 Task: For heading Use Italics Pacifico with orange colour & Underline.  font size for heading18,  'Change the font style of data to'Roboto and font size to 9,  Change the alignment of both headline & data to Align left In the sheet  Budget Master
Action: Mouse moved to (82, 206)
Screenshot: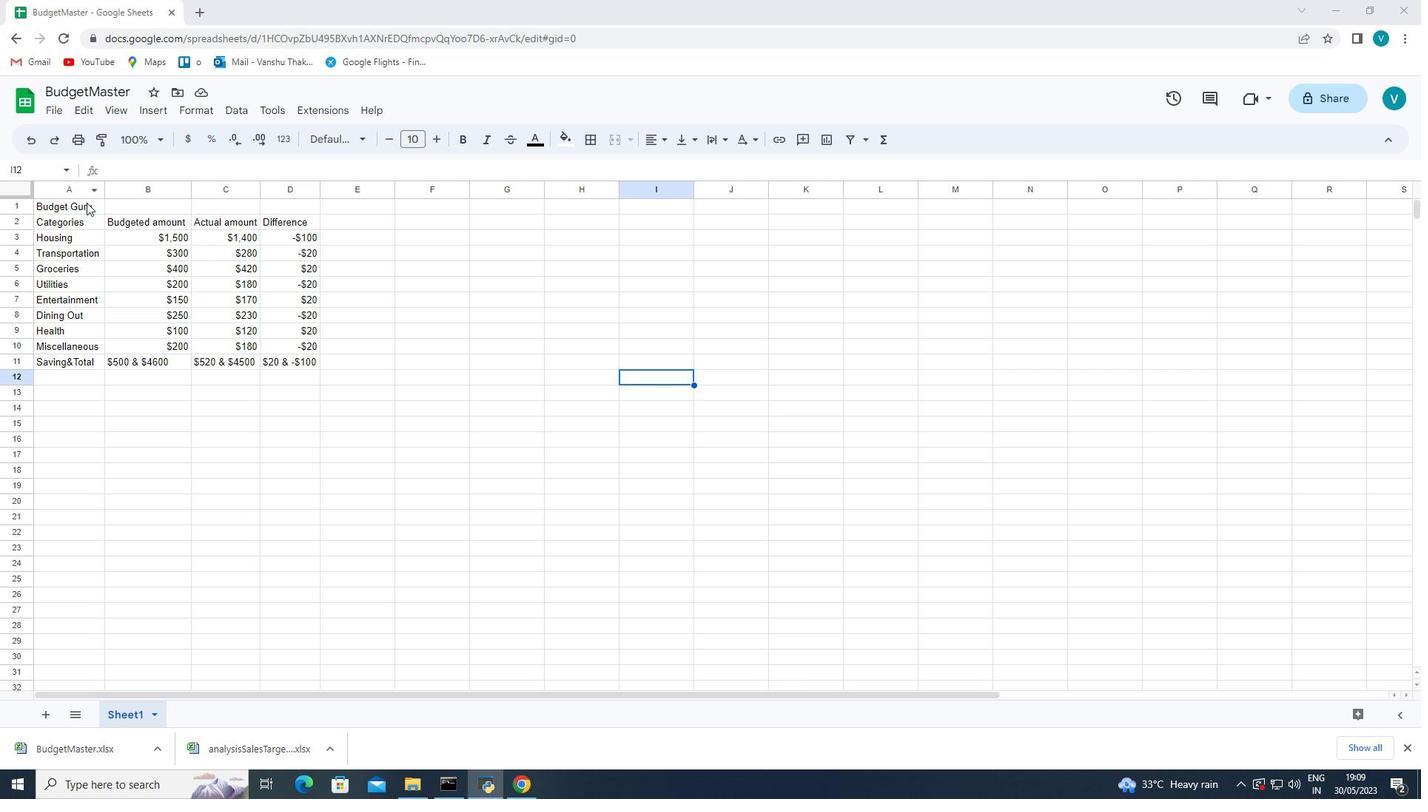 
Action: Mouse pressed left at (82, 206)
Screenshot: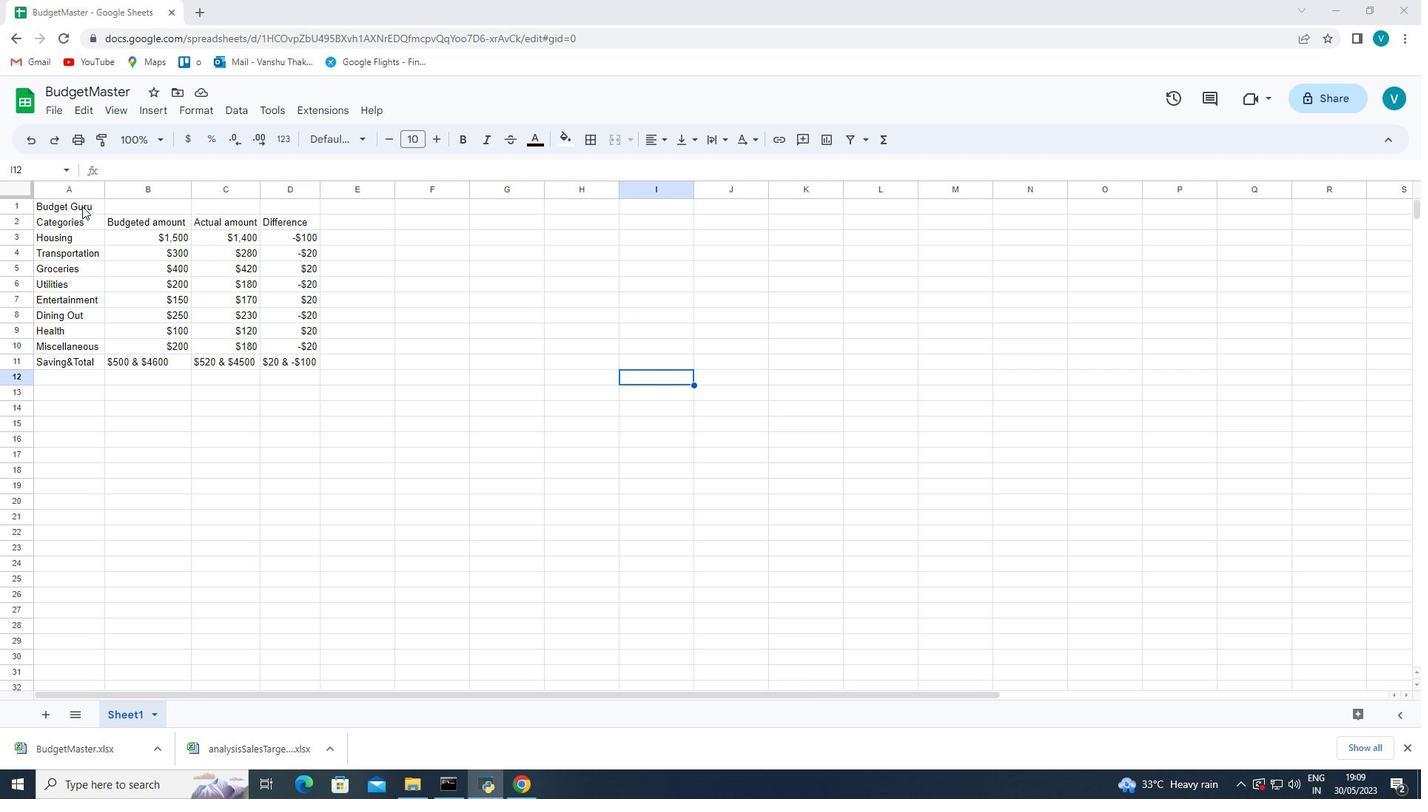 
Action: Mouse moved to (336, 142)
Screenshot: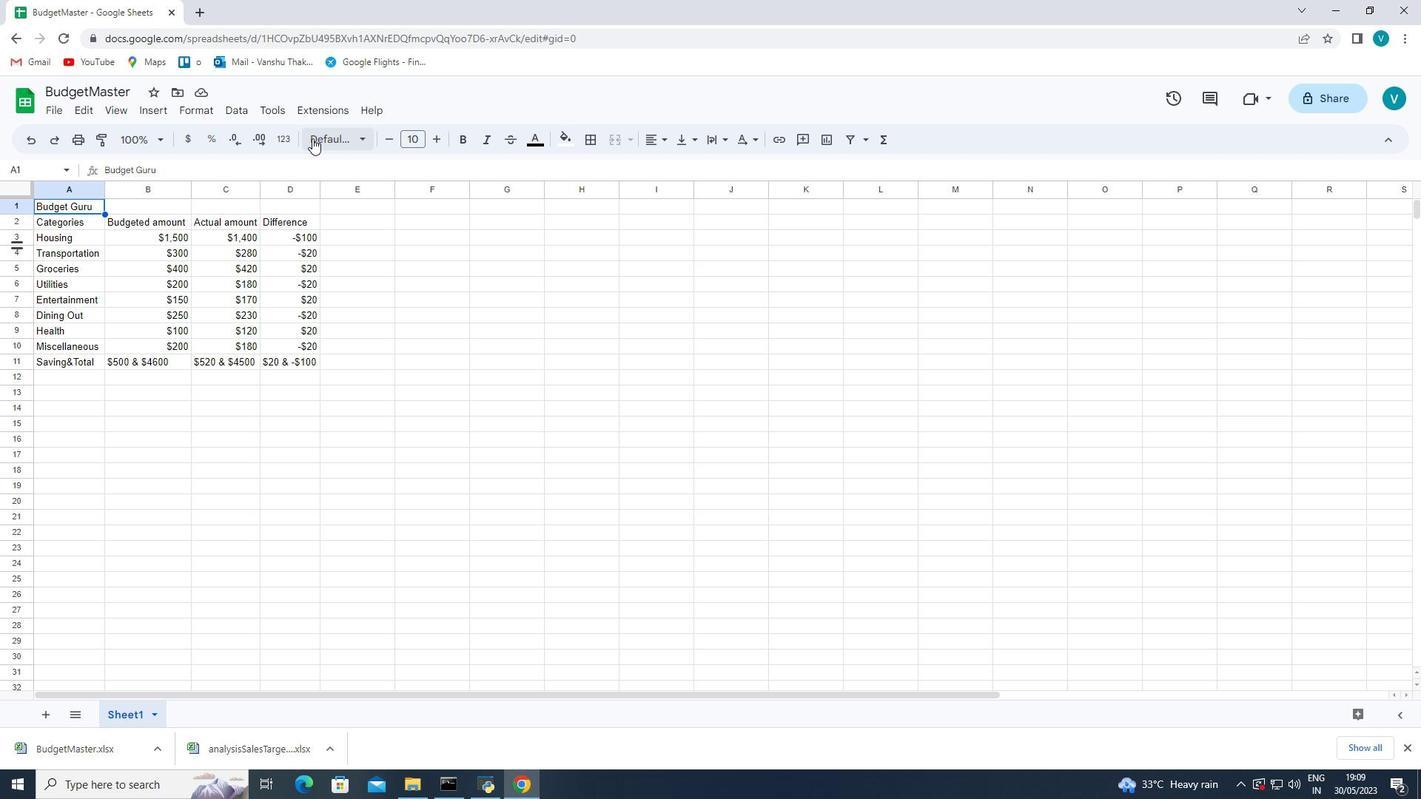 
Action: Mouse pressed left at (336, 142)
Screenshot: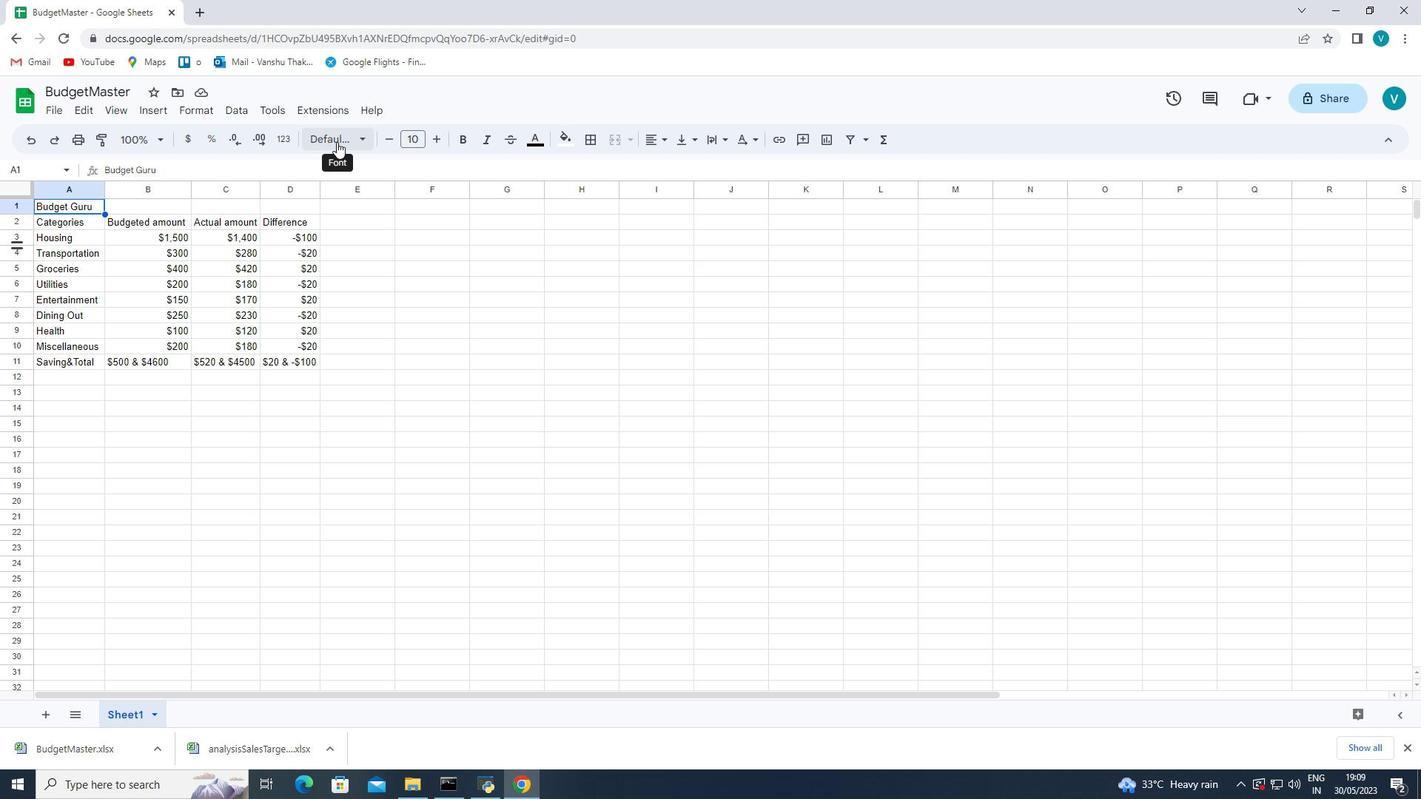 
Action: Mouse moved to (373, 505)
Screenshot: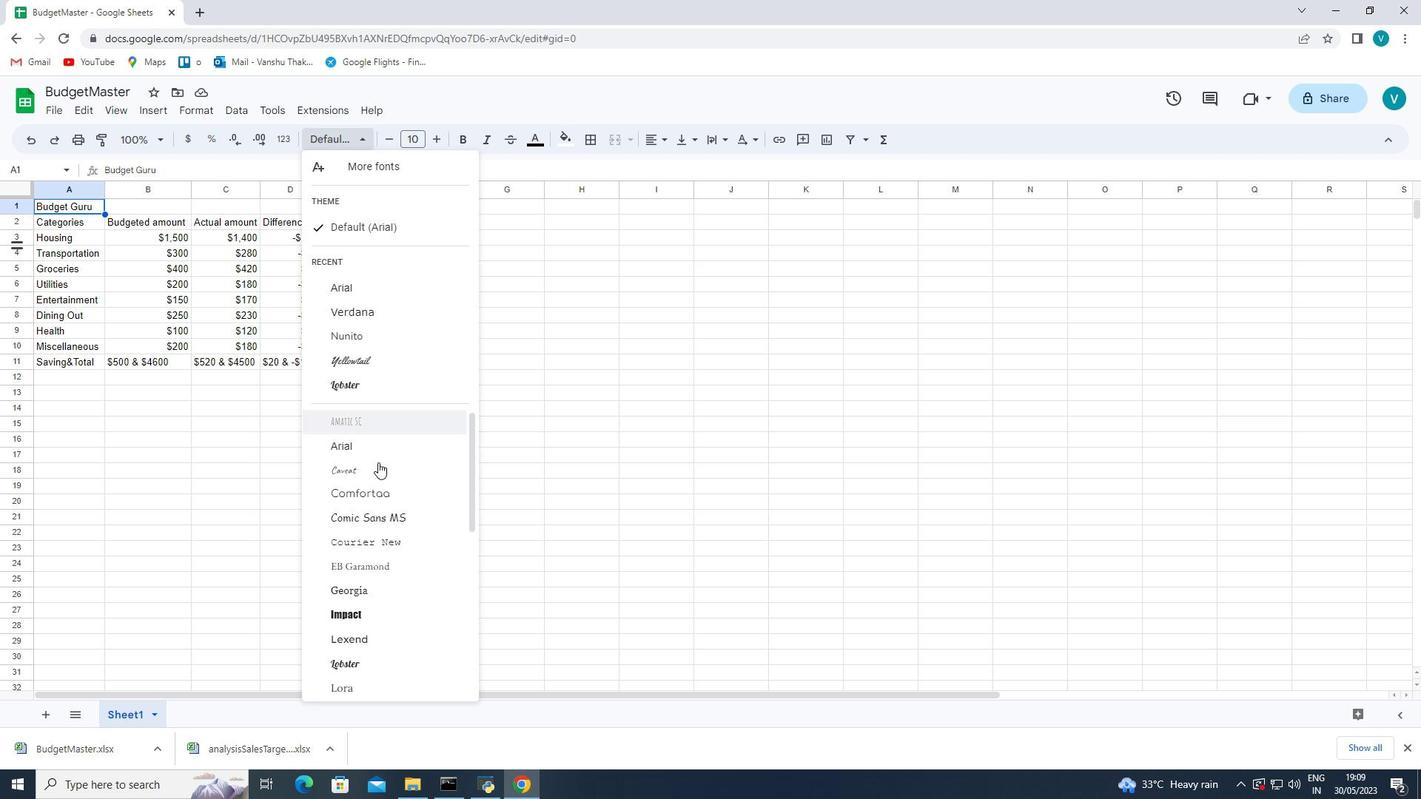 
Action: Mouse scrolled (373, 504) with delta (0, 0)
Screenshot: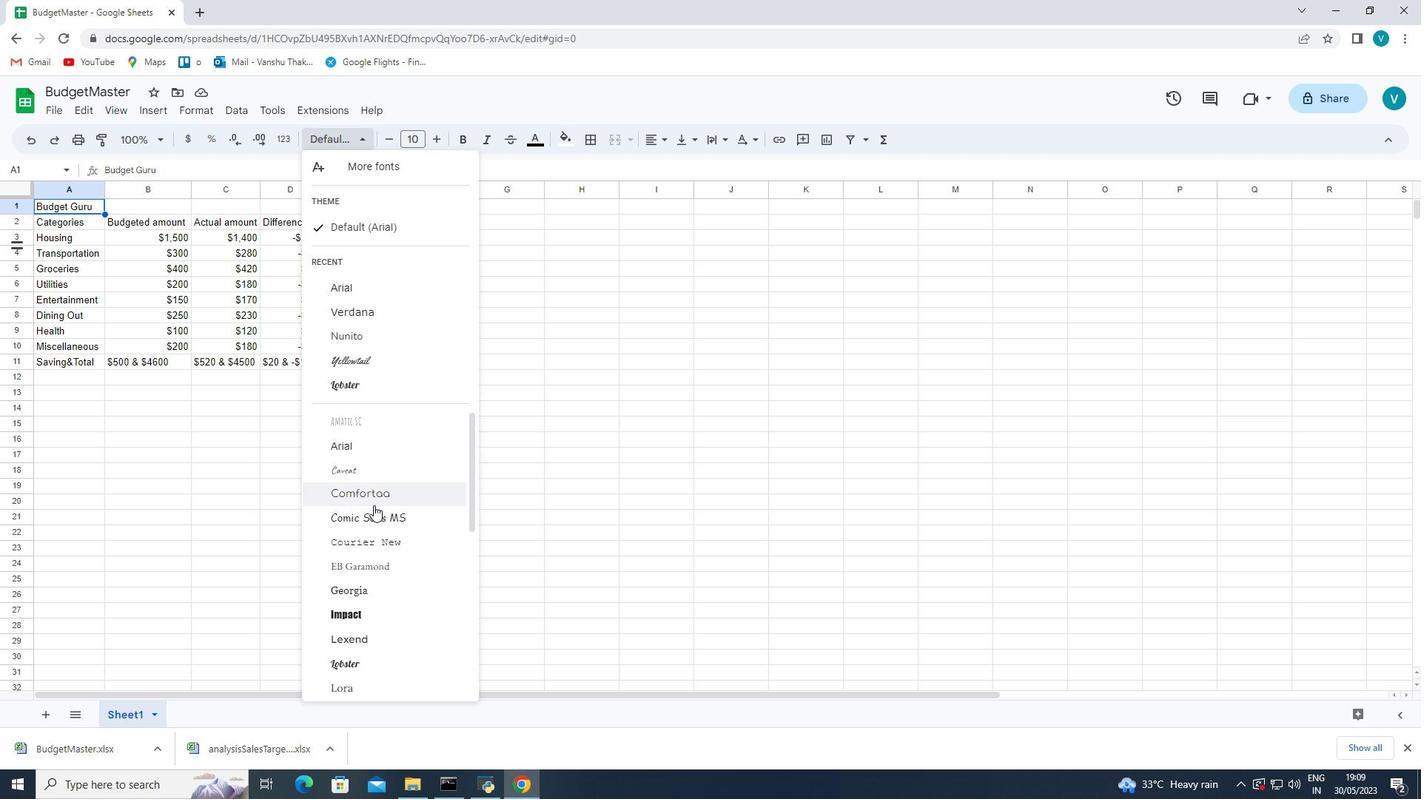 
Action: Mouse scrolled (373, 504) with delta (0, 0)
Screenshot: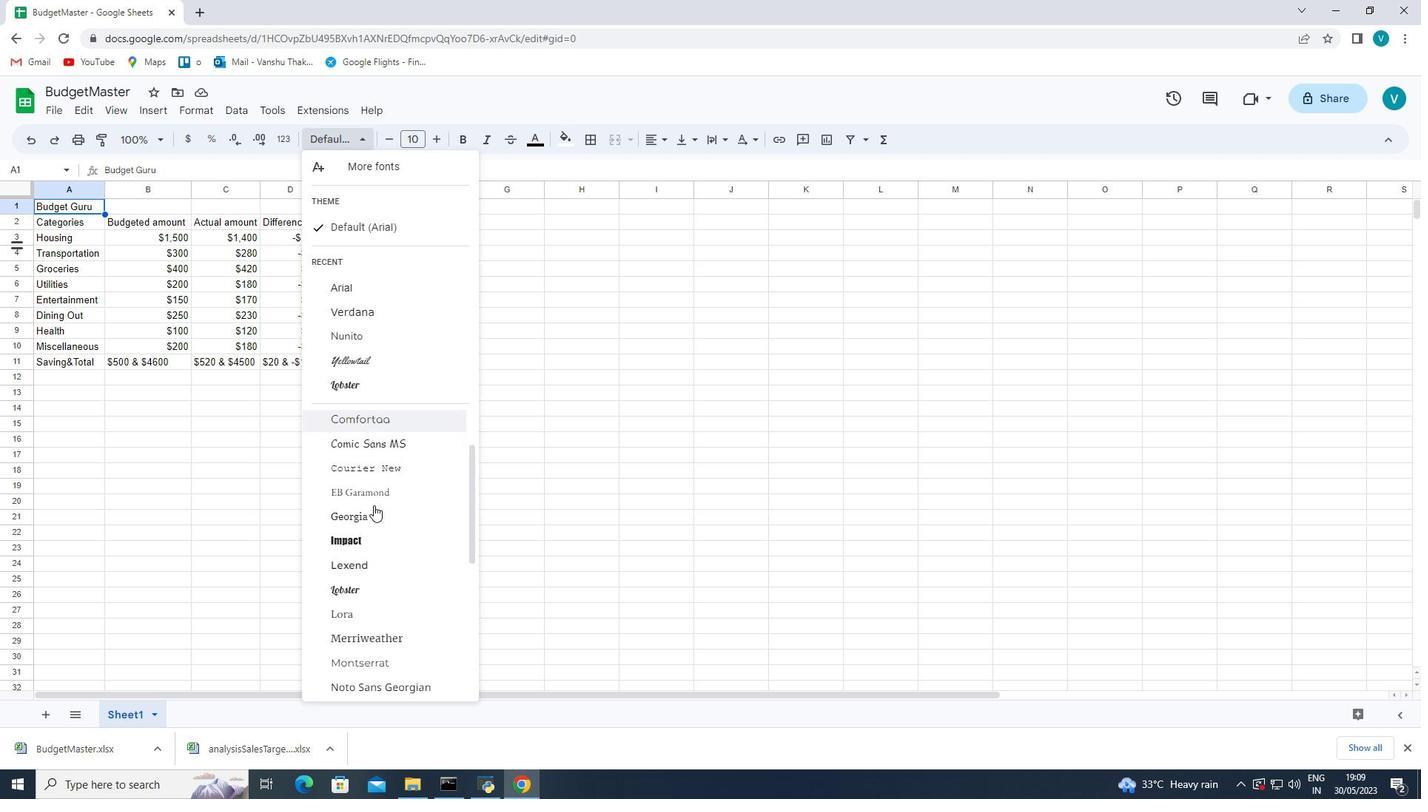 
Action: Mouse scrolled (373, 504) with delta (0, 0)
Screenshot: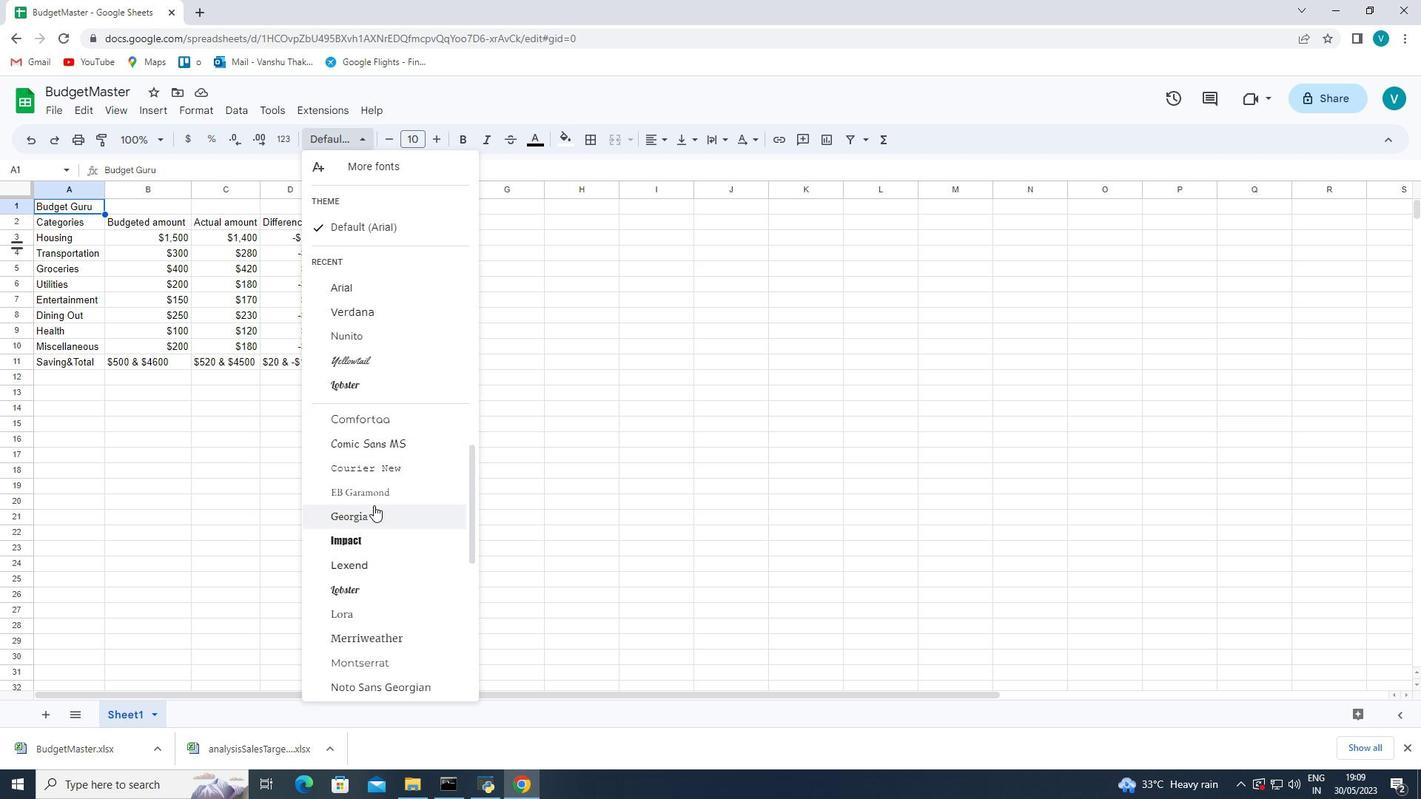 
Action: Mouse scrolled (373, 504) with delta (0, 0)
Screenshot: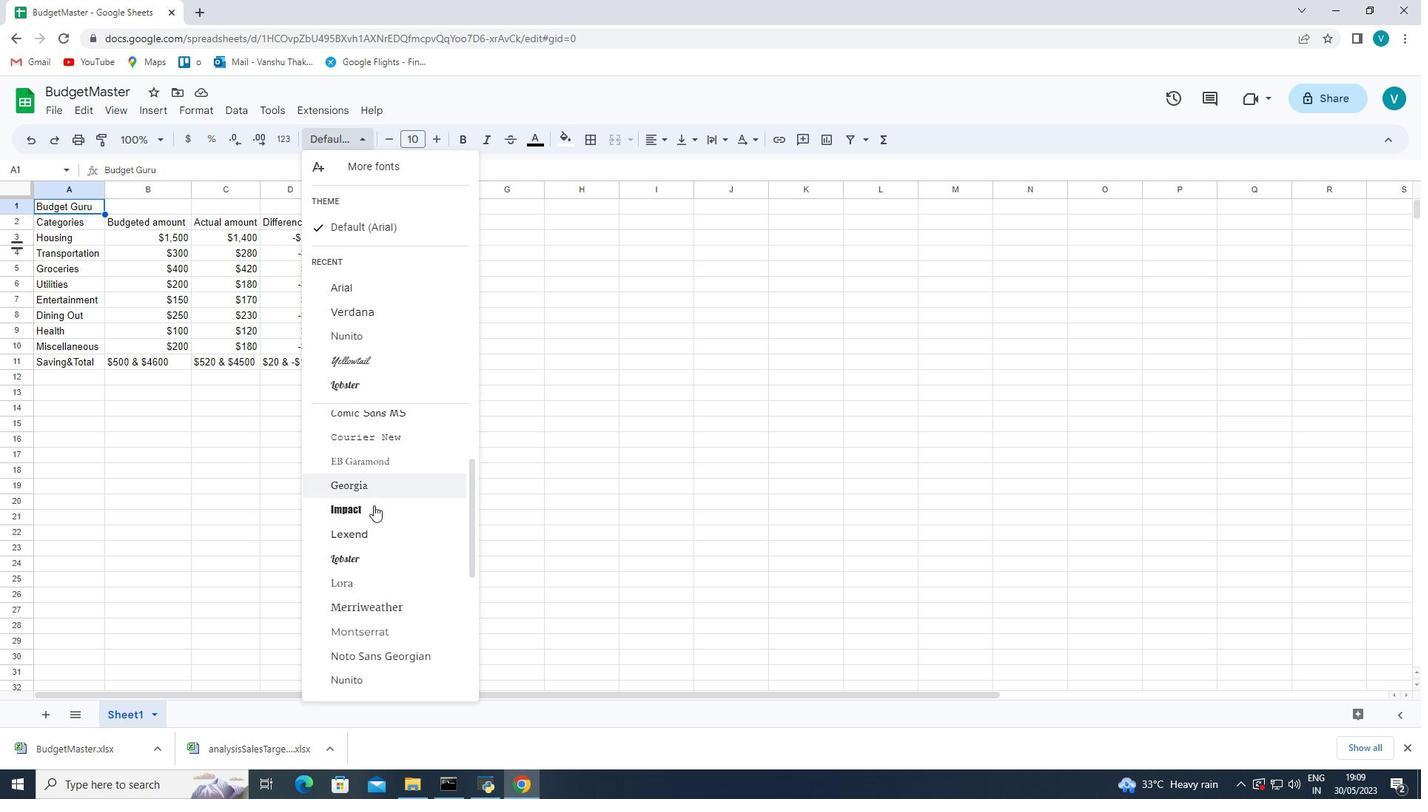 
Action: Mouse scrolled (373, 504) with delta (0, 0)
Screenshot: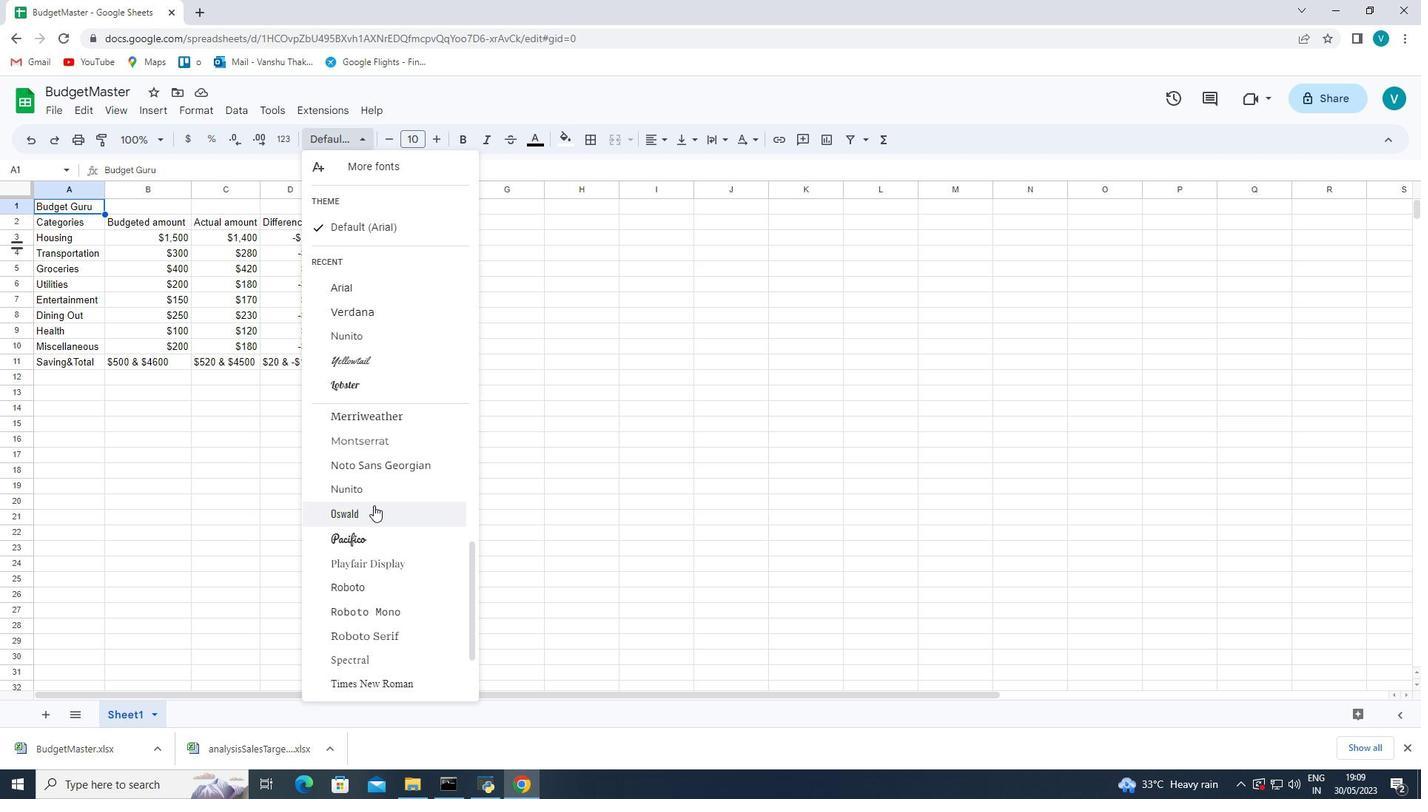 
Action: Mouse scrolled (373, 504) with delta (0, 0)
Screenshot: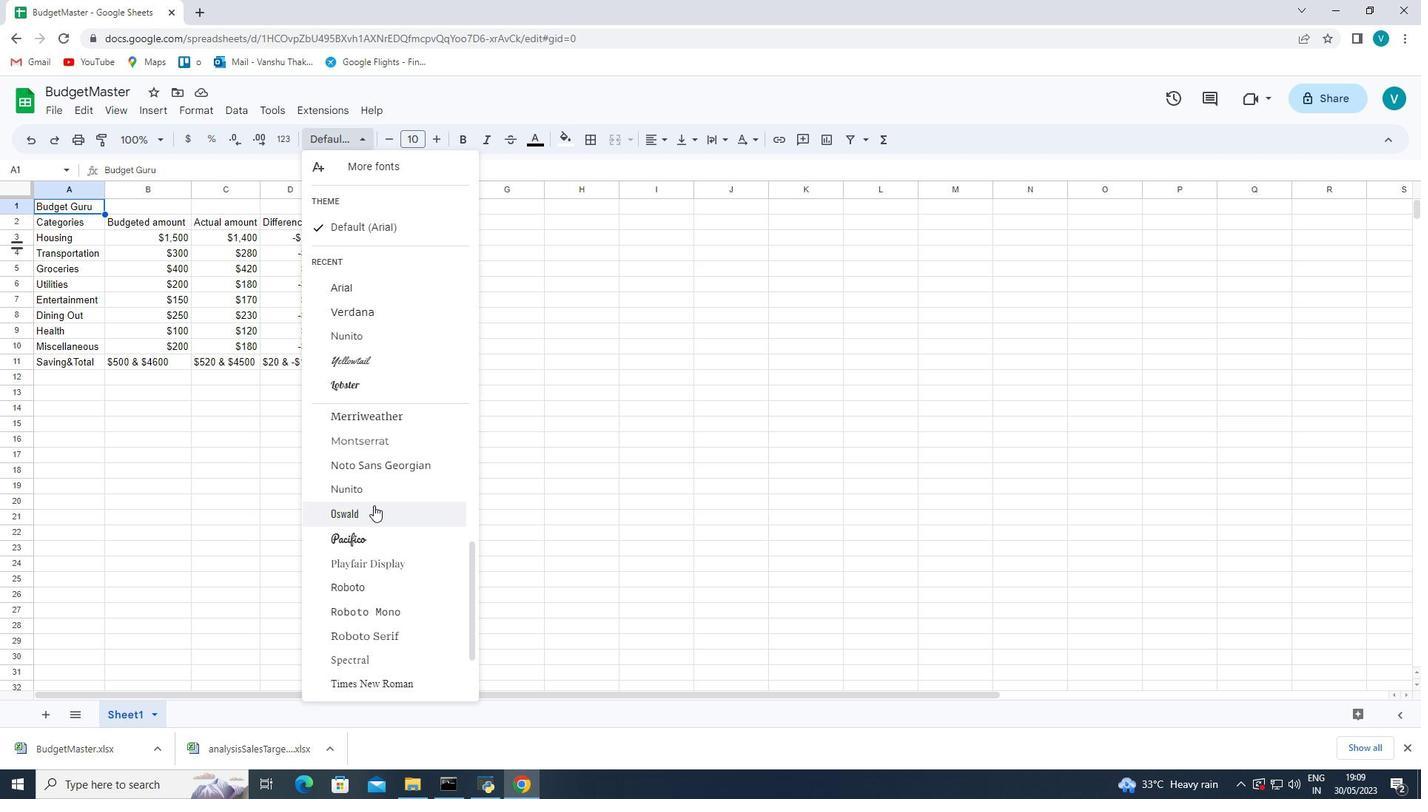 
Action: Mouse scrolled (373, 504) with delta (0, 0)
Screenshot: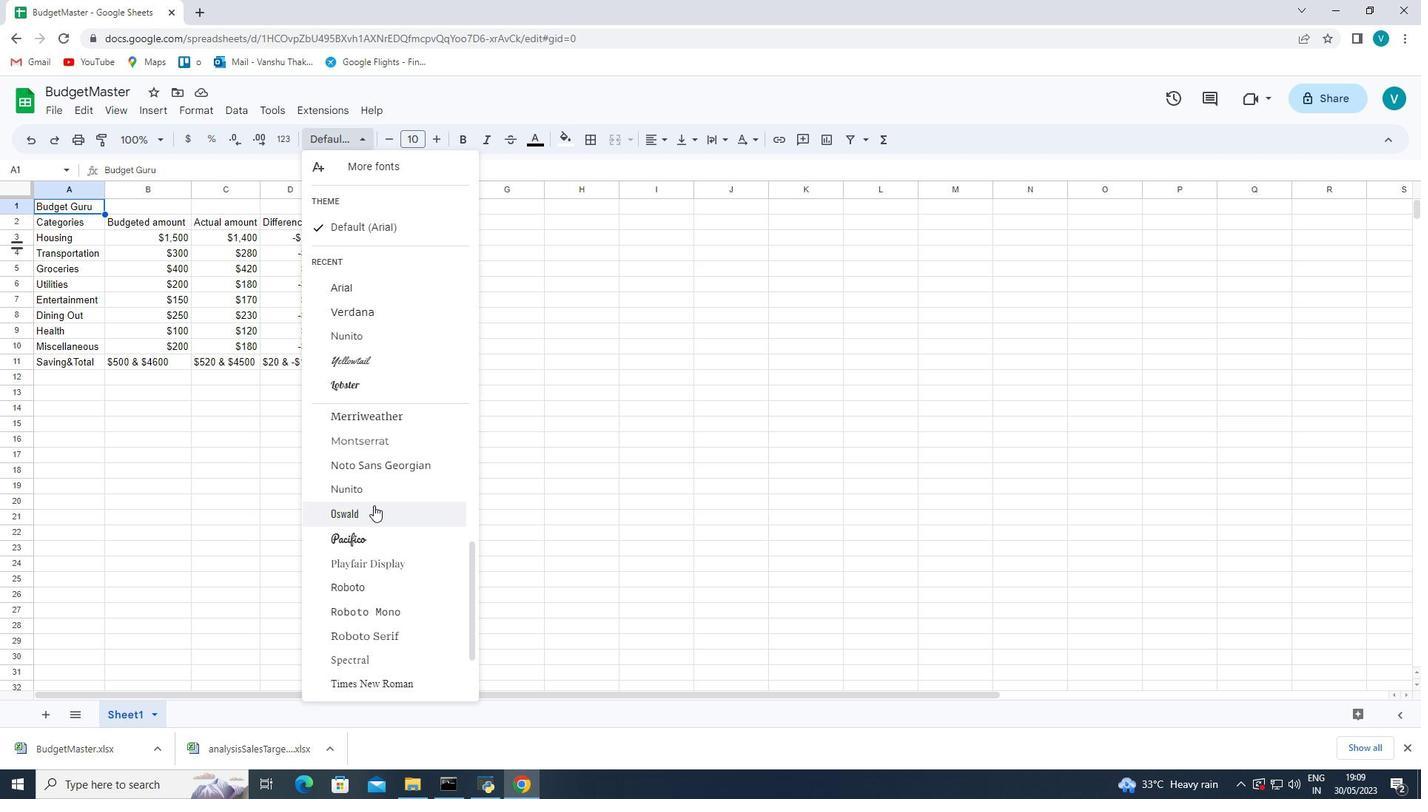 
Action: Mouse scrolled (373, 504) with delta (0, 0)
Screenshot: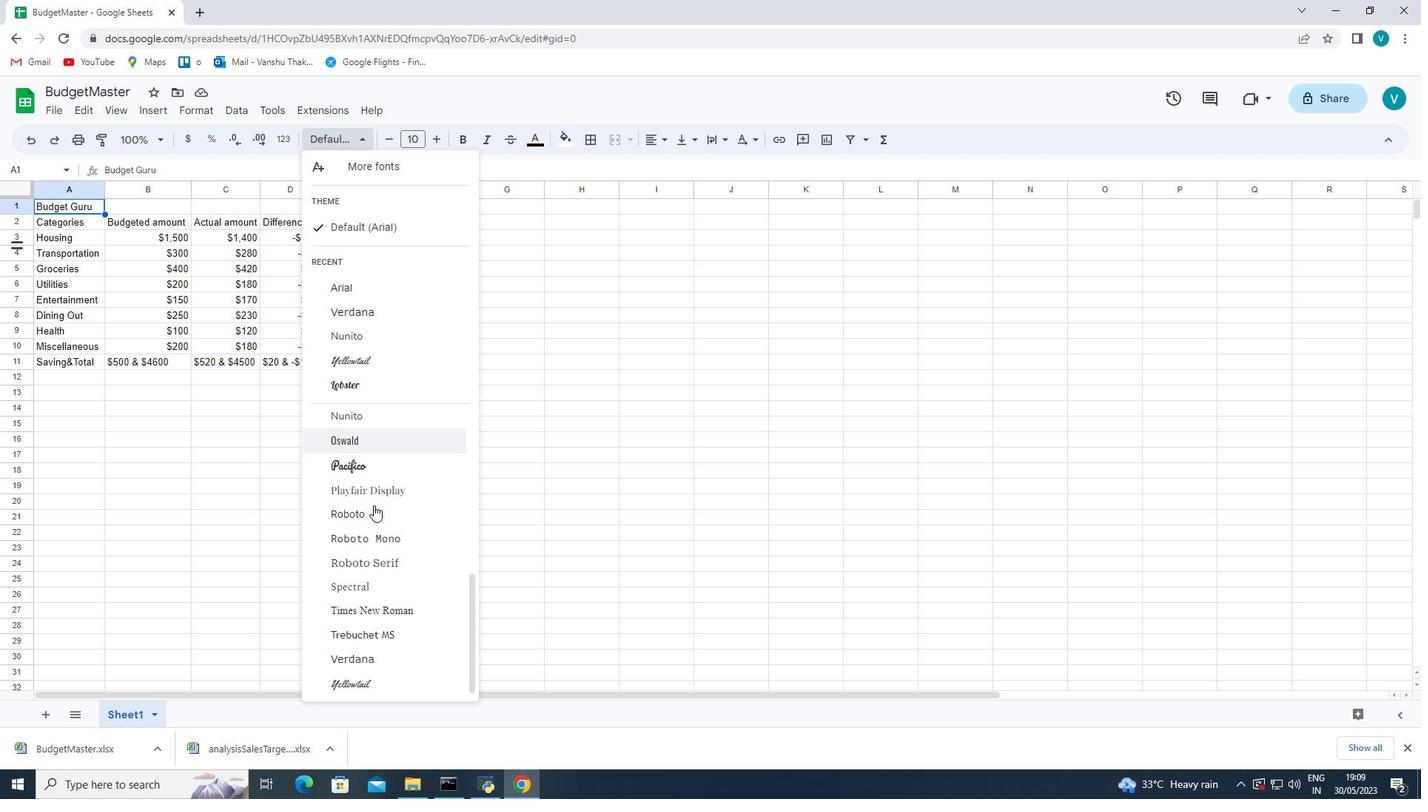 
Action: Mouse moved to (434, 433)
Screenshot: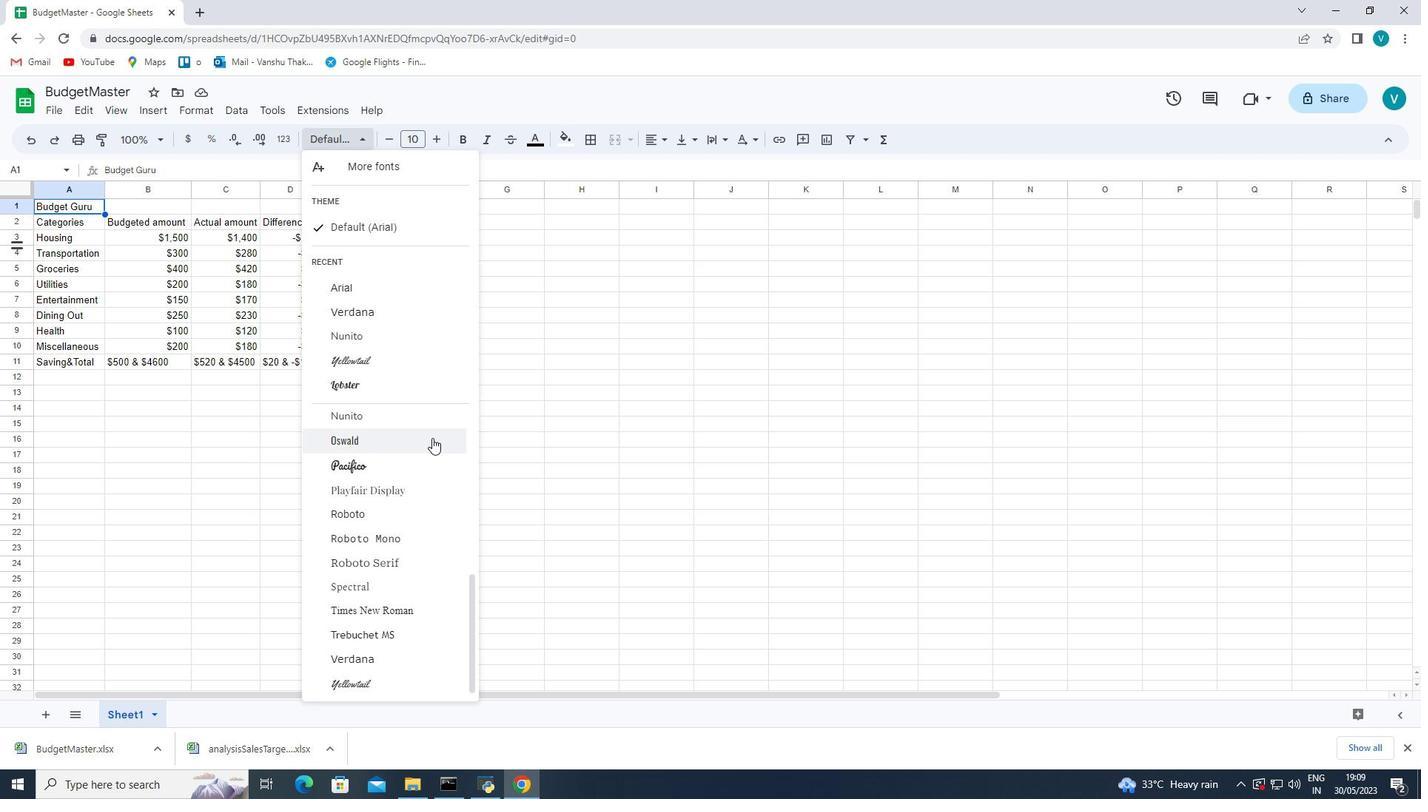 
Action: Mouse scrolled (434, 432) with delta (0, 0)
Screenshot: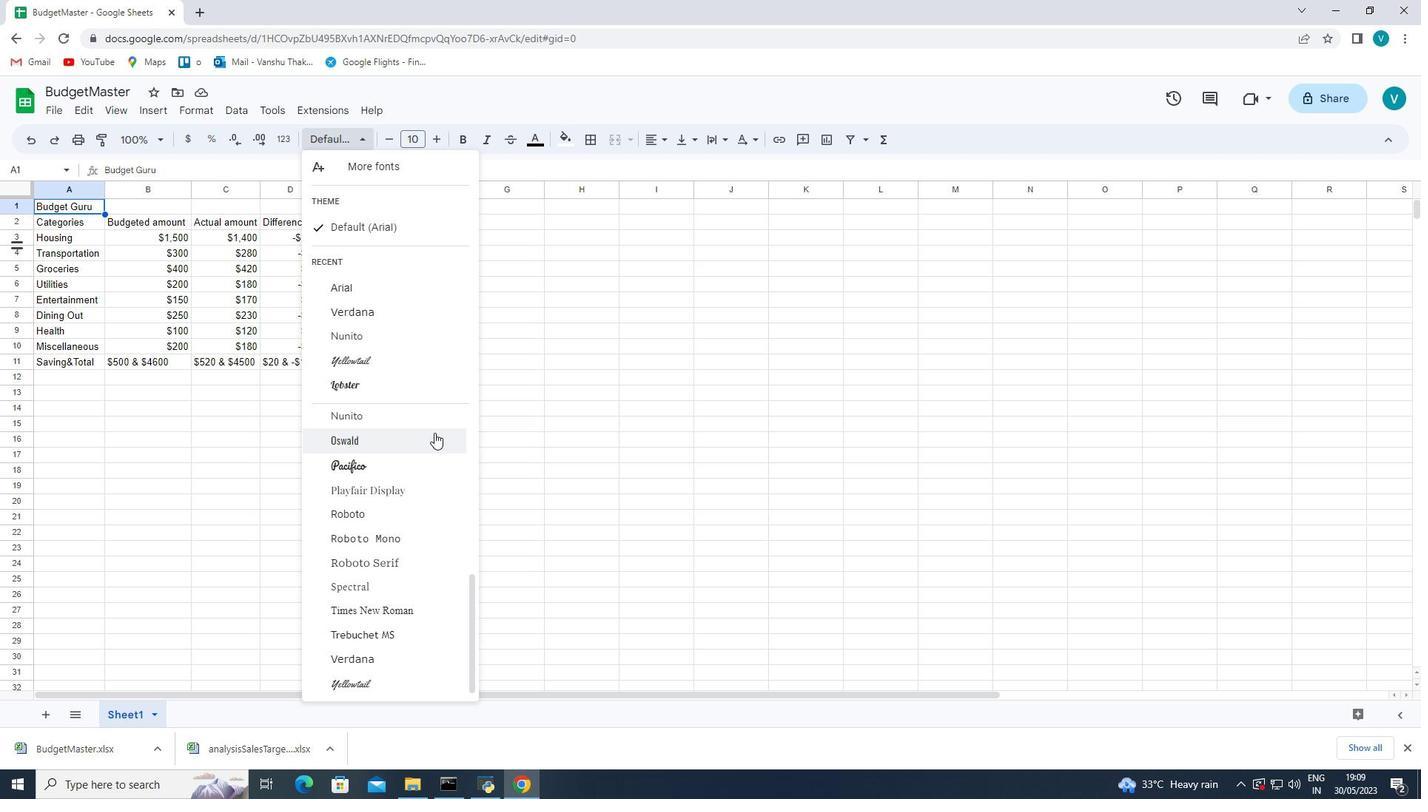 
Action: Mouse scrolled (434, 432) with delta (0, 0)
Screenshot: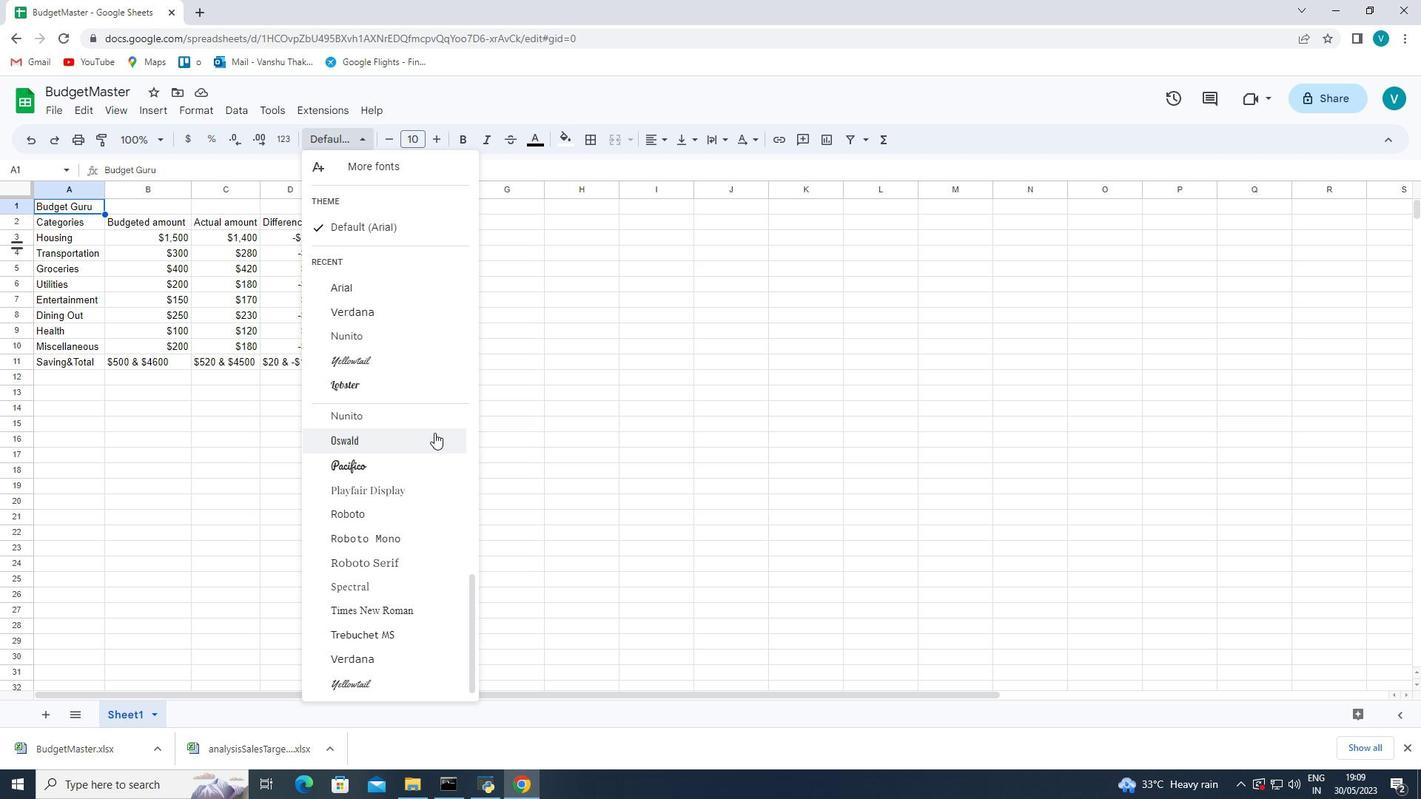 
Action: Mouse scrolled (434, 432) with delta (0, 0)
Screenshot: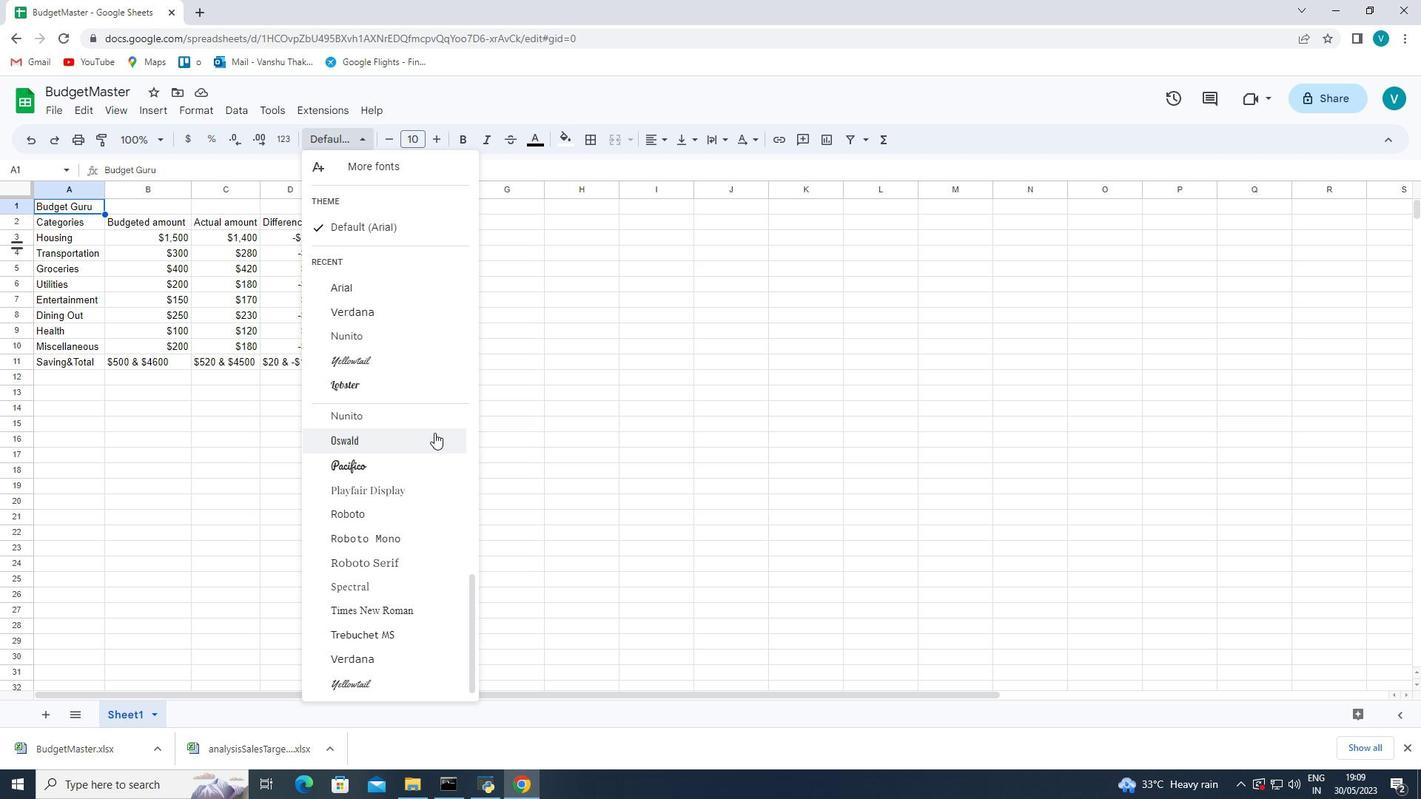 
Action: Mouse scrolled (434, 432) with delta (0, 0)
Screenshot: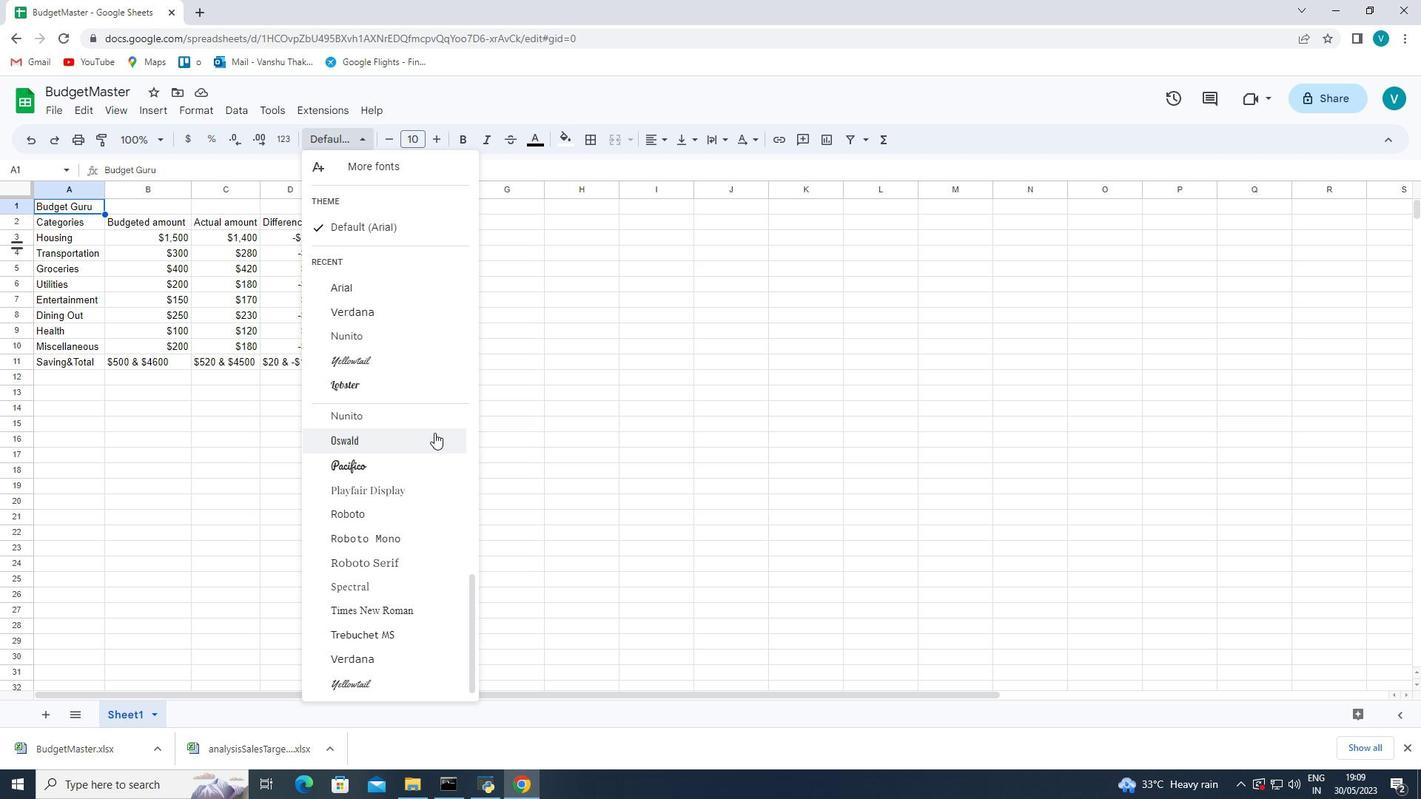 
Action: Mouse moved to (397, 583)
Screenshot: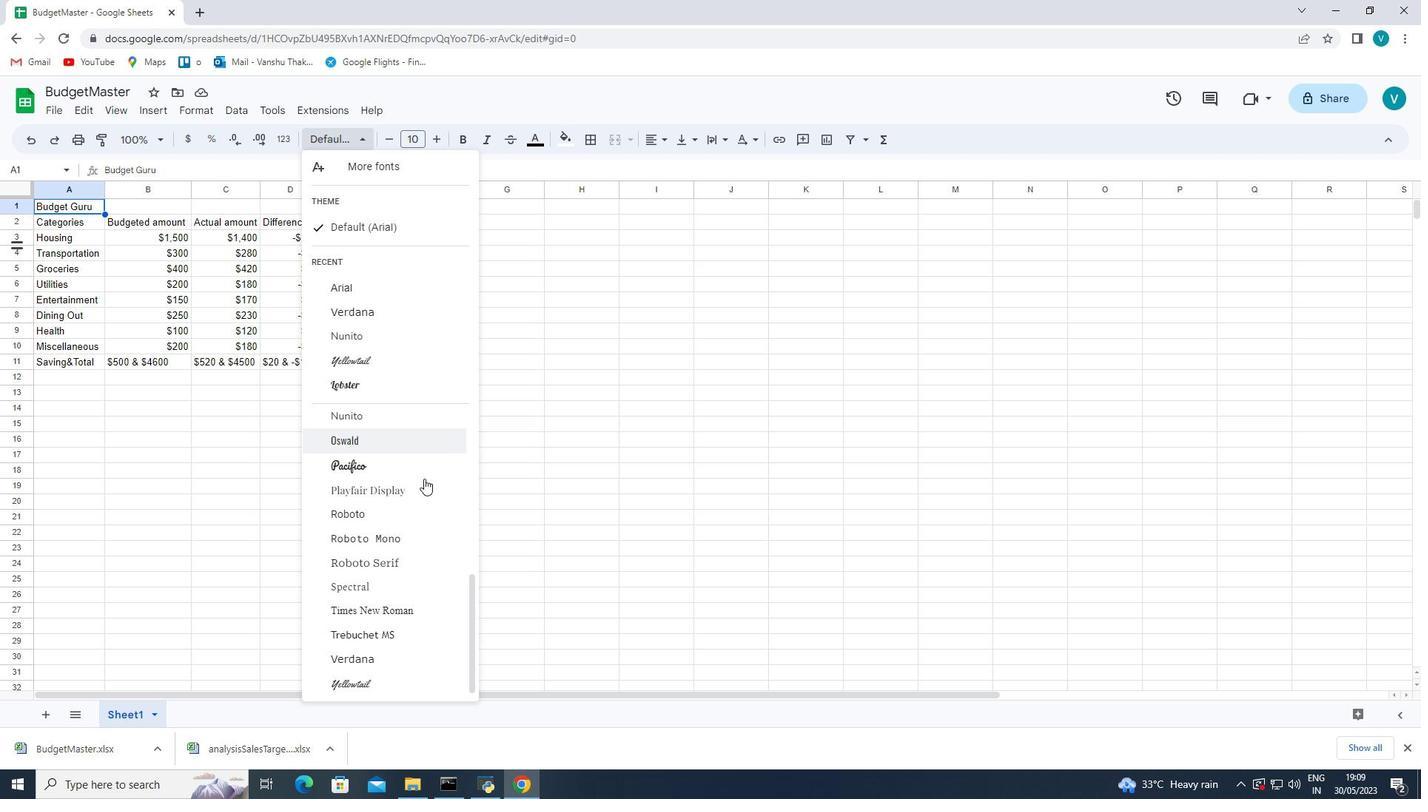 
Action: Mouse scrolled (397, 582) with delta (0, 0)
Screenshot: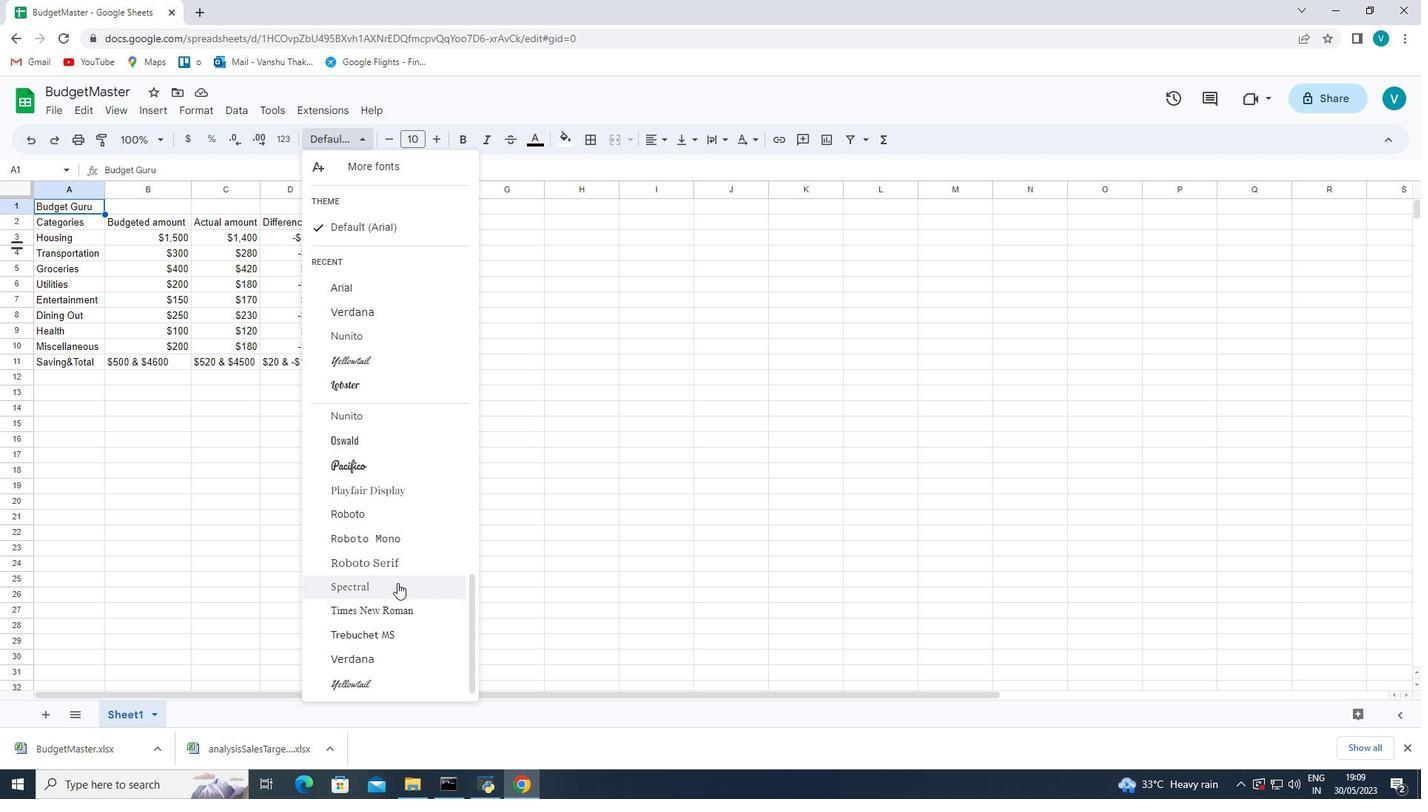 
Action: Mouse scrolled (397, 582) with delta (0, 0)
Screenshot: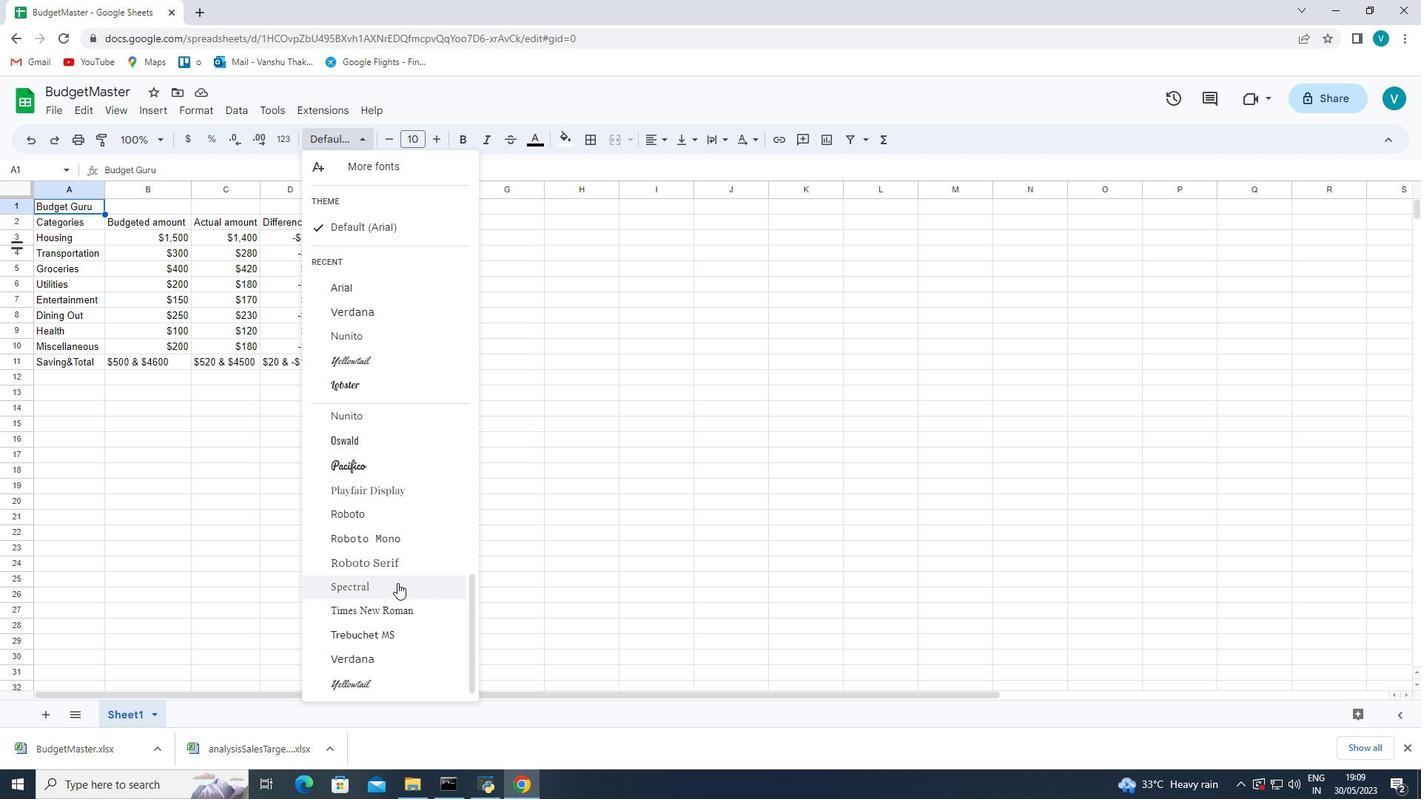 
Action: Mouse scrolled (397, 582) with delta (0, 0)
Screenshot: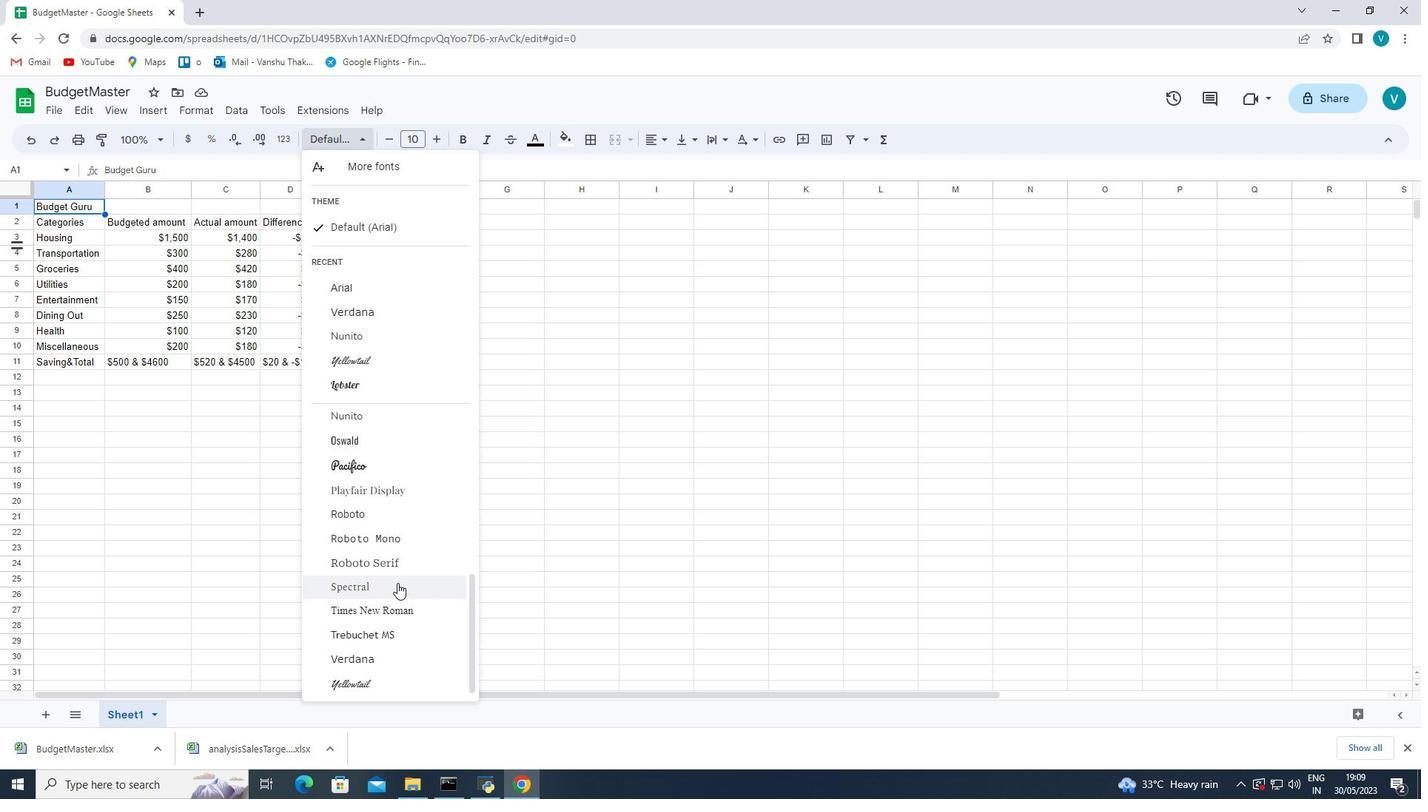
Action: Mouse scrolled (397, 582) with delta (0, 0)
Screenshot: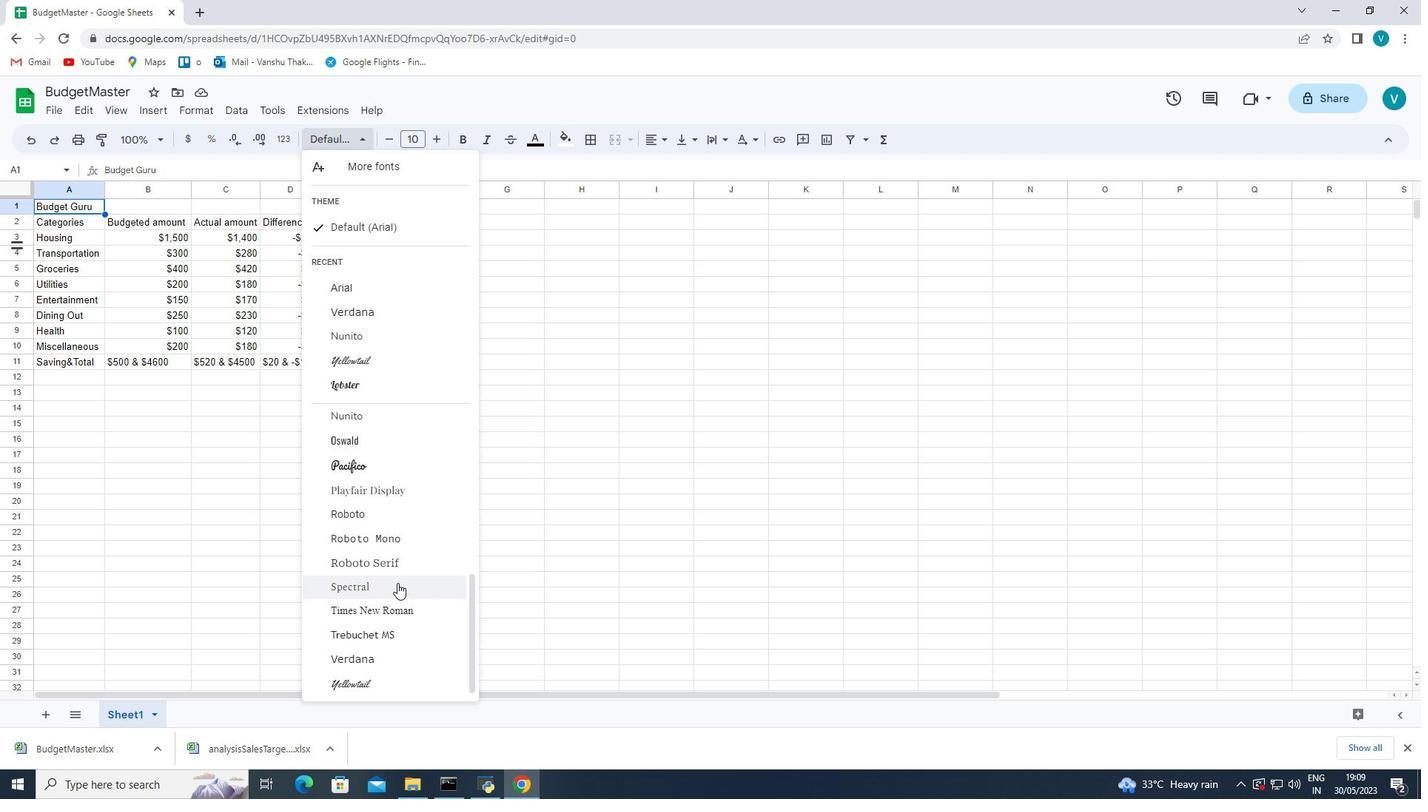 
Action: Mouse scrolled (397, 582) with delta (0, 0)
Screenshot: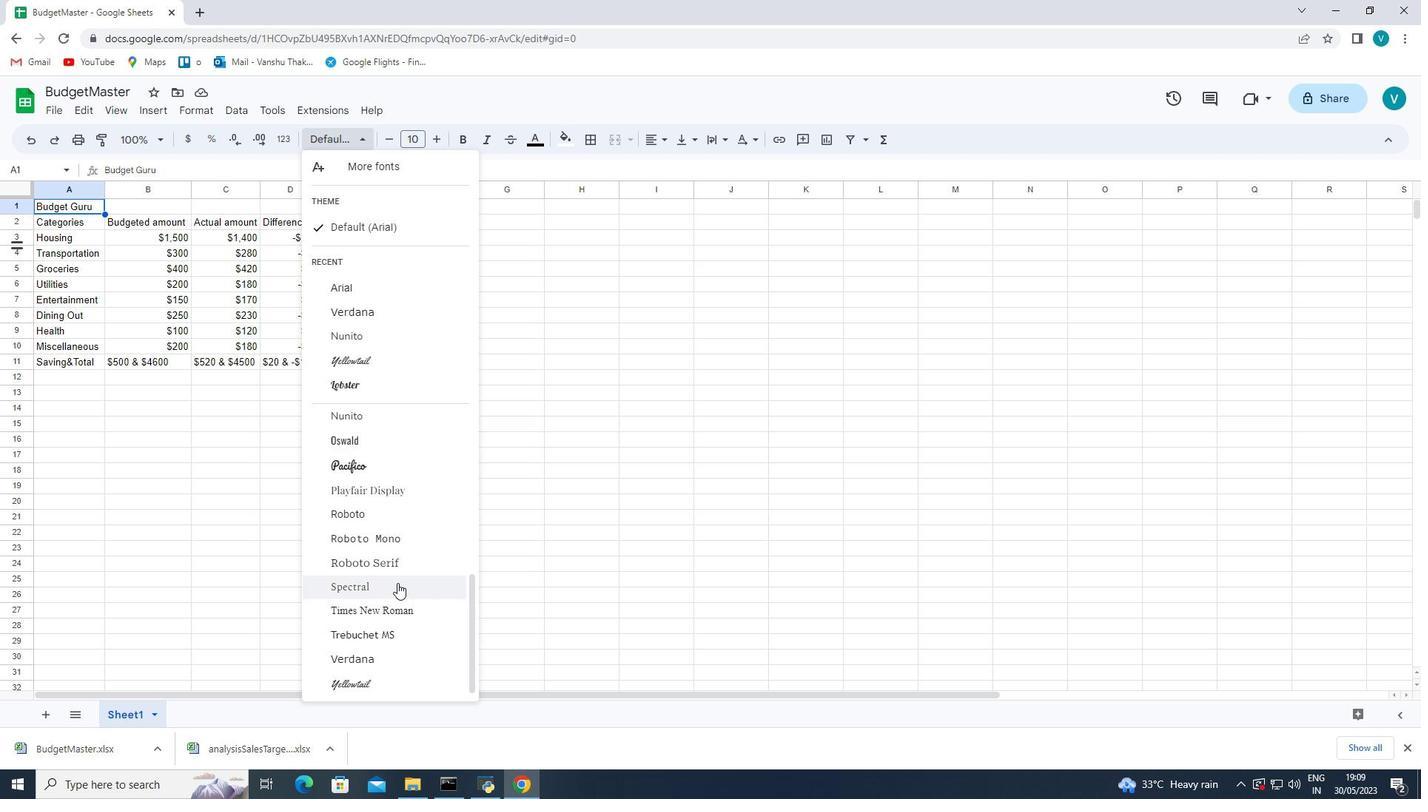 
Action: Mouse moved to (395, 524)
Screenshot: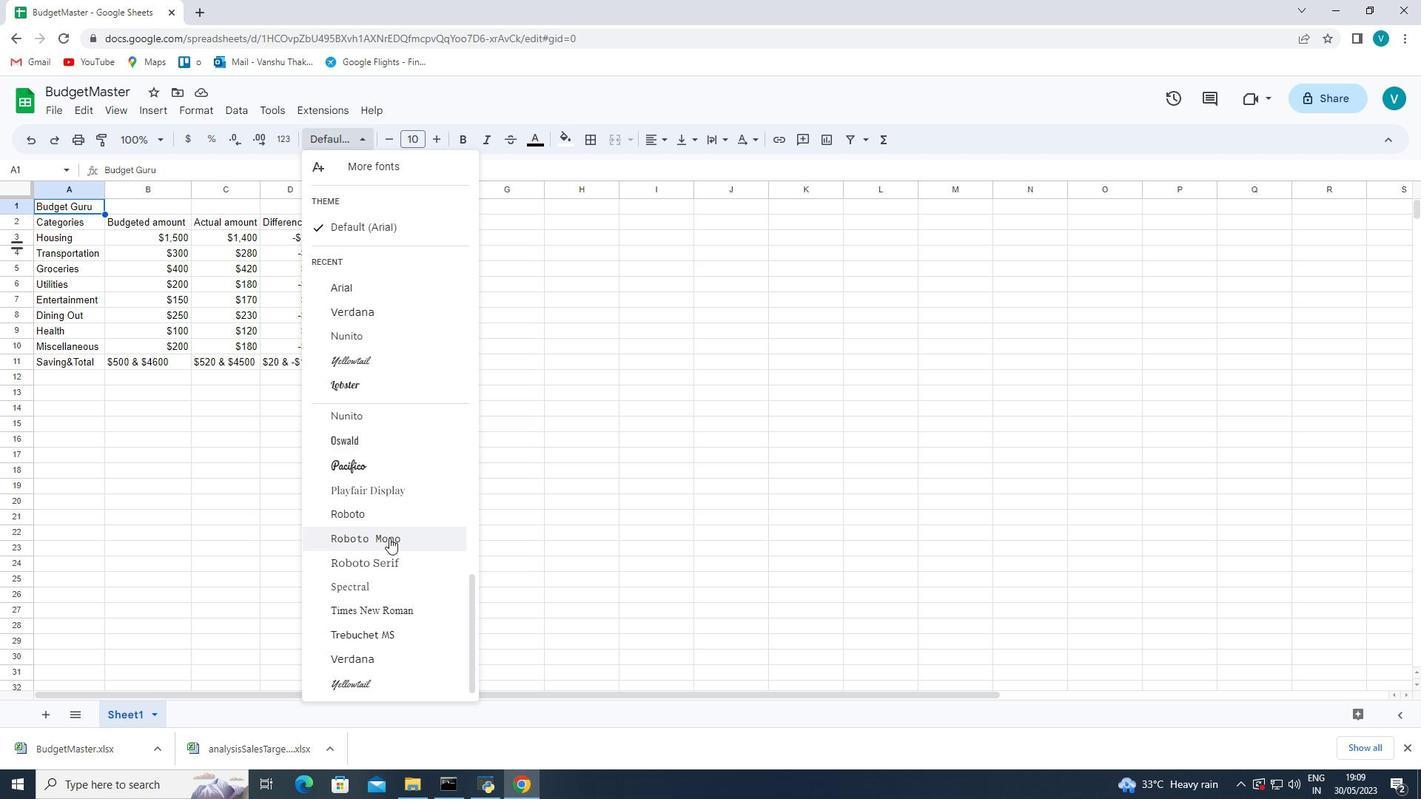 
Action: Mouse scrolled (395, 524) with delta (0, 0)
Screenshot: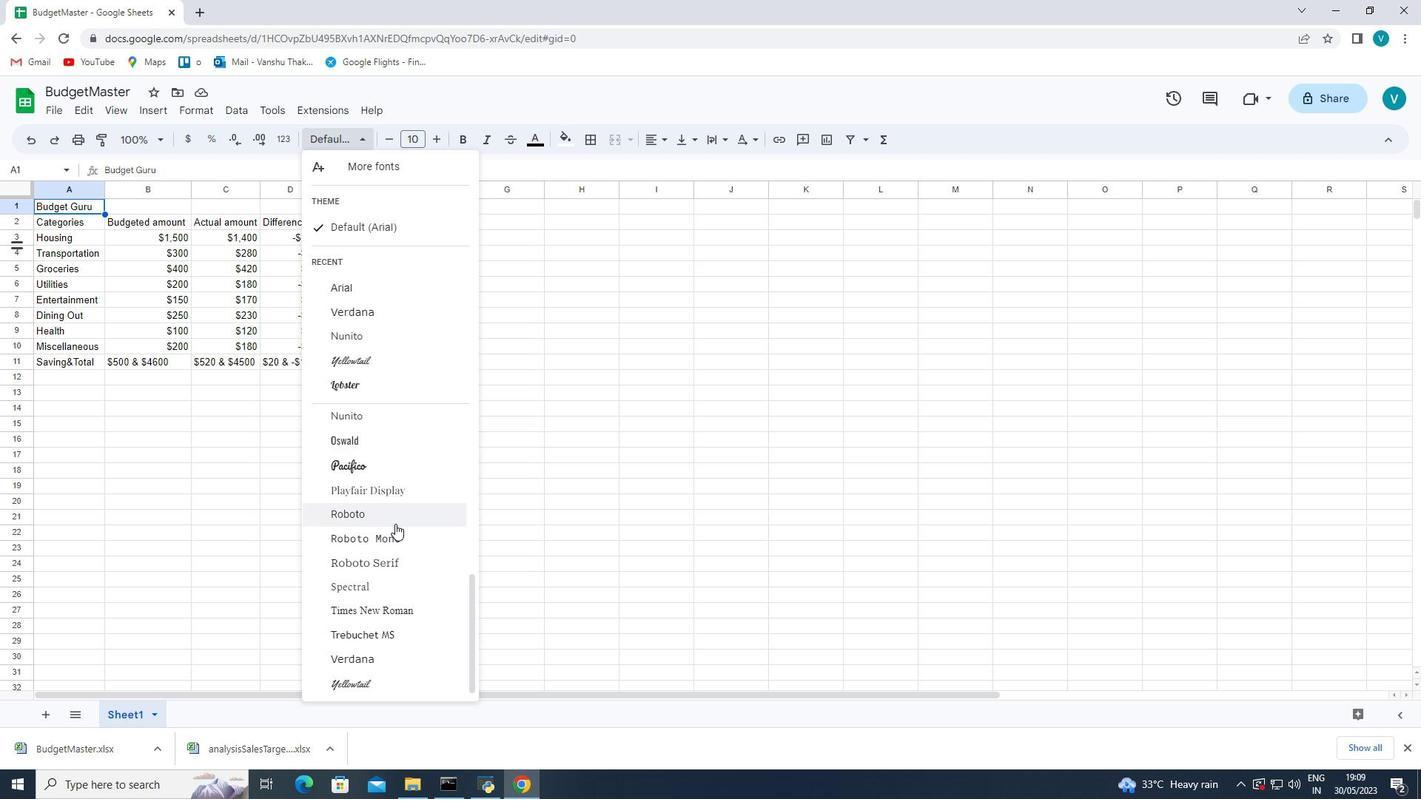 
Action: Mouse scrolled (395, 524) with delta (0, 0)
Screenshot: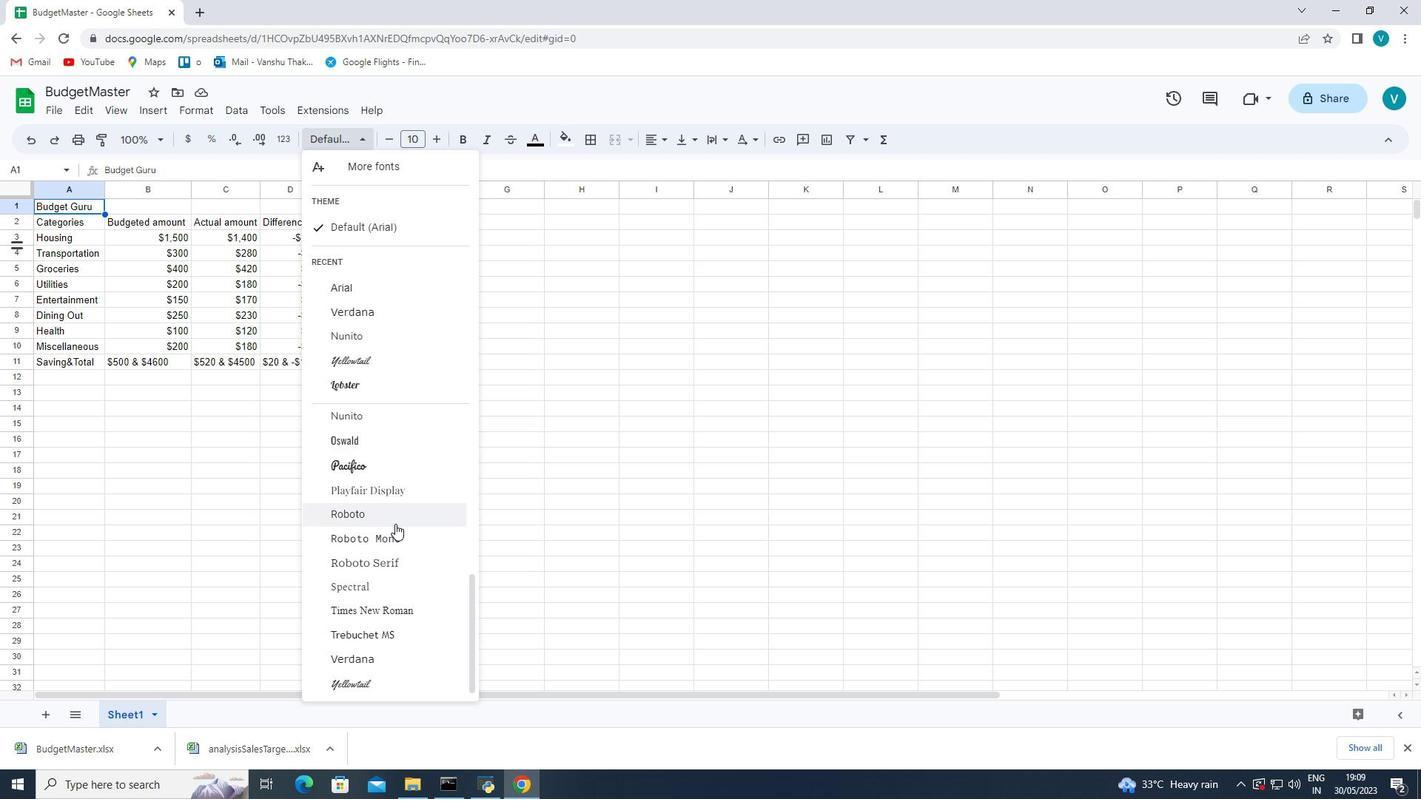 
Action: Mouse scrolled (395, 524) with delta (0, 0)
Screenshot: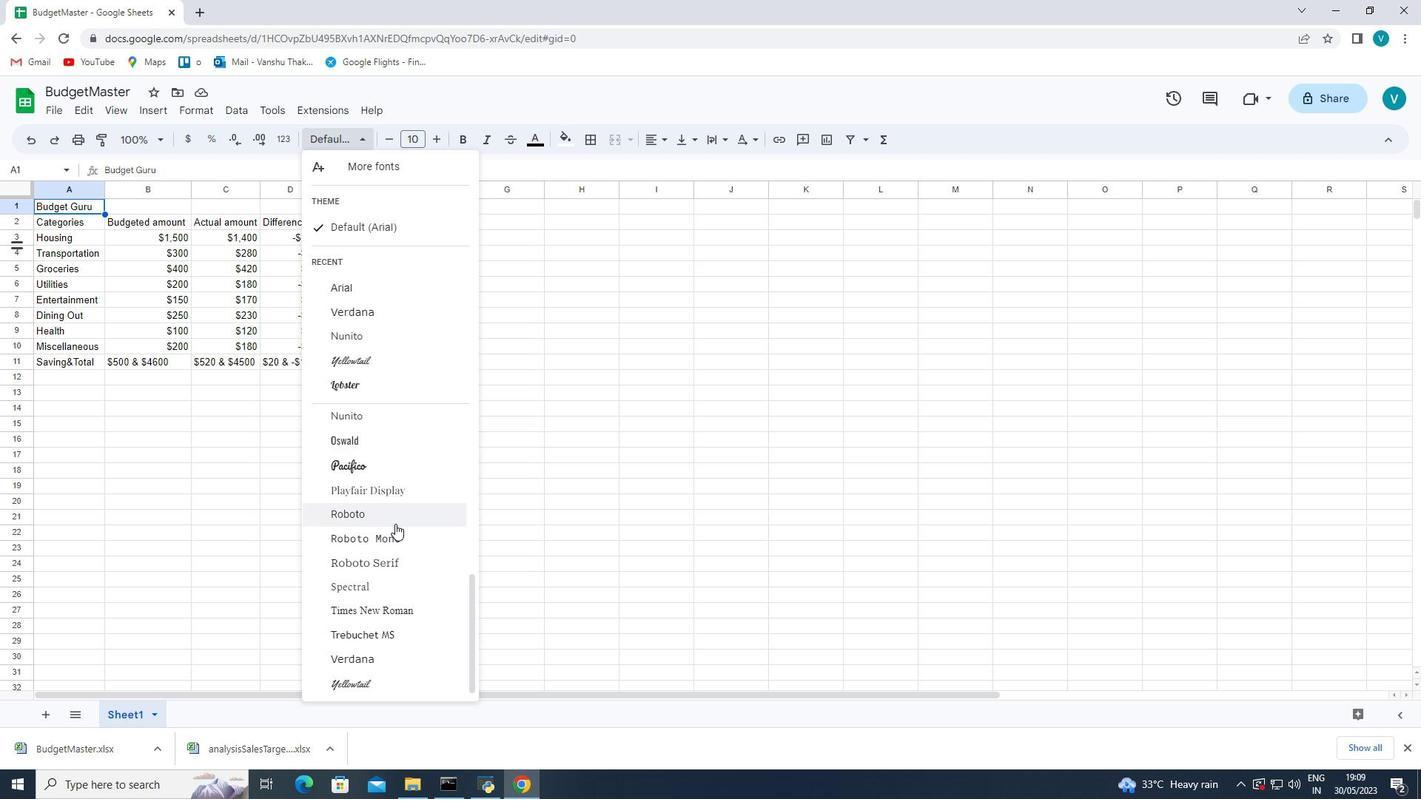 
Action: Mouse scrolled (395, 524) with delta (0, 0)
Screenshot: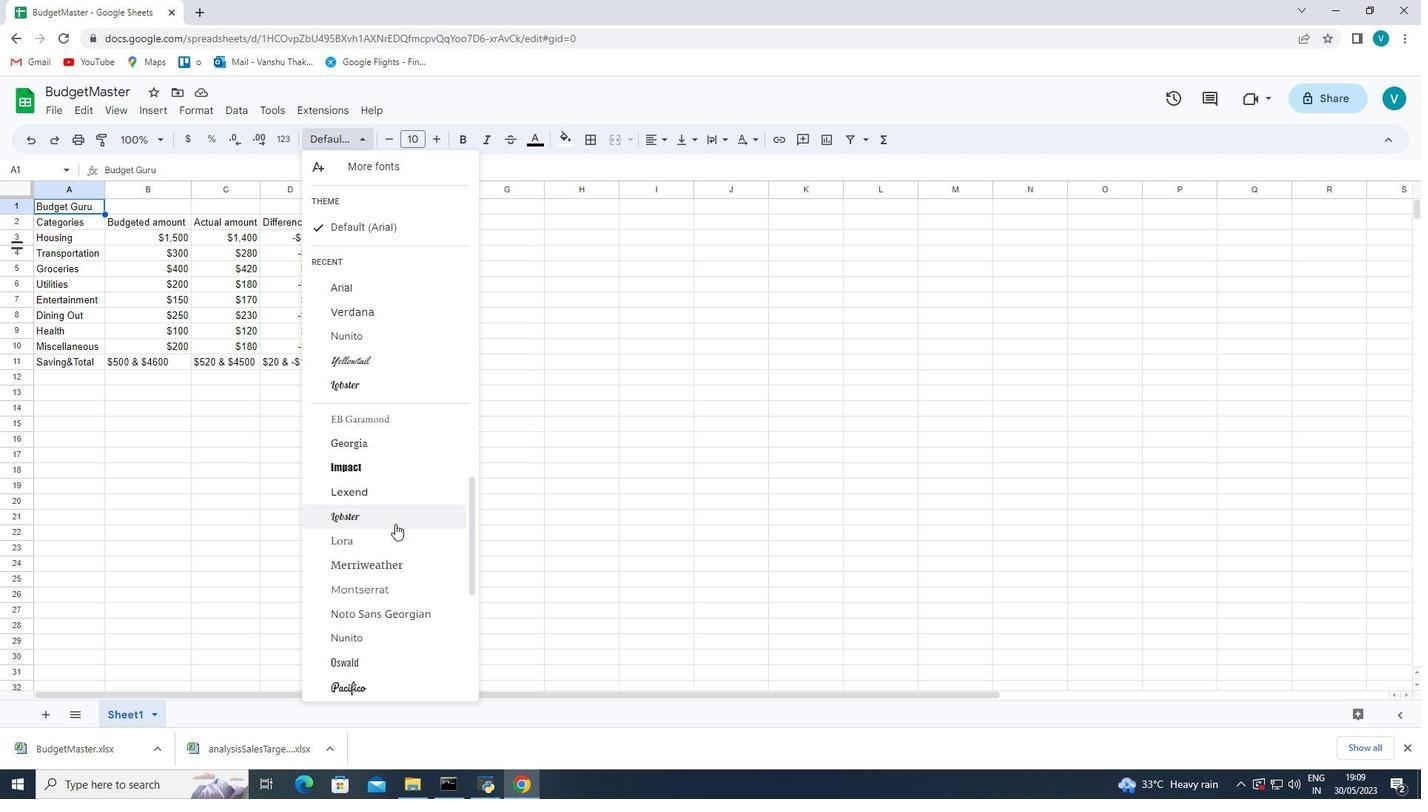 
Action: Mouse scrolled (395, 524) with delta (0, 0)
Screenshot: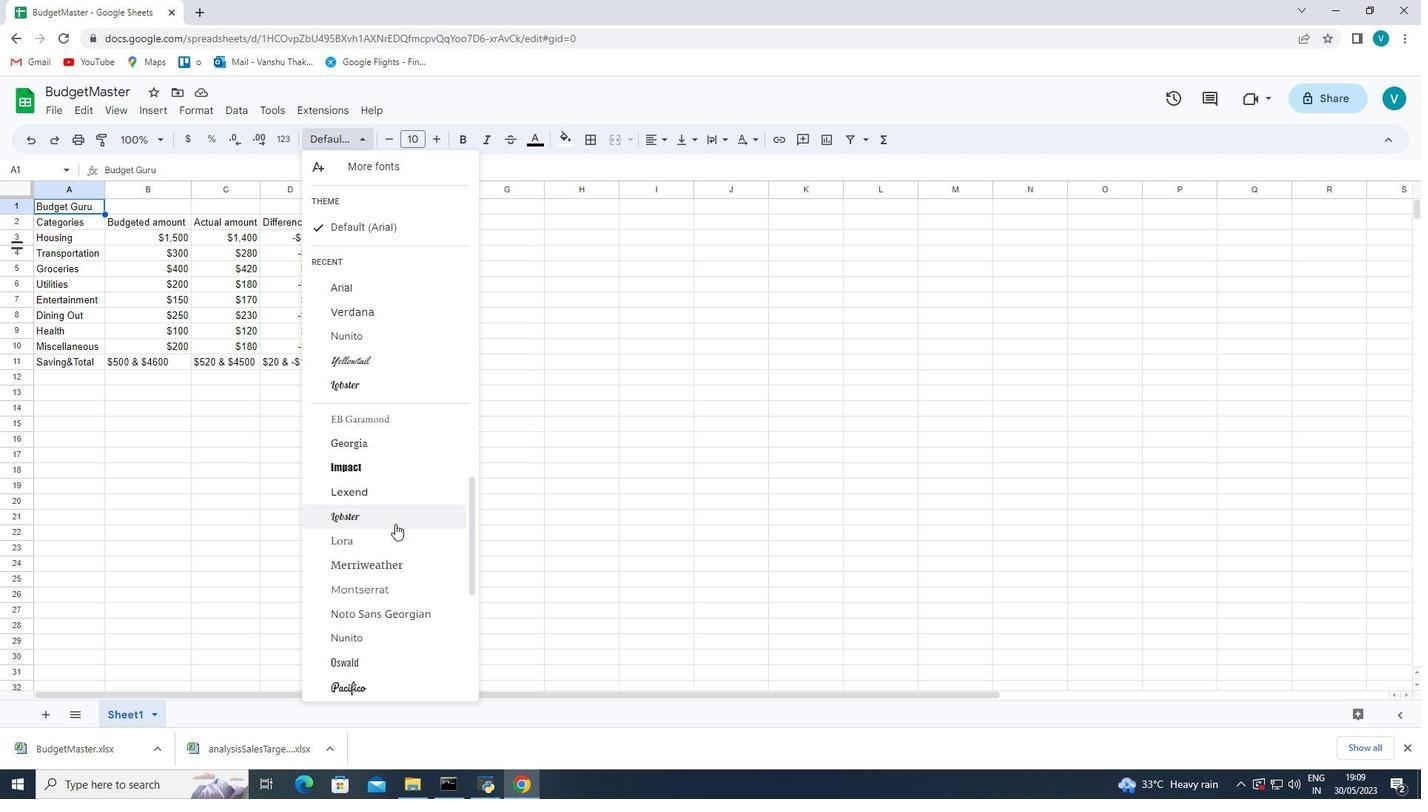 
Action: Mouse scrolled (395, 524) with delta (0, 0)
Screenshot: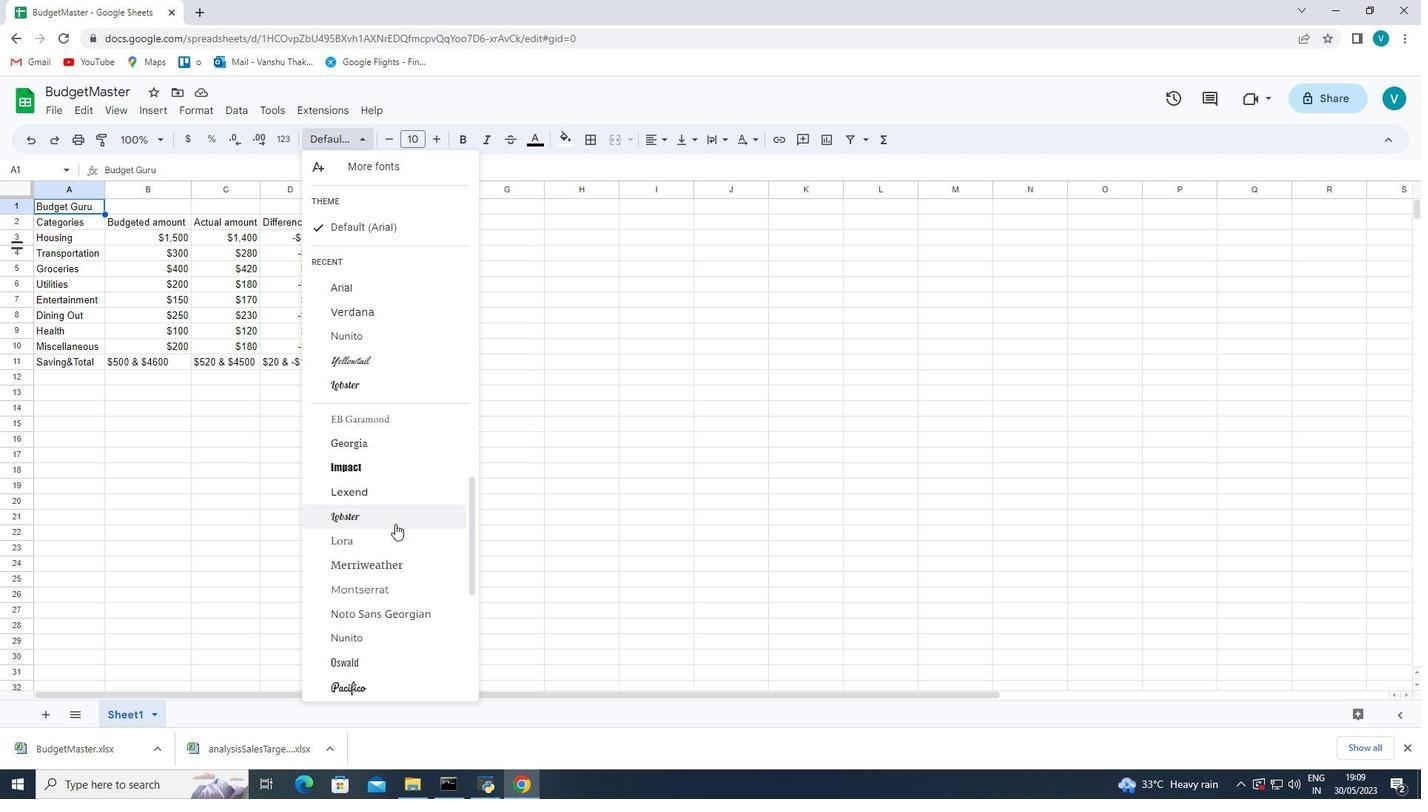 
Action: Mouse scrolled (395, 524) with delta (0, 0)
Screenshot: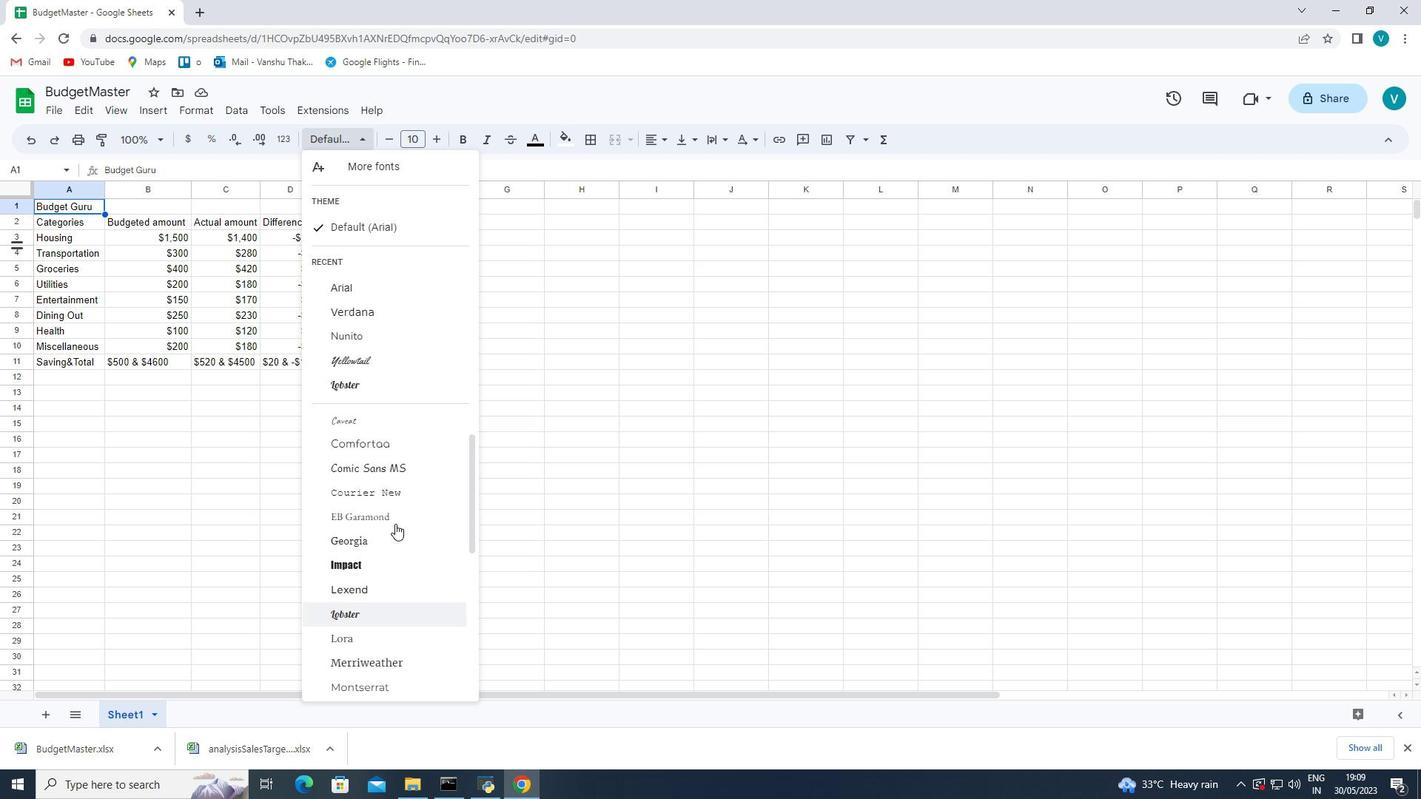 
Action: Mouse moved to (370, 497)
Screenshot: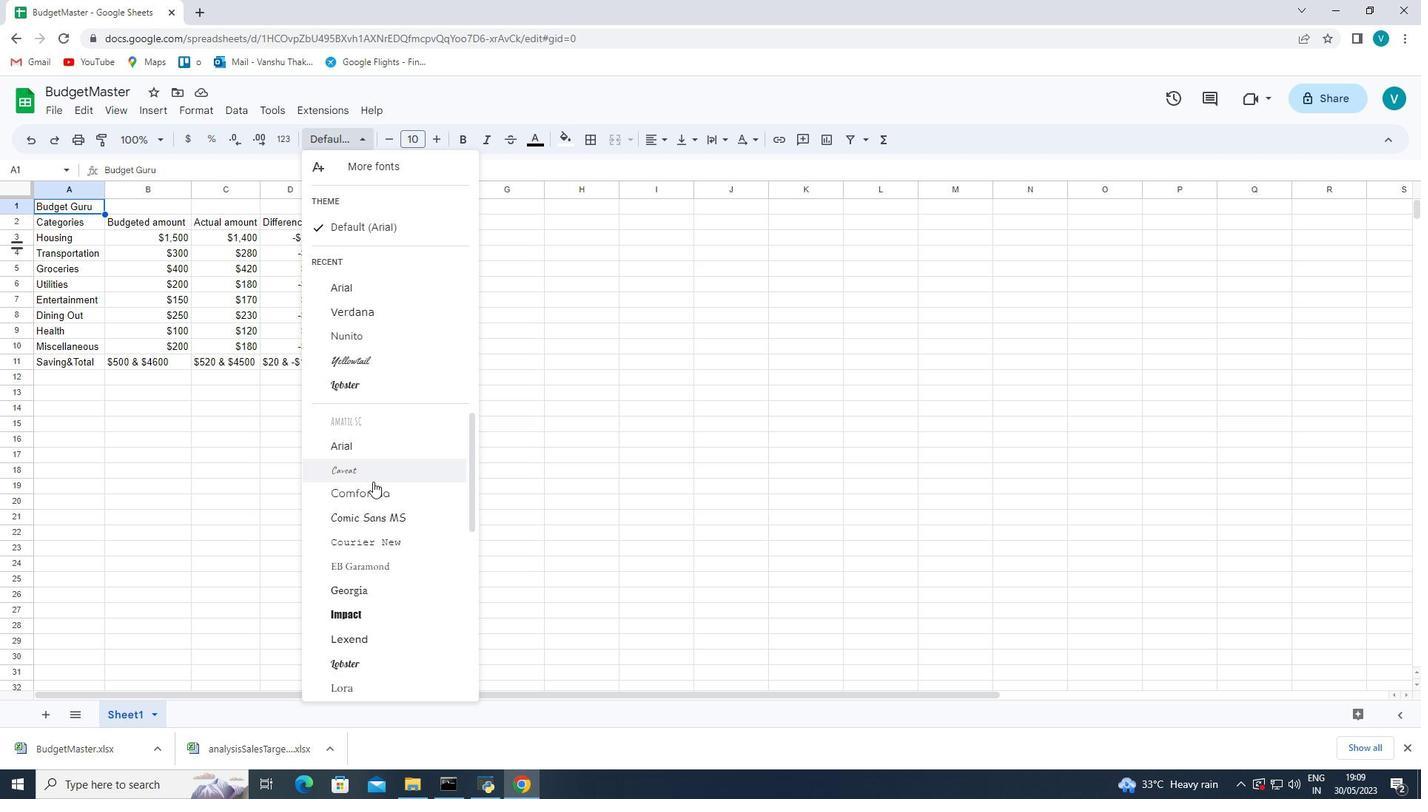 
Action: Mouse scrolled (370, 498) with delta (0, 0)
Screenshot: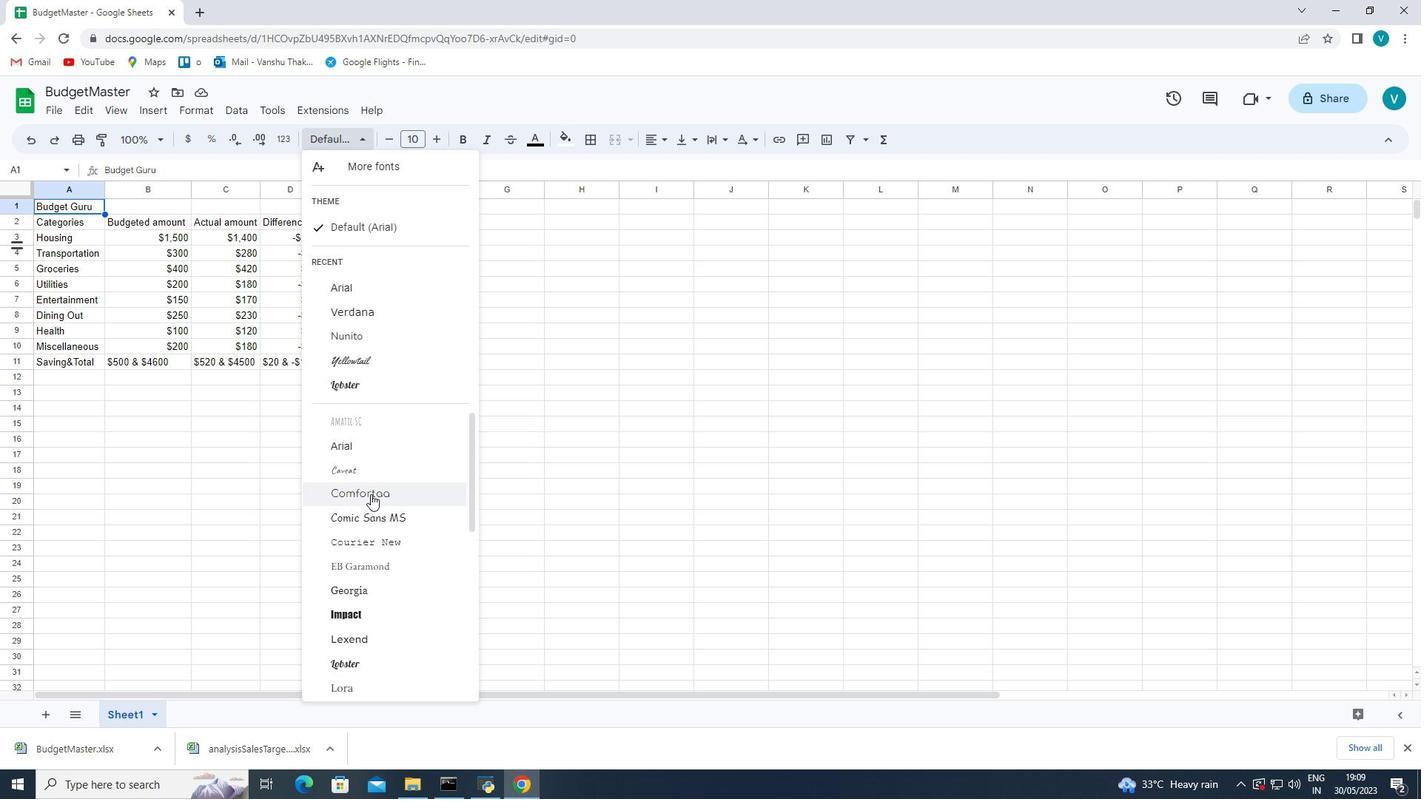 
Action: Mouse scrolled (370, 498) with delta (0, 0)
Screenshot: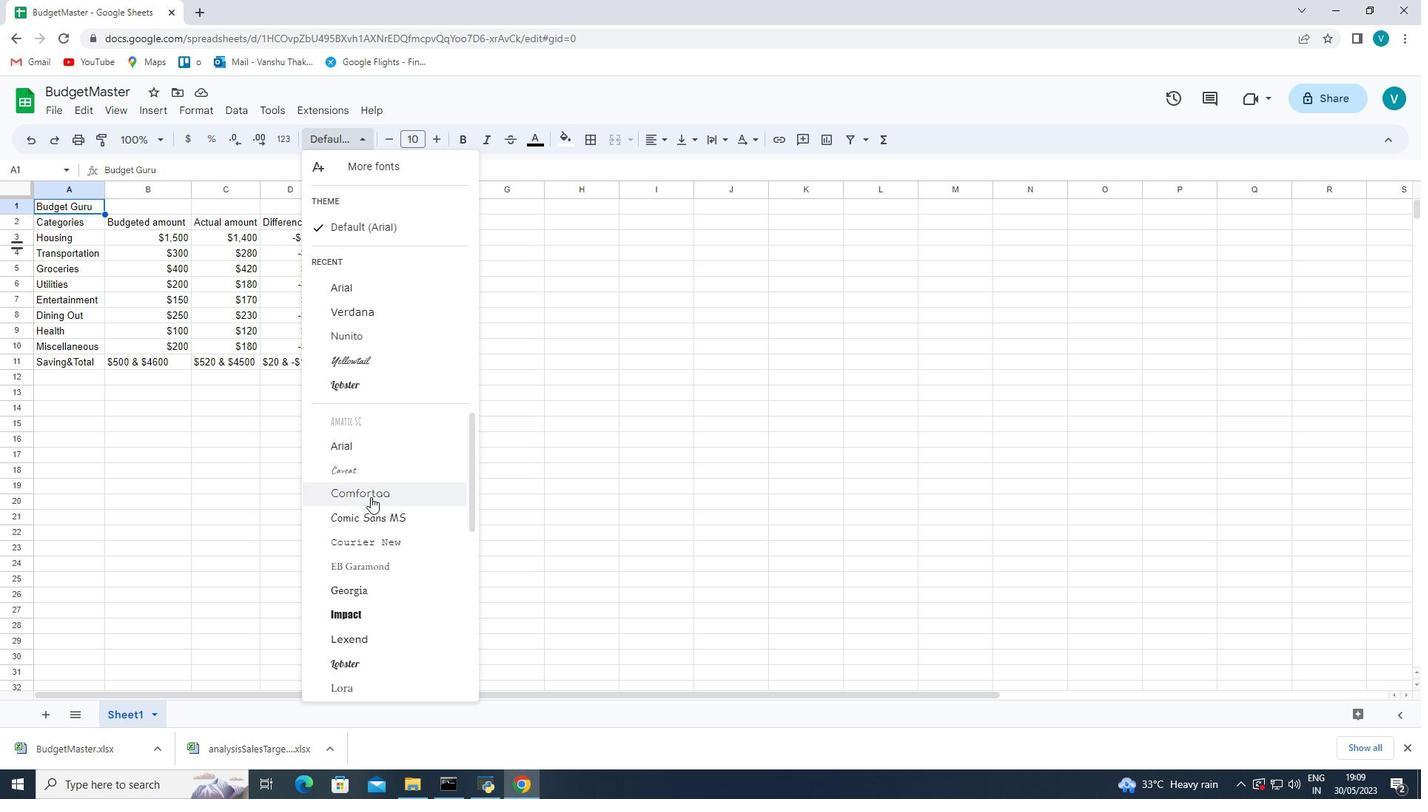 
Action: Mouse scrolled (370, 498) with delta (0, 0)
Screenshot: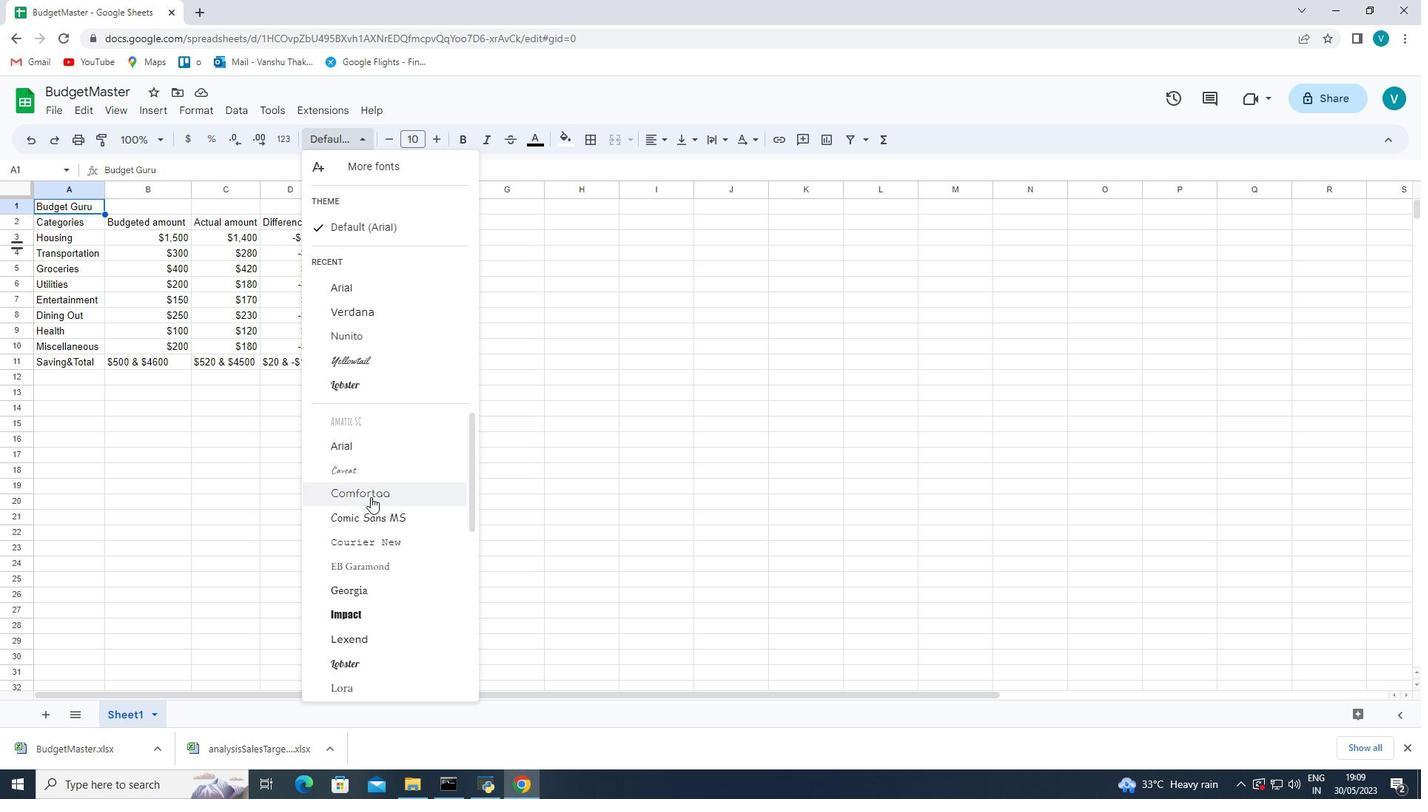 
Action: Mouse scrolled (370, 498) with delta (0, 0)
Screenshot: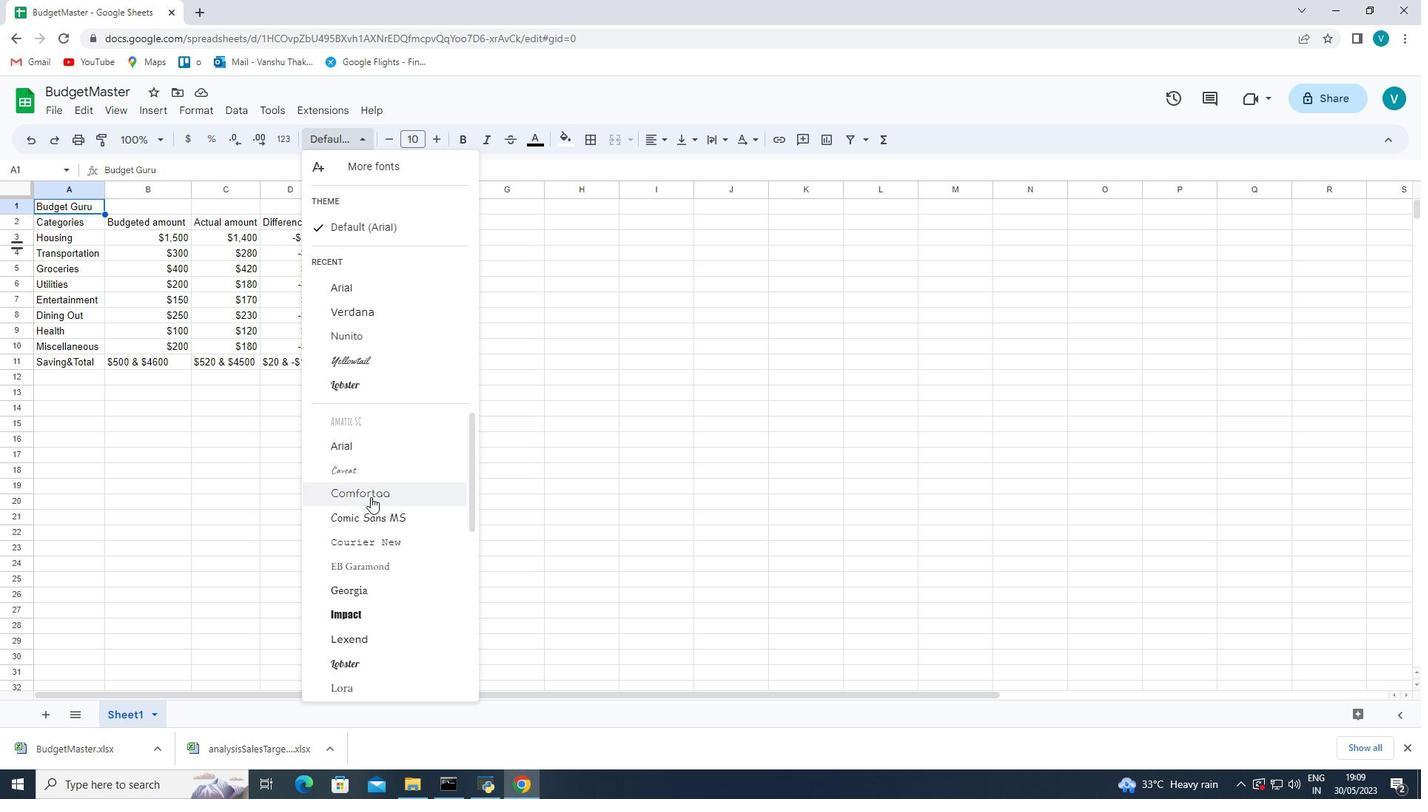 
Action: Mouse moved to (370, 500)
Screenshot: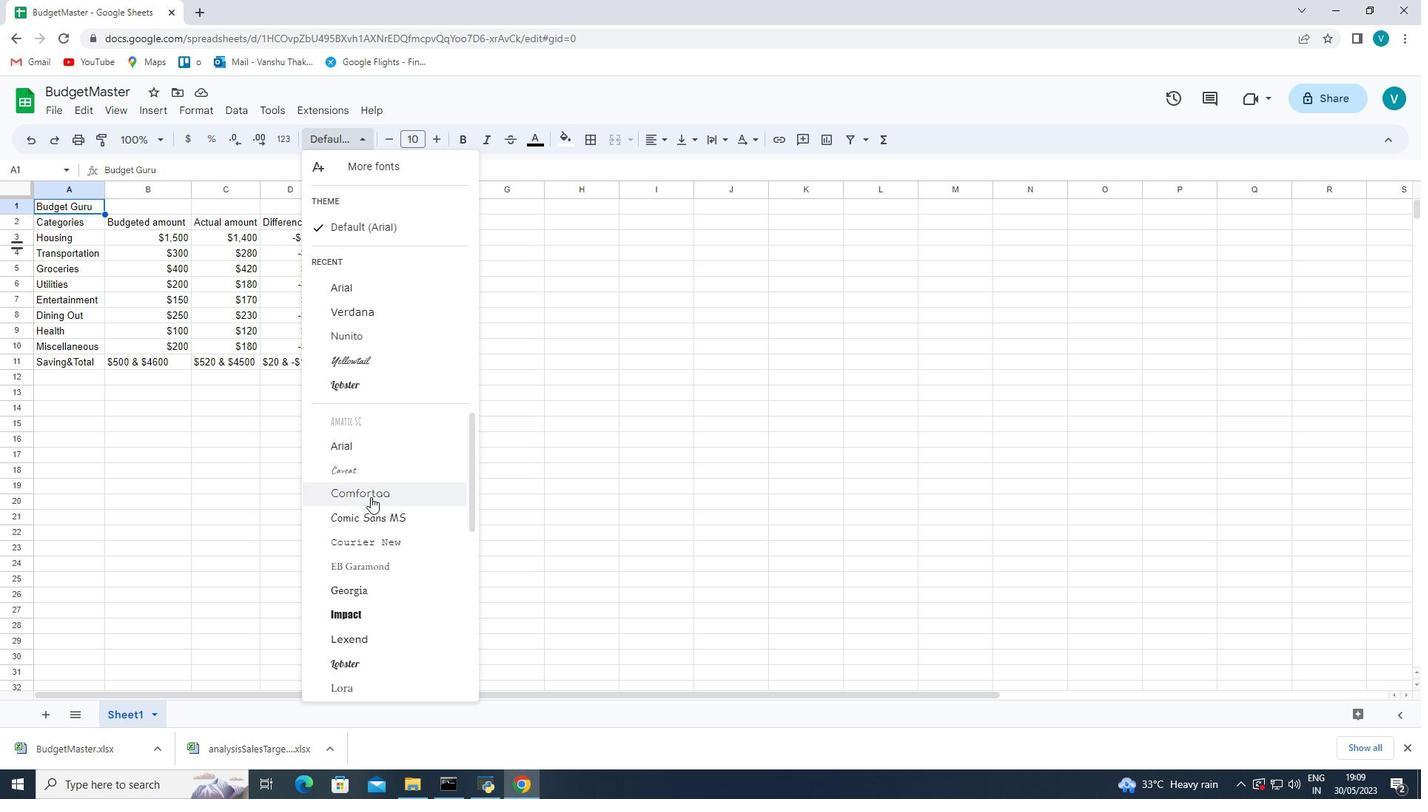 
Action: Mouse scrolled (370, 499) with delta (0, 0)
Screenshot: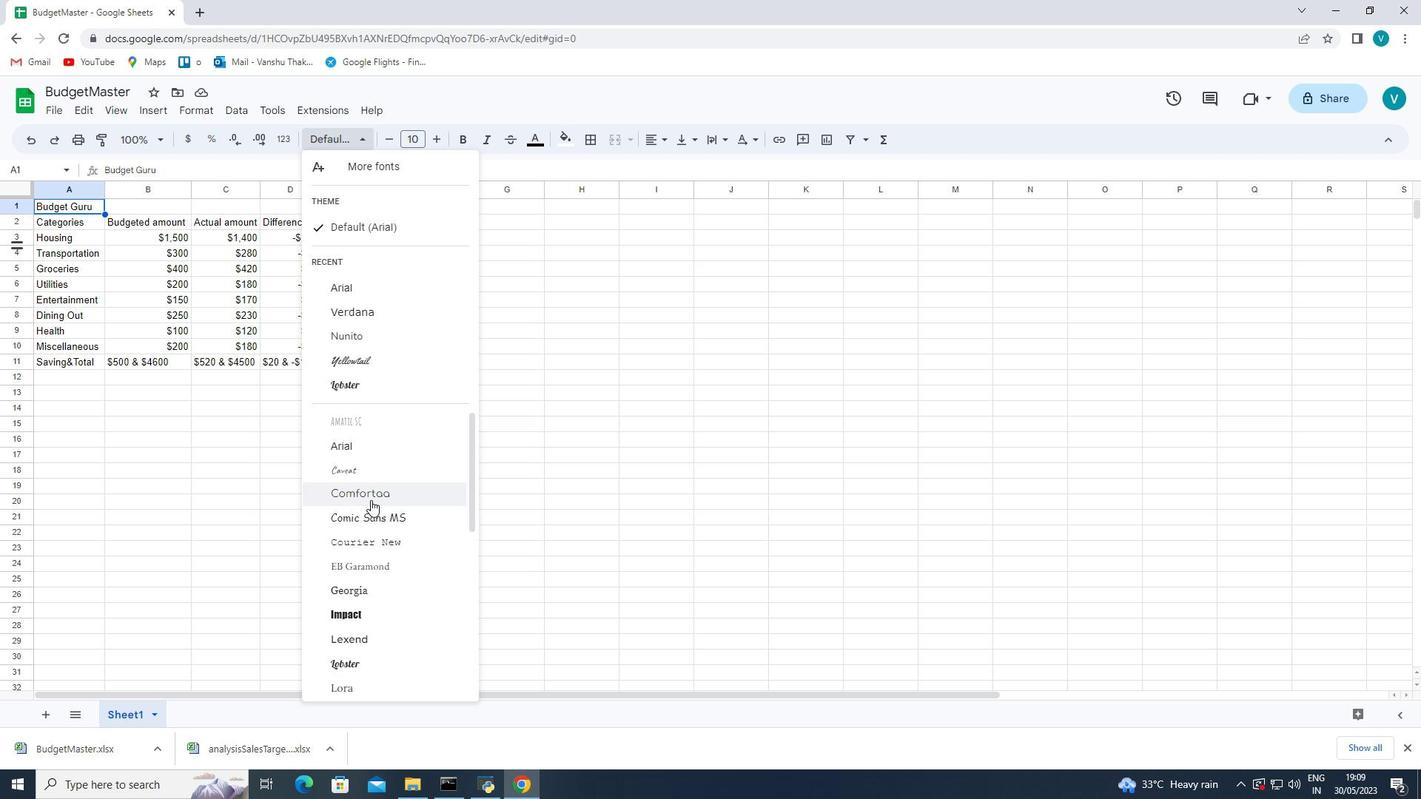 
Action: Mouse scrolled (370, 499) with delta (0, 0)
Screenshot: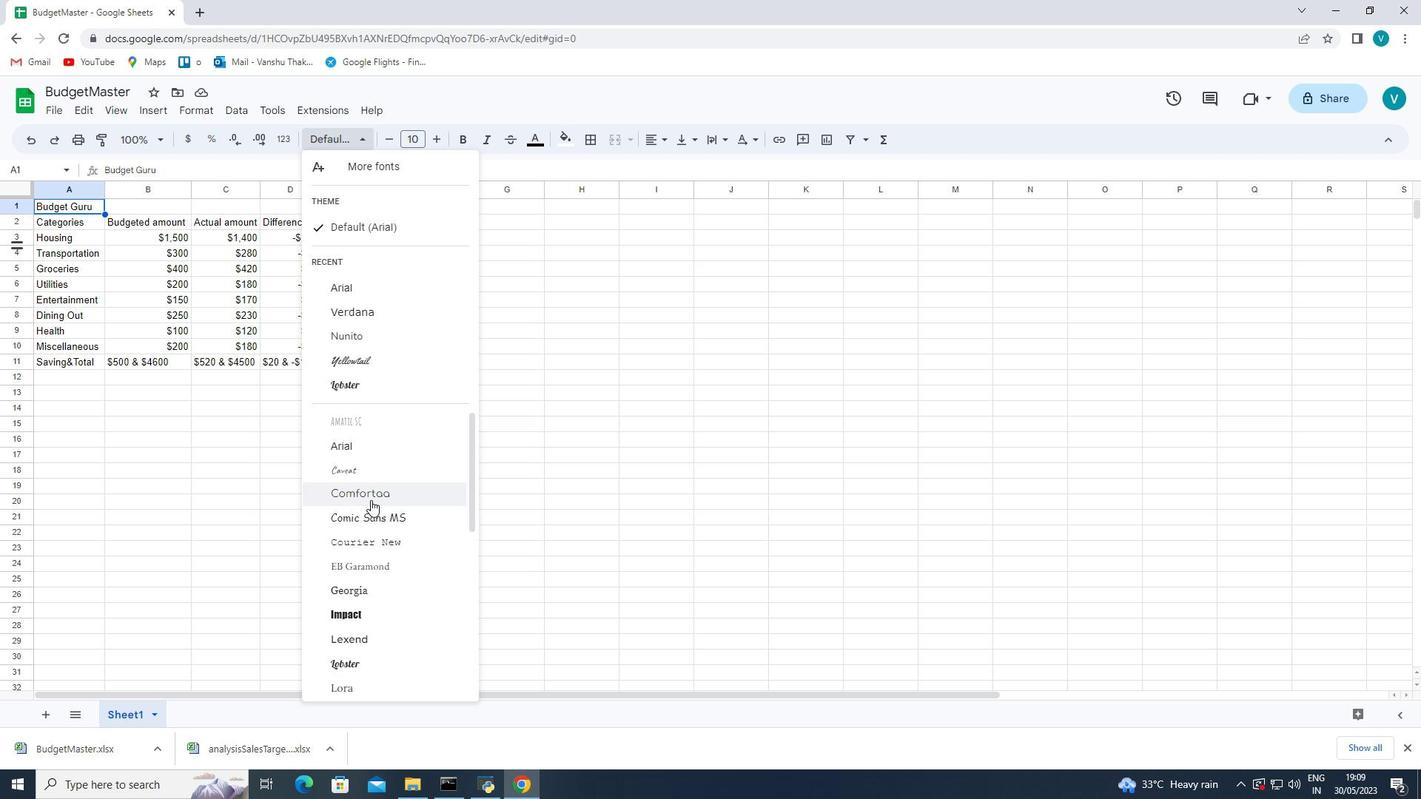 
Action: Mouse scrolled (370, 499) with delta (0, 0)
Screenshot: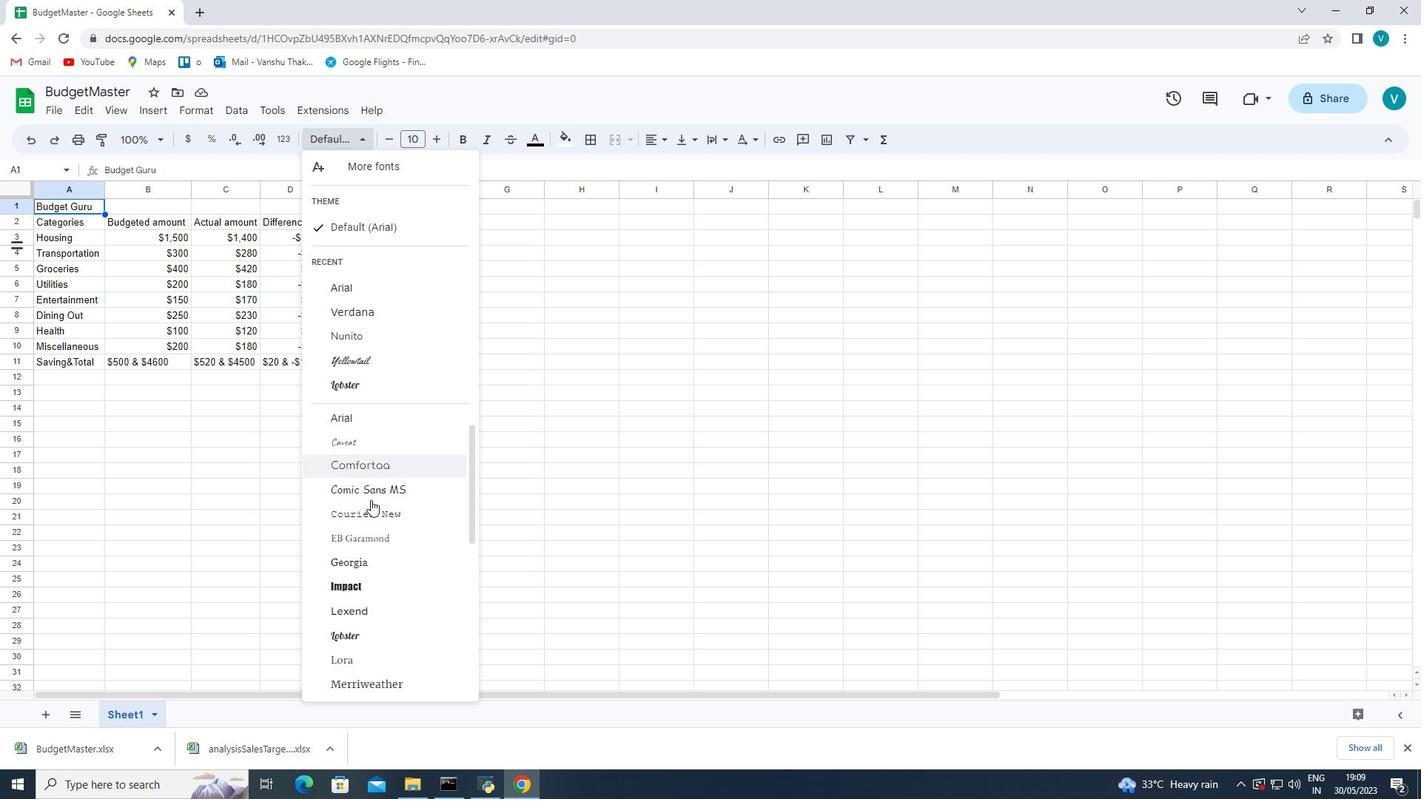 
Action: Mouse scrolled (370, 501) with delta (0, 0)
Screenshot: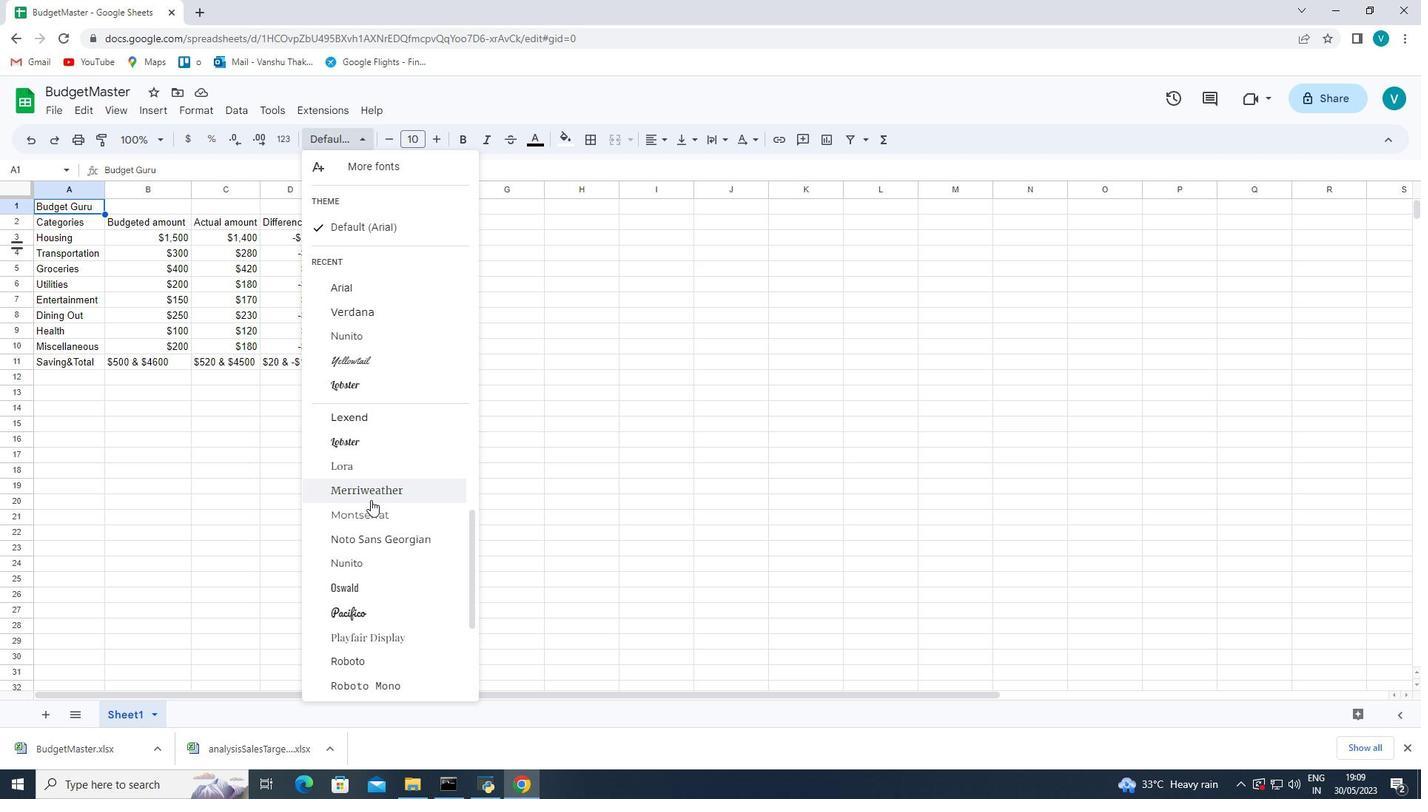 
Action: Mouse scrolled (370, 501) with delta (0, 0)
Screenshot: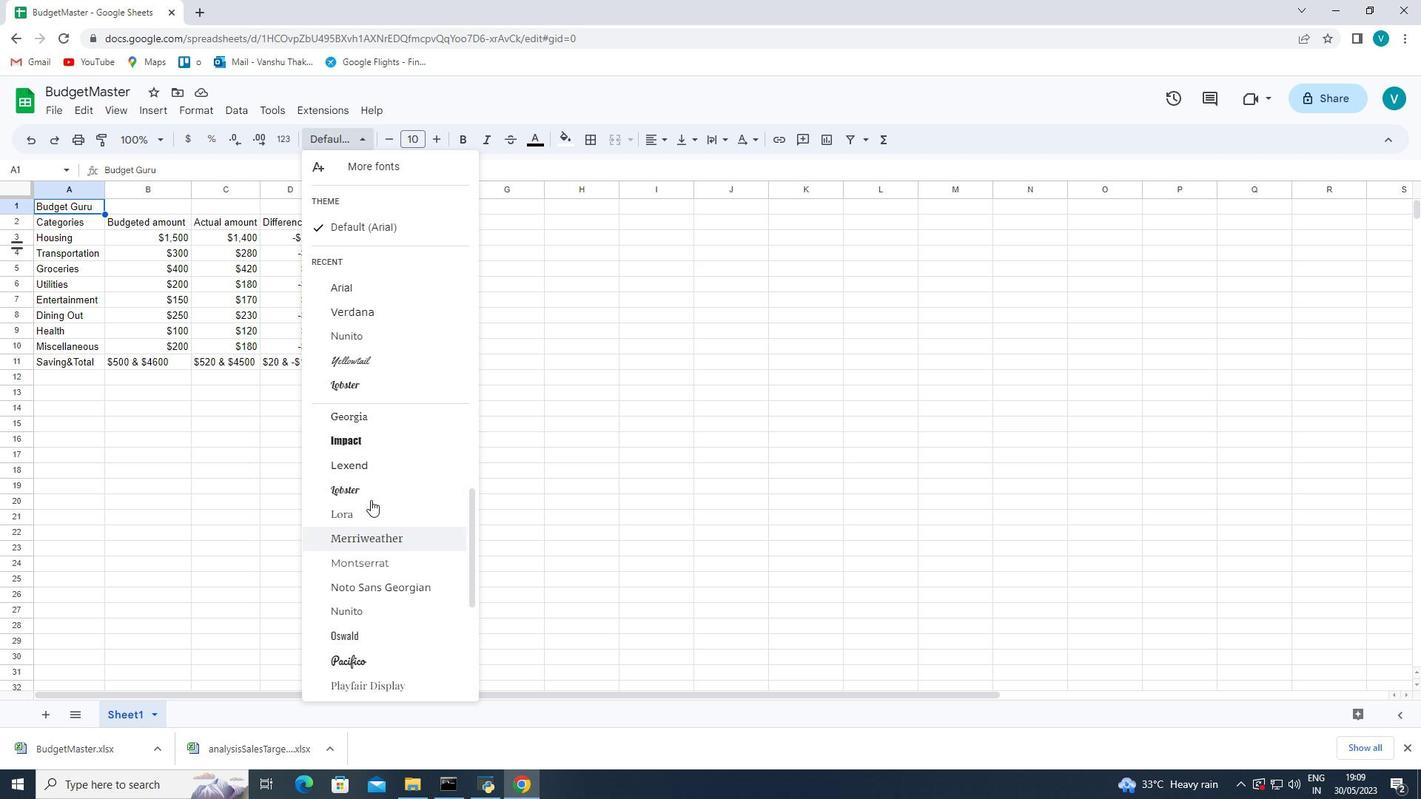 
Action: Mouse moved to (376, 624)
Screenshot: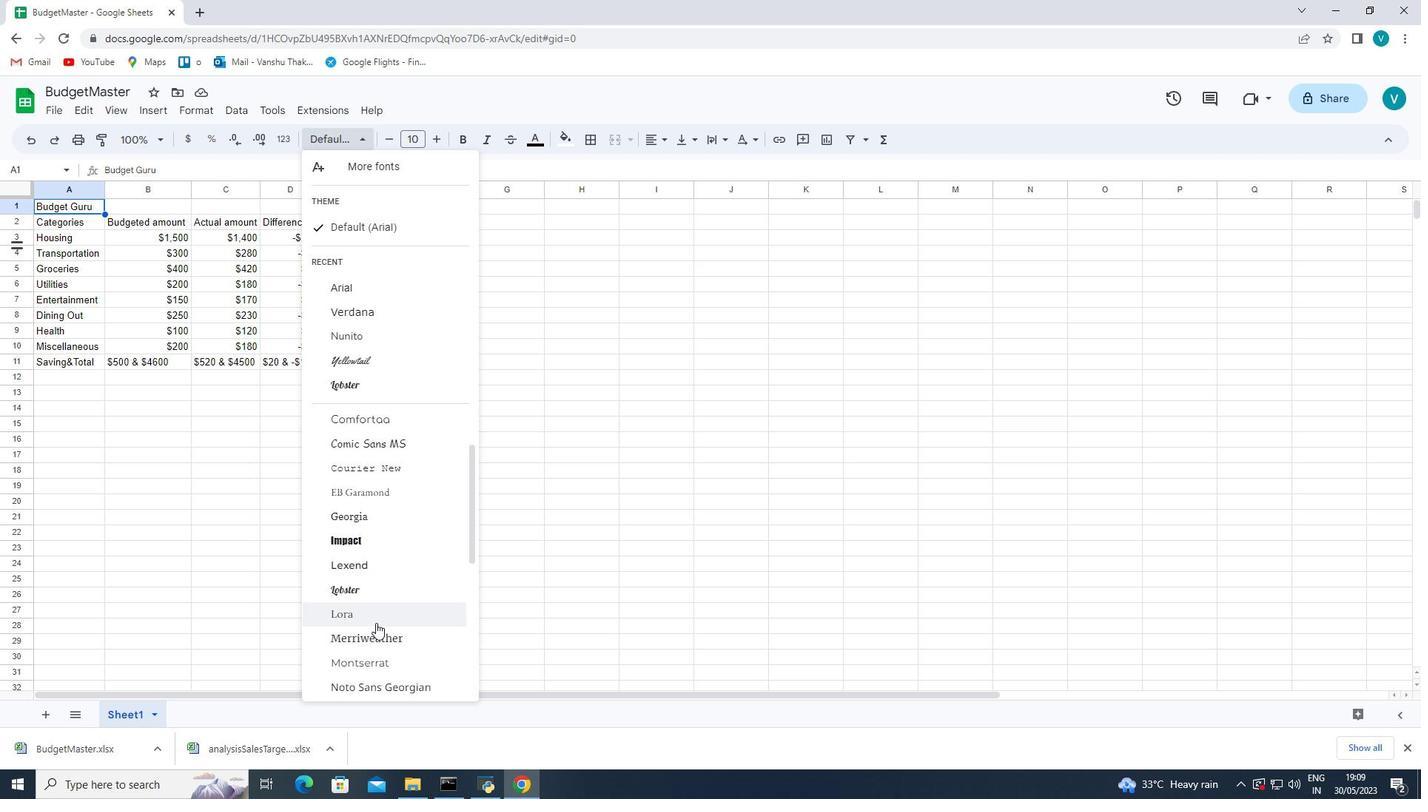 
Action: Mouse scrolled (376, 623) with delta (0, 0)
Screenshot: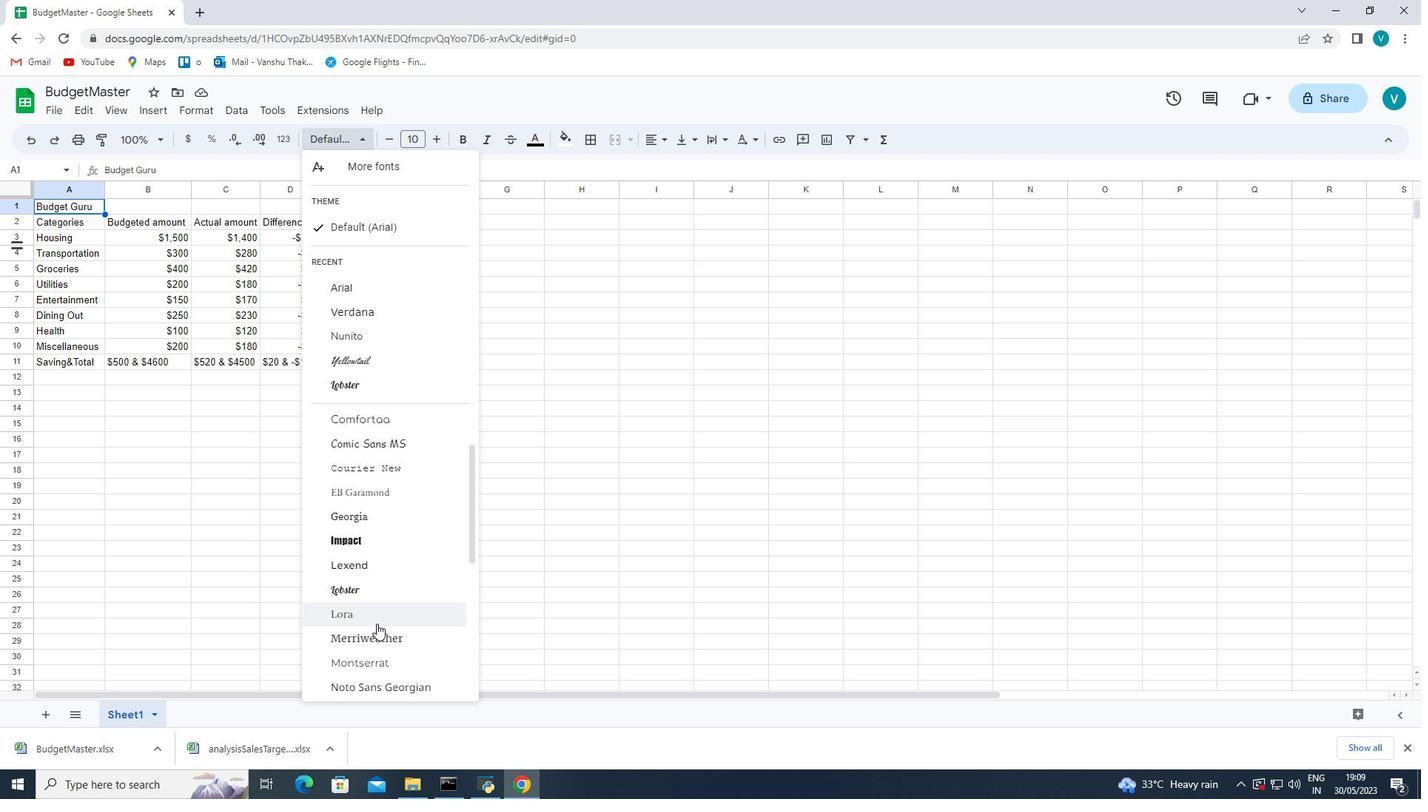 
Action: Mouse scrolled (376, 623) with delta (0, 0)
Screenshot: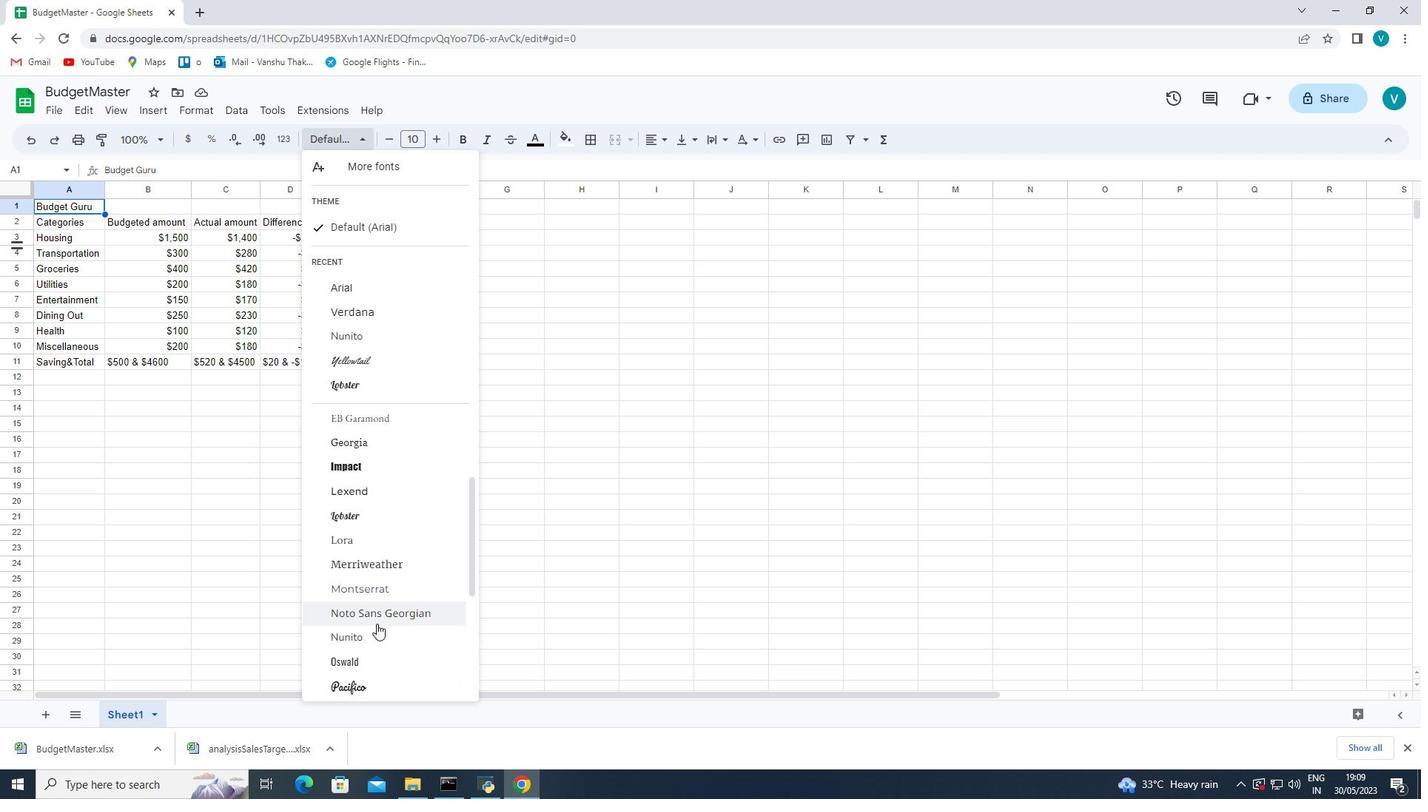 
Action: Mouse scrolled (376, 623) with delta (0, 0)
Screenshot: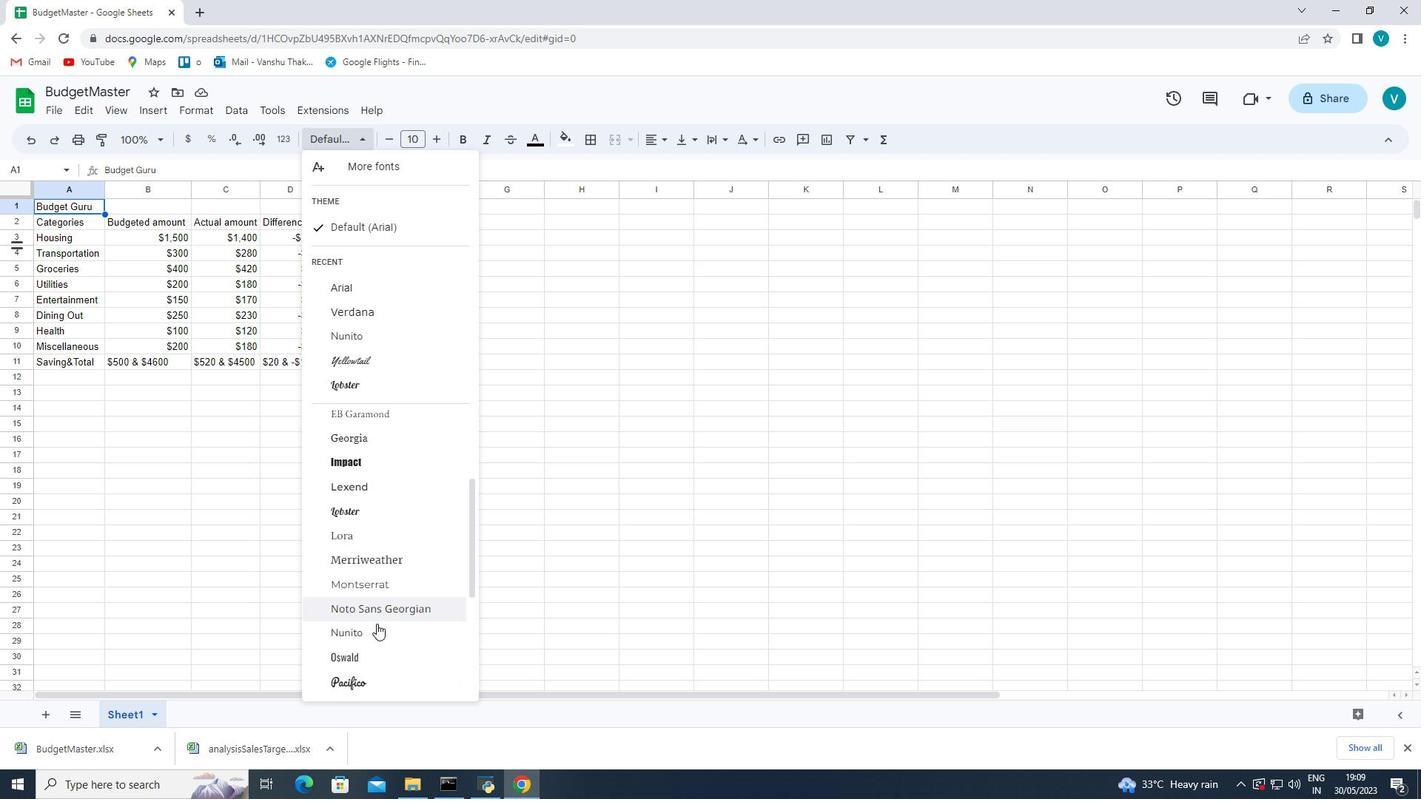 
Action: Mouse scrolled (376, 623) with delta (0, 0)
Screenshot: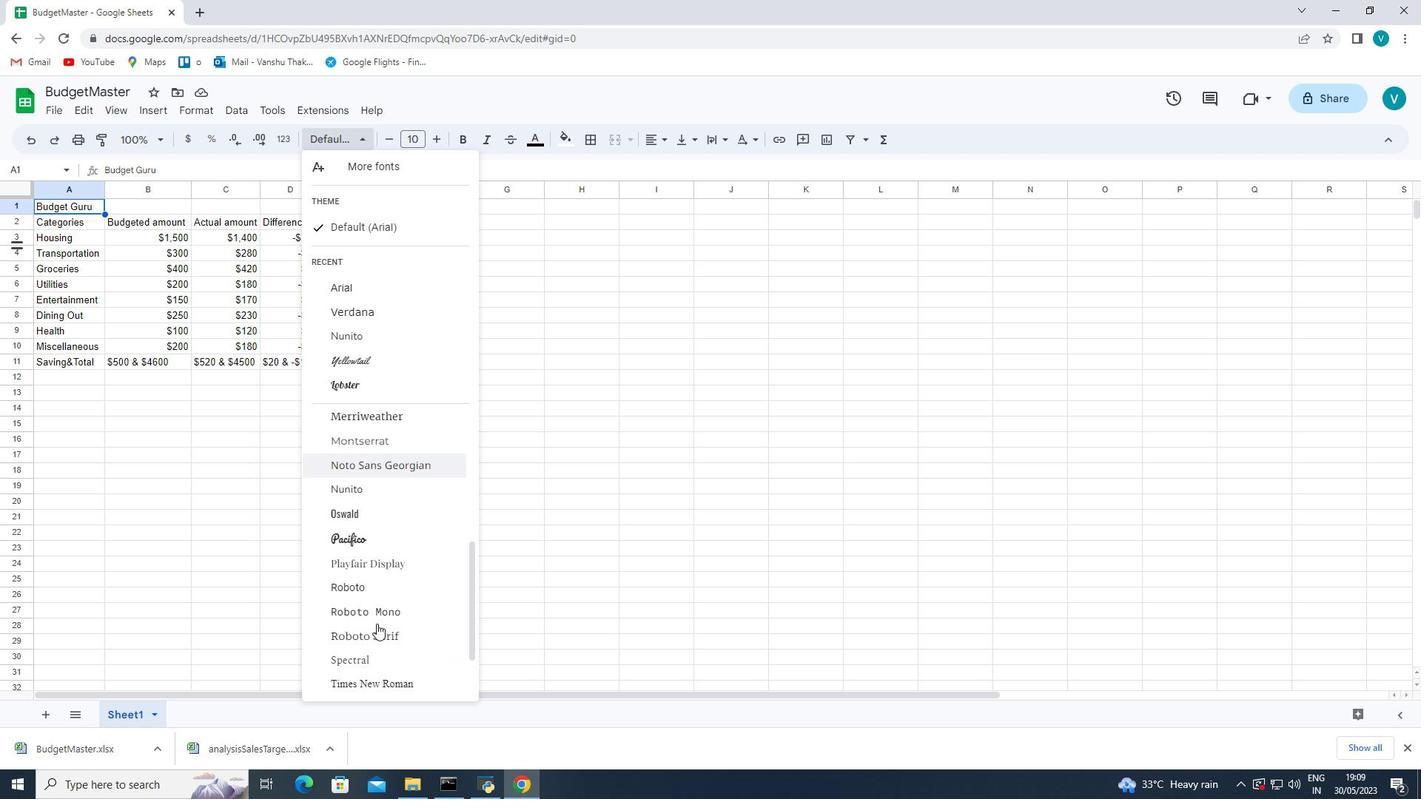 
Action: Mouse scrolled (376, 623) with delta (0, 0)
Screenshot: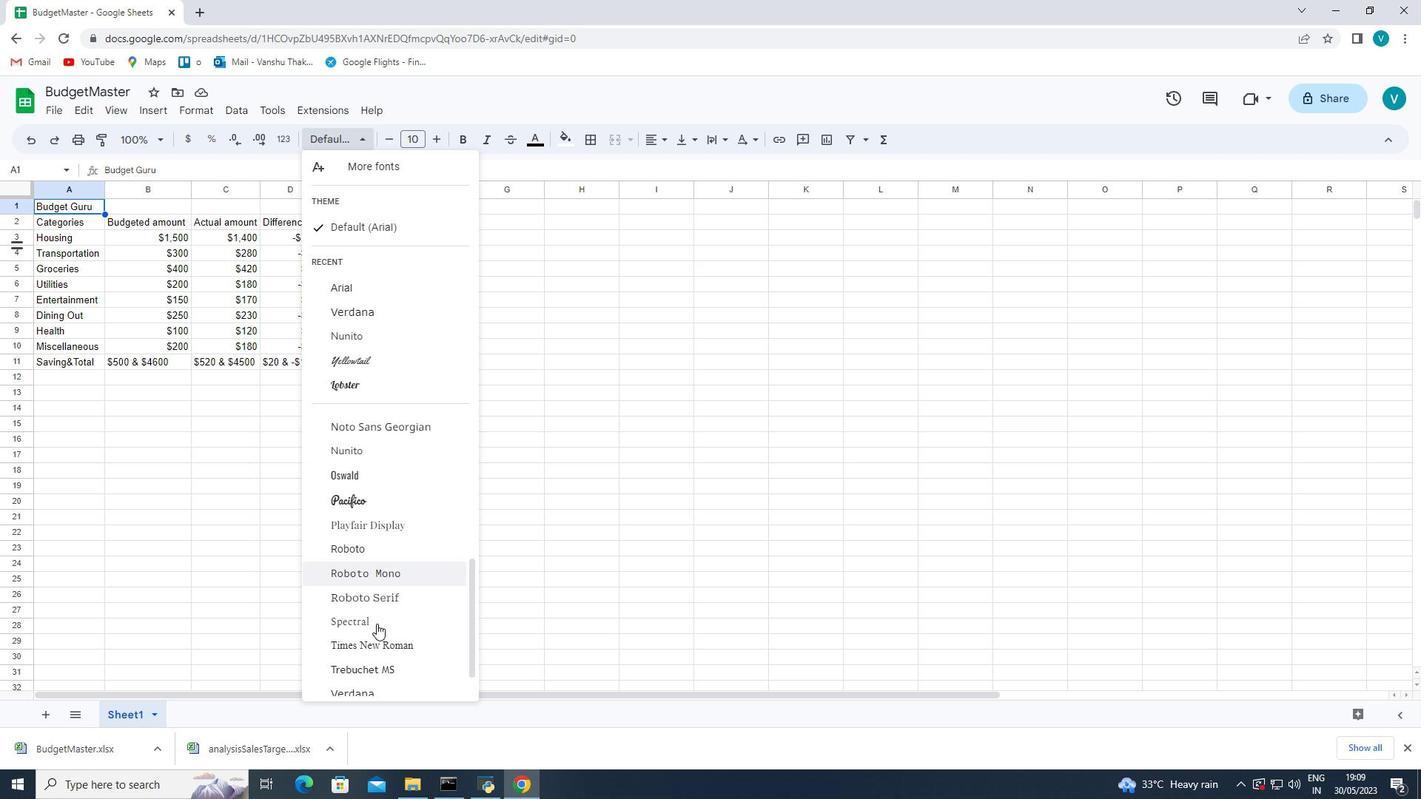 
Action: Mouse scrolled (376, 623) with delta (0, 0)
Screenshot: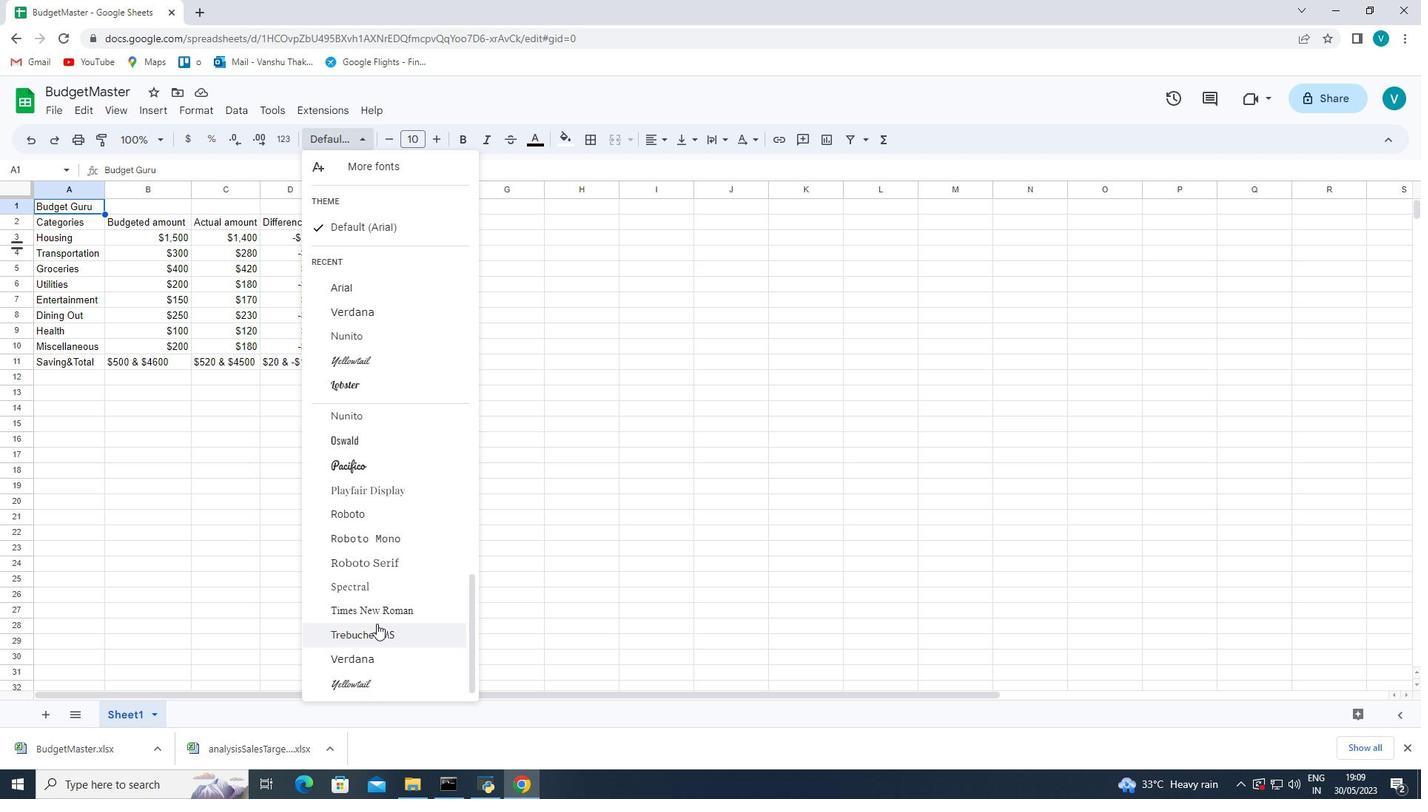 
Action: Mouse scrolled (376, 623) with delta (0, 0)
Screenshot: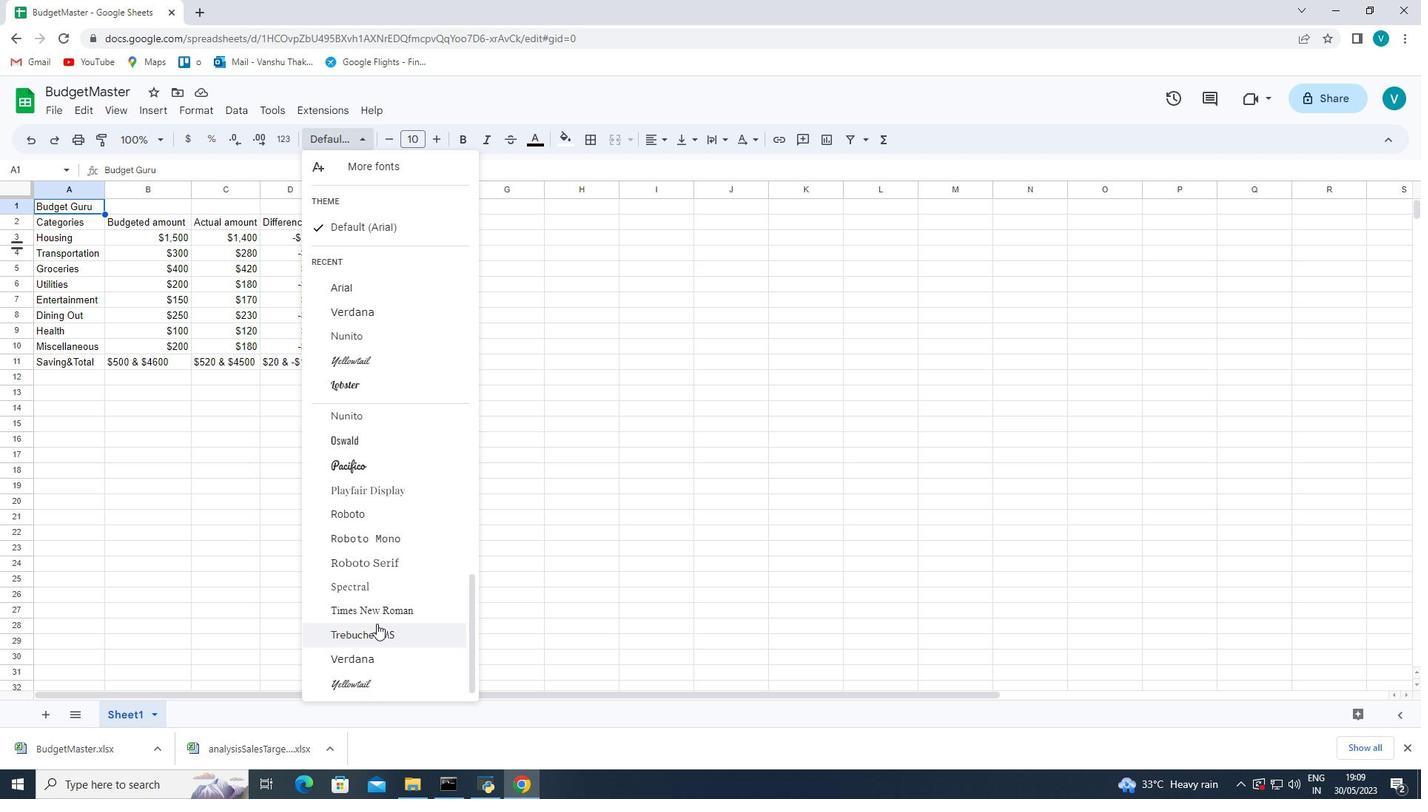 
Action: Mouse moved to (364, 456)
Screenshot: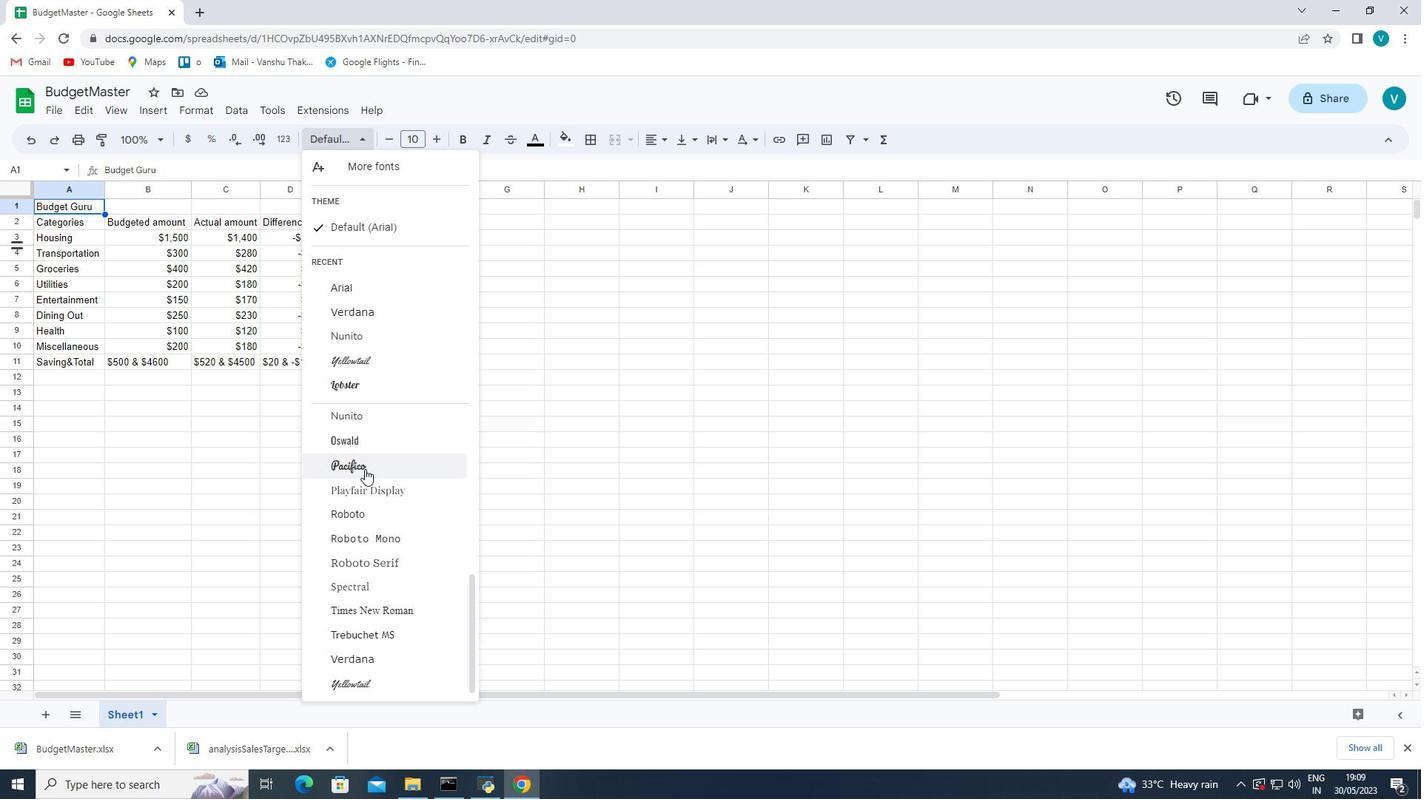 
Action: Mouse scrolled (364, 457) with delta (0, 0)
Screenshot: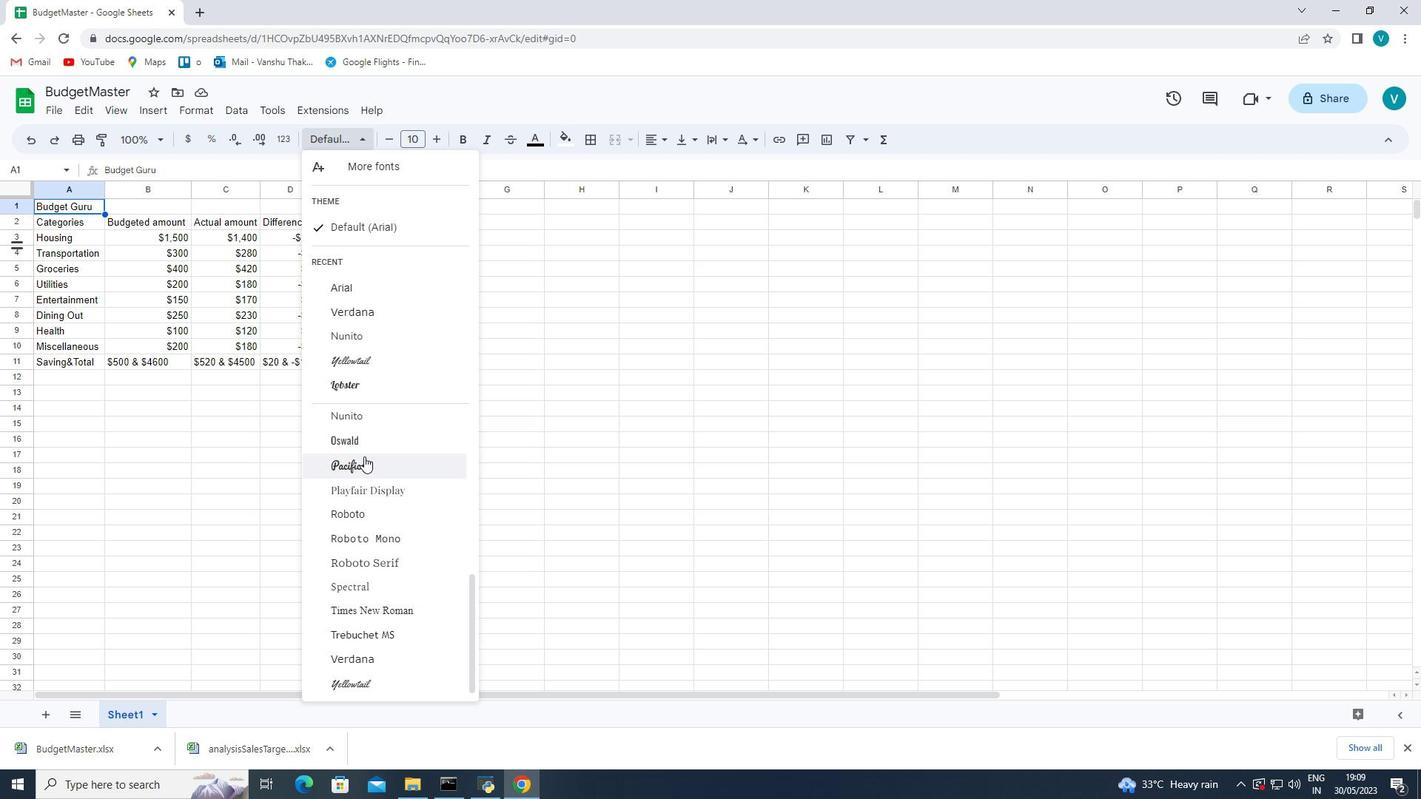 
Action: Mouse scrolled (364, 457) with delta (0, 0)
Screenshot: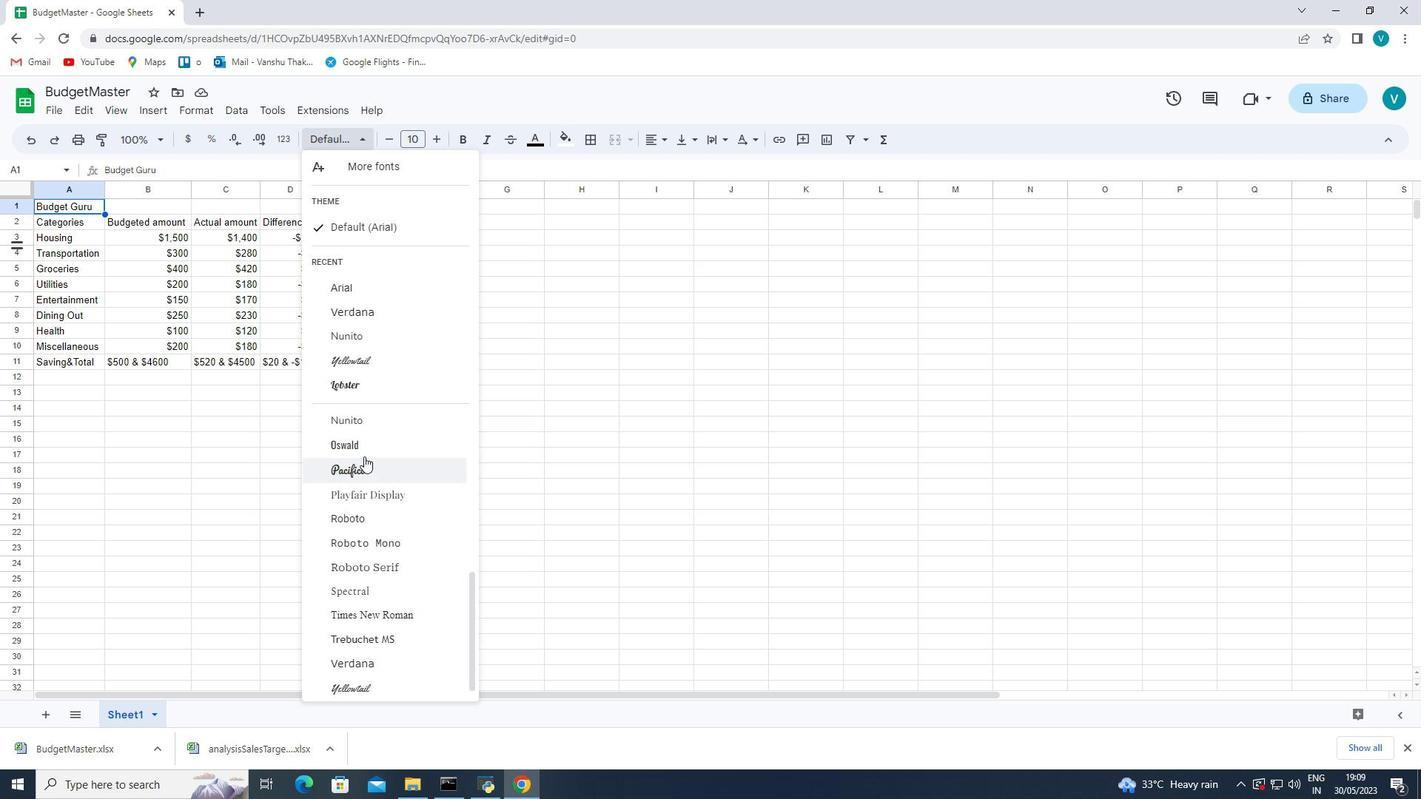 
Action: Mouse scrolled (364, 457) with delta (0, 0)
Screenshot: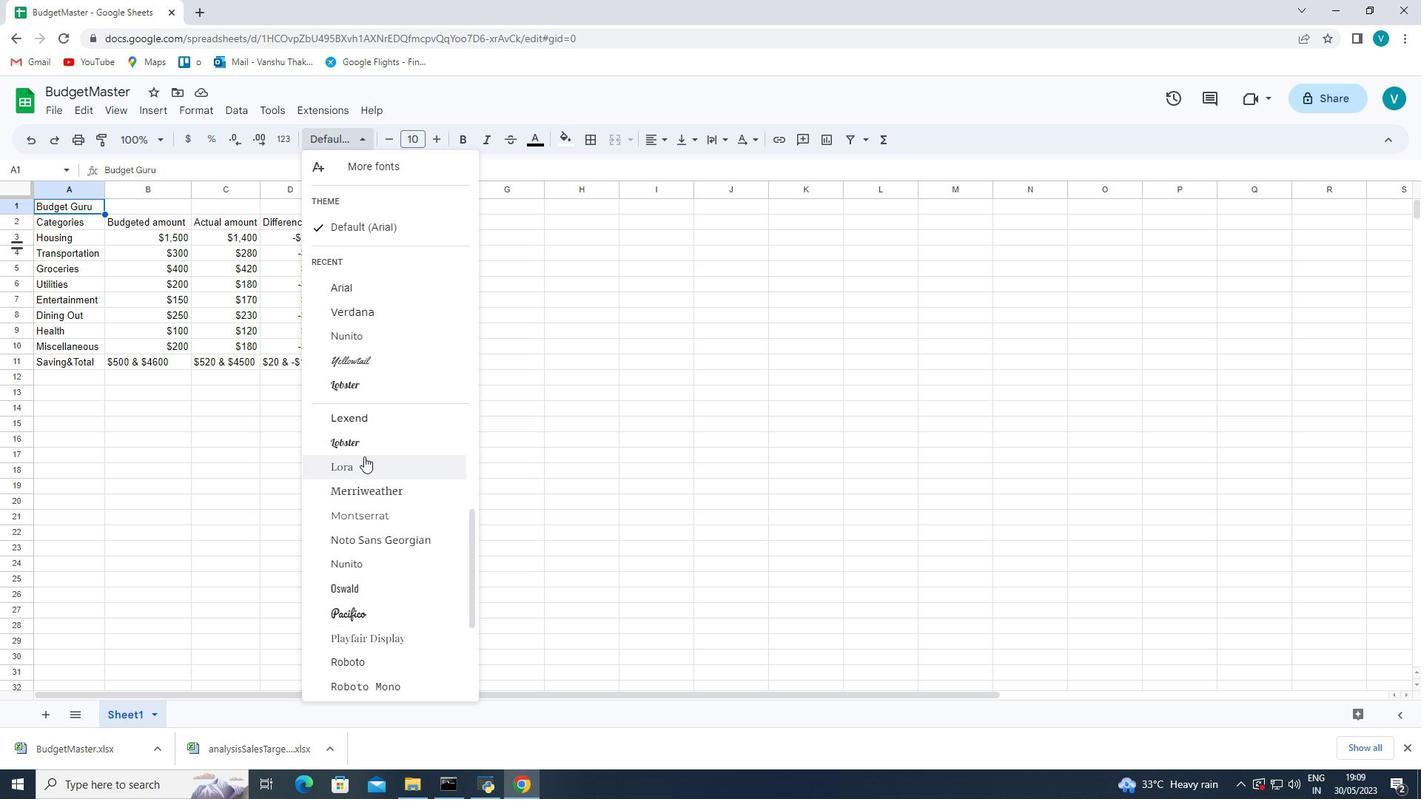 
Action: Mouse scrolled (364, 457) with delta (0, 0)
Screenshot: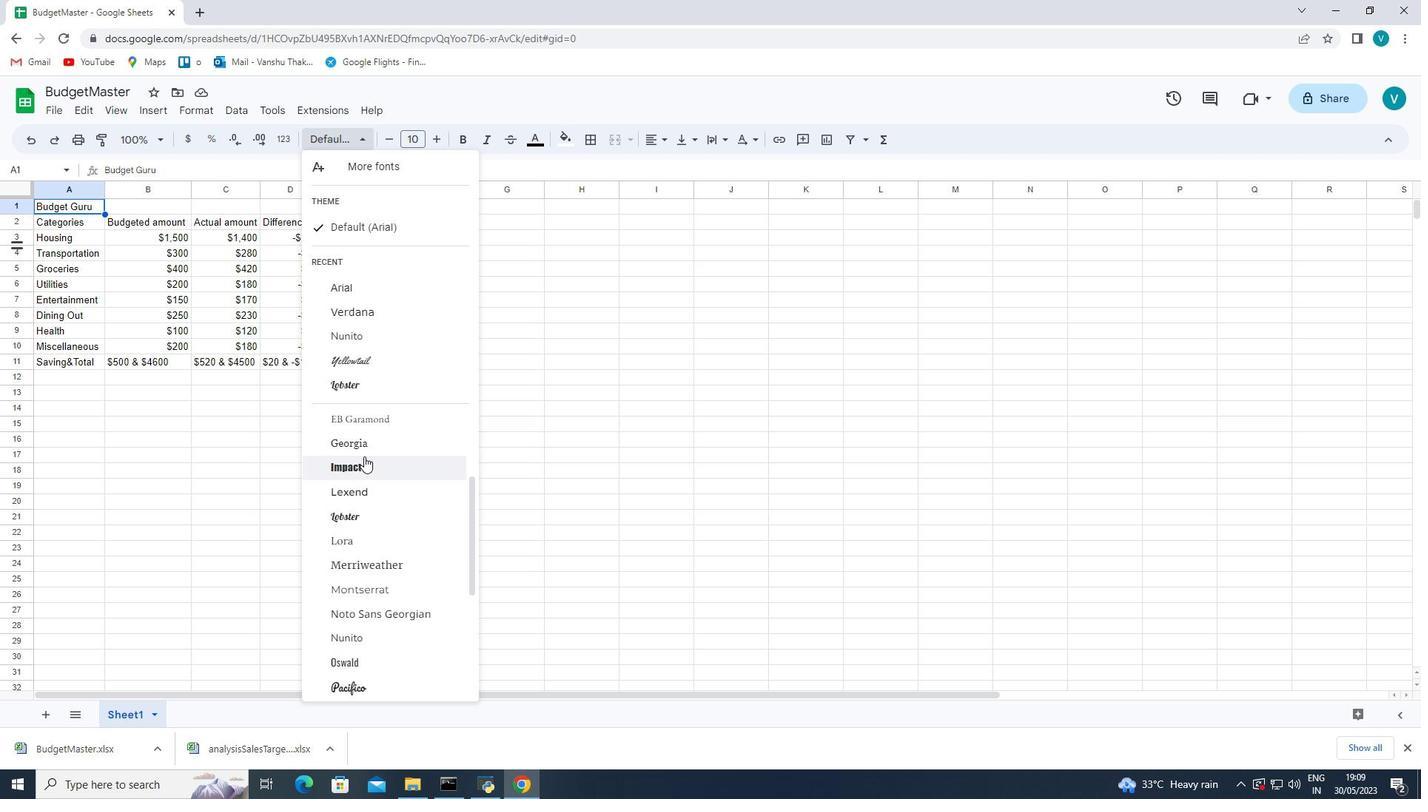 
Action: Mouse scrolled (364, 457) with delta (0, 0)
Screenshot: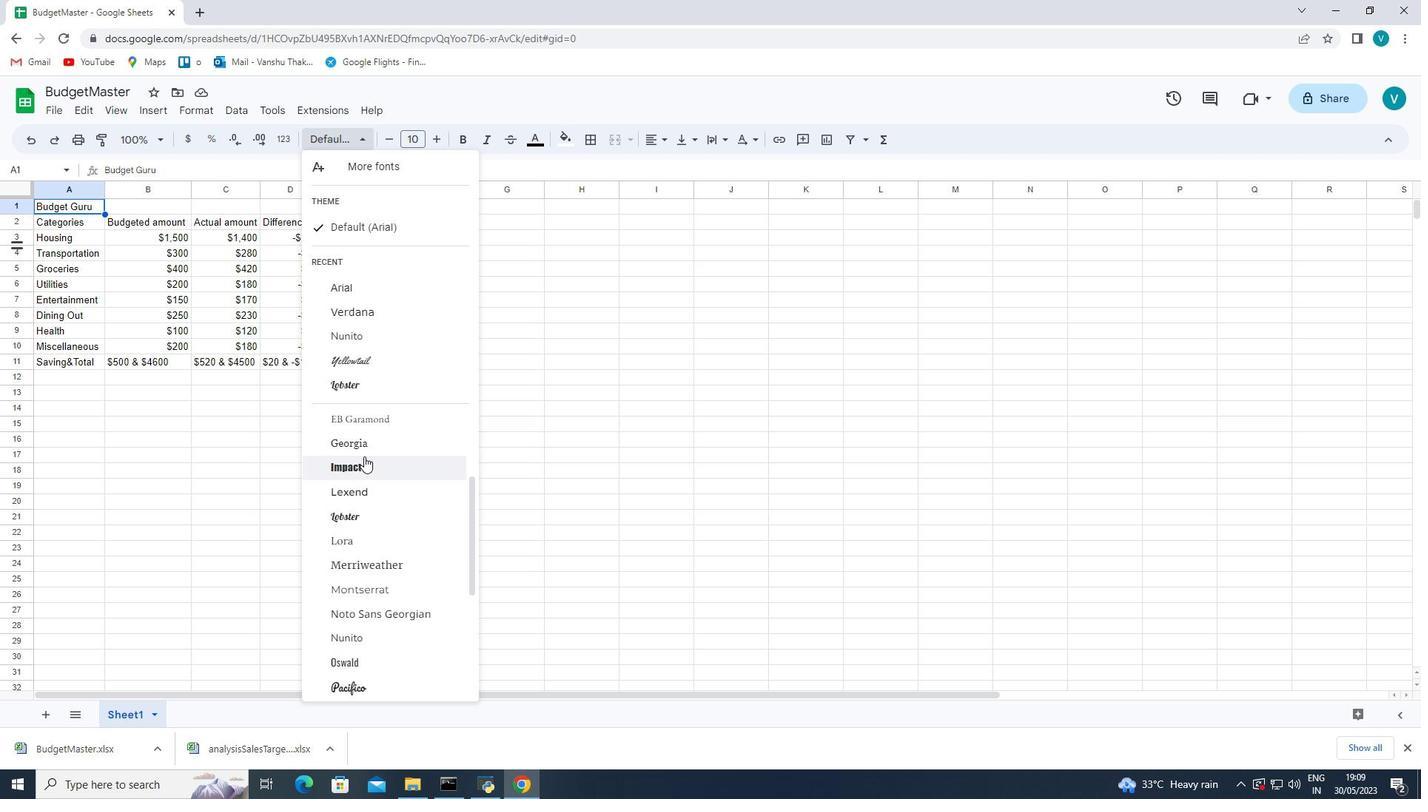 
Action: Mouse scrolled (364, 457) with delta (0, 0)
Screenshot: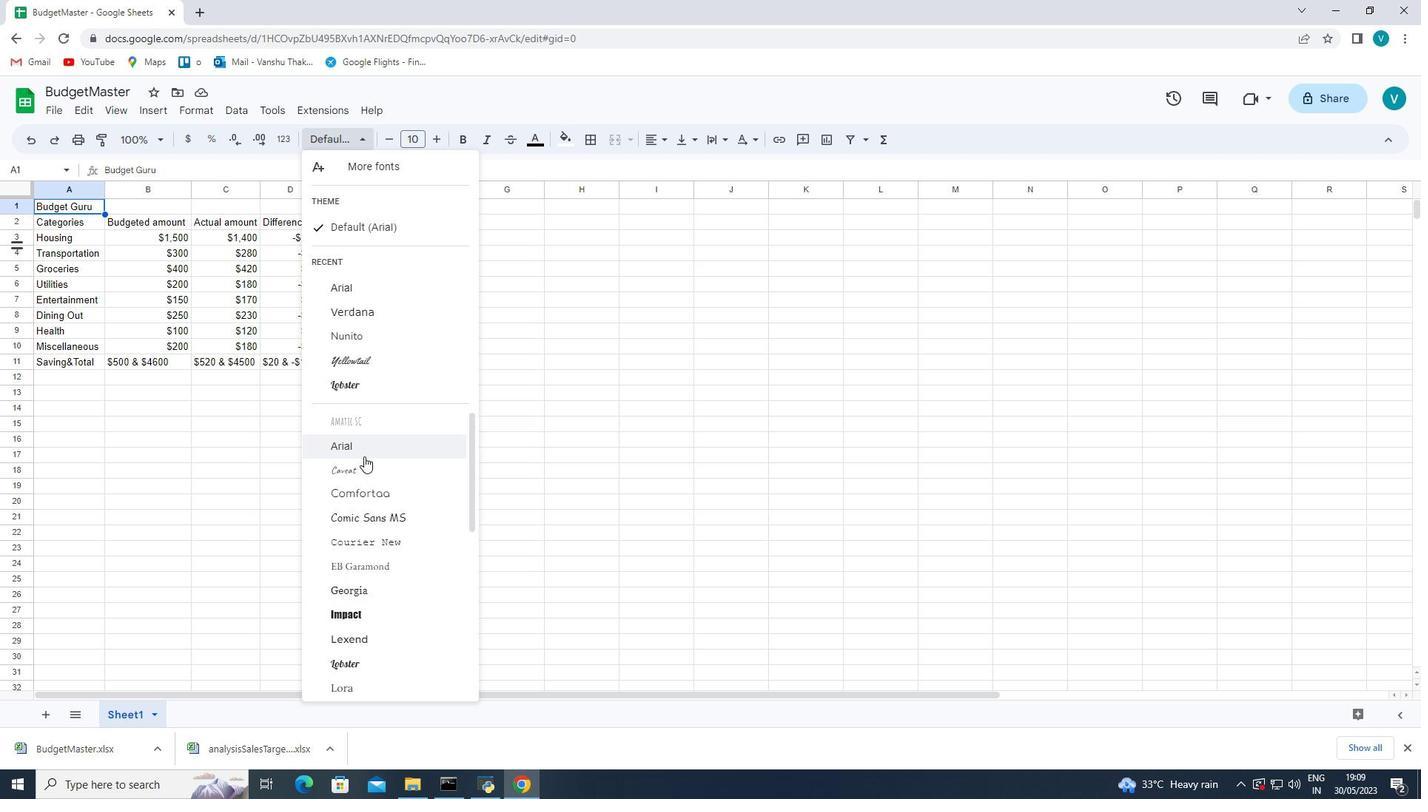 
Action: Mouse scrolled (364, 457) with delta (0, 0)
Screenshot: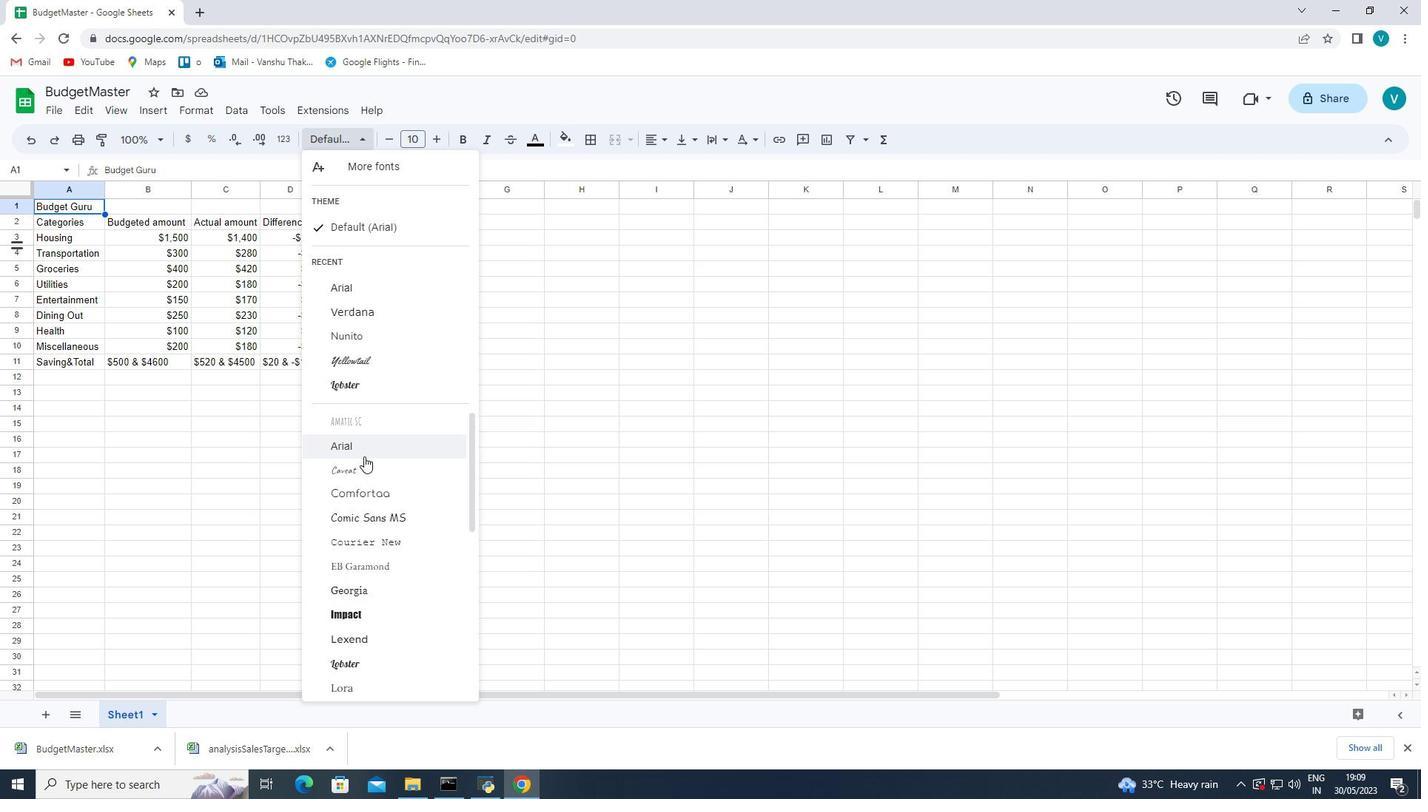 
Action: Mouse scrolled (364, 457) with delta (0, 0)
Screenshot: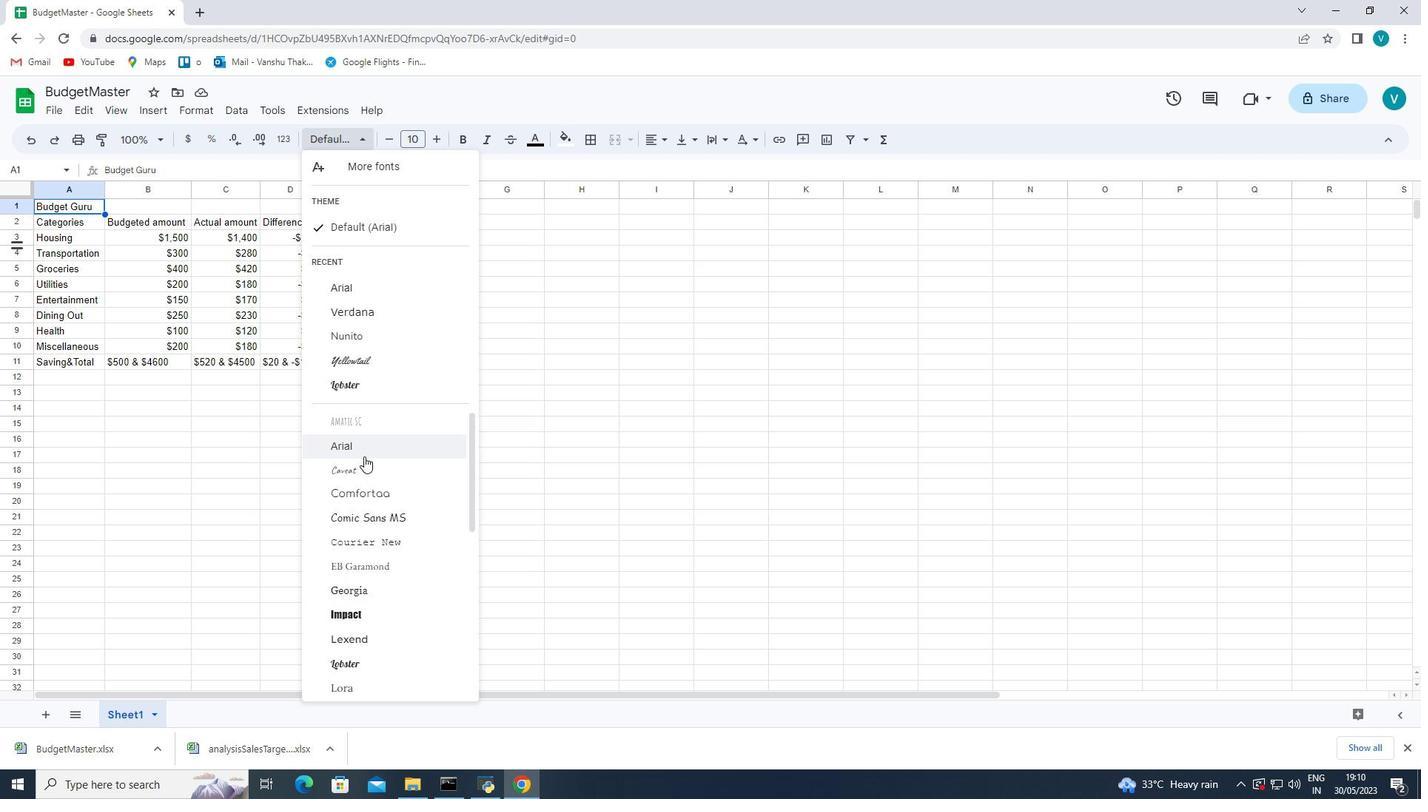 
Action: Mouse scrolled (364, 457) with delta (0, 0)
Screenshot: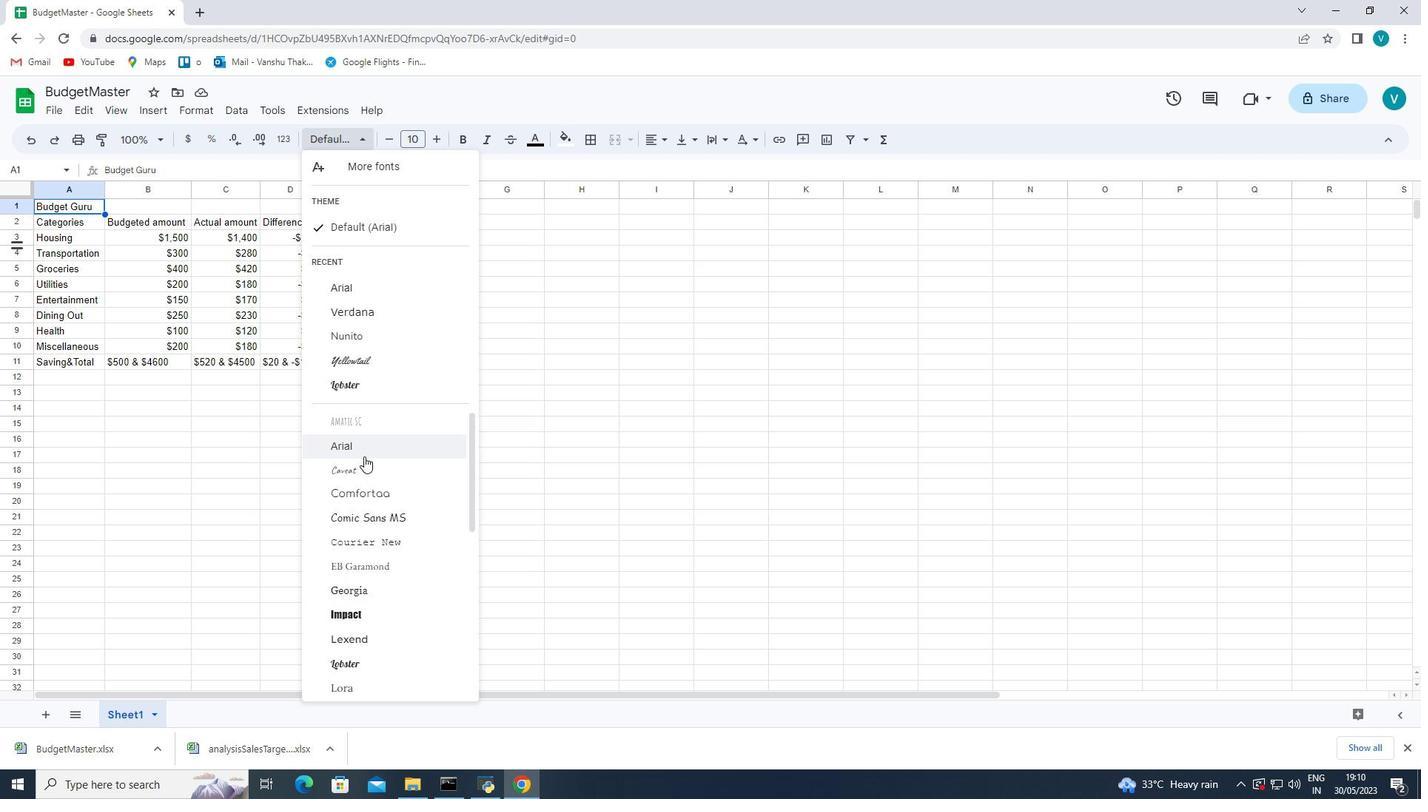 
Action: Mouse moved to (371, 437)
Screenshot: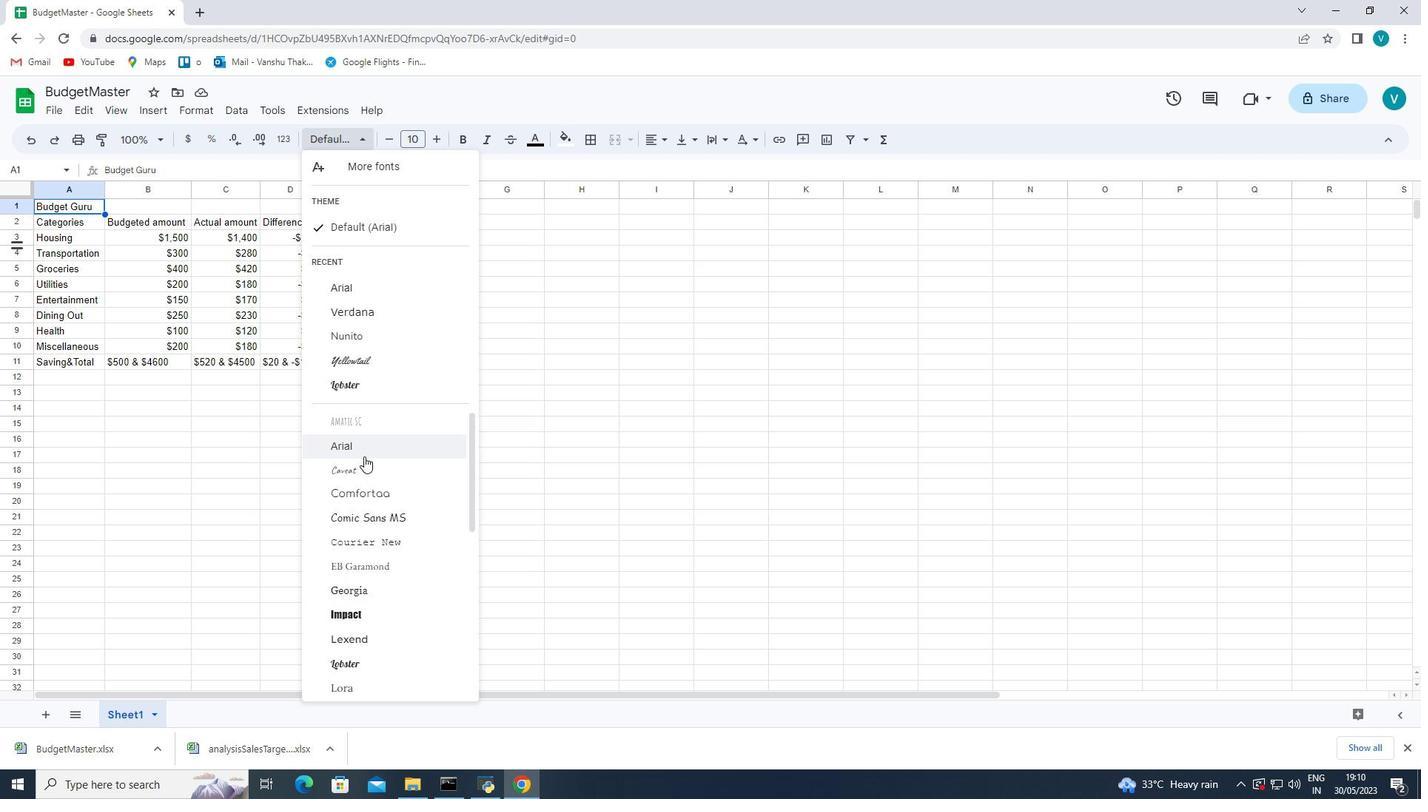 
Action: Mouse scrolled (371, 438) with delta (0, 0)
Screenshot: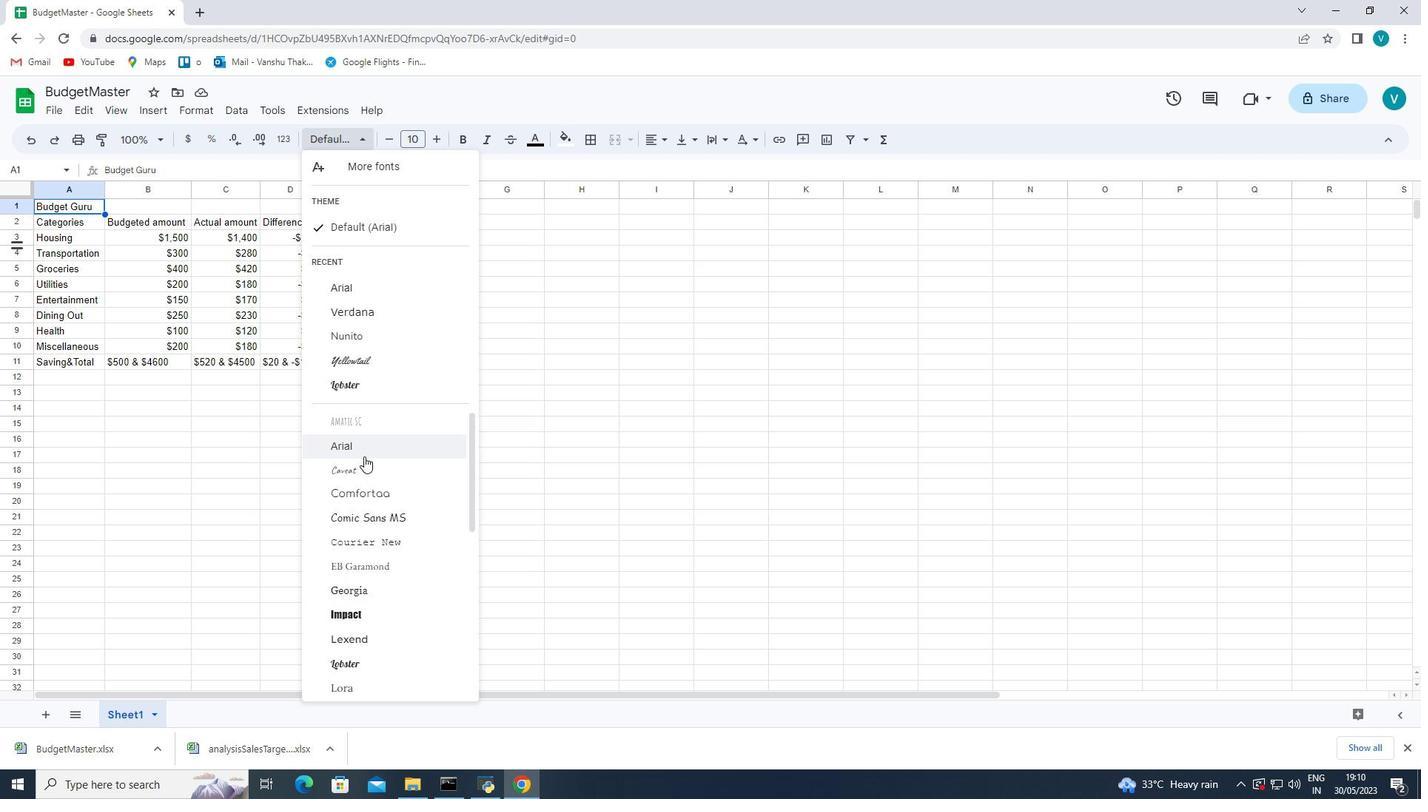 
Action: Mouse moved to (376, 528)
Screenshot: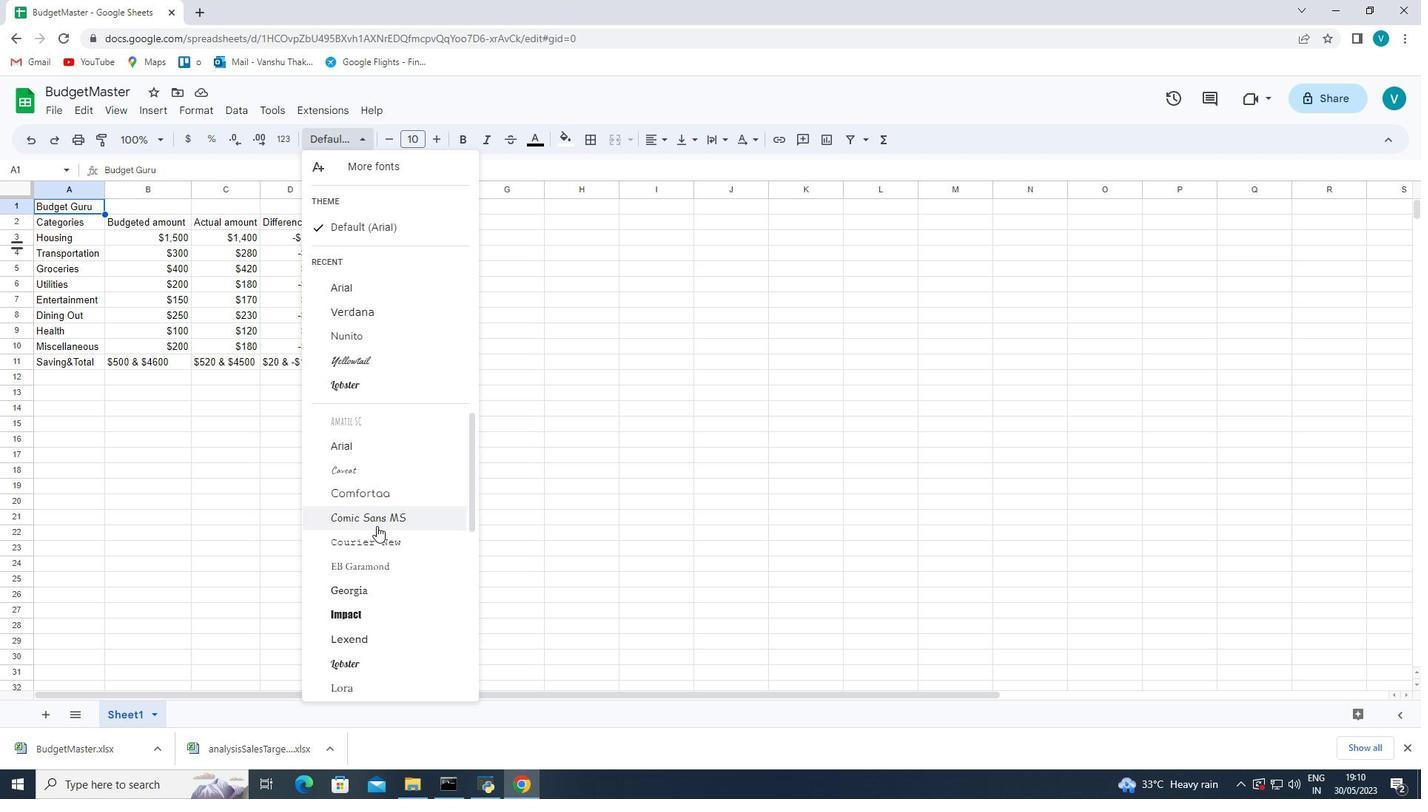 
Action: Mouse scrolled (376, 527) with delta (0, 0)
Screenshot: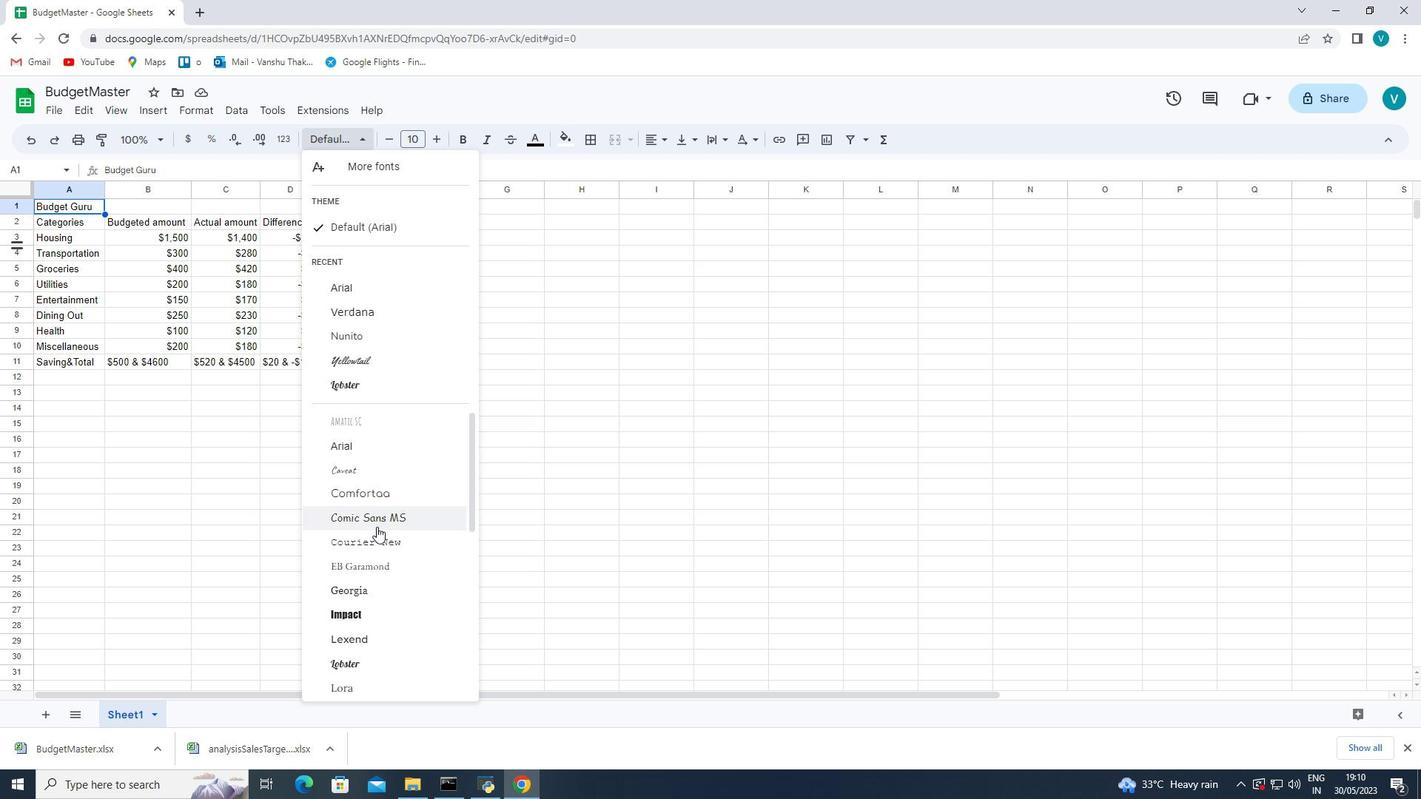 
Action: Mouse scrolled (376, 527) with delta (0, 0)
Screenshot: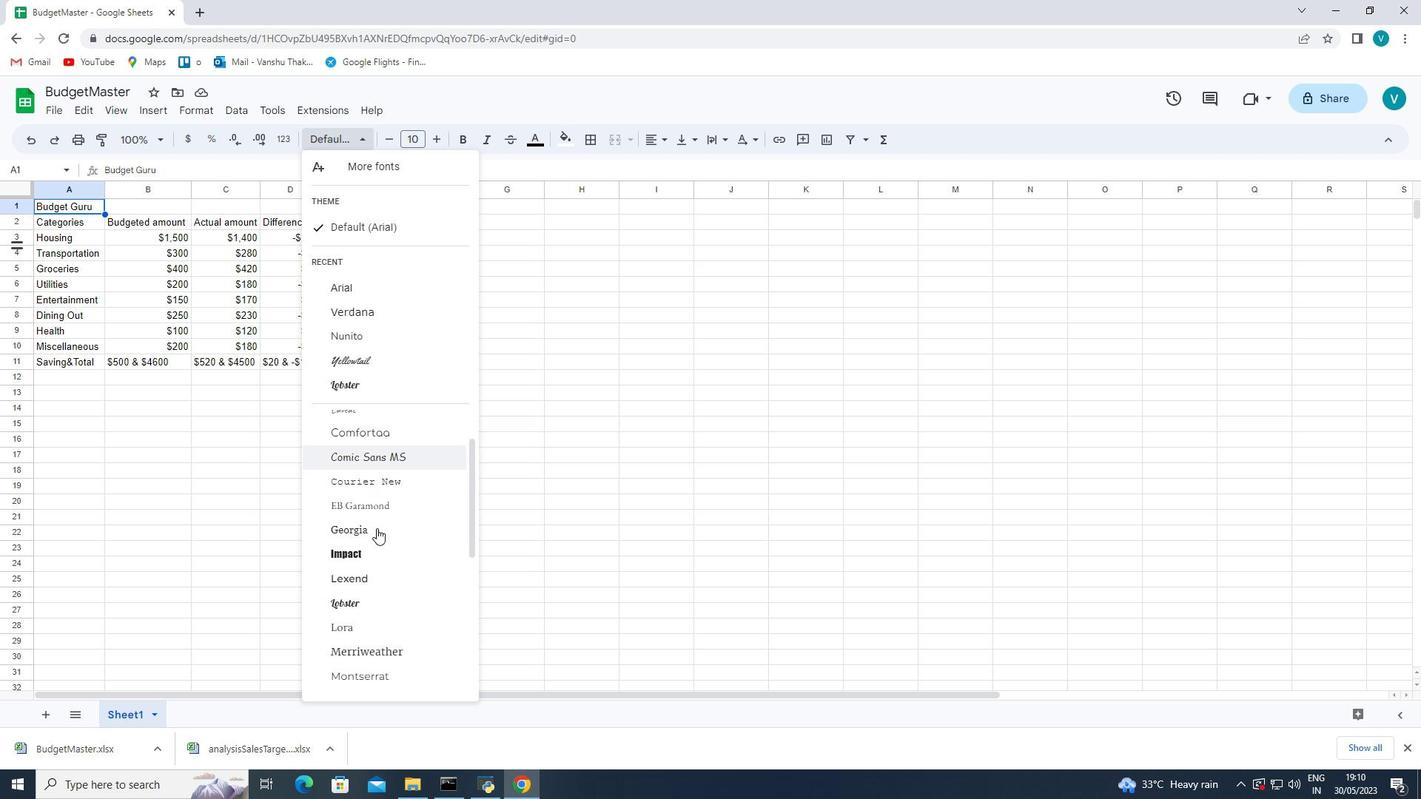 
Action: Mouse scrolled (376, 527) with delta (0, 0)
Screenshot: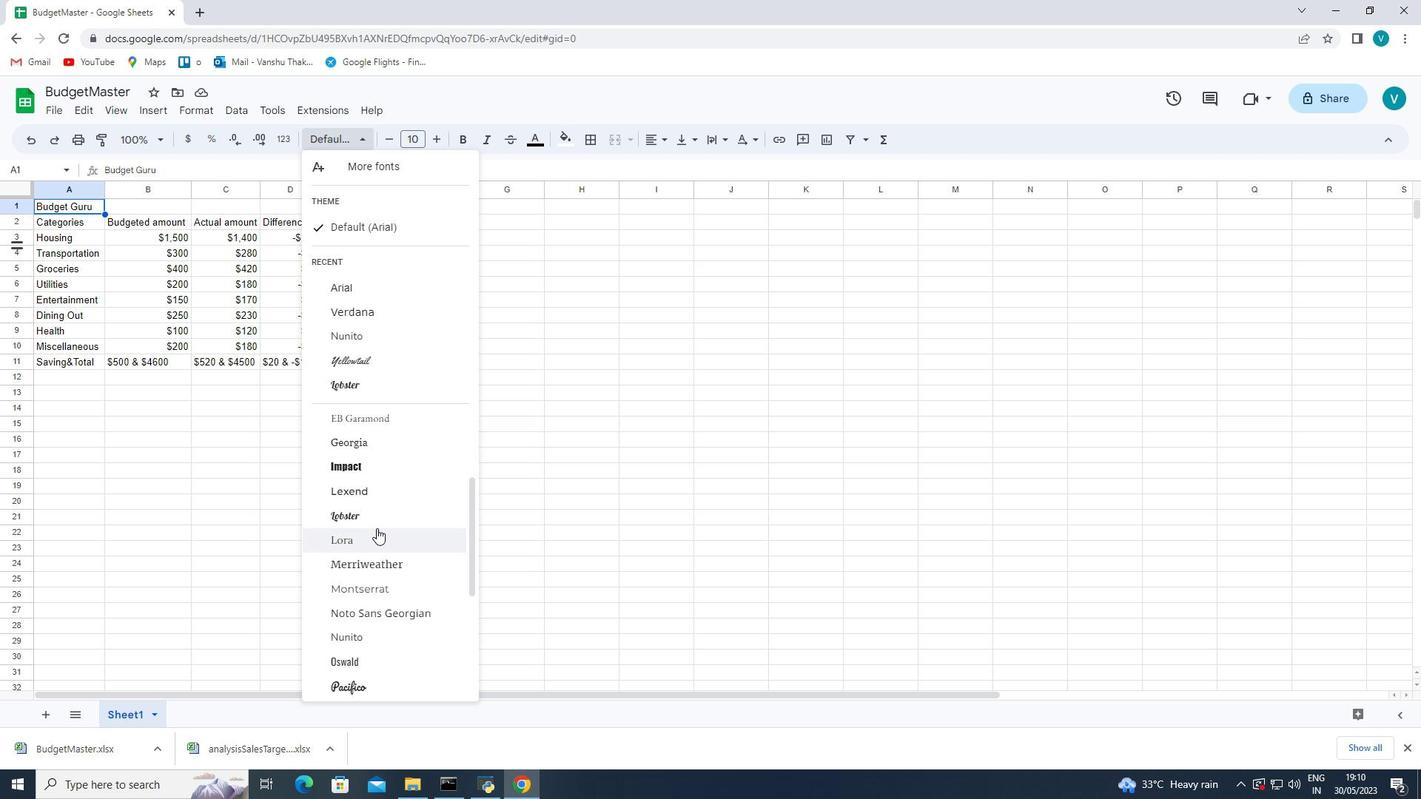 
Action: Mouse moved to (387, 464)
Screenshot: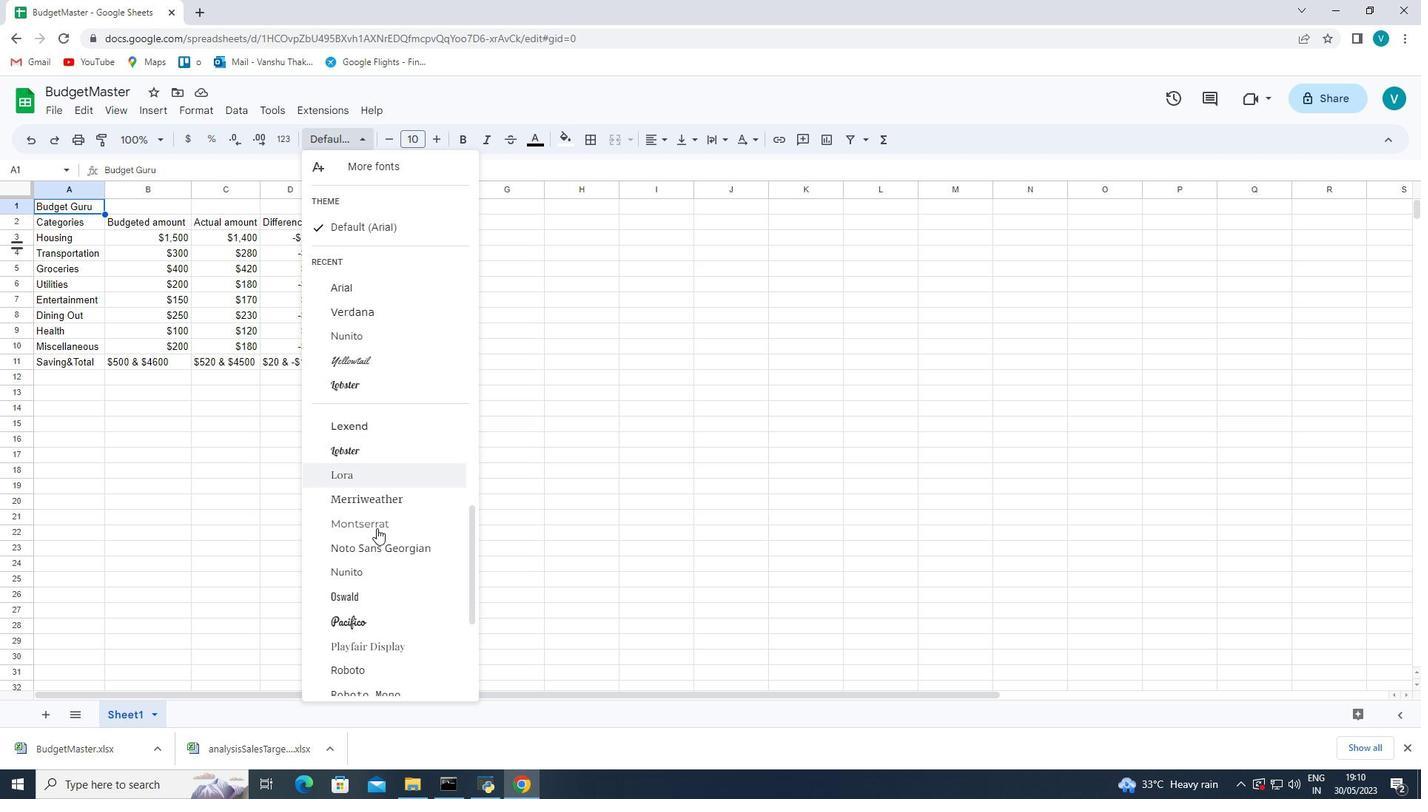 
Action: Mouse scrolled (387, 464) with delta (0, 0)
Screenshot: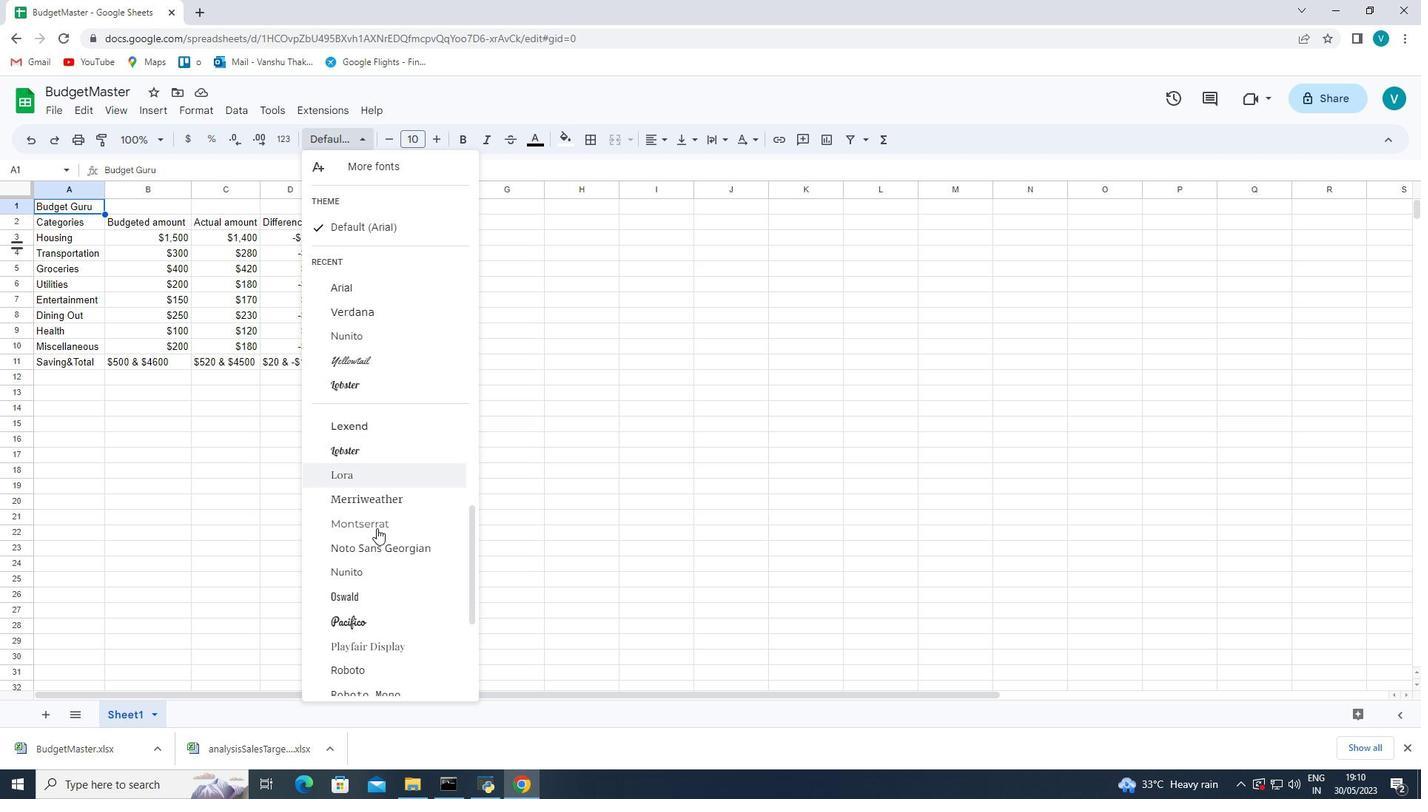 
Action: Mouse moved to (392, 407)
Screenshot: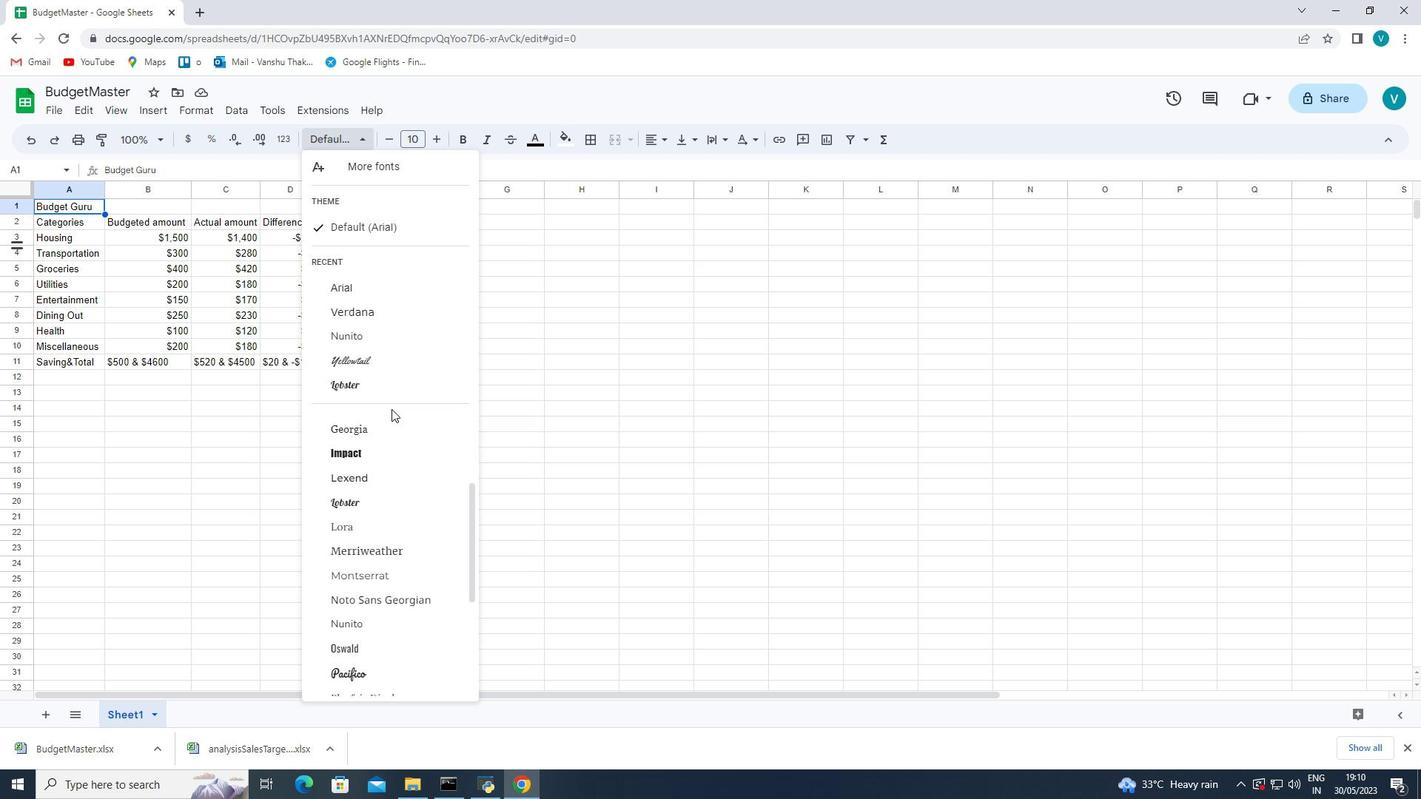 
Action: Mouse scrolled (392, 408) with delta (0, 0)
Screenshot: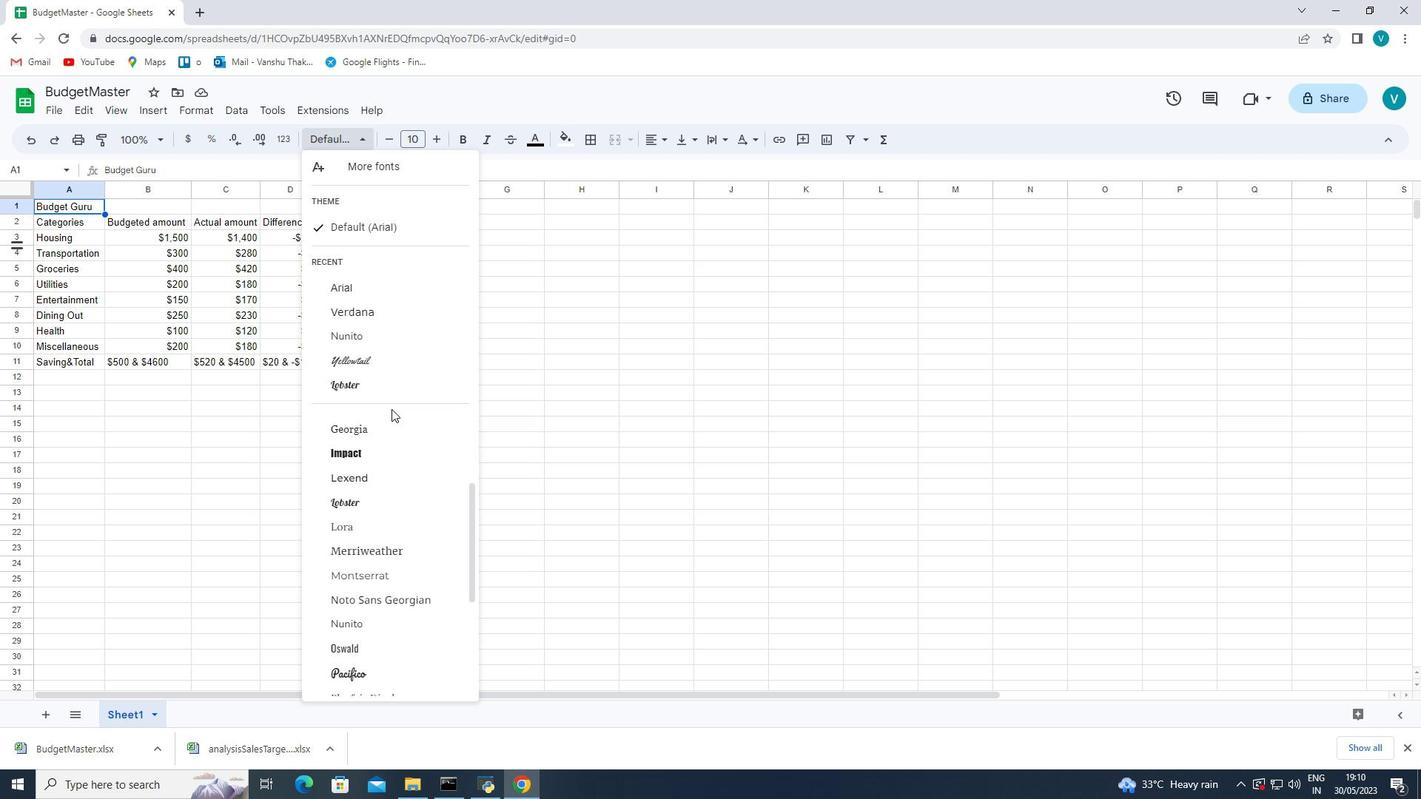 
Action: Mouse scrolled (392, 408) with delta (0, 0)
Screenshot: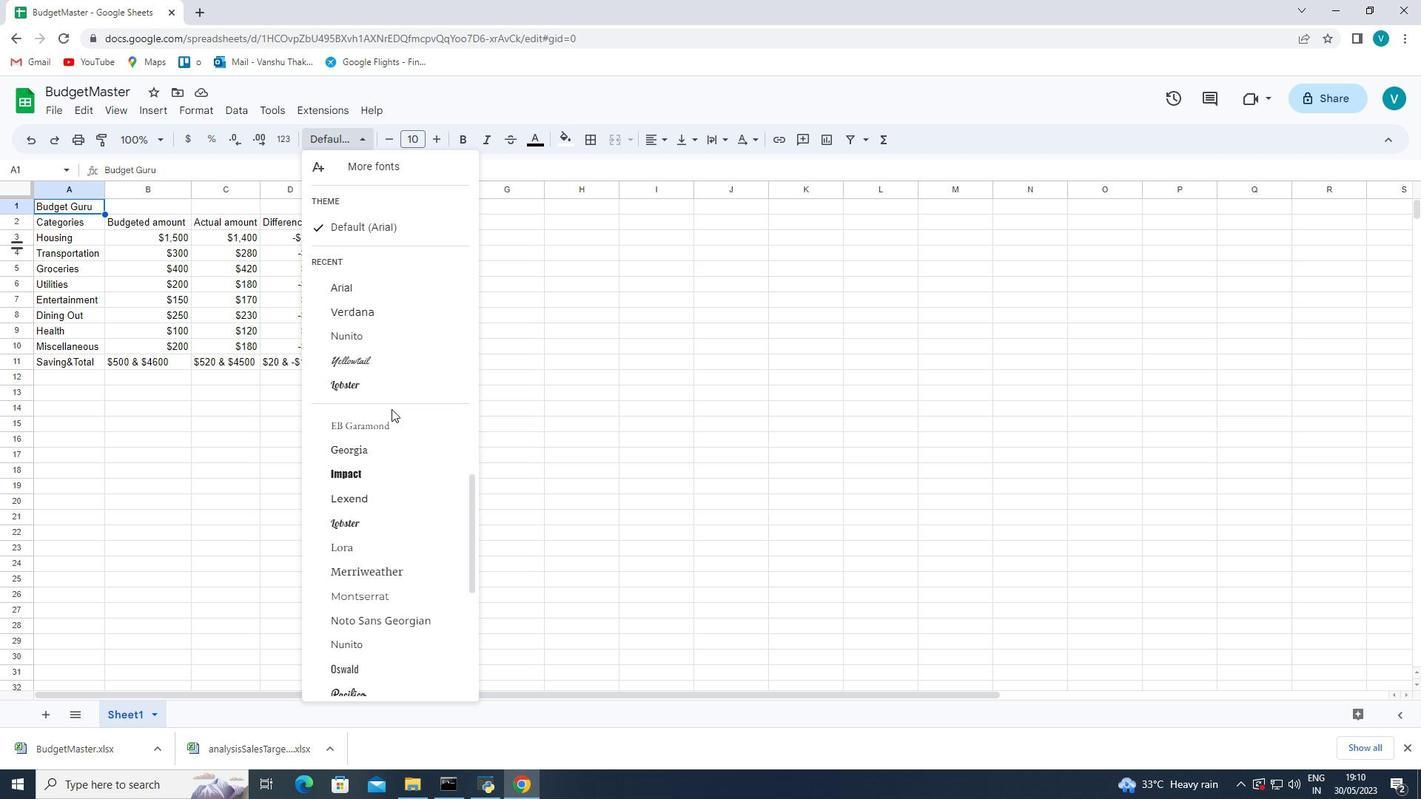 
Action: Mouse scrolled (392, 408) with delta (0, 0)
Screenshot: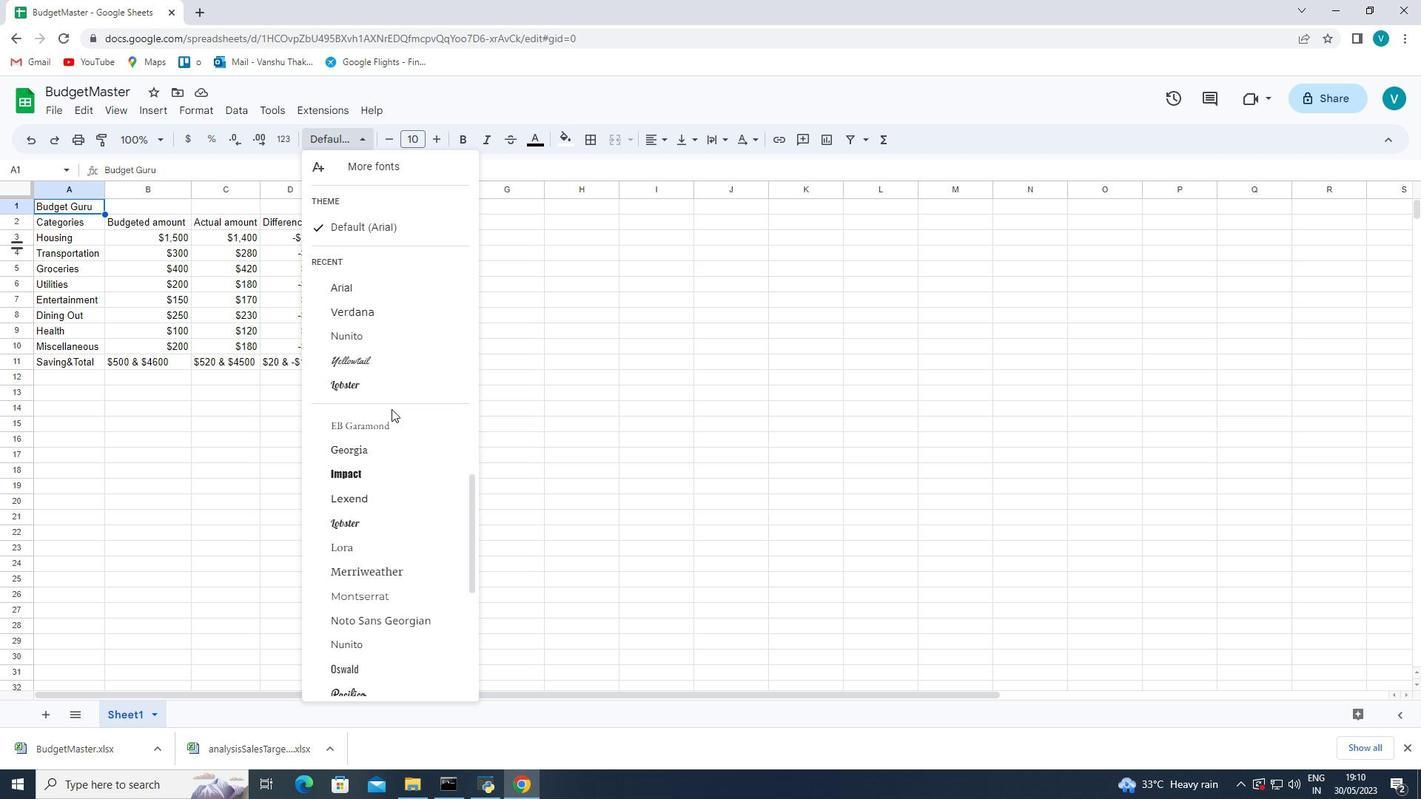 
Action: Mouse scrolled (392, 408) with delta (0, 0)
Screenshot: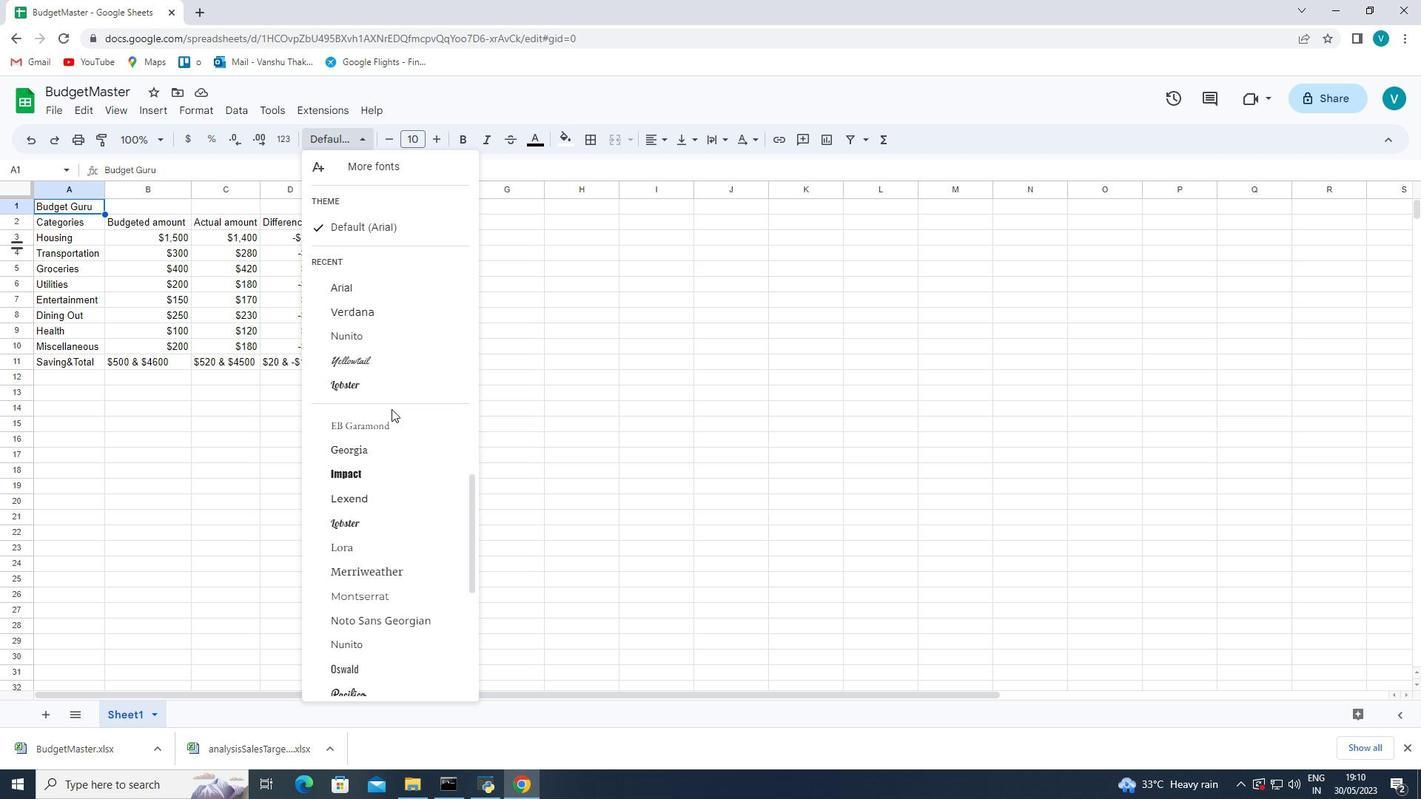 
Action: Mouse moved to (357, 173)
Screenshot: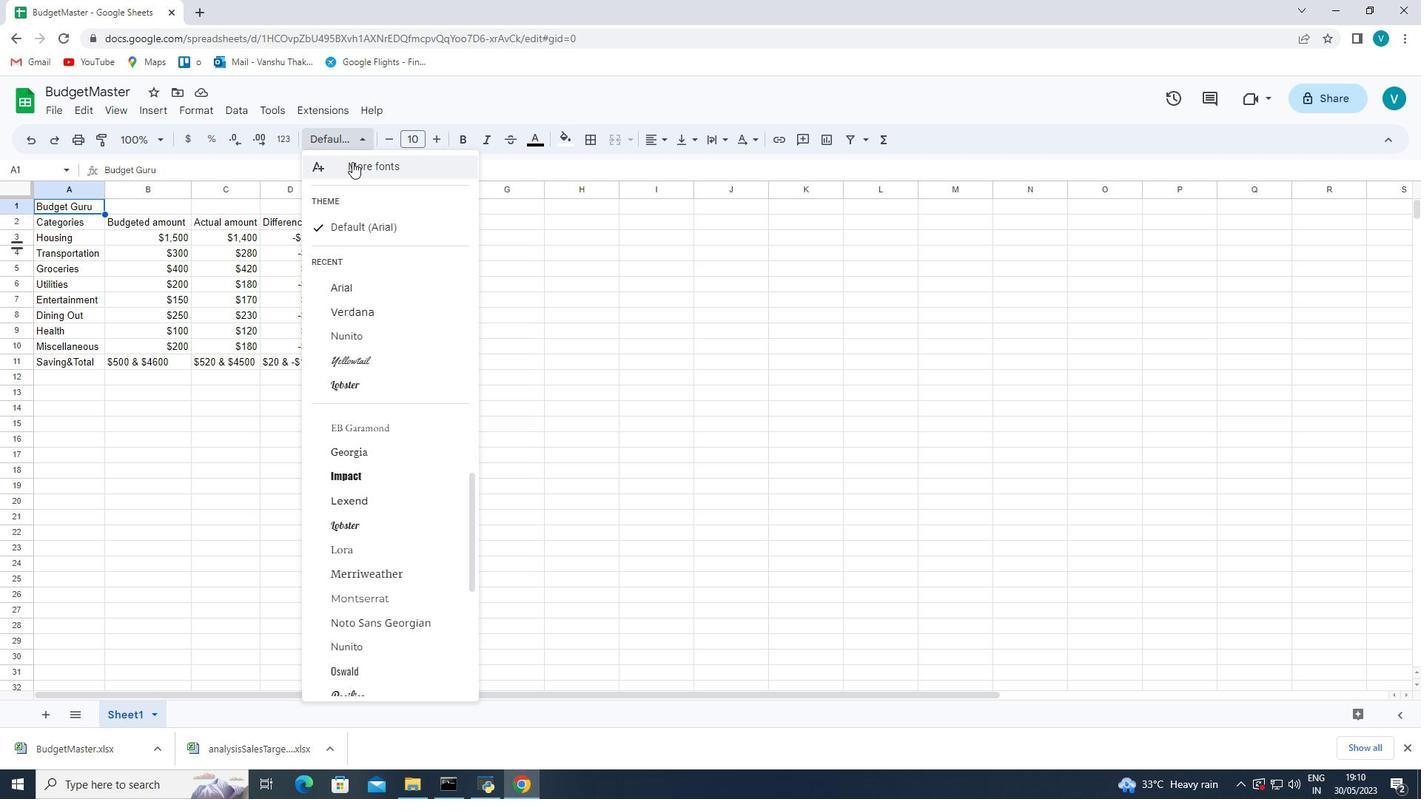 
Action: Mouse pressed left at (357, 173)
Screenshot: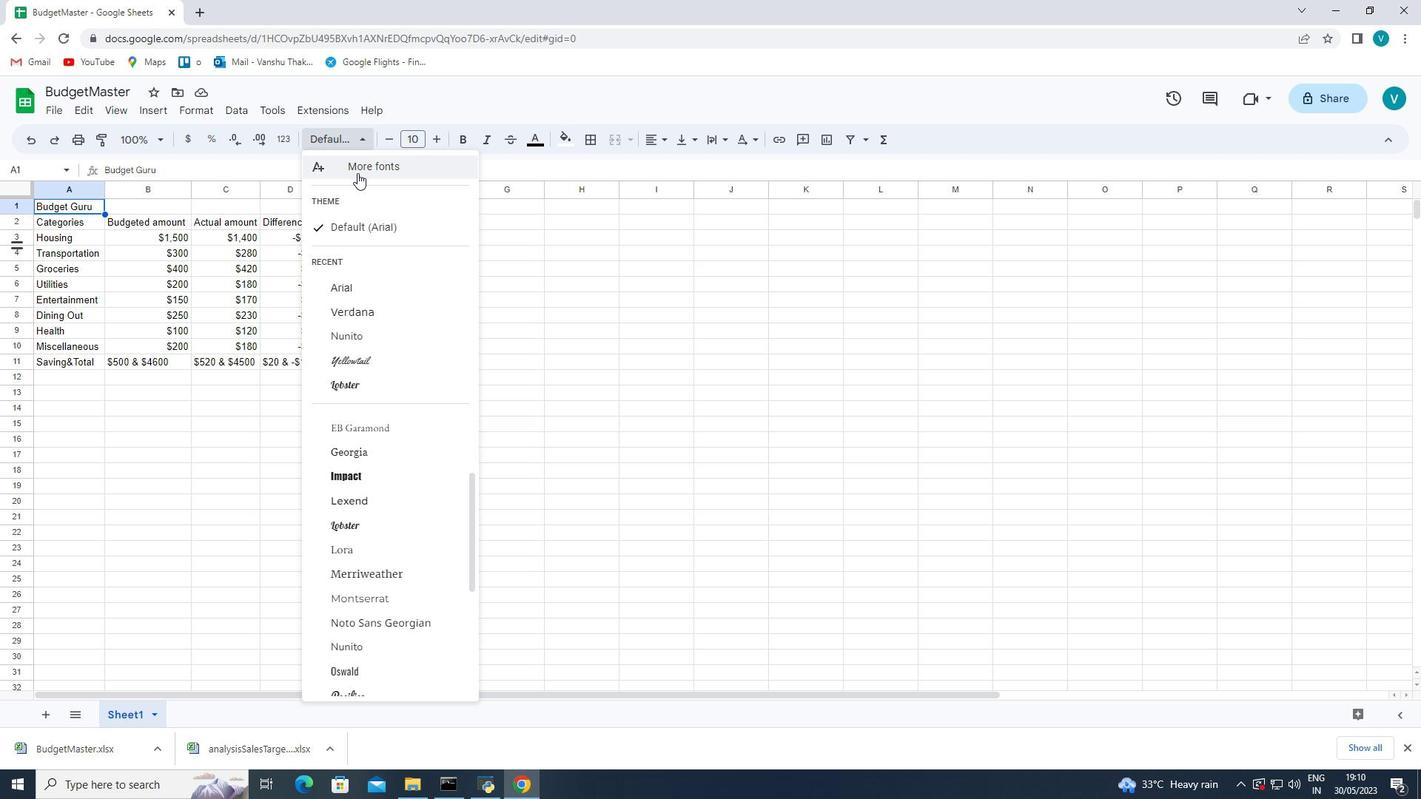 
Action: Mouse moved to (457, 235)
Screenshot: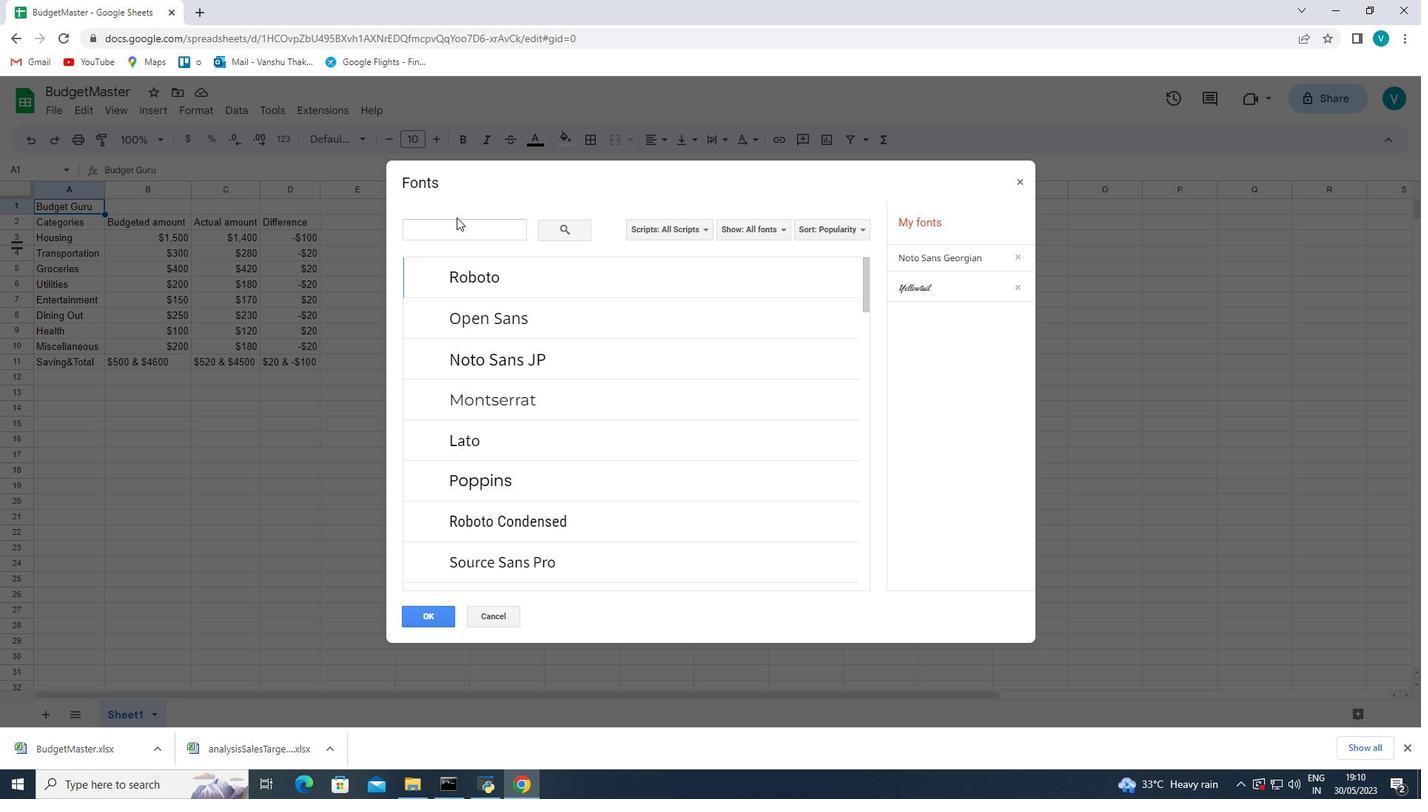 
Action: Mouse pressed left at (457, 235)
Screenshot: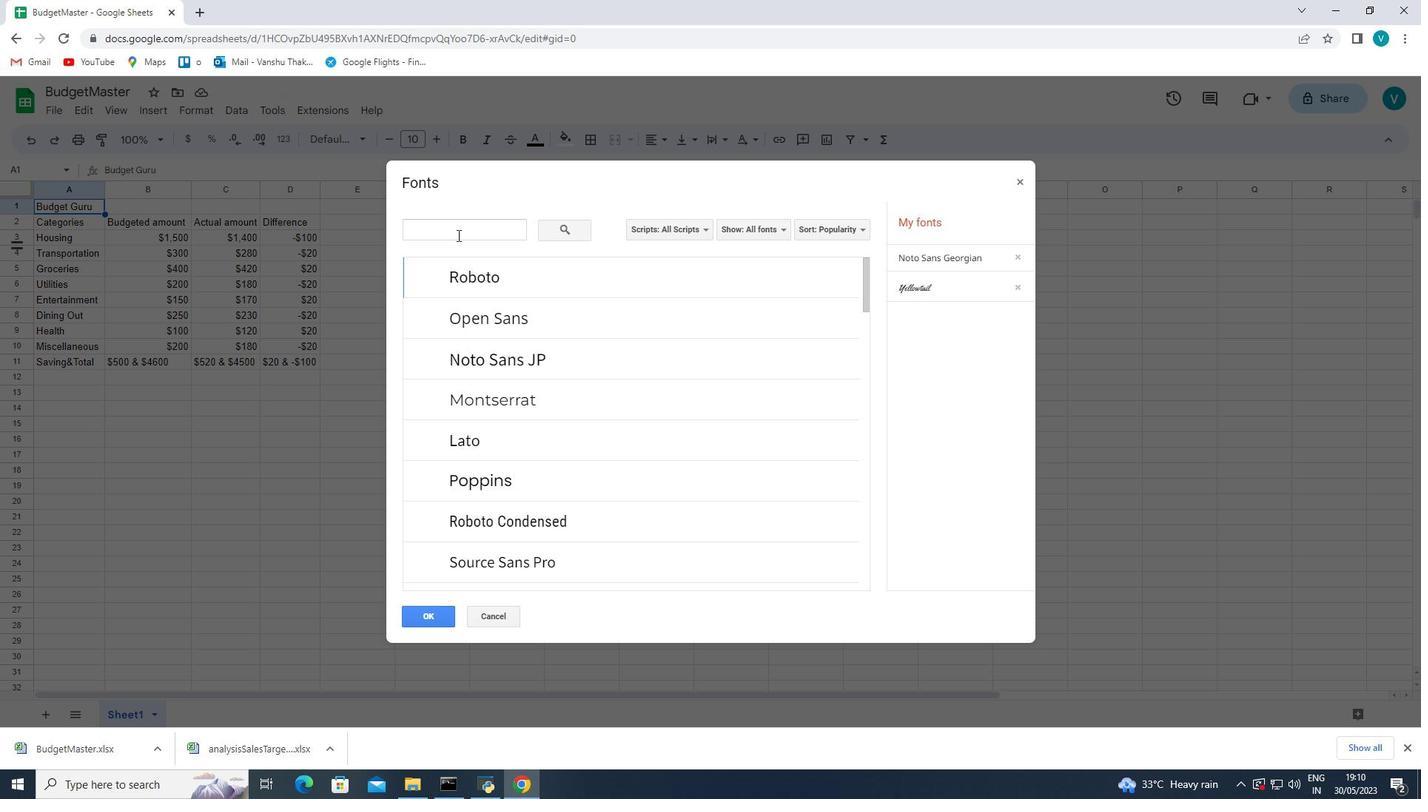 
Action: Mouse moved to (1025, 414)
Screenshot: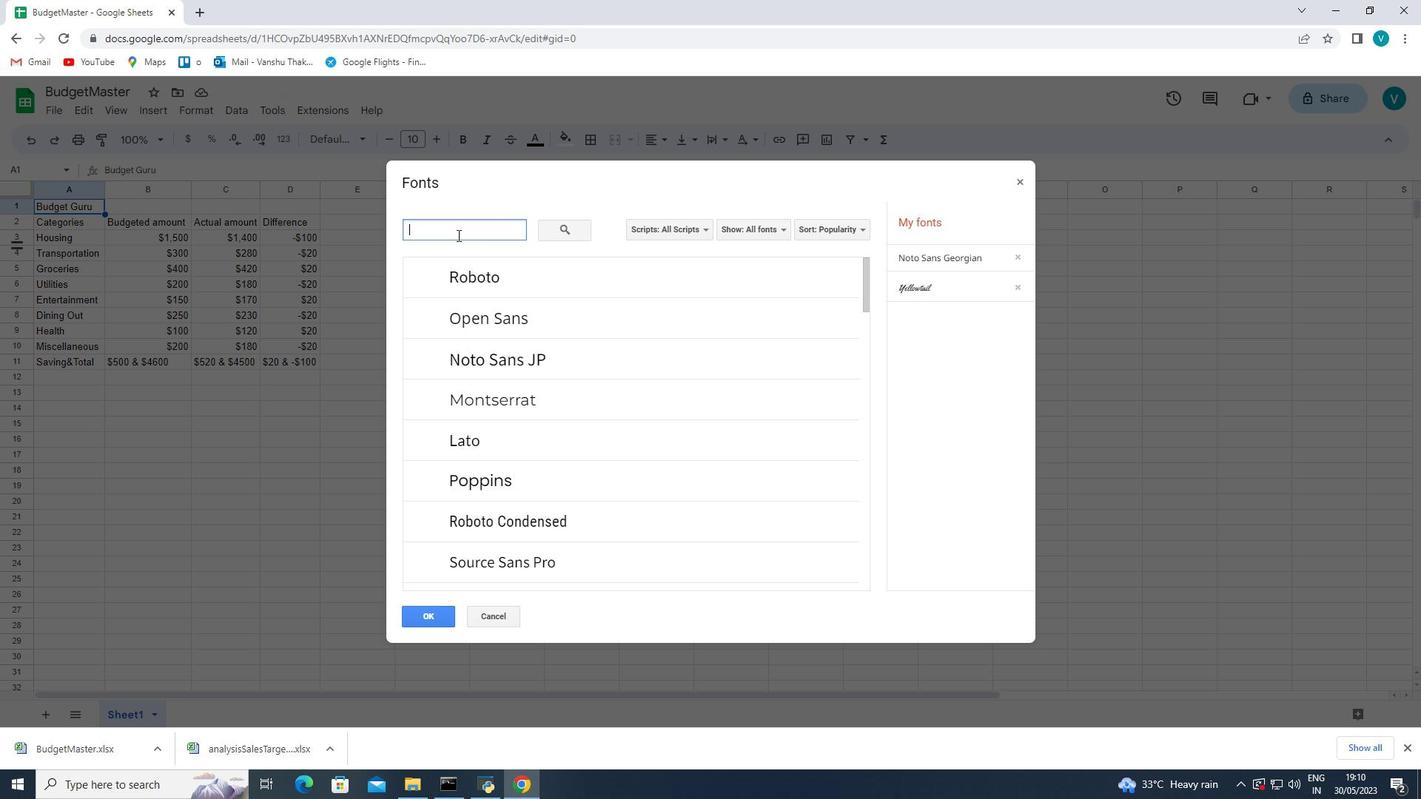 
Action: Key pressed italics<Key.backspace><Key.backspace><Key.backspace><Key.backspace><Key.backspace><Key.backspace><Key.backspace><Key.backspace><Key.backspace><Key.backspace><Key.backspace><Key.backspace><Key.backspace><Key.backspace><Key.backspace><Key.backspace><Key.backspace><Key.backspace><Key.backspace>paci
Screenshot: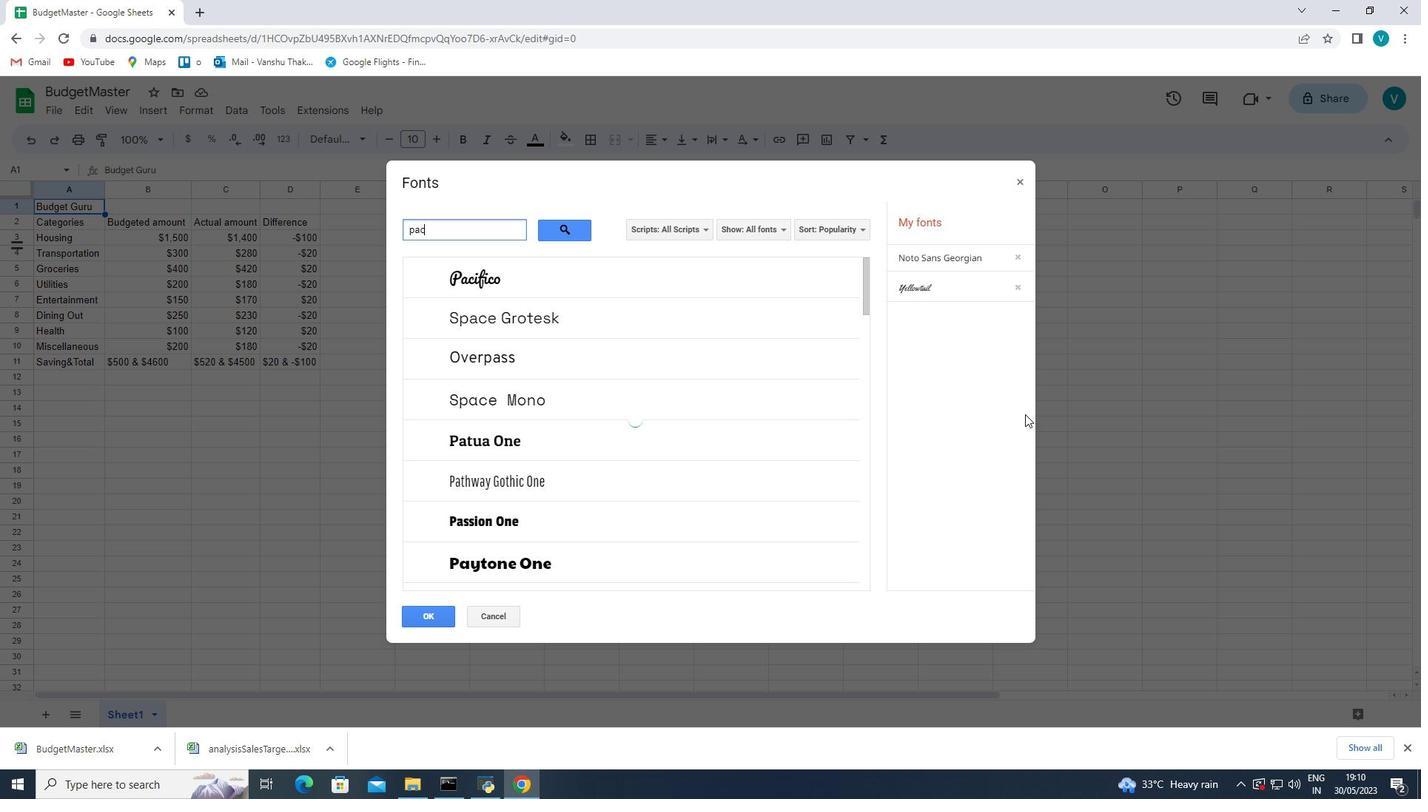 
Action: Mouse moved to (606, 293)
Screenshot: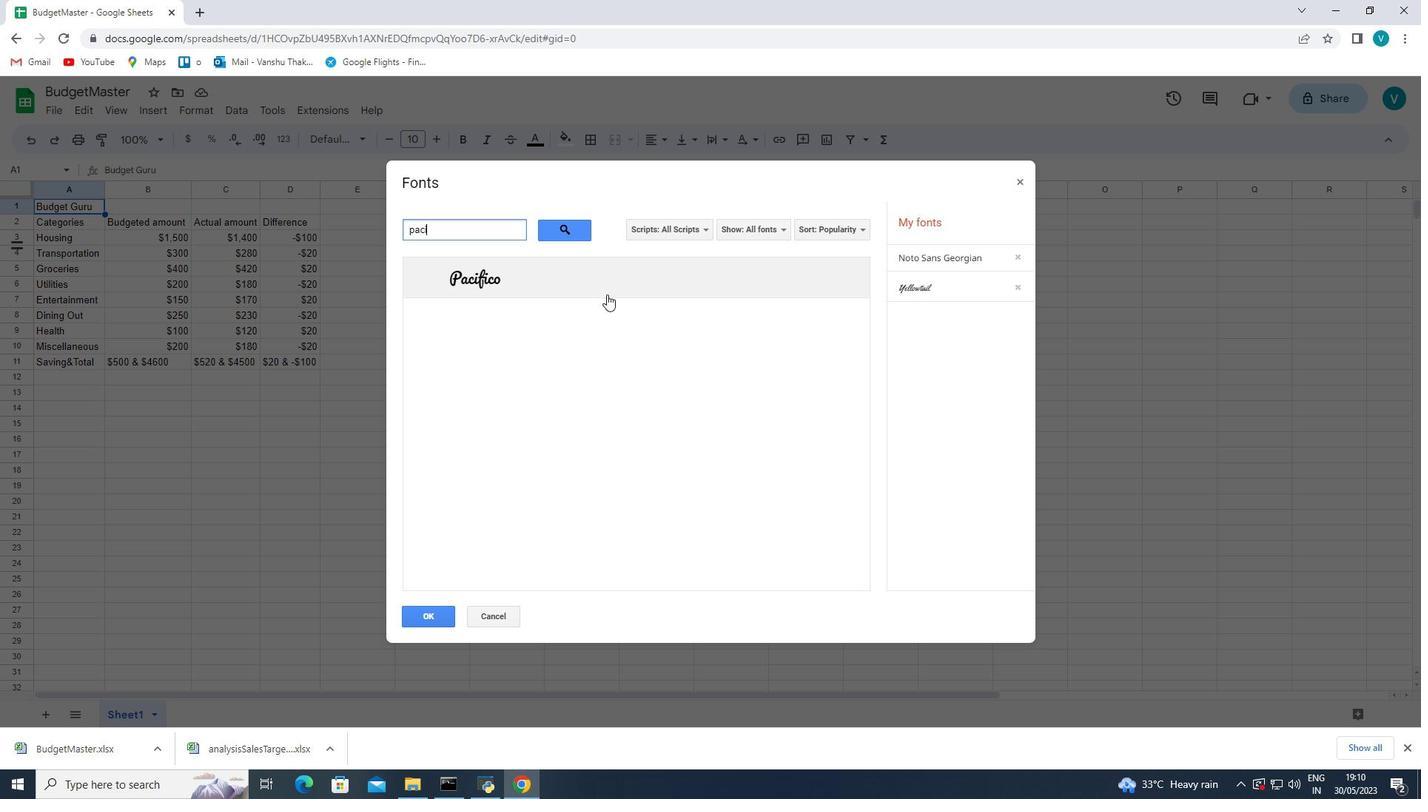 
Action: Mouse pressed left at (606, 293)
Screenshot: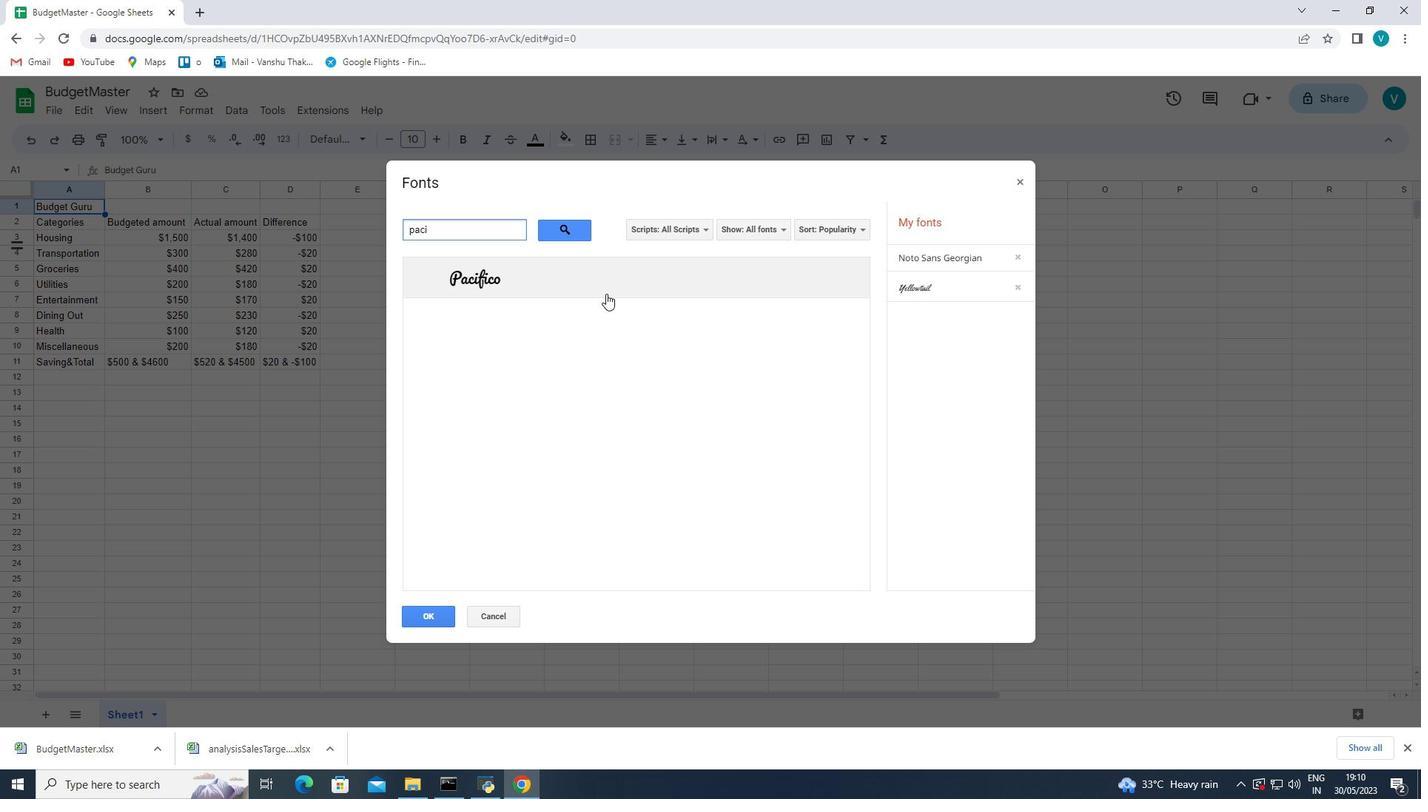 
Action: Mouse moved to (435, 623)
Screenshot: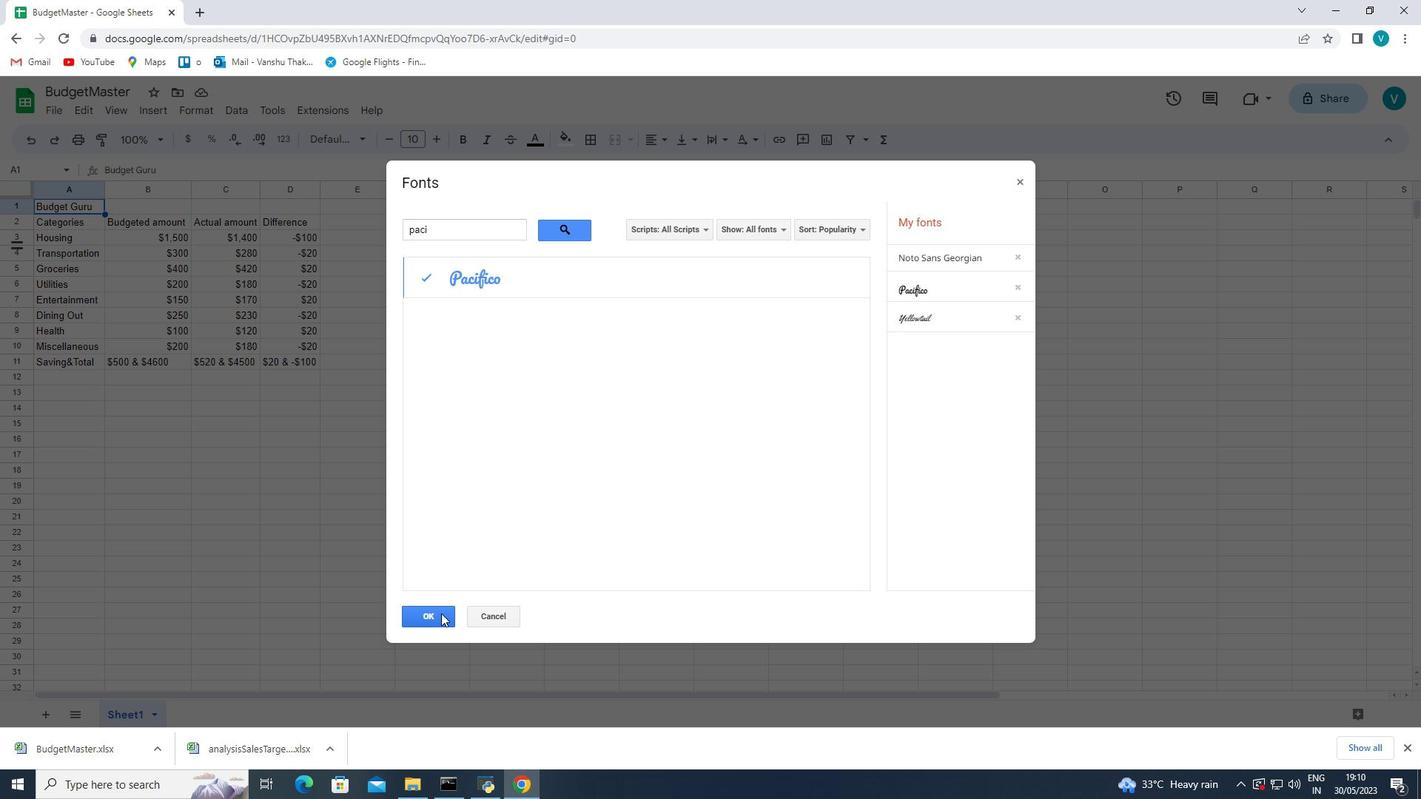 
Action: Mouse pressed left at (435, 623)
Screenshot: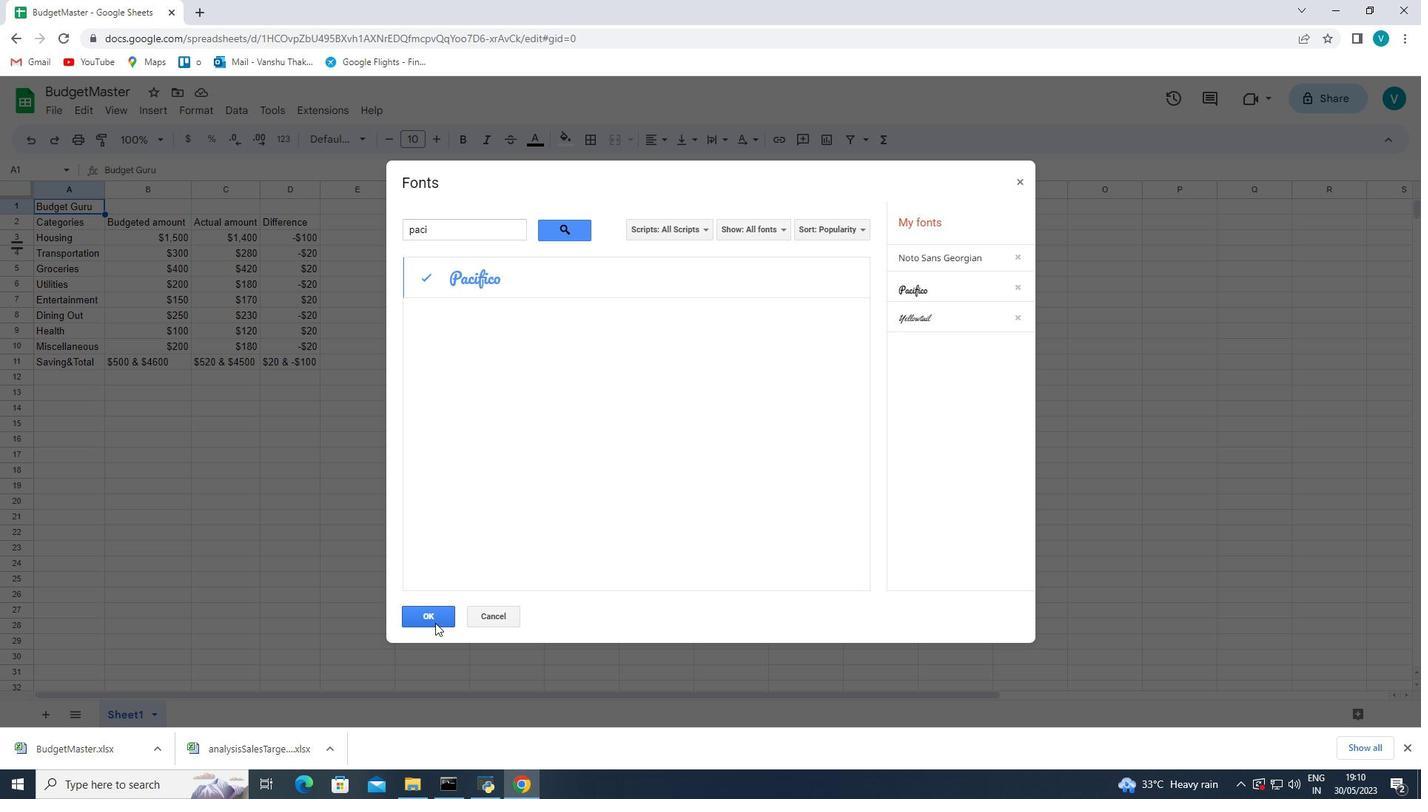 
Action: Mouse moved to (538, 147)
Screenshot: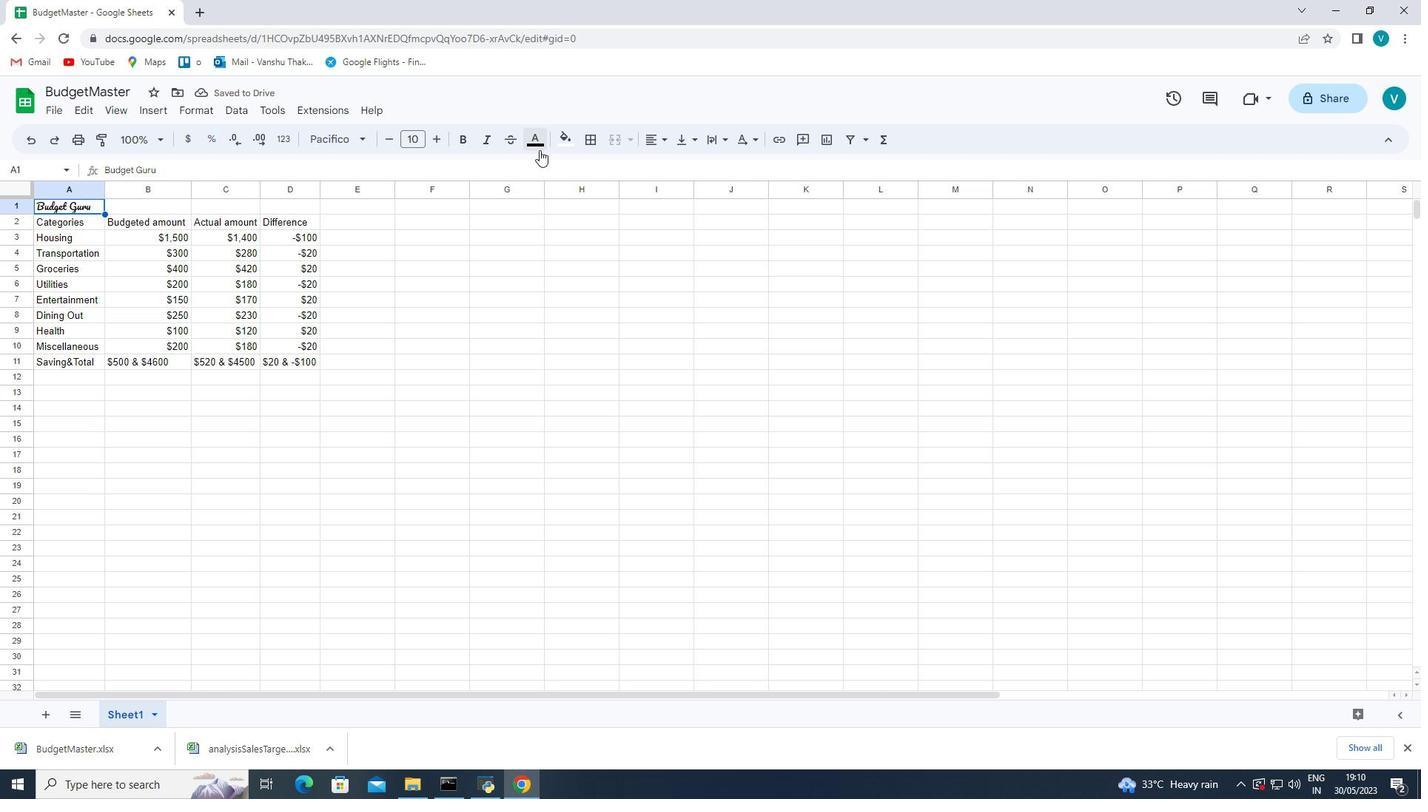 
Action: Mouse pressed left at (538, 147)
Screenshot: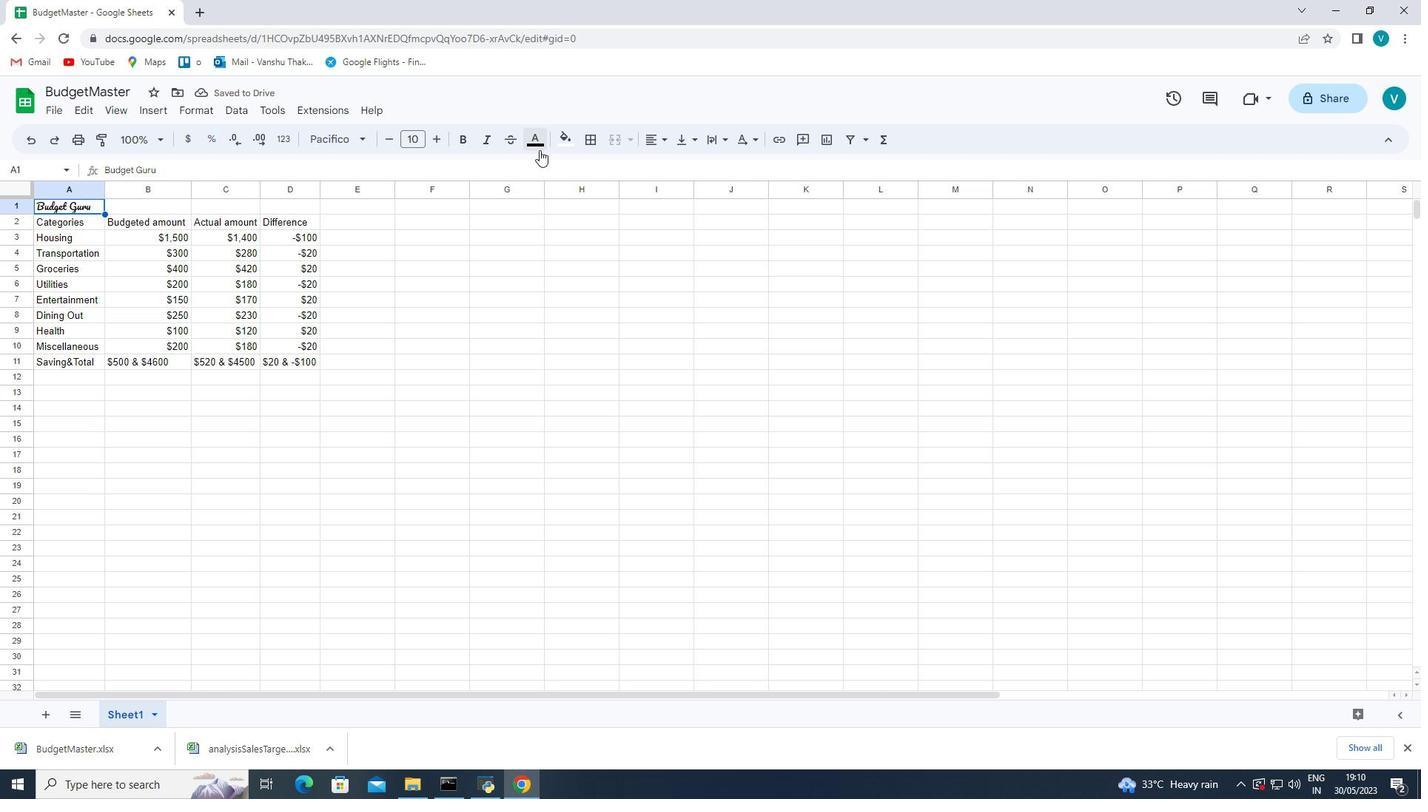 
Action: Mouse moved to (569, 207)
Screenshot: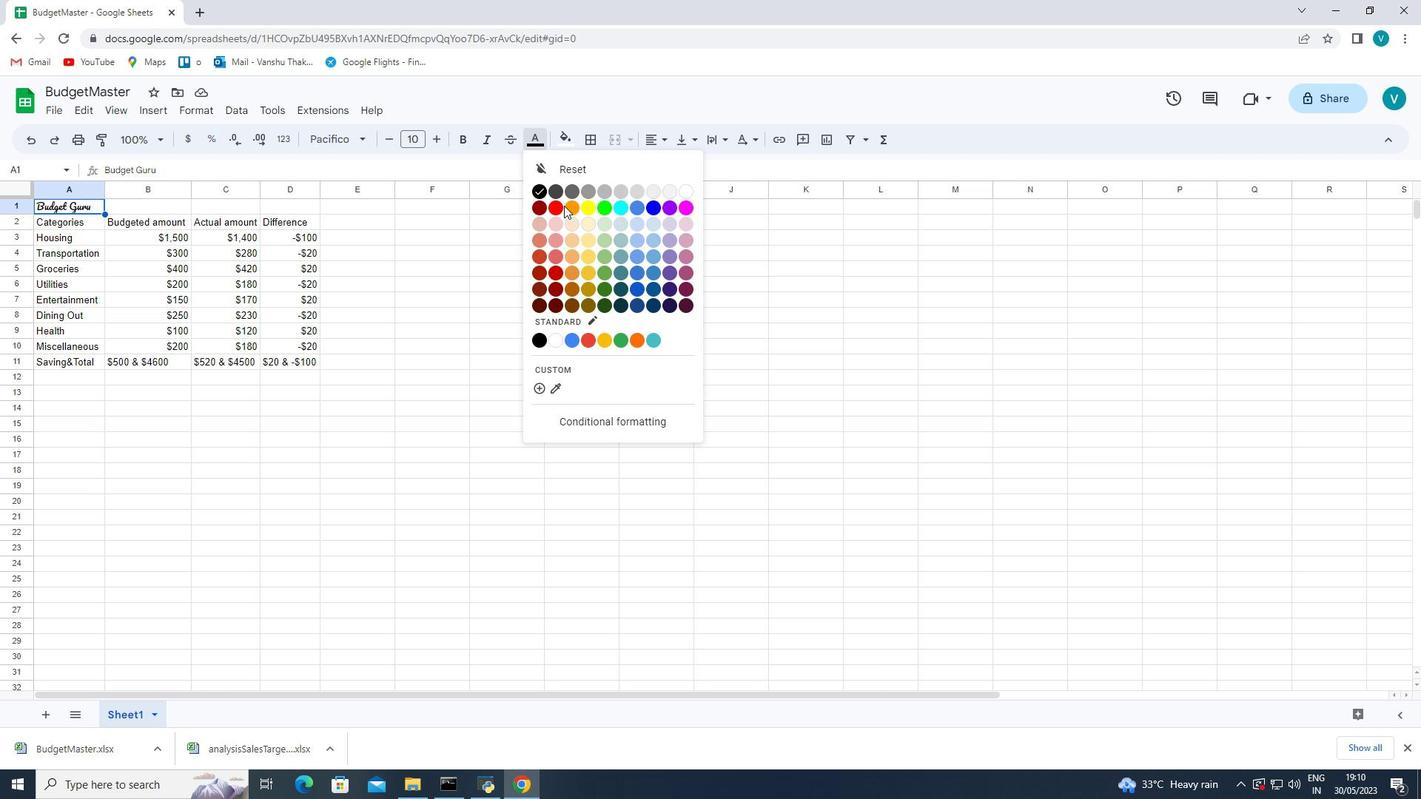 
Action: Mouse pressed left at (569, 207)
Screenshot: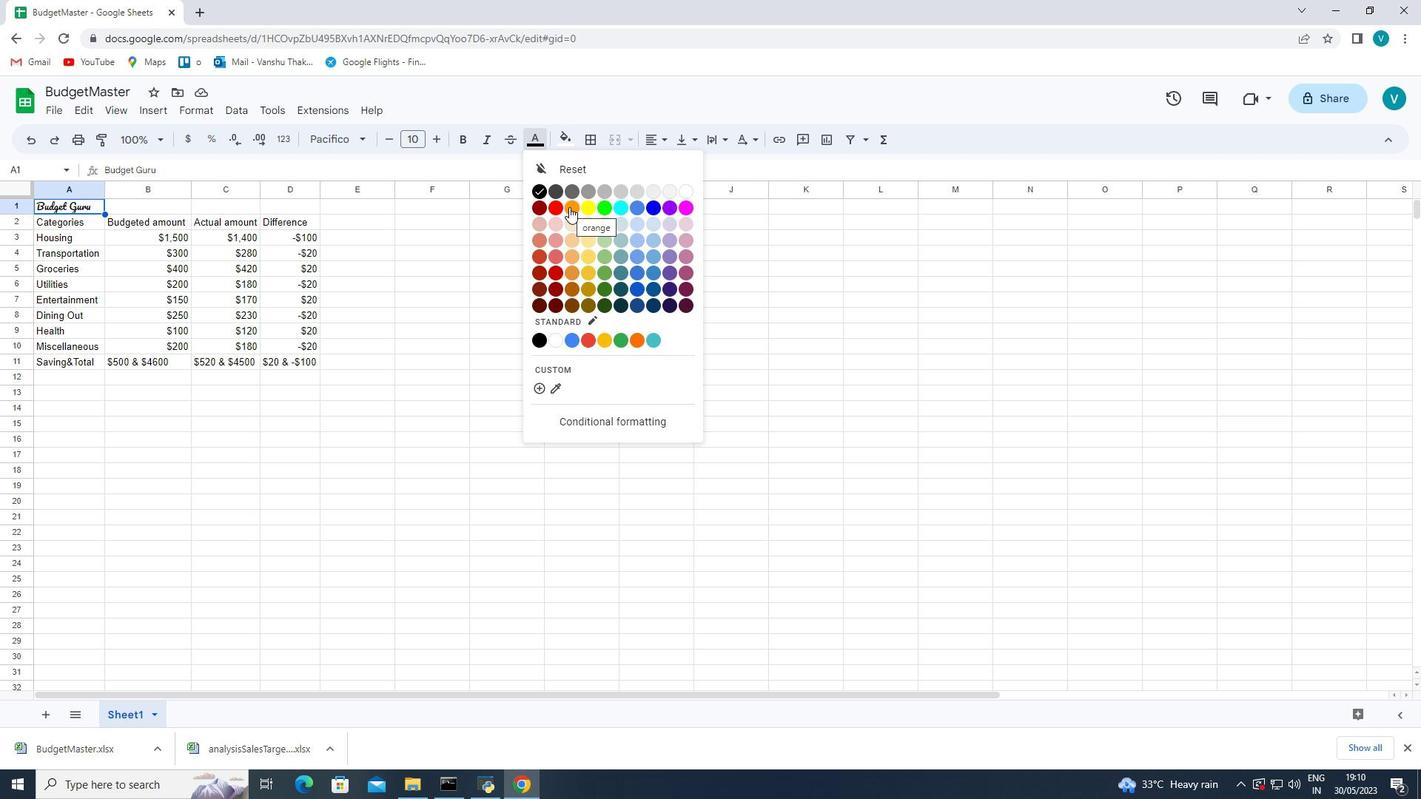
Action: Key pressed ctrl+U
Screenshot: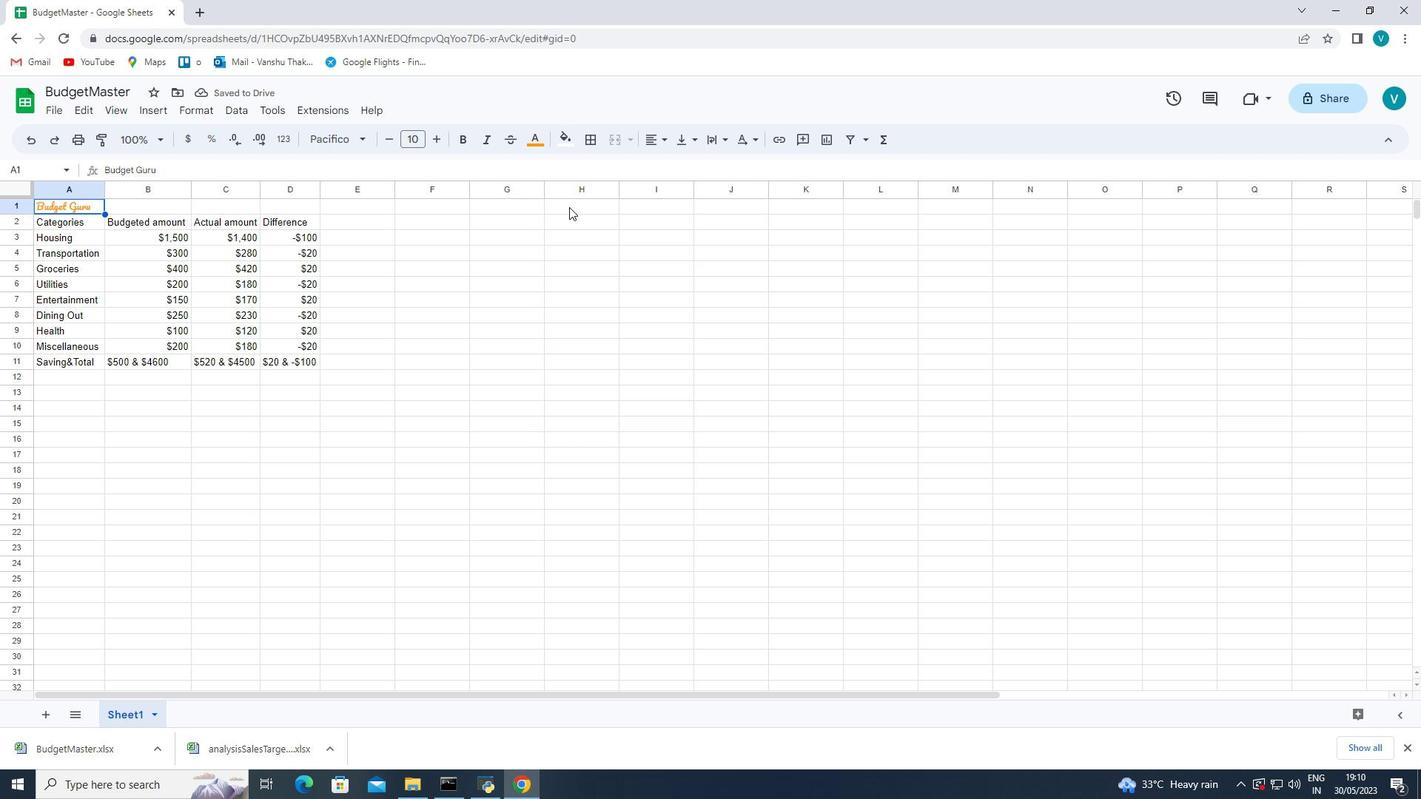 
Action: Mouse moved to (430, 139)
Screenshot: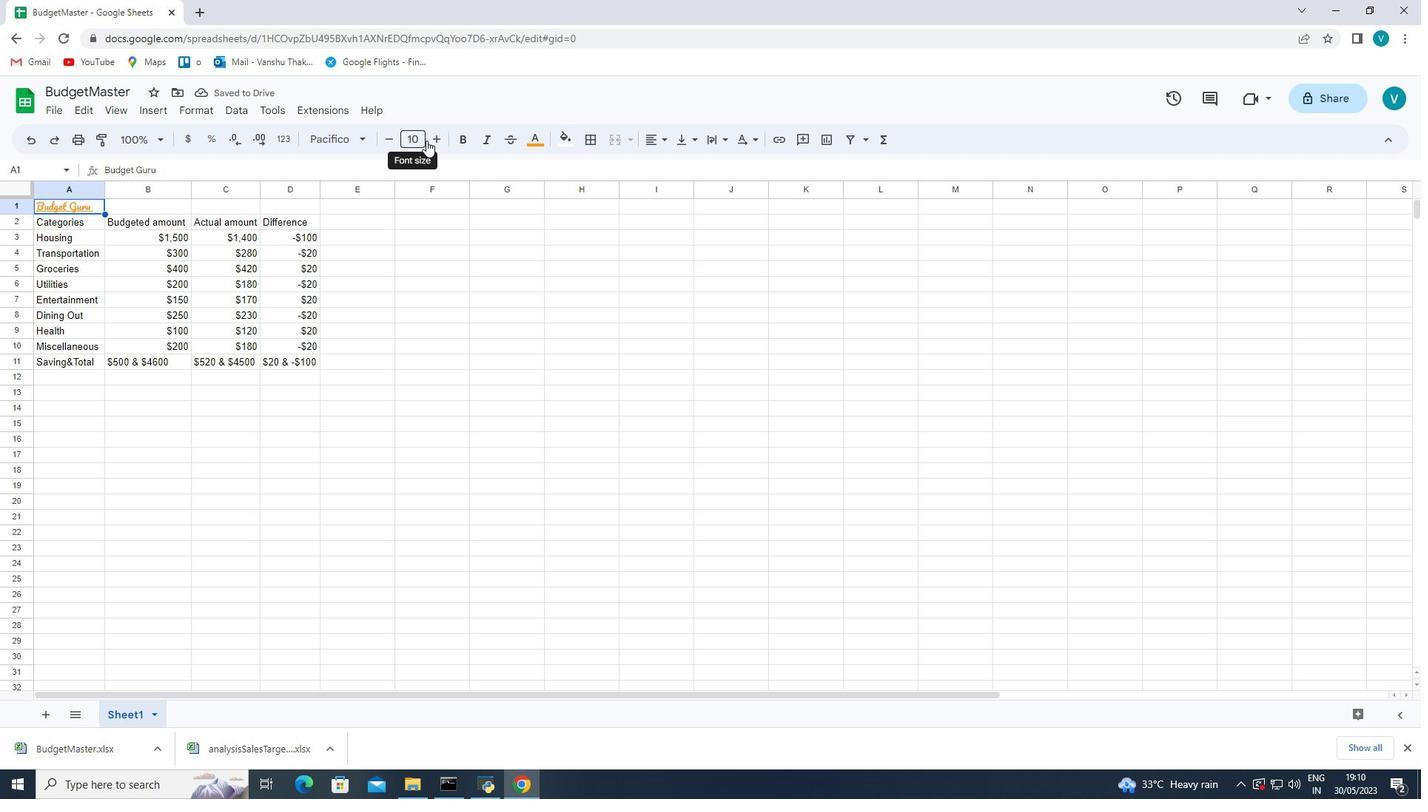 
Action: Mouse pressed left at (430, 139)
Screenshot: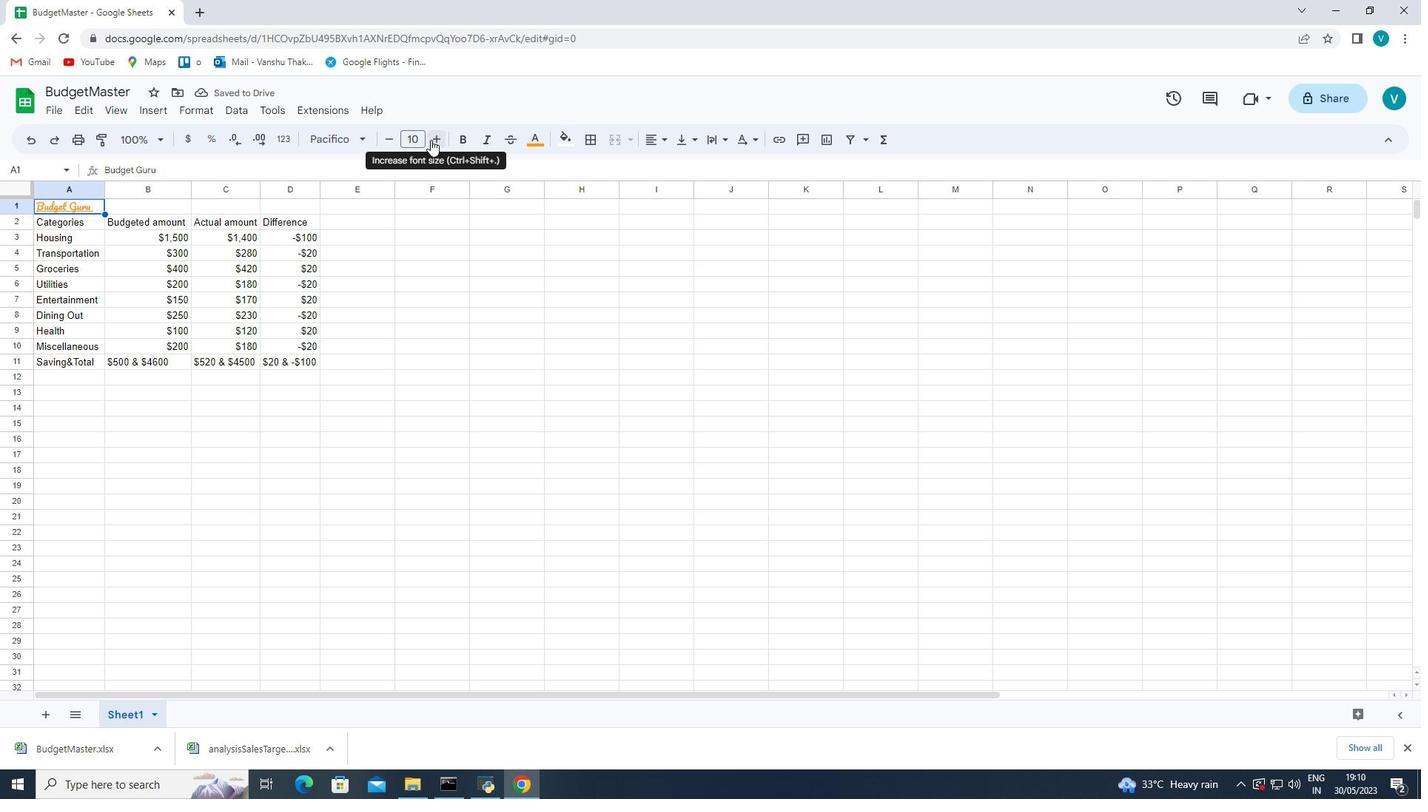 
Action: Mouse pressed left at (430, 139)
Screenshot: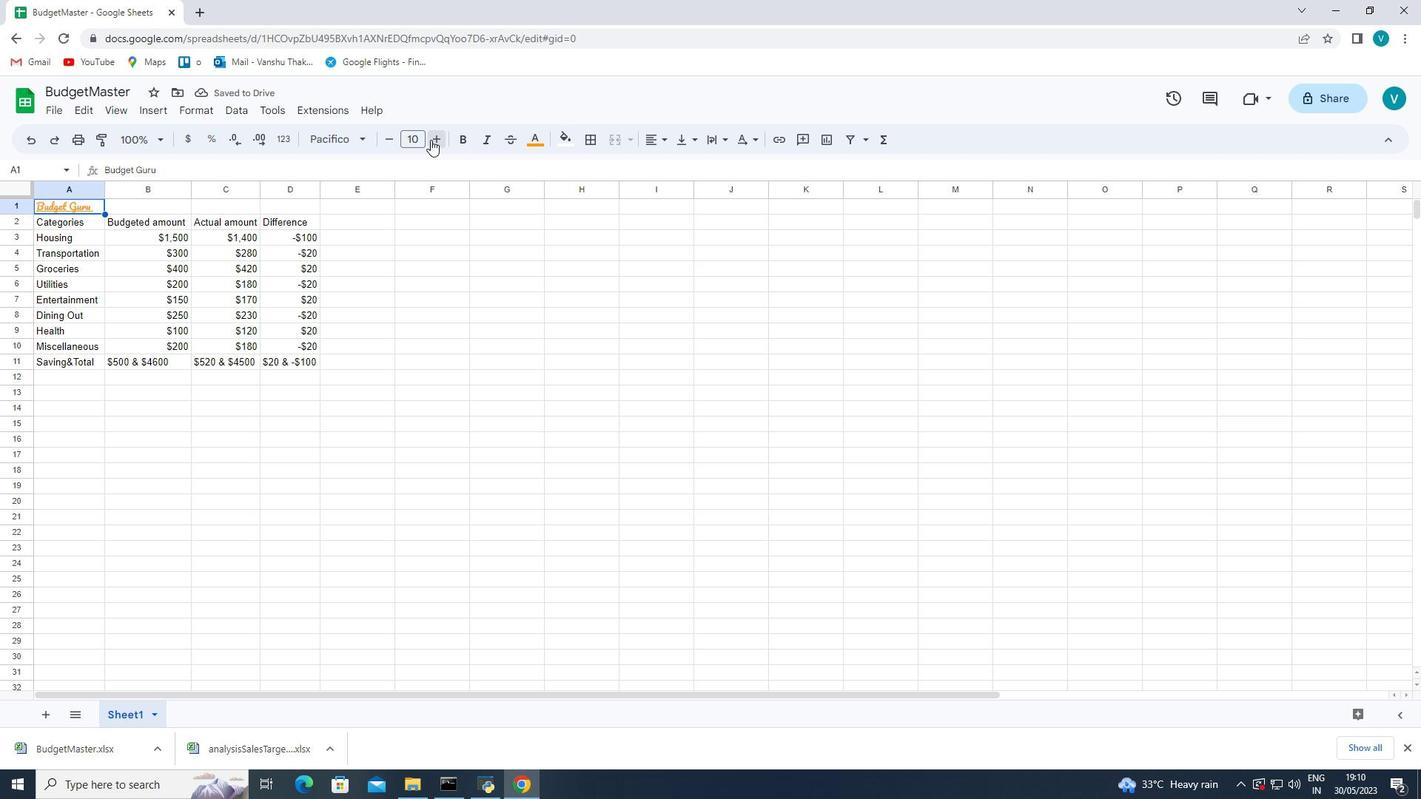 
Action: Mouse pressed left at (430, 139)
Screenshot: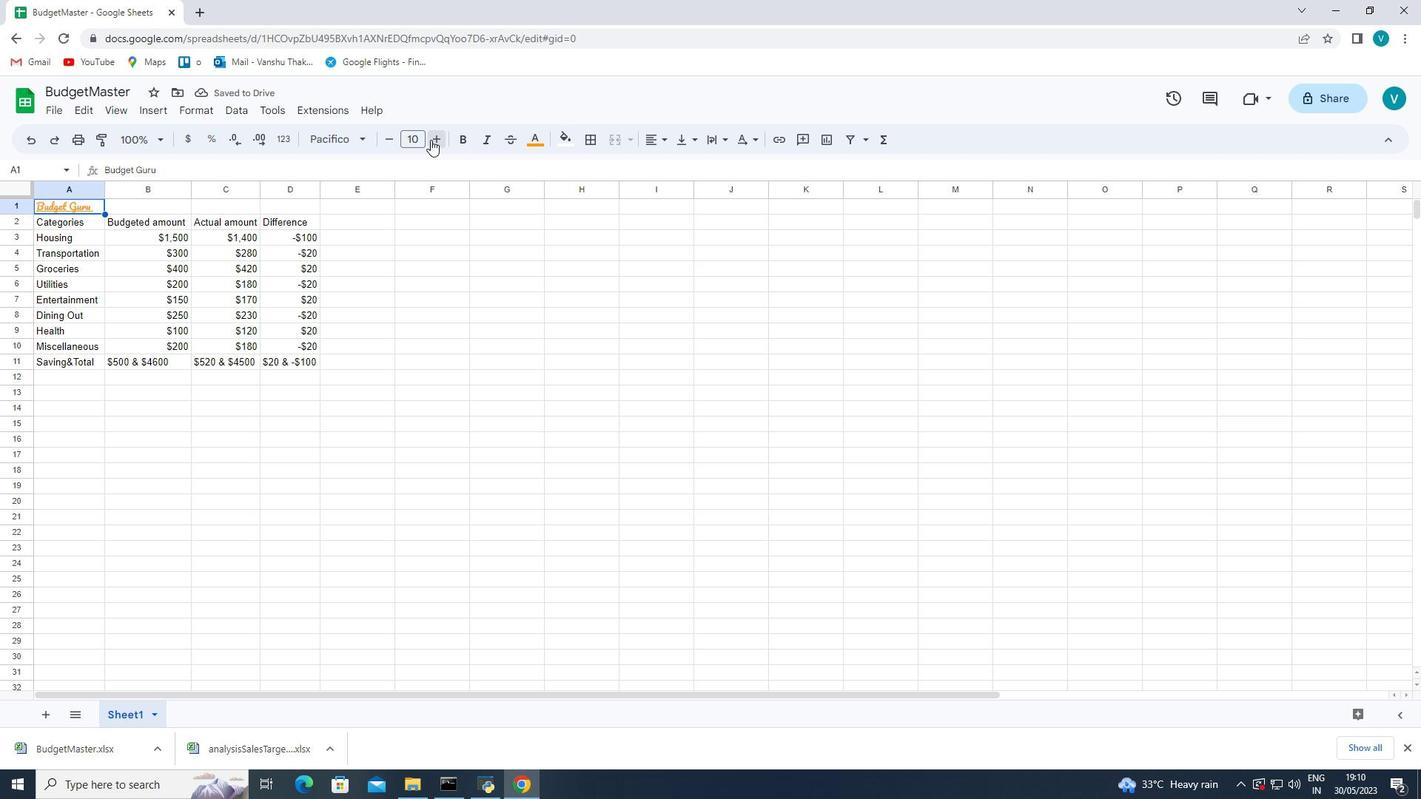 
Action: Mouse pressed left at (430, 139)
Screenshot: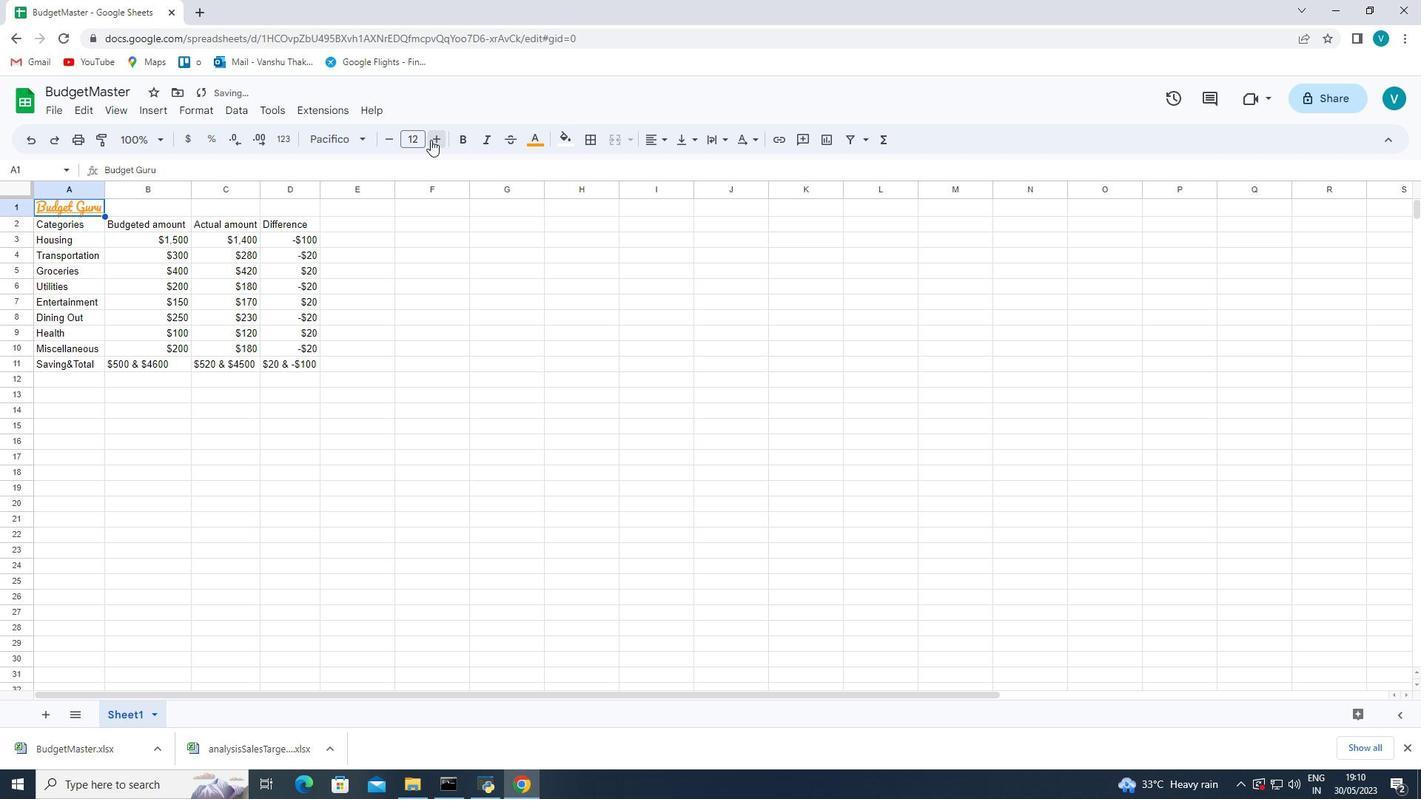 
Action: Mouse pressed left at (430, 139)
Screenshot: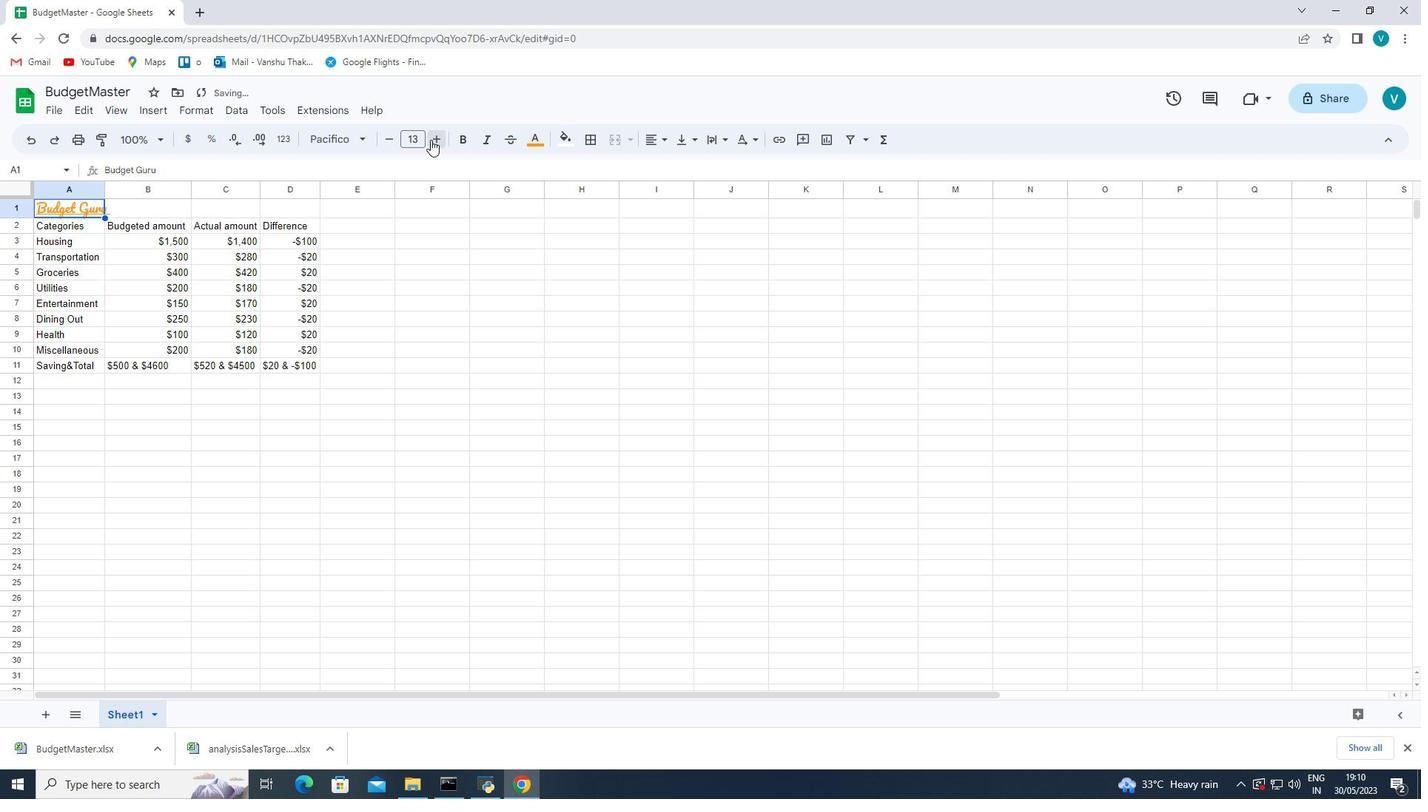 
Action: Mouse pressed left at (430, 139)
Screenshot: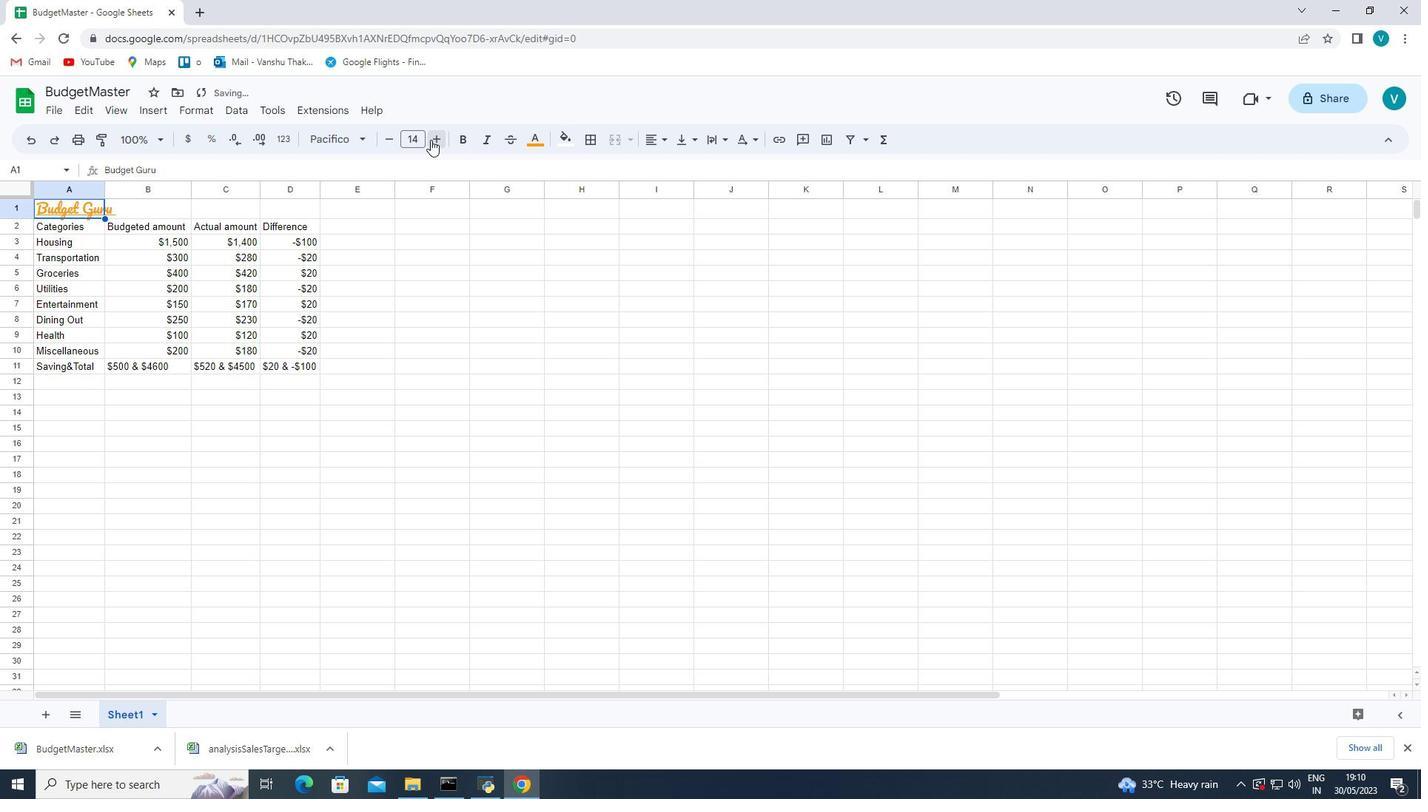 
Action: Mouse pressed left at (430, 139)
Screenshot: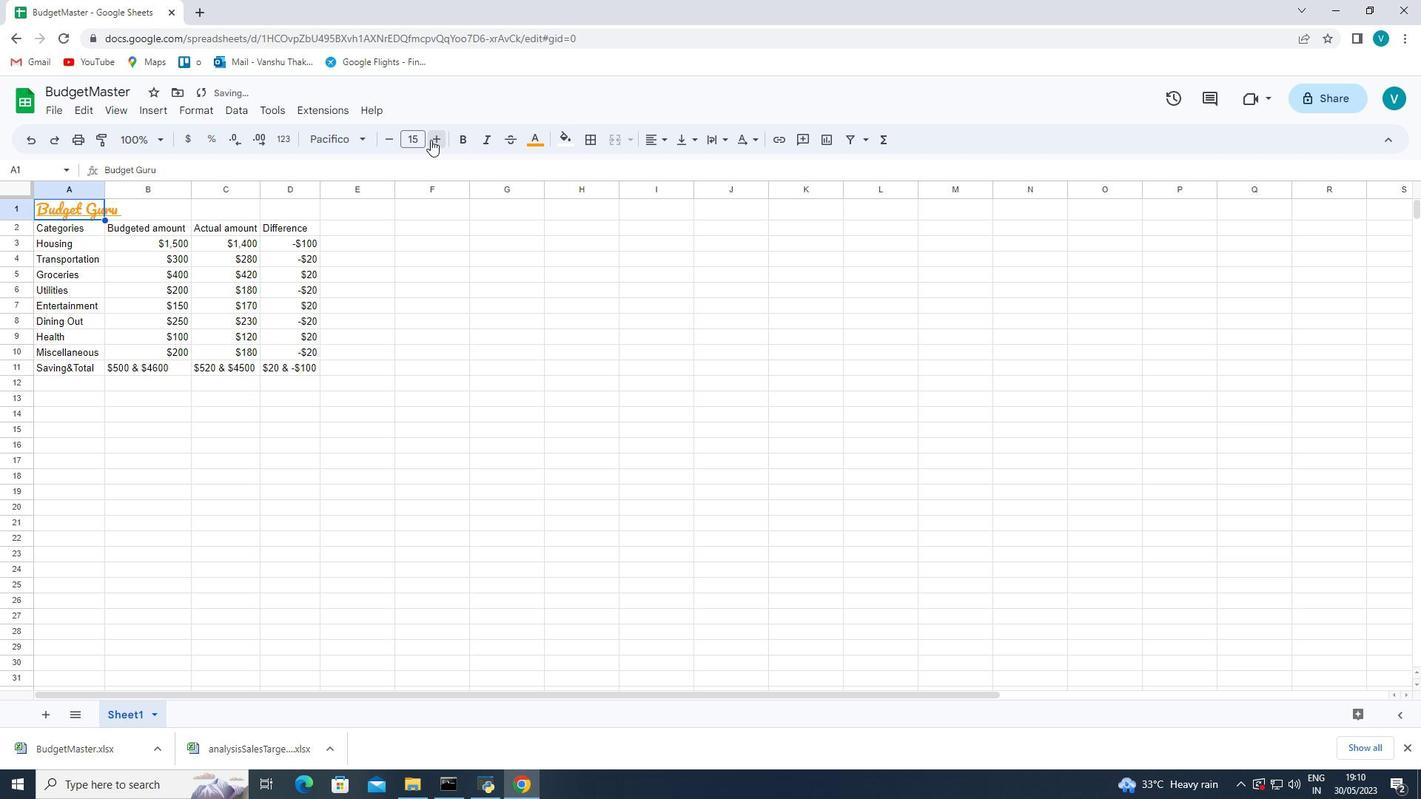 
Action: Mouse pressed left at (430, 139)
Screenshot: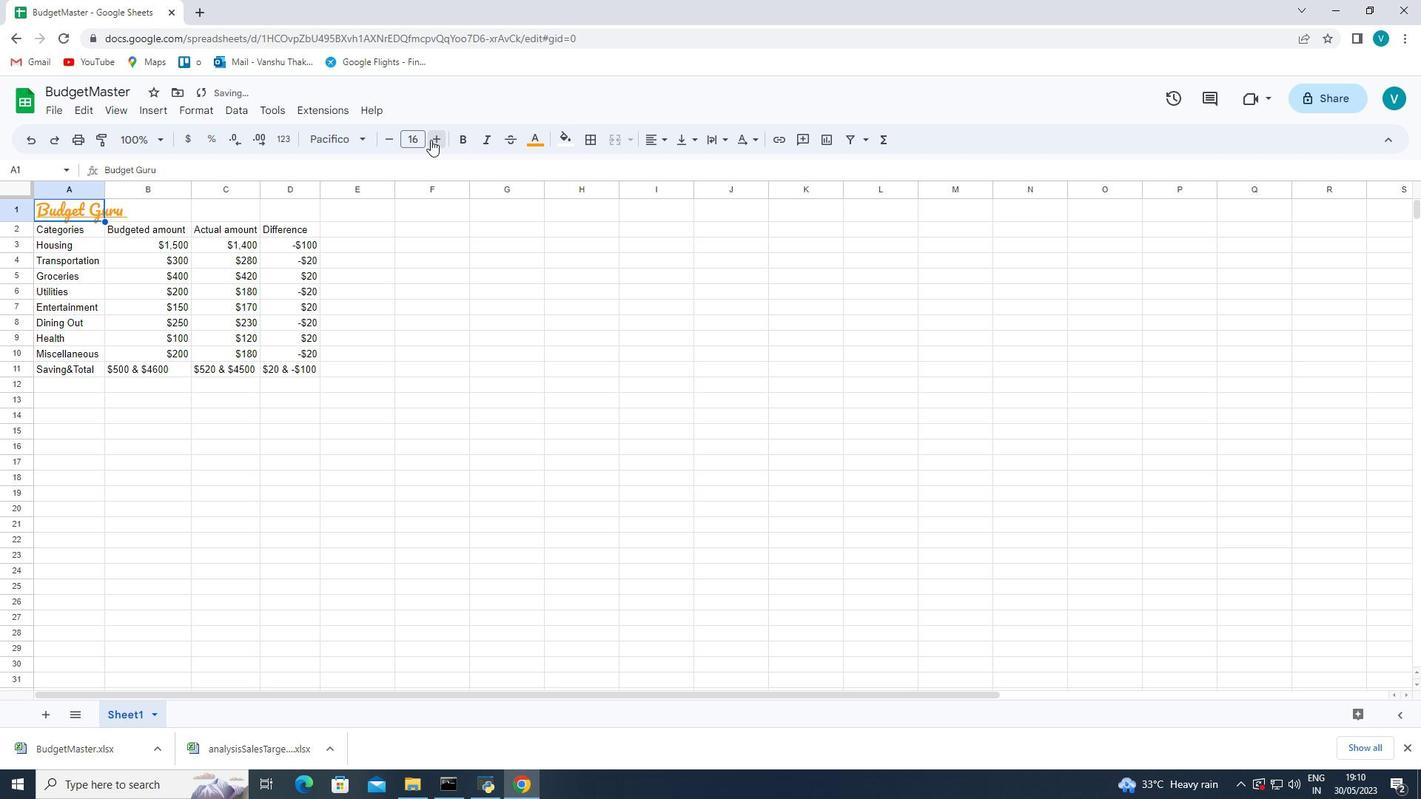 
Action: Mouse moved to (522, 396)
Screenshot: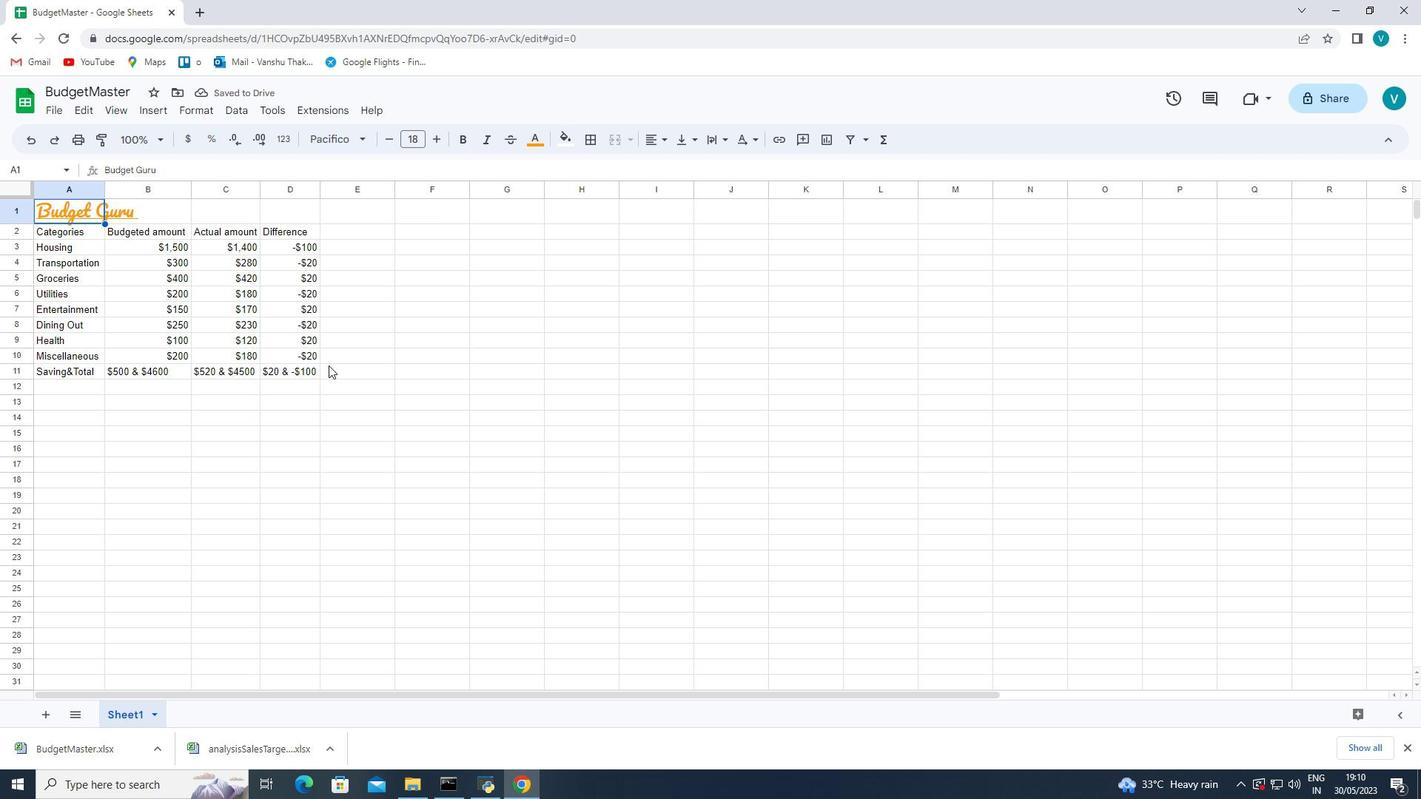 
Action: Mouse pressed left at (522, 396)
Screenshot: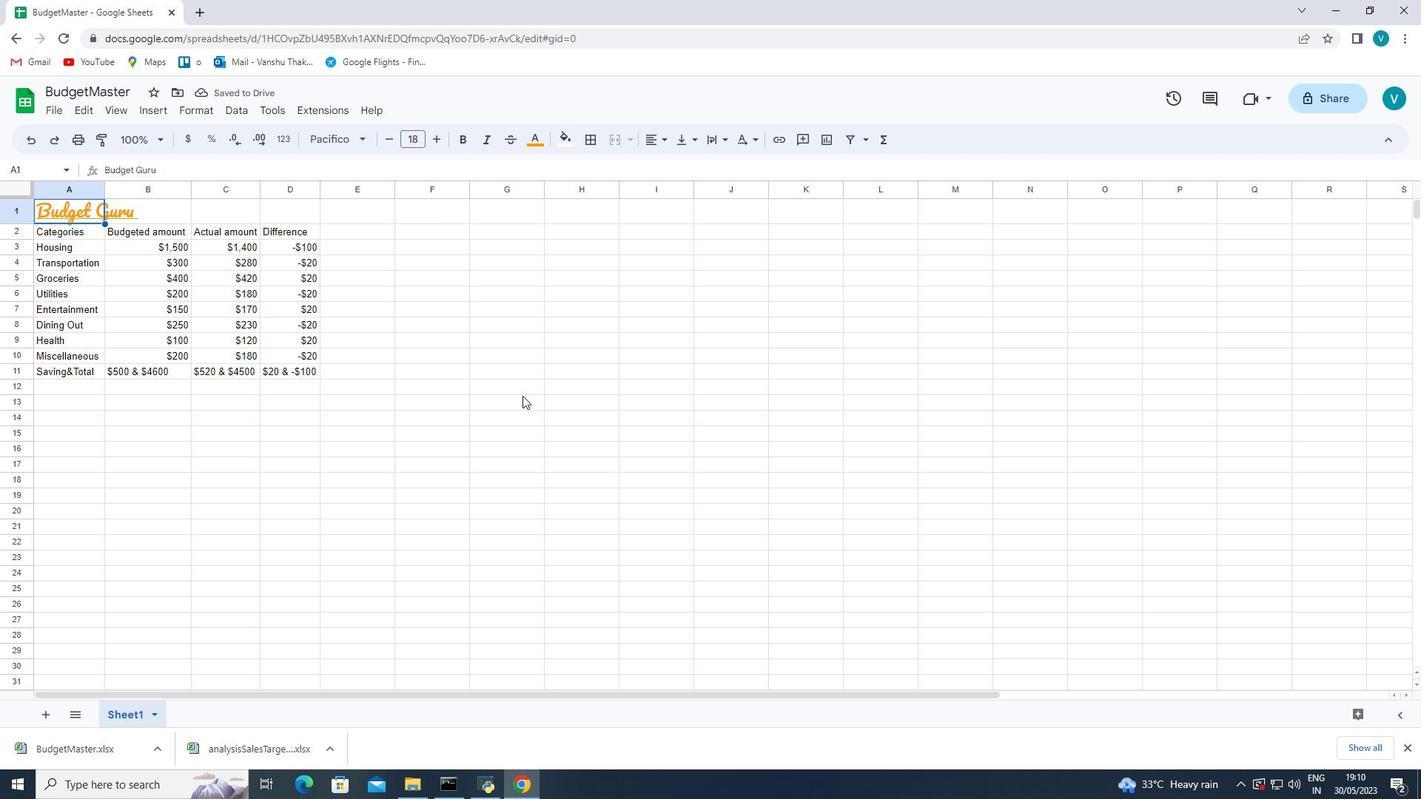 
Action: Mouse moved to (73, 228)
Screenshot: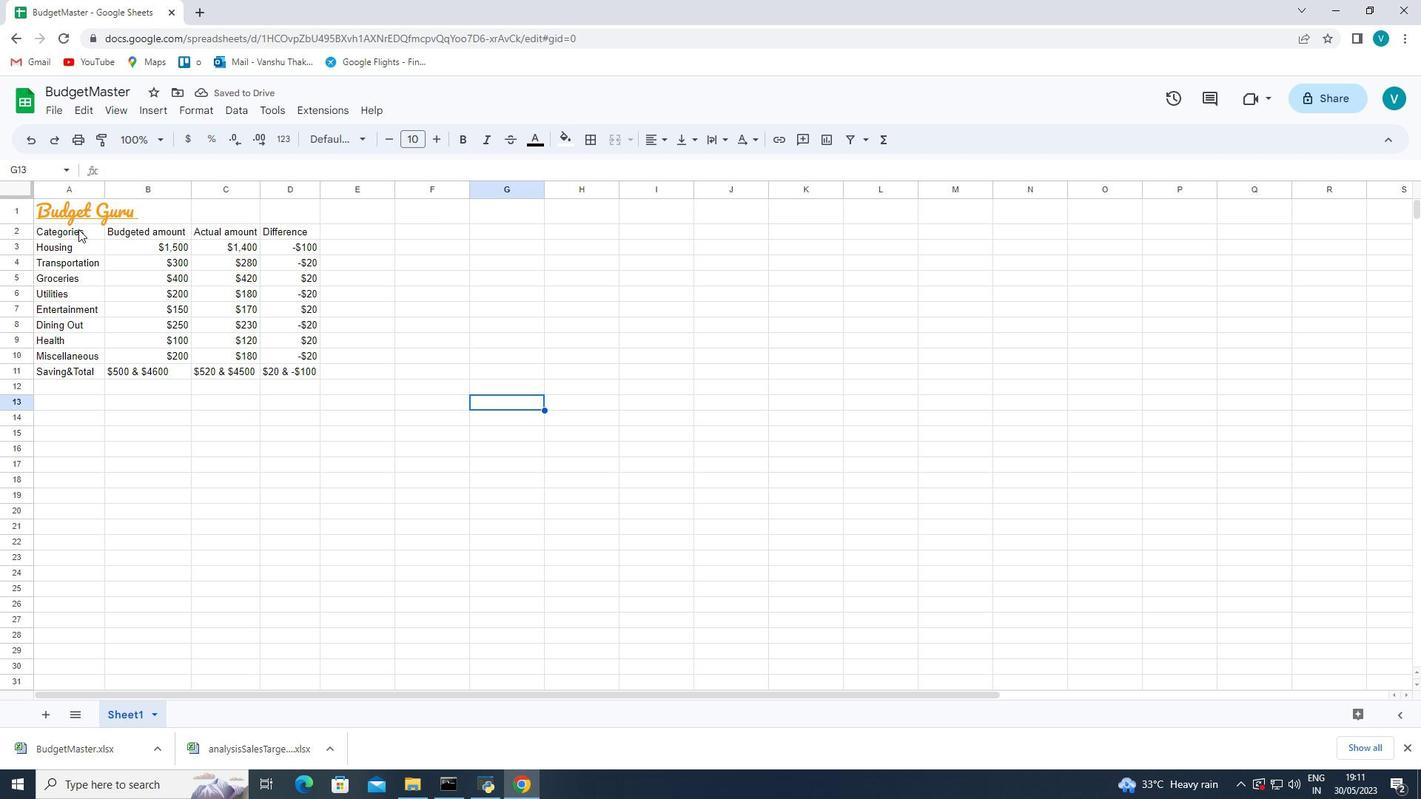 
Action: Mouse pressed left at (73, 228)
Screenshot: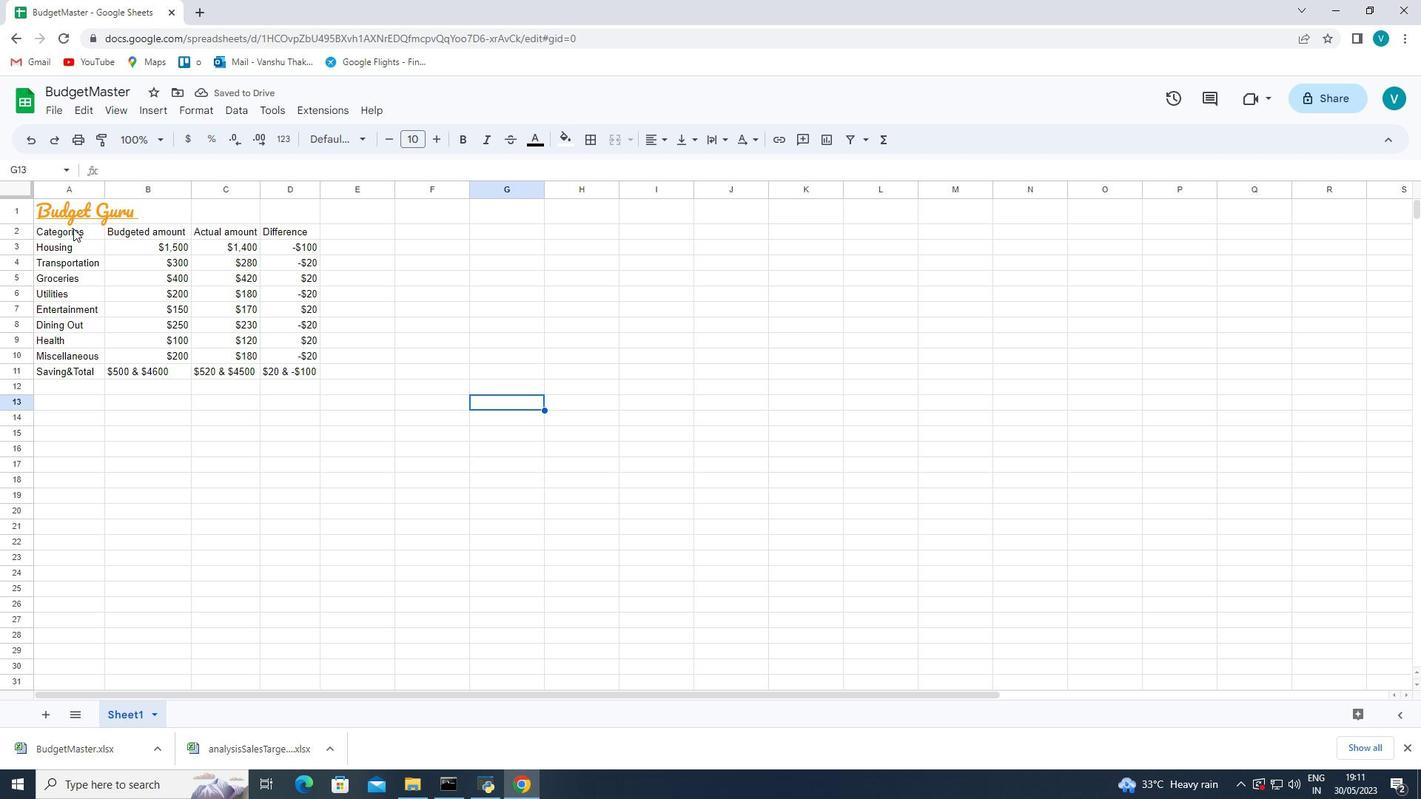 
Action: Mouse moved to (333, 128)
Screenshot: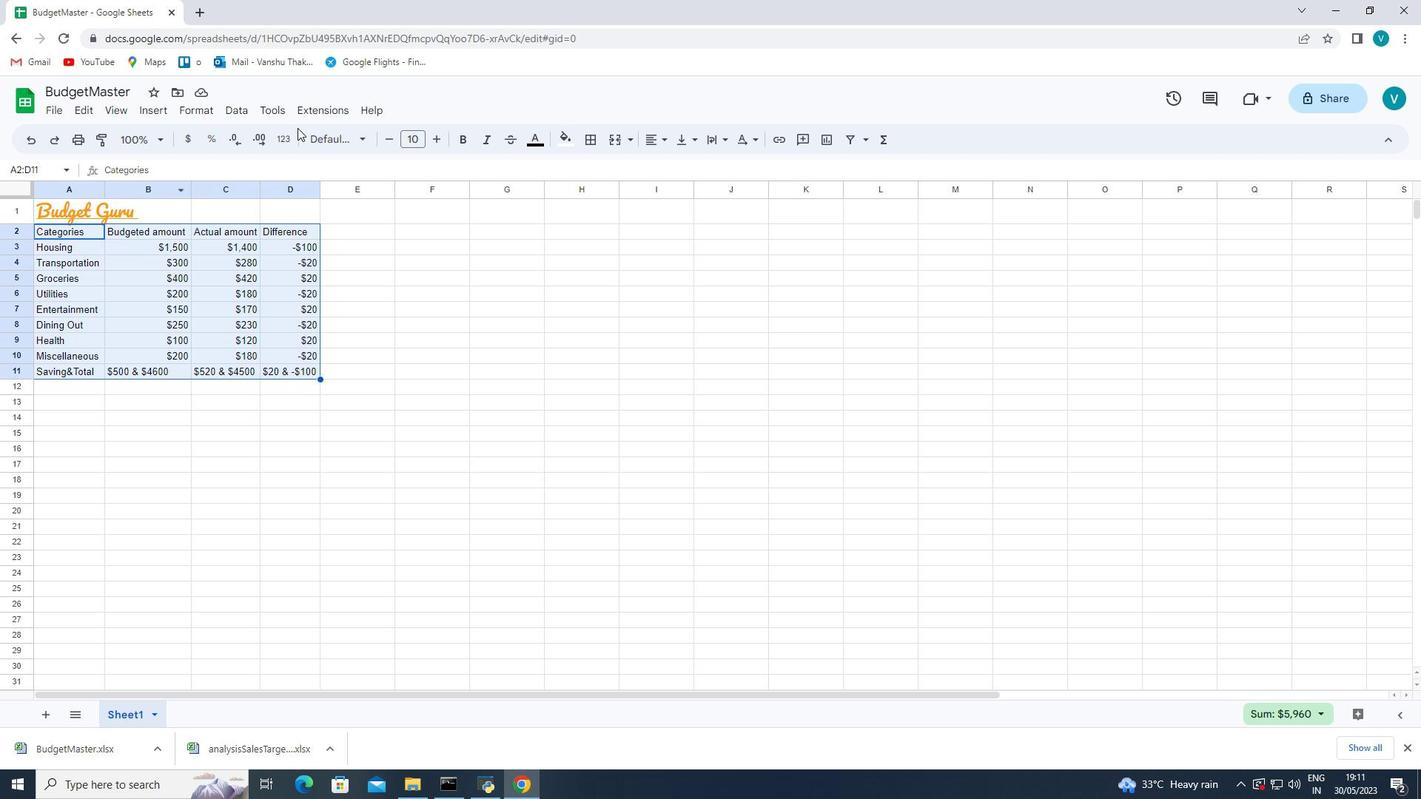 
Action: Mouse pressed left at (333, 128)
Screenshot: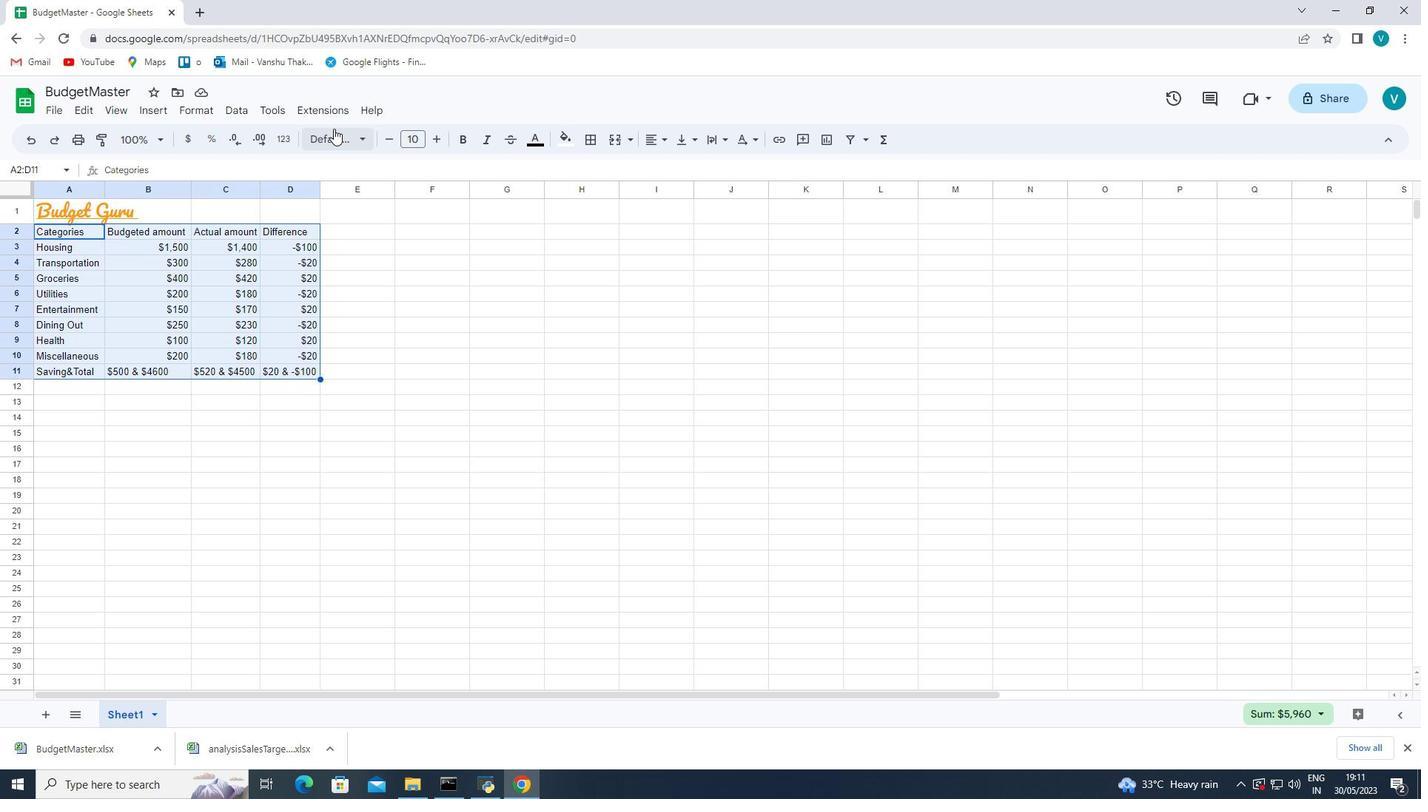 
Action: Mouse moved to (358, 471)
Screenshot: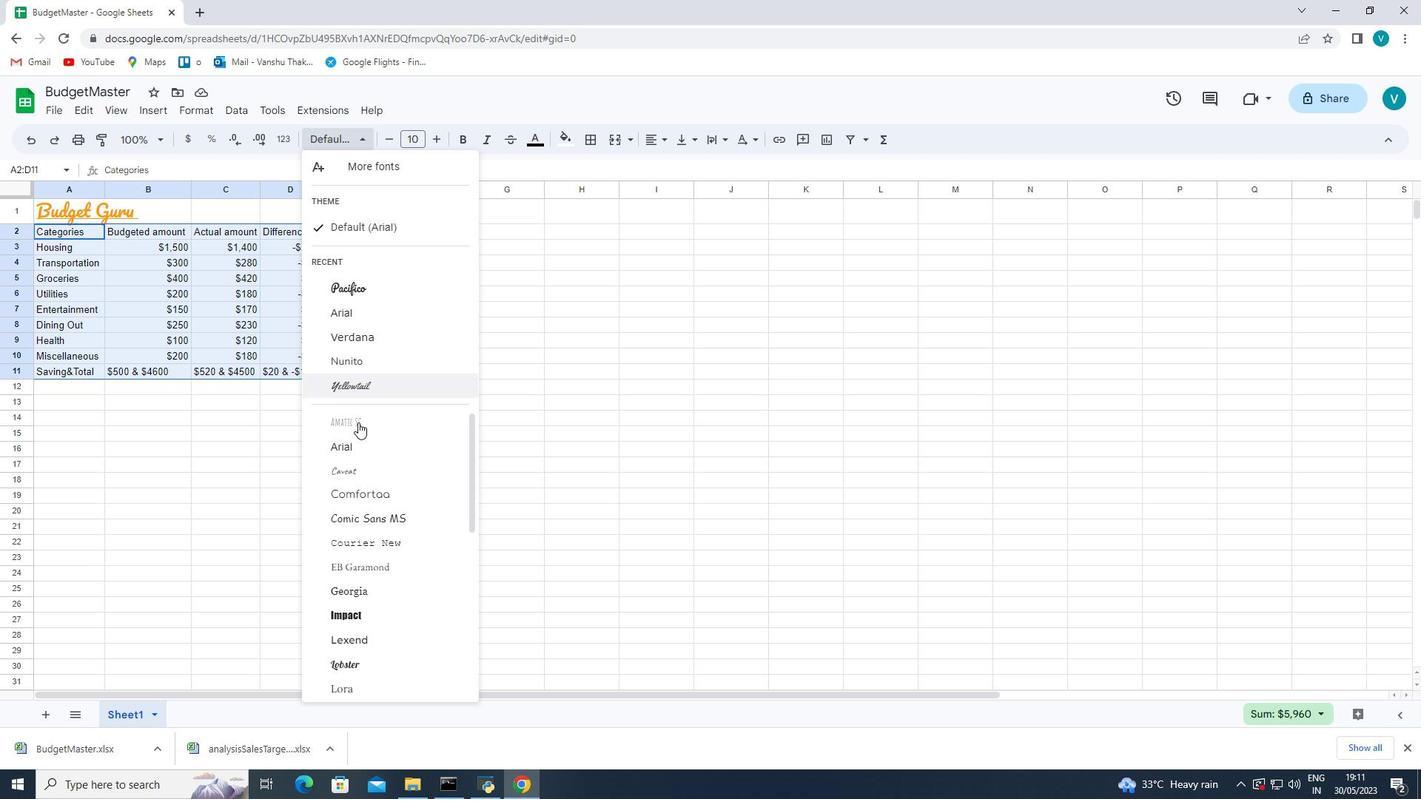 
Action: Mouse scrolled (358, 470) with delta (0, 0)
Screenshot: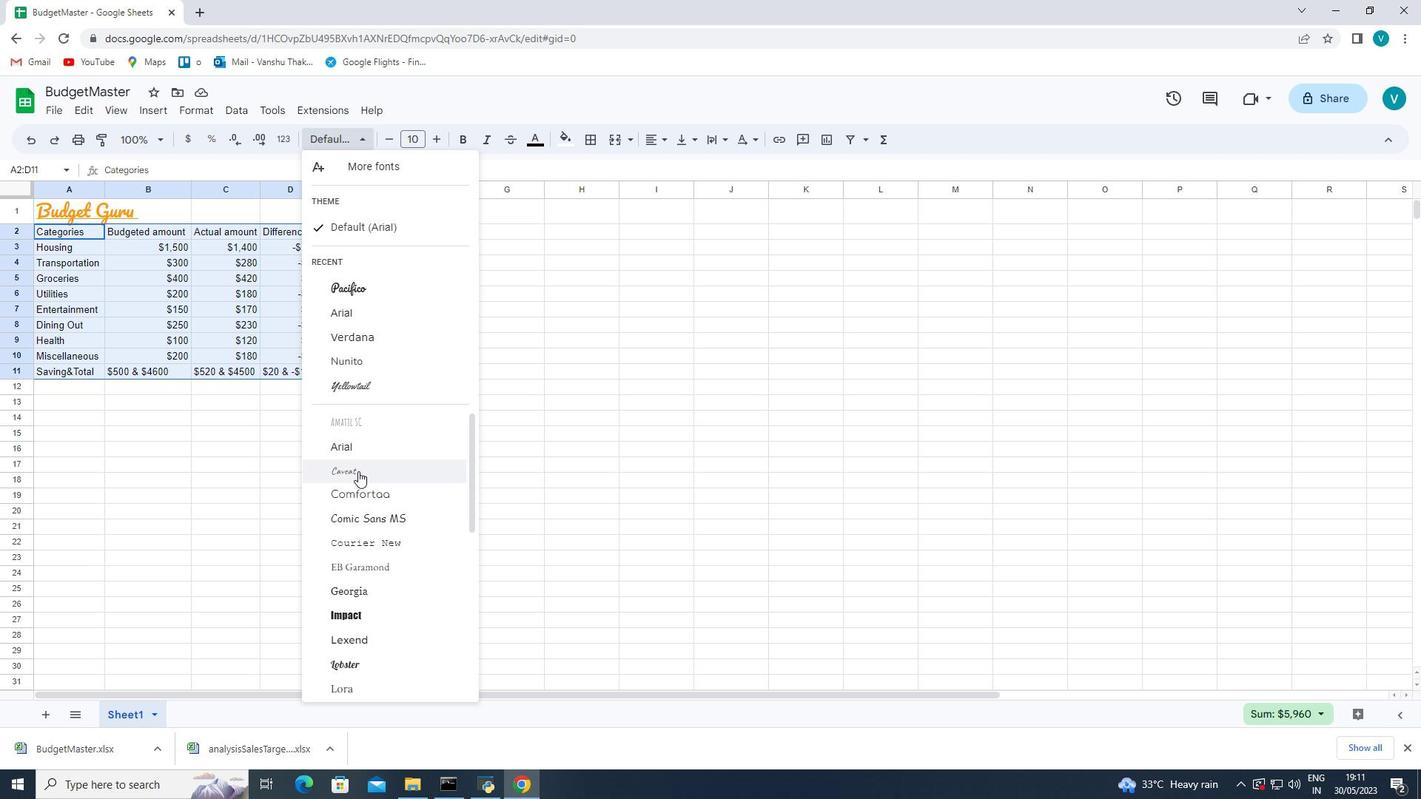 
Action: Mouse scrolled (358, 470) with delta (0, 0)
Screenshot: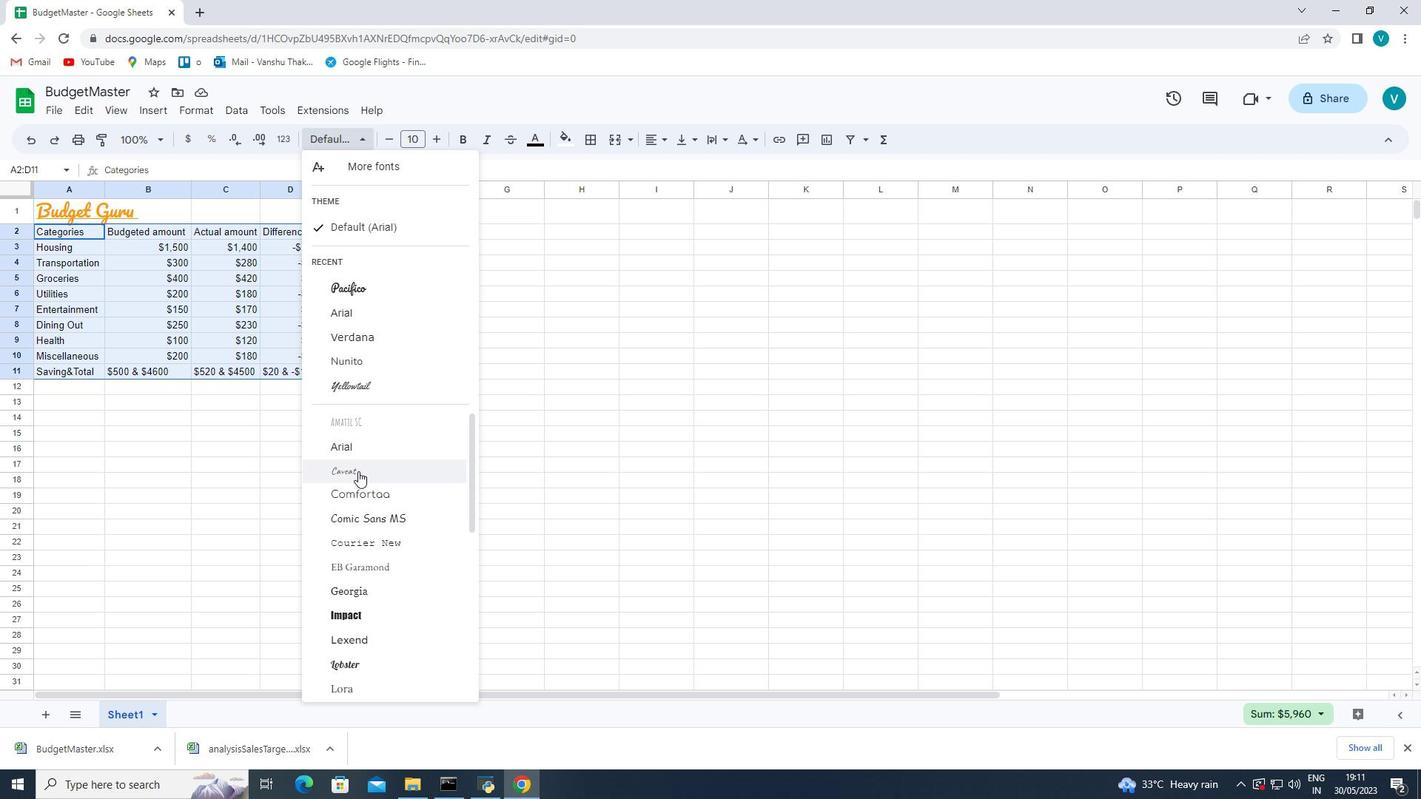
Action: Mouse scrolled (358, 470) with delta (0, 0)
Screenshot: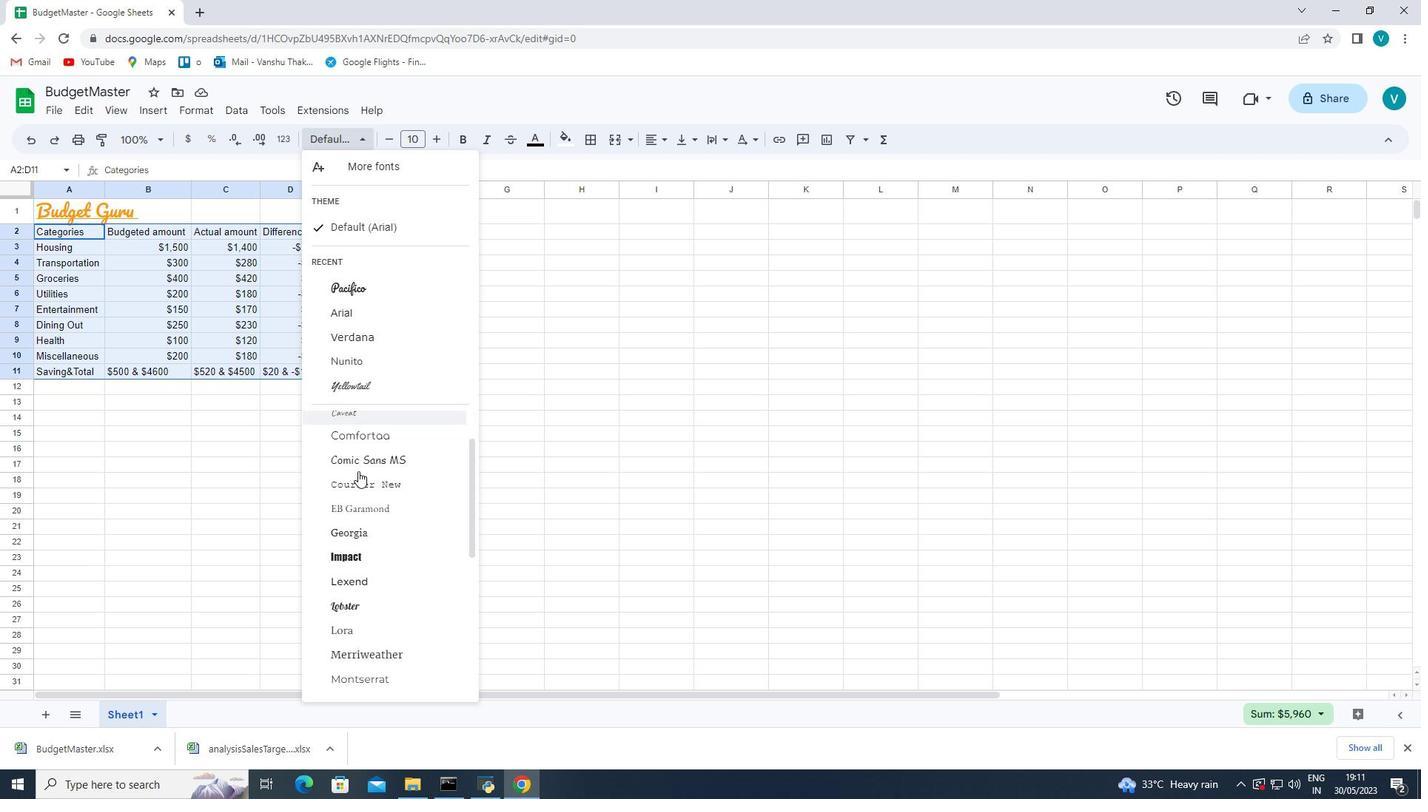 
Action: Mouse scrolled (358, 470) with delta (0, 0)
Screenshot: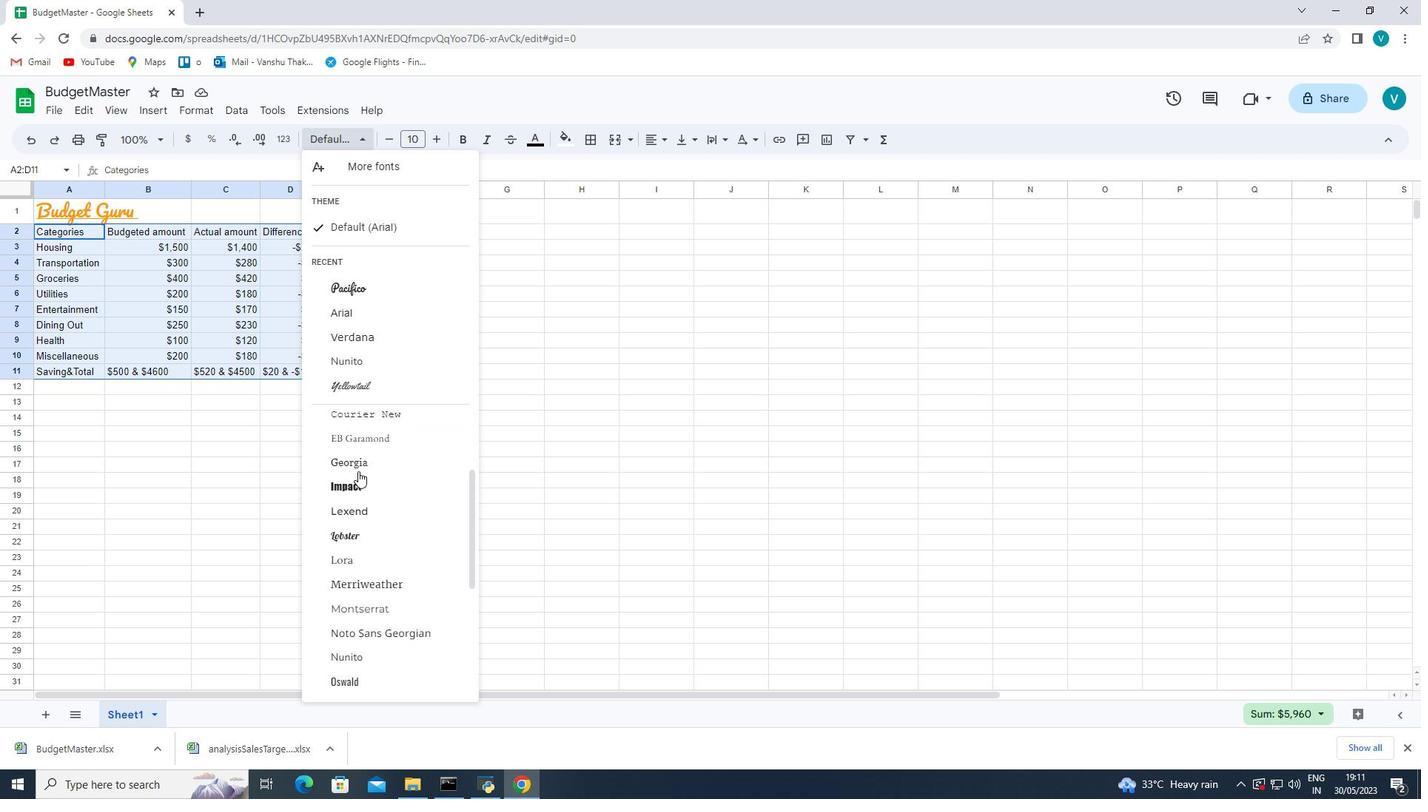 
Action: Mouse moved to (368, 527)
Screenshot: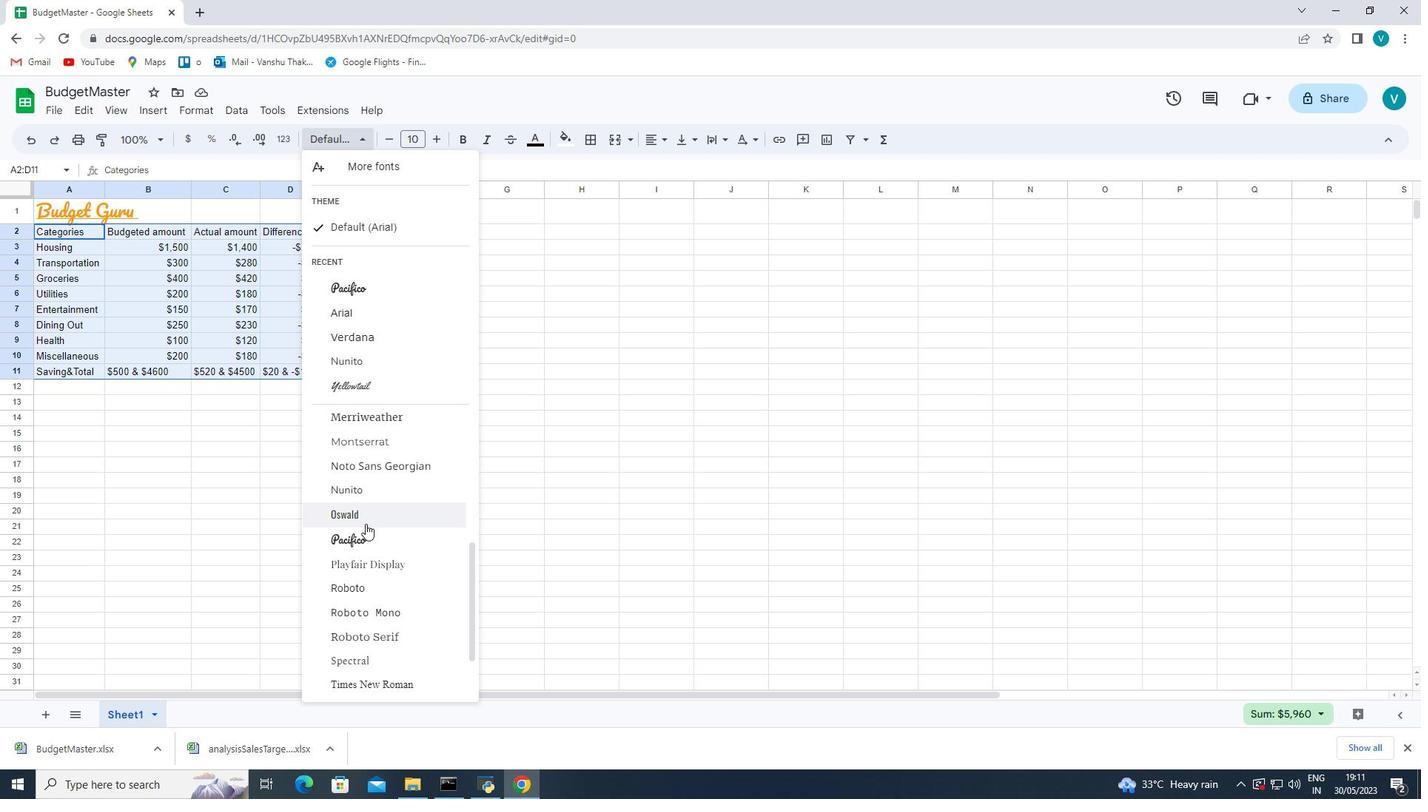
Action: Mouse scrolled (368, 527) with delta (0, 0)
Screenshot: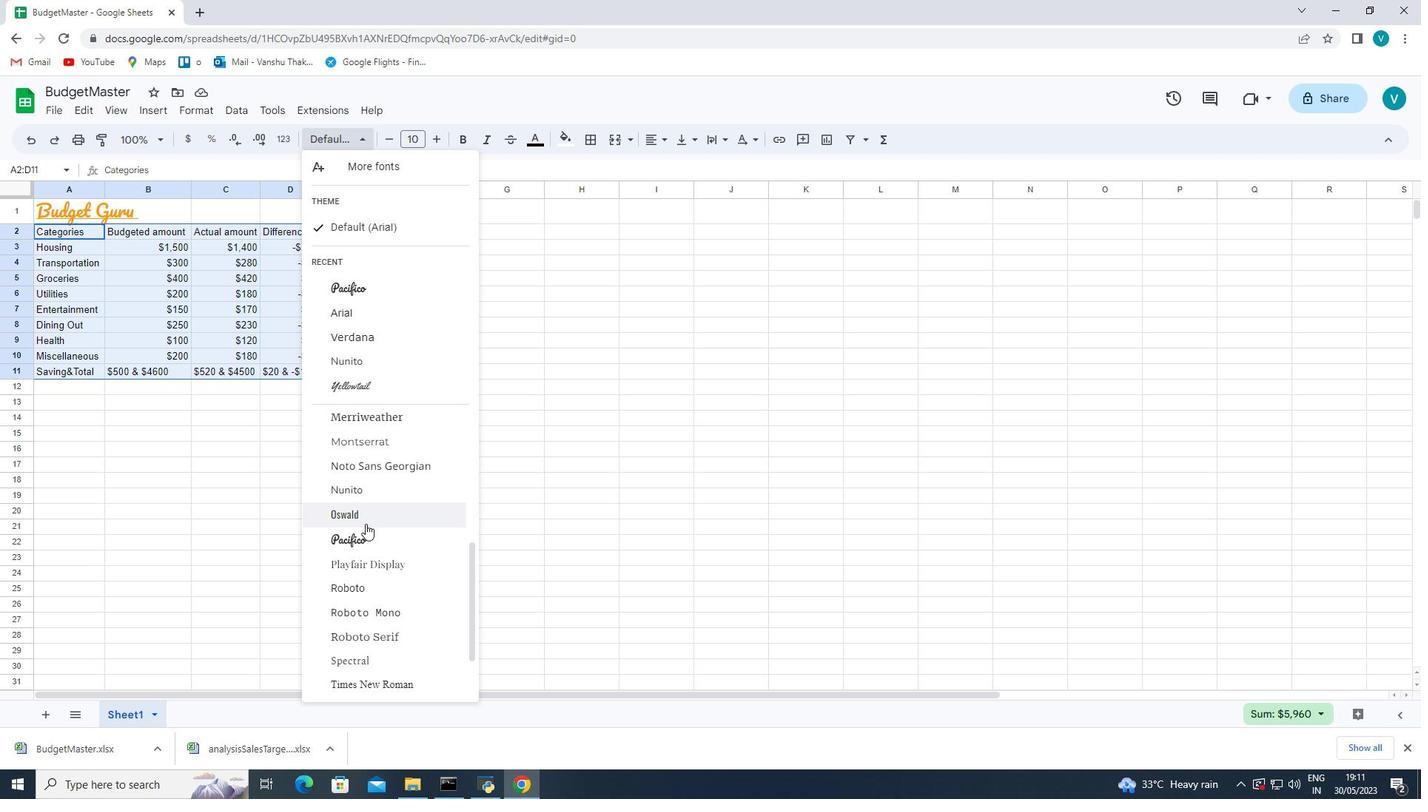 
Action: Mouse moved to (370, 532)
Screenshot: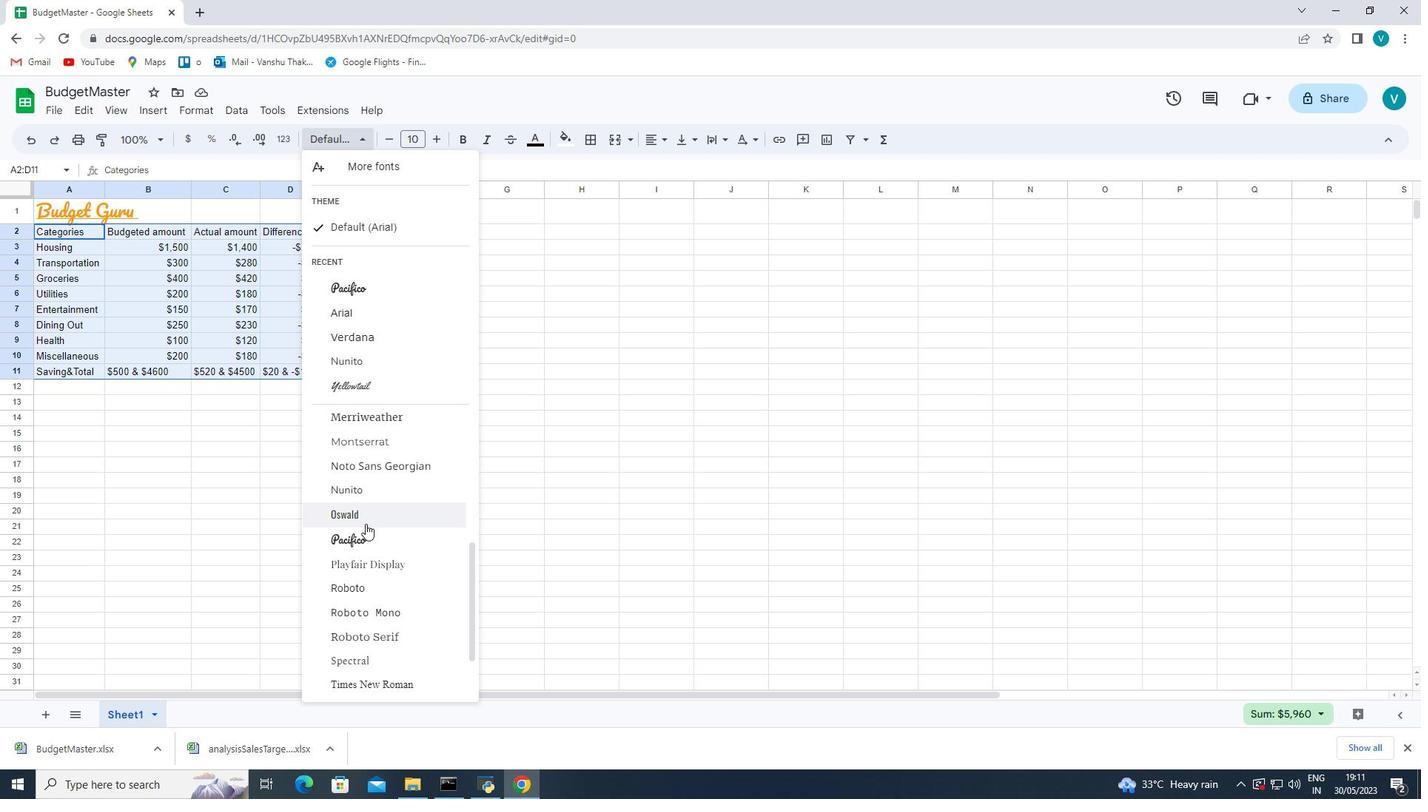 
Action: Mouse scrolled (370, 531) with delta (0, 0)
Screenshot: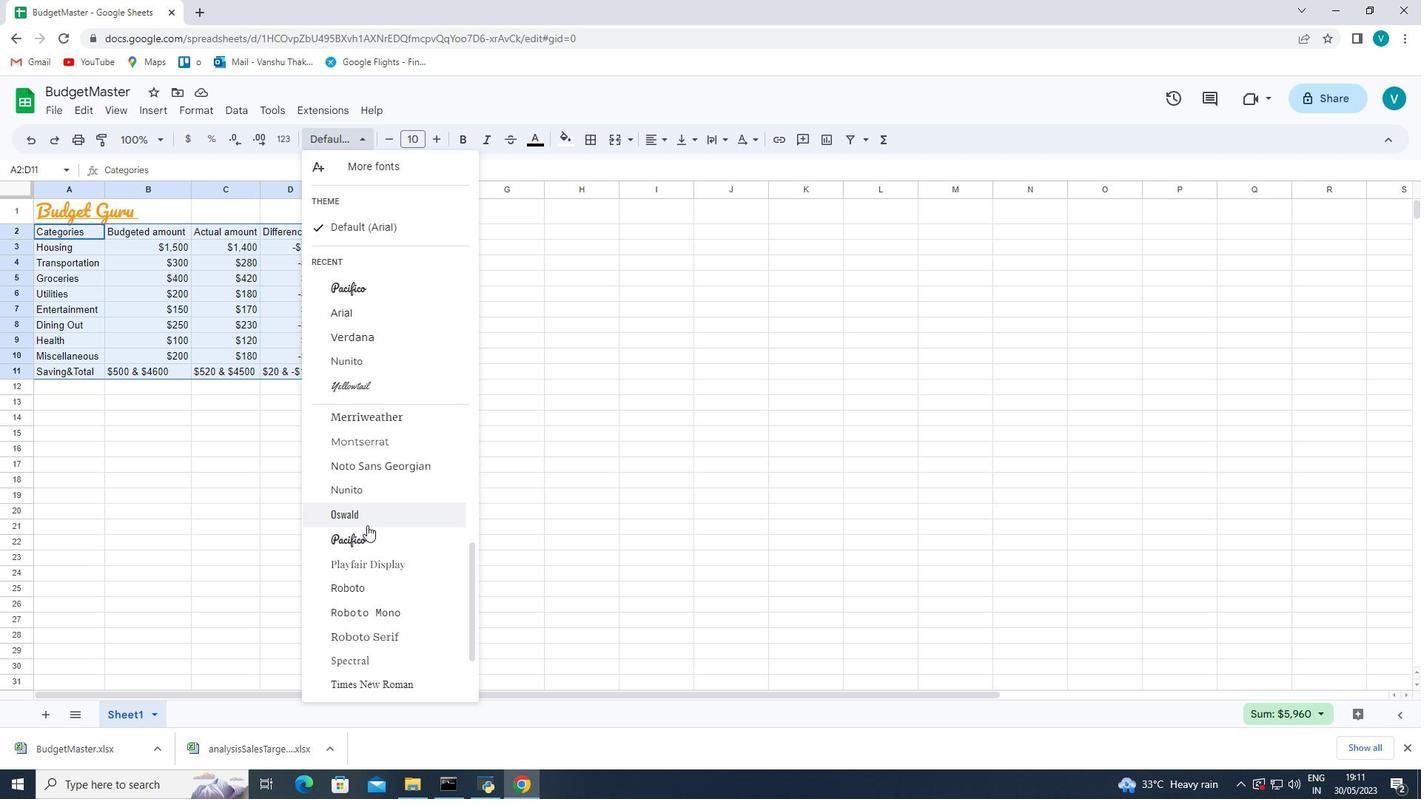 
Action: Mouse moved to (372, 535)
Screenshot: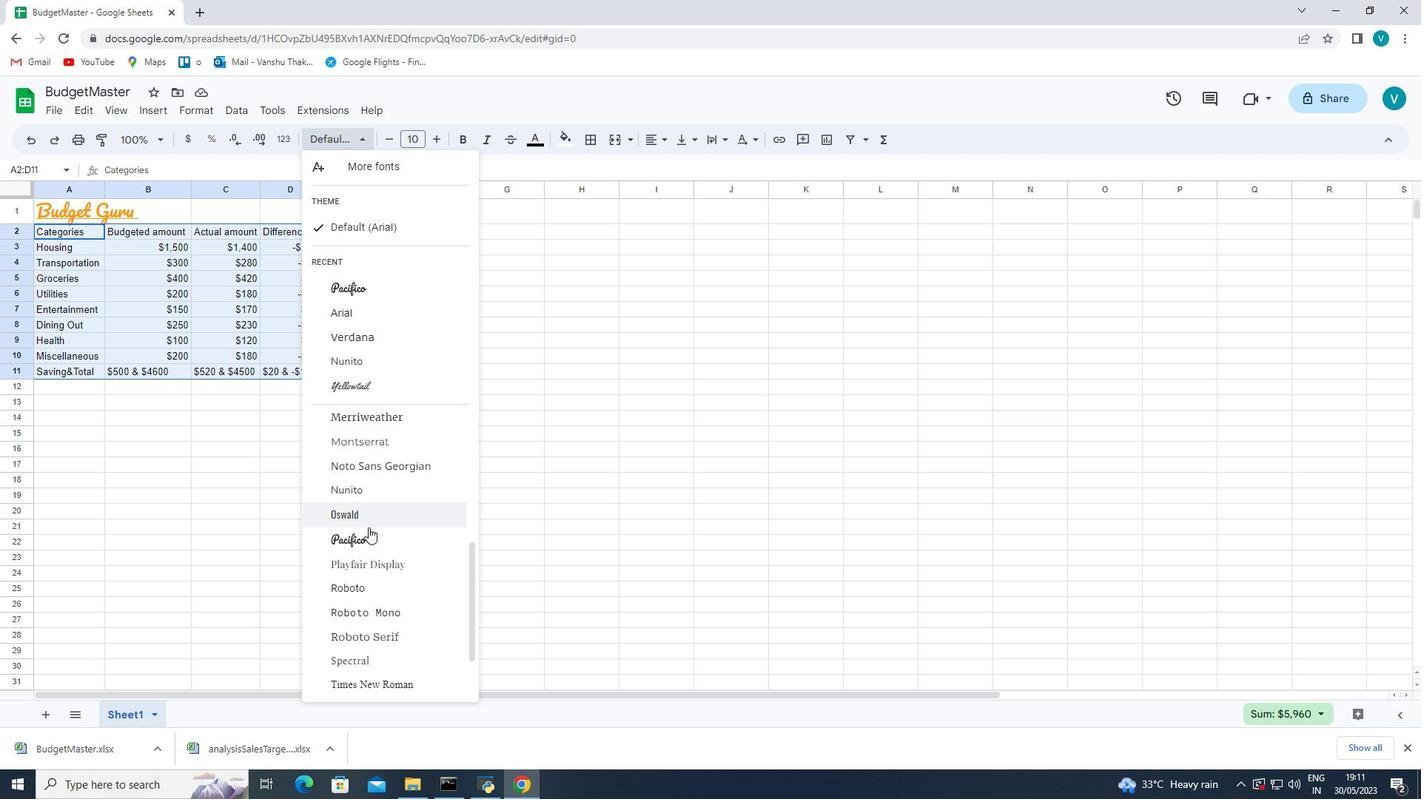 
Action: Mouse scrolled (372, 534) with delta (0, 0)
Screenshot: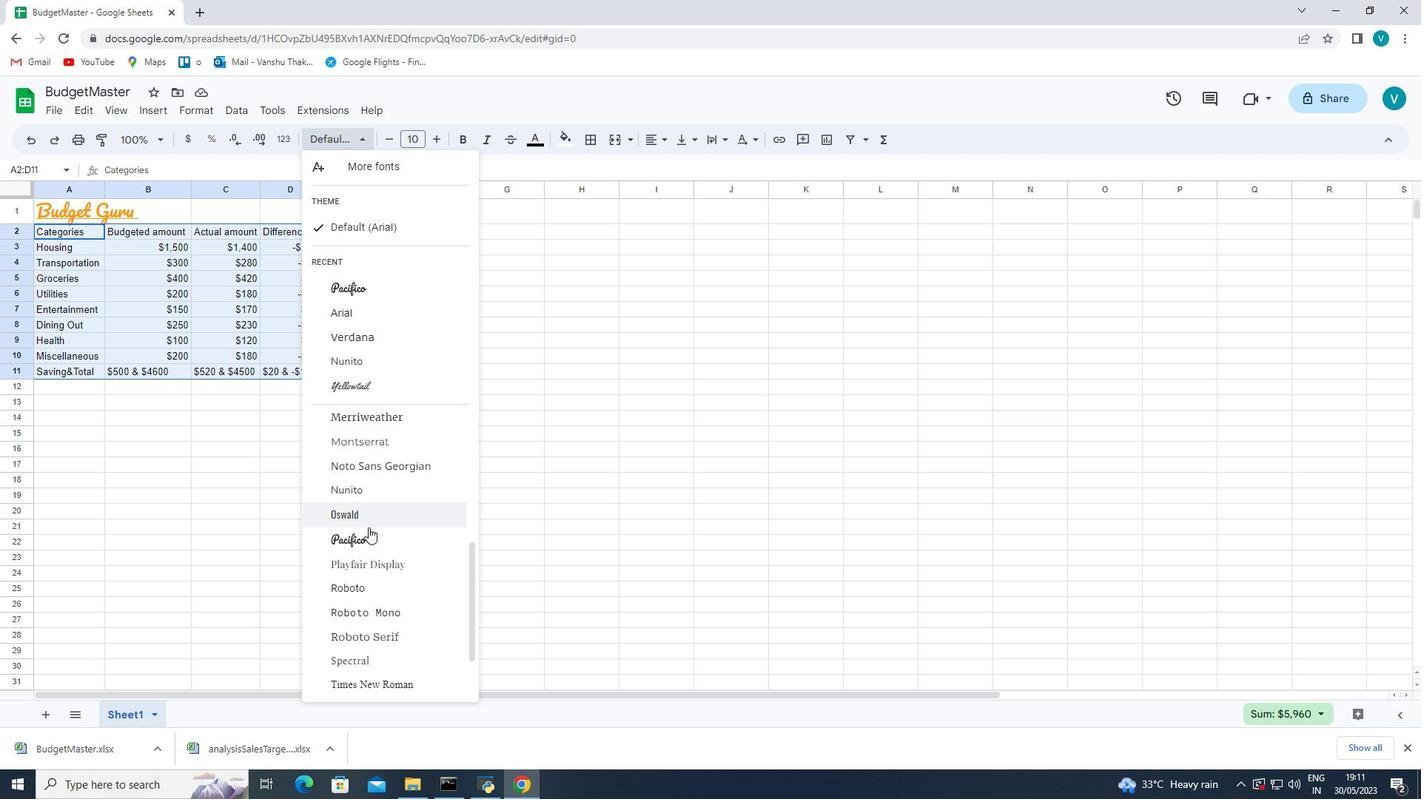 
Action: Mouse scrolled (372, 534) with delta (0, 0)
Screenshot: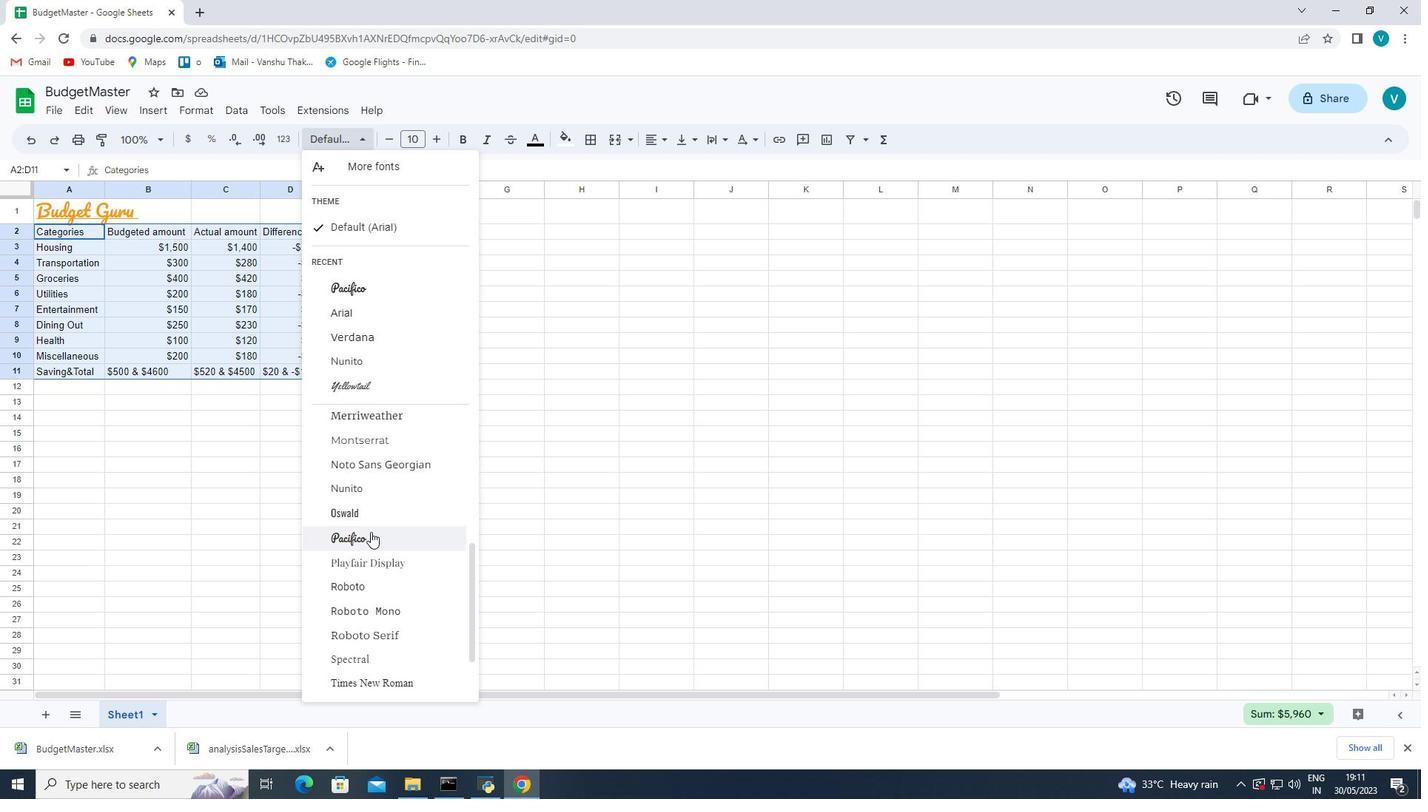 
Action: Mouse moved to (376, 516)
Screenshot: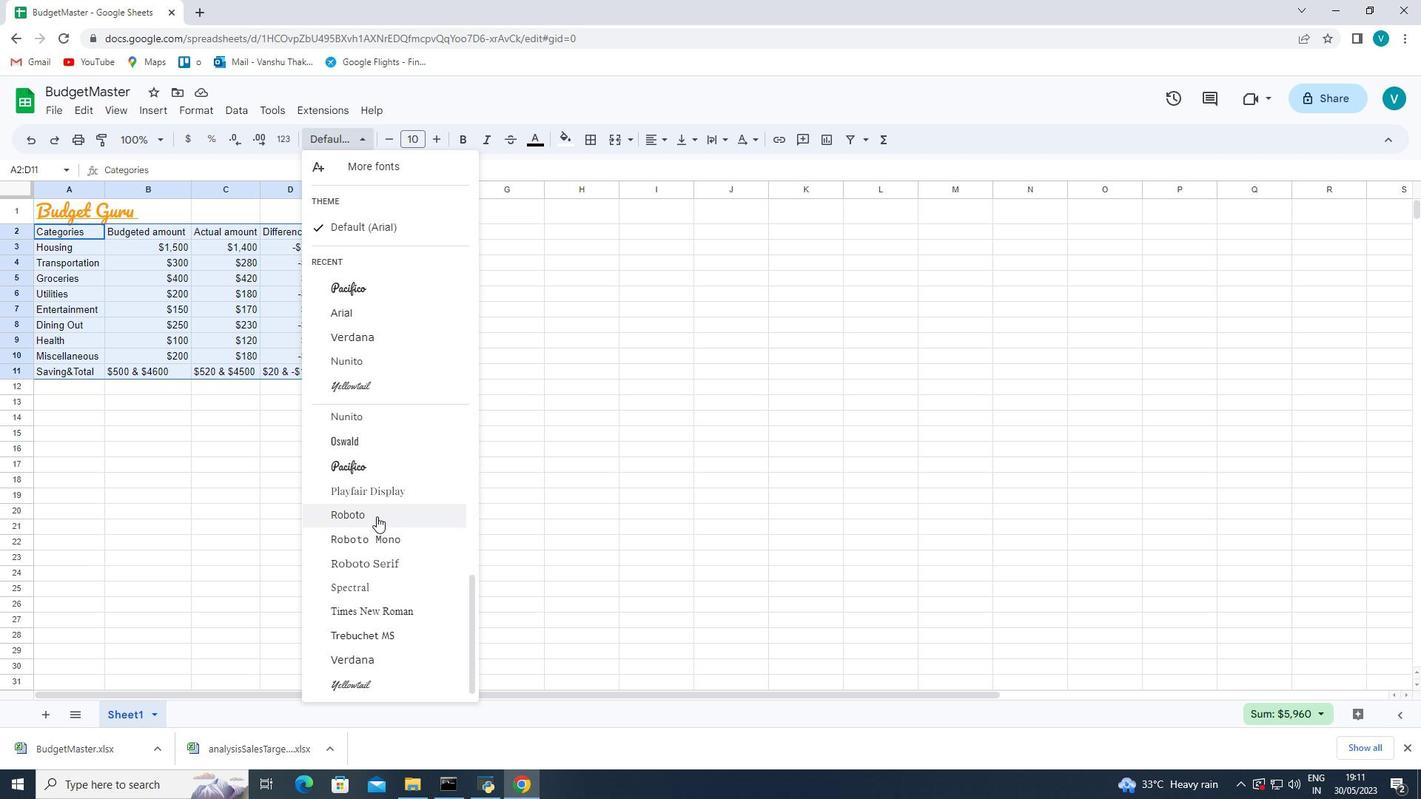 
Action: Mouse pressed left at (376, 516)
Screenshot: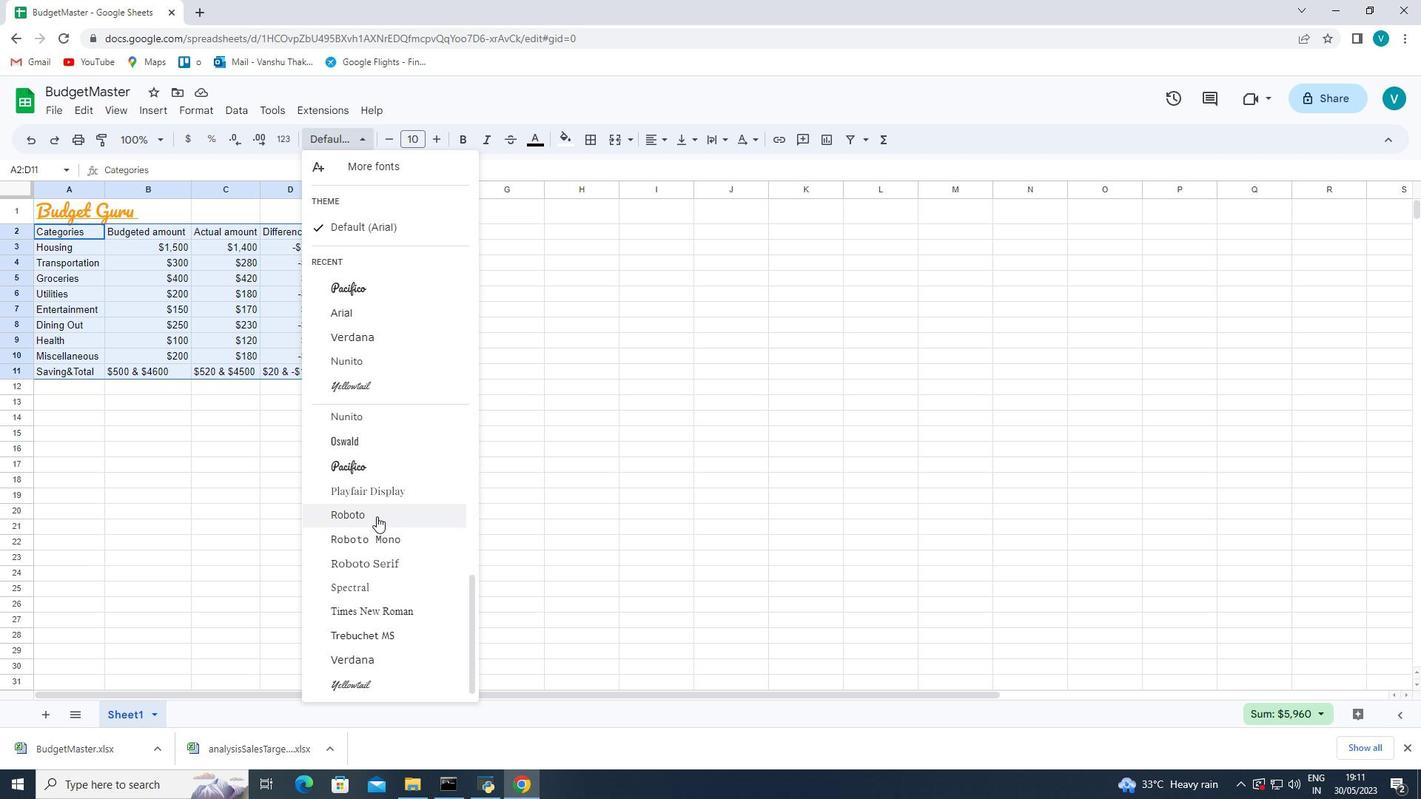 
Action: Mouse moved to (393, 136)
Screenshot: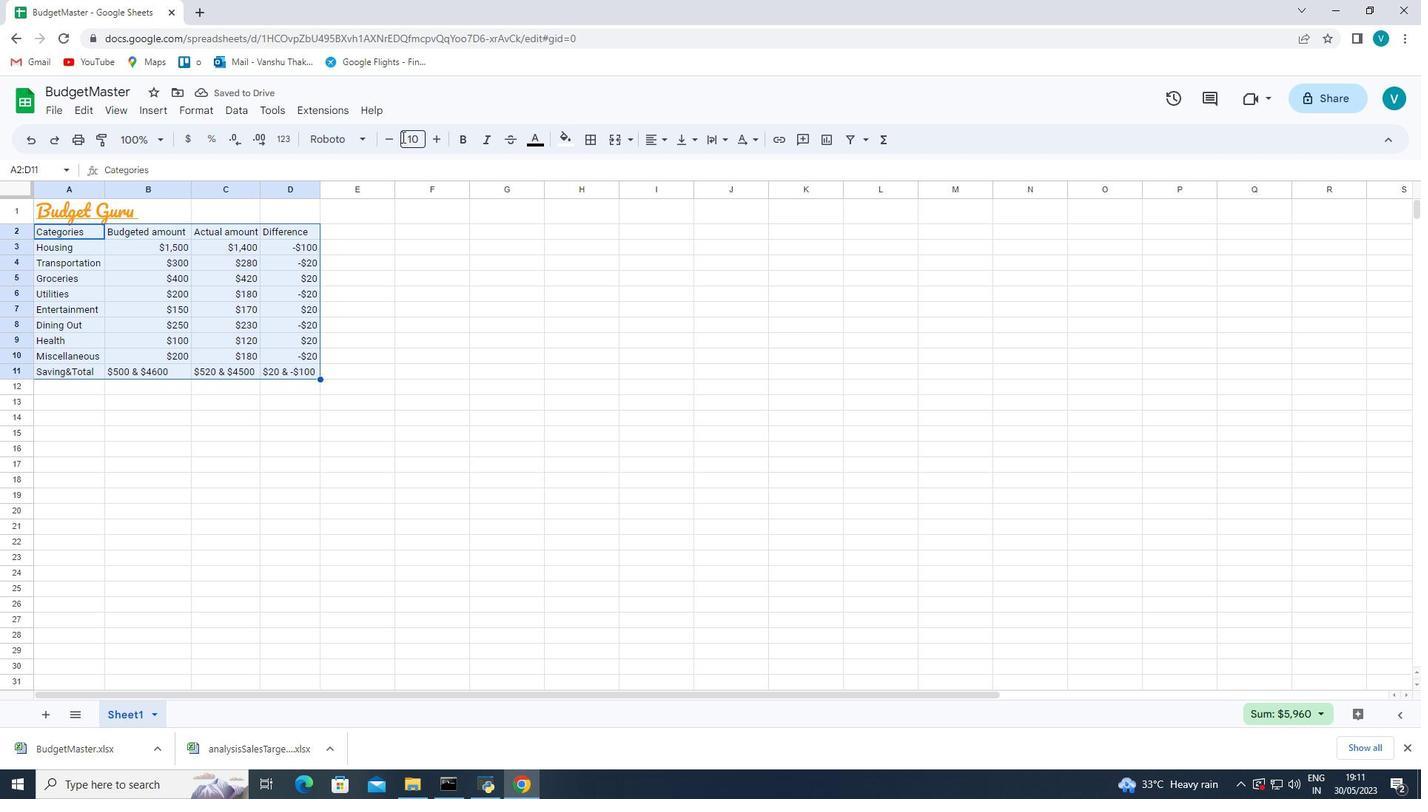 
Action: Mouse pressed left at (393, 136)
Screenshot: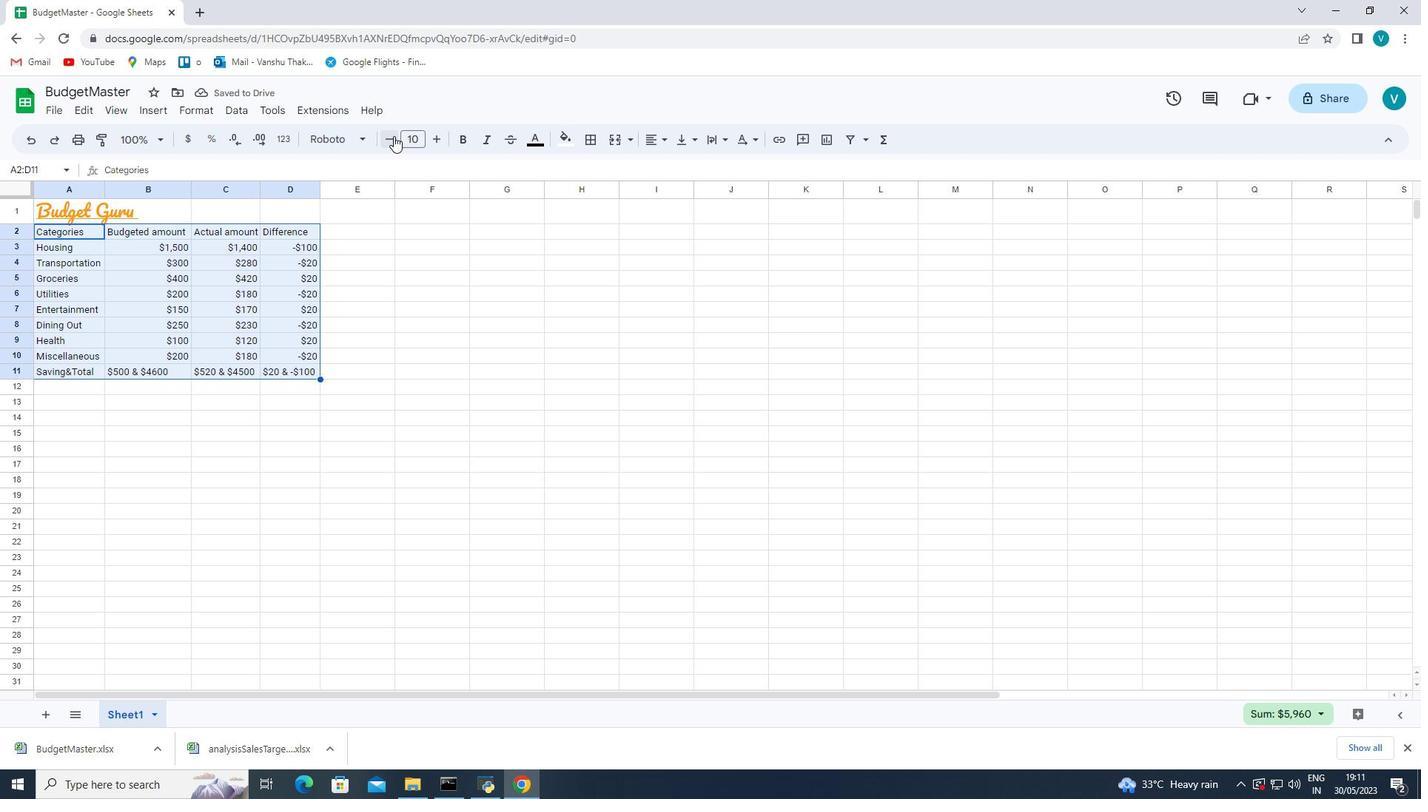 
Action: Mouse moved to (970, 516)
Screenshot: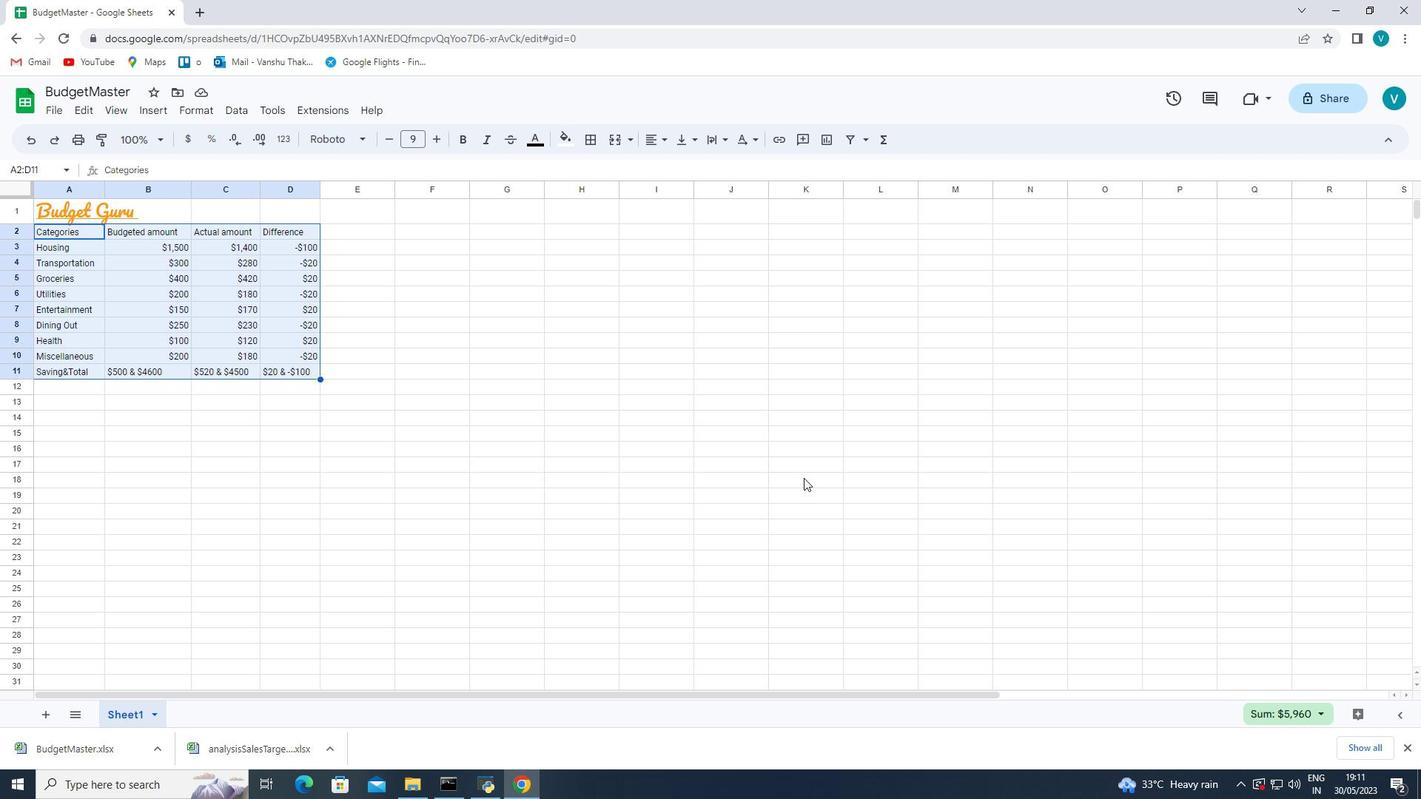 
Action: Mouse pressed left at (970, 516)
Screenshot: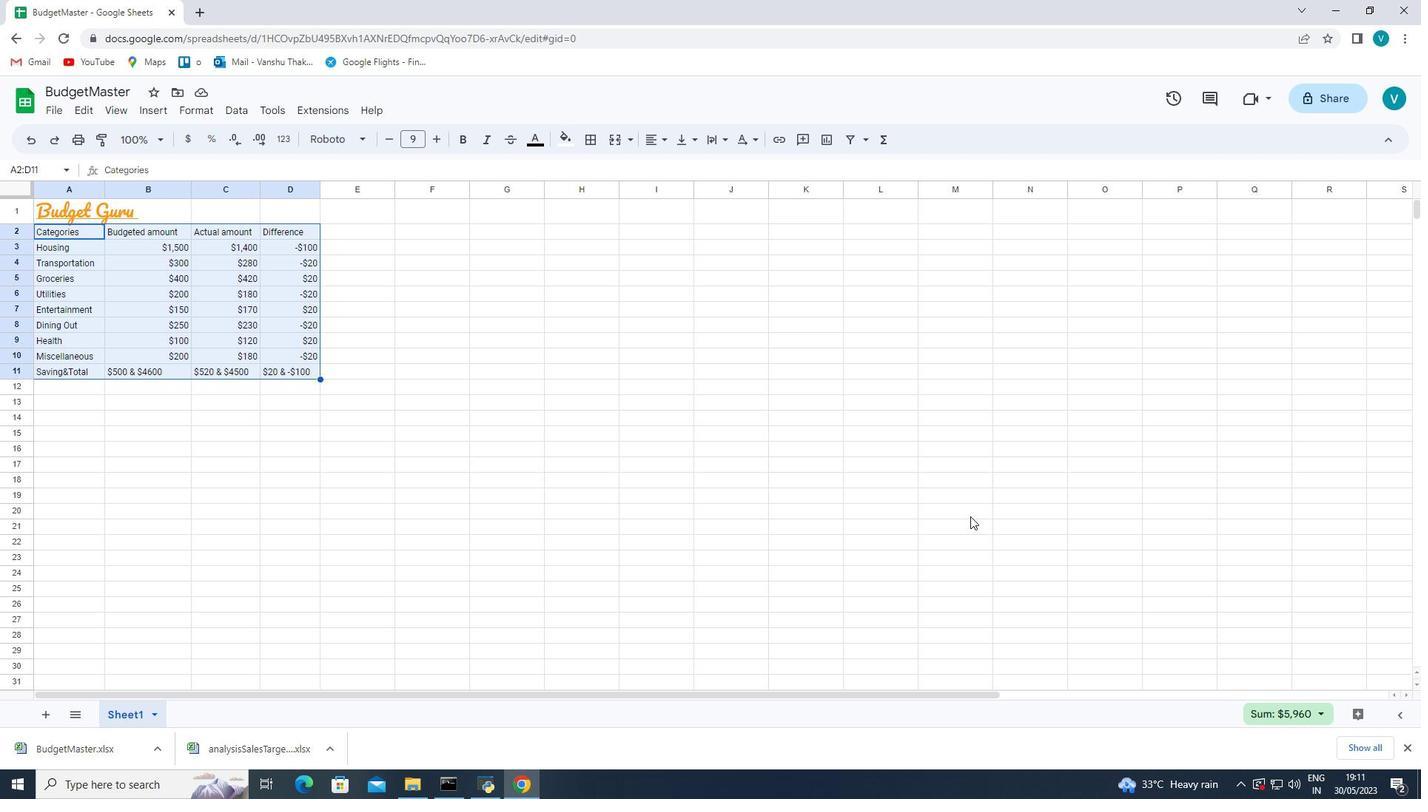 
Action: Mouse moved to (65, 215)
Screenshot: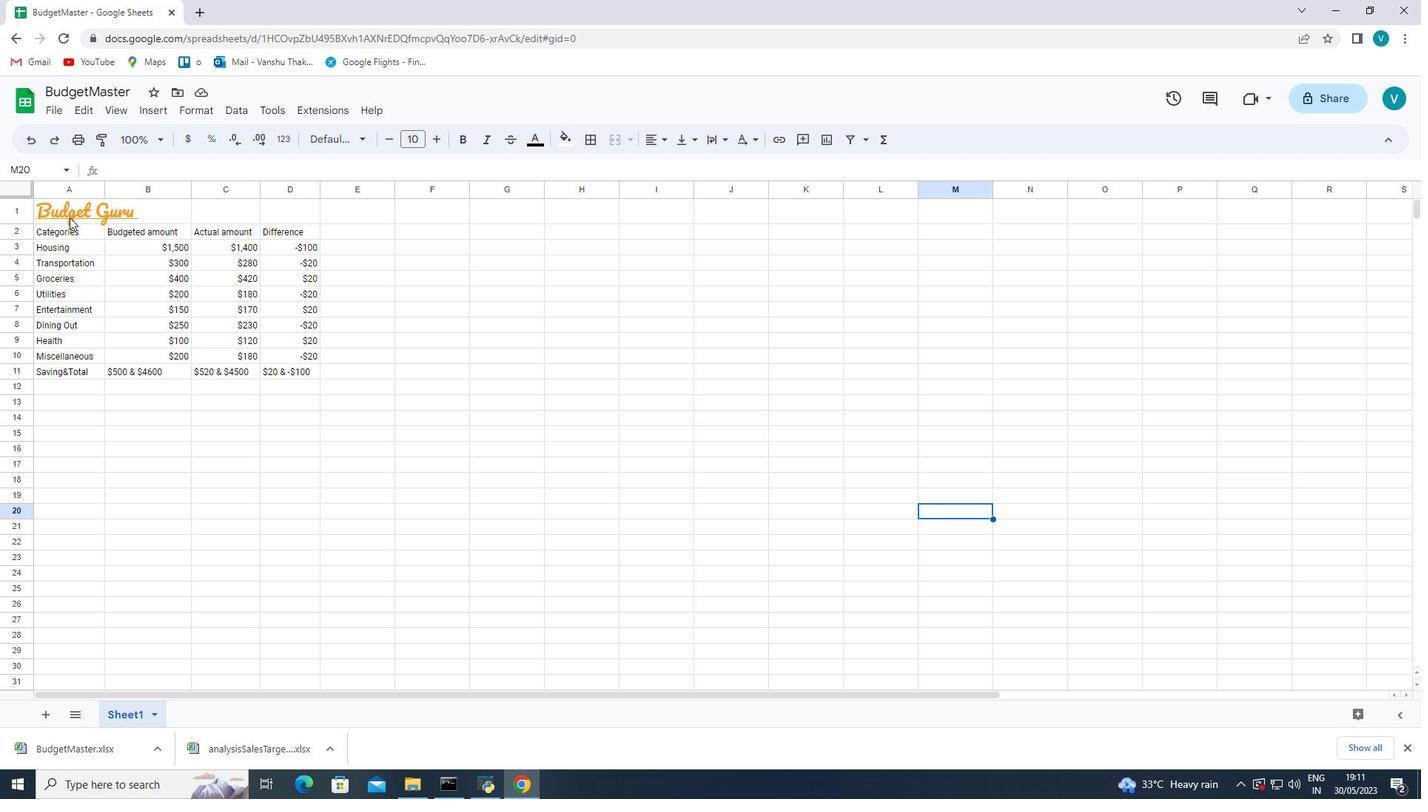 
Action: Mouse pressed left at (65, 215)
Screenshot: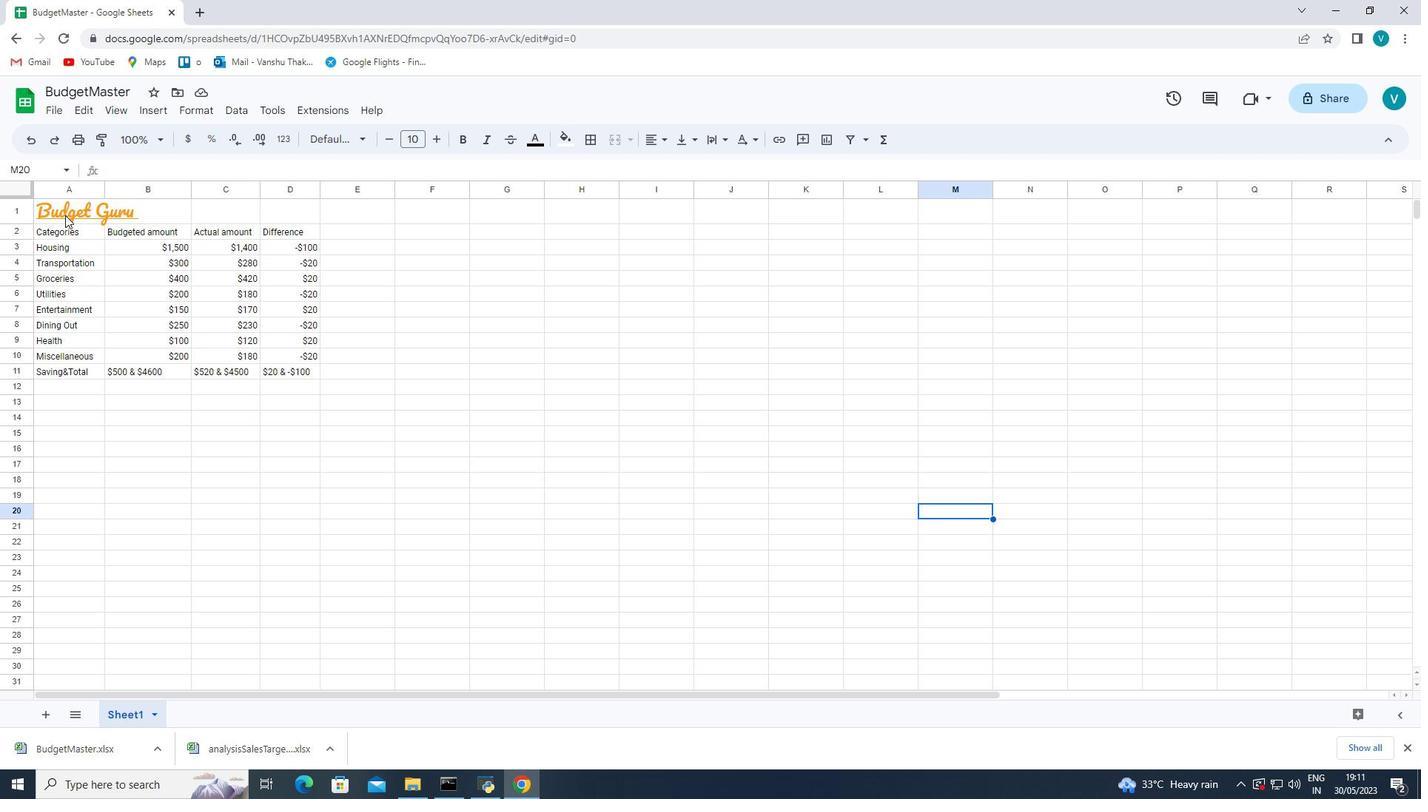 
Action: Mouse moved to (646, 139)
Screenshot: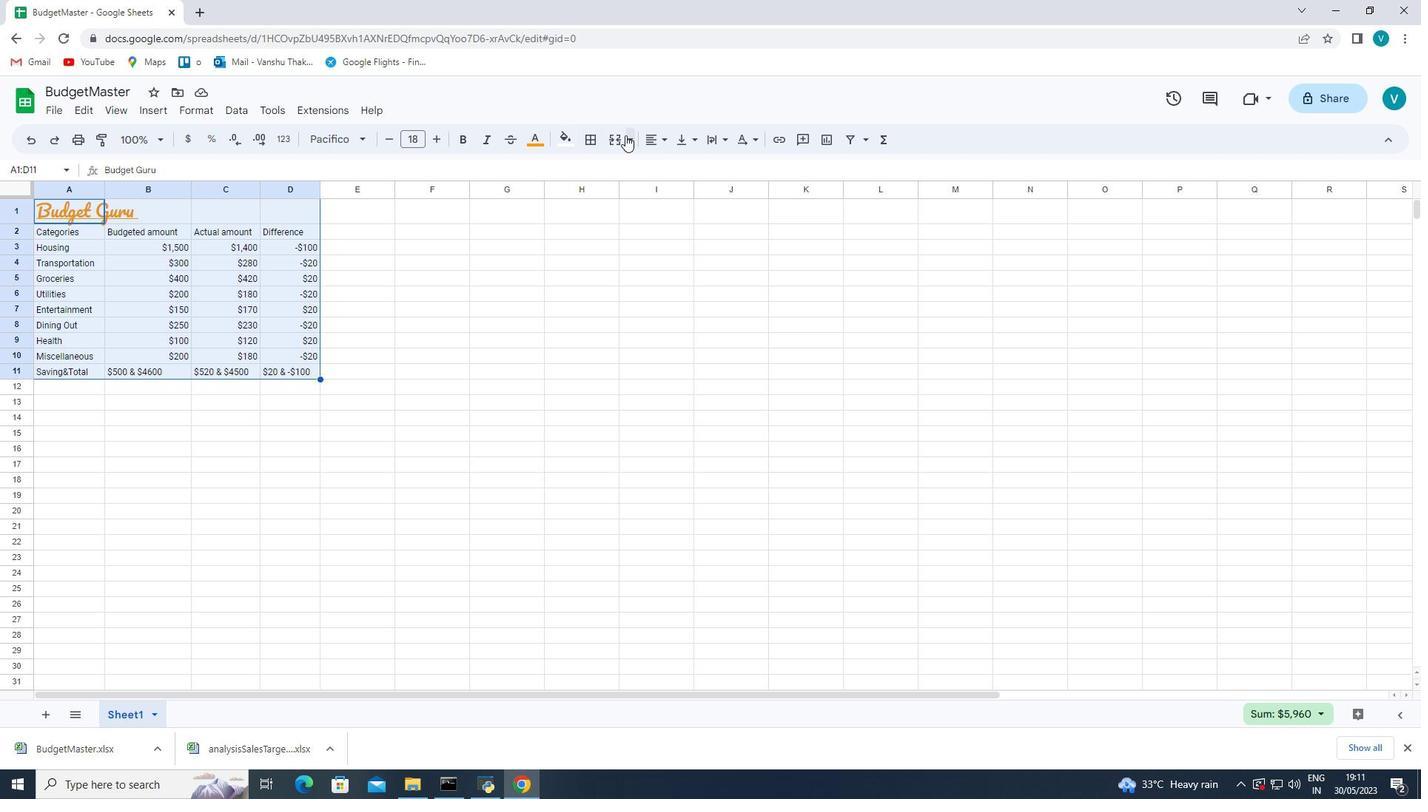 
Action: Mouse pressed left at (646, 139)
Screenshot: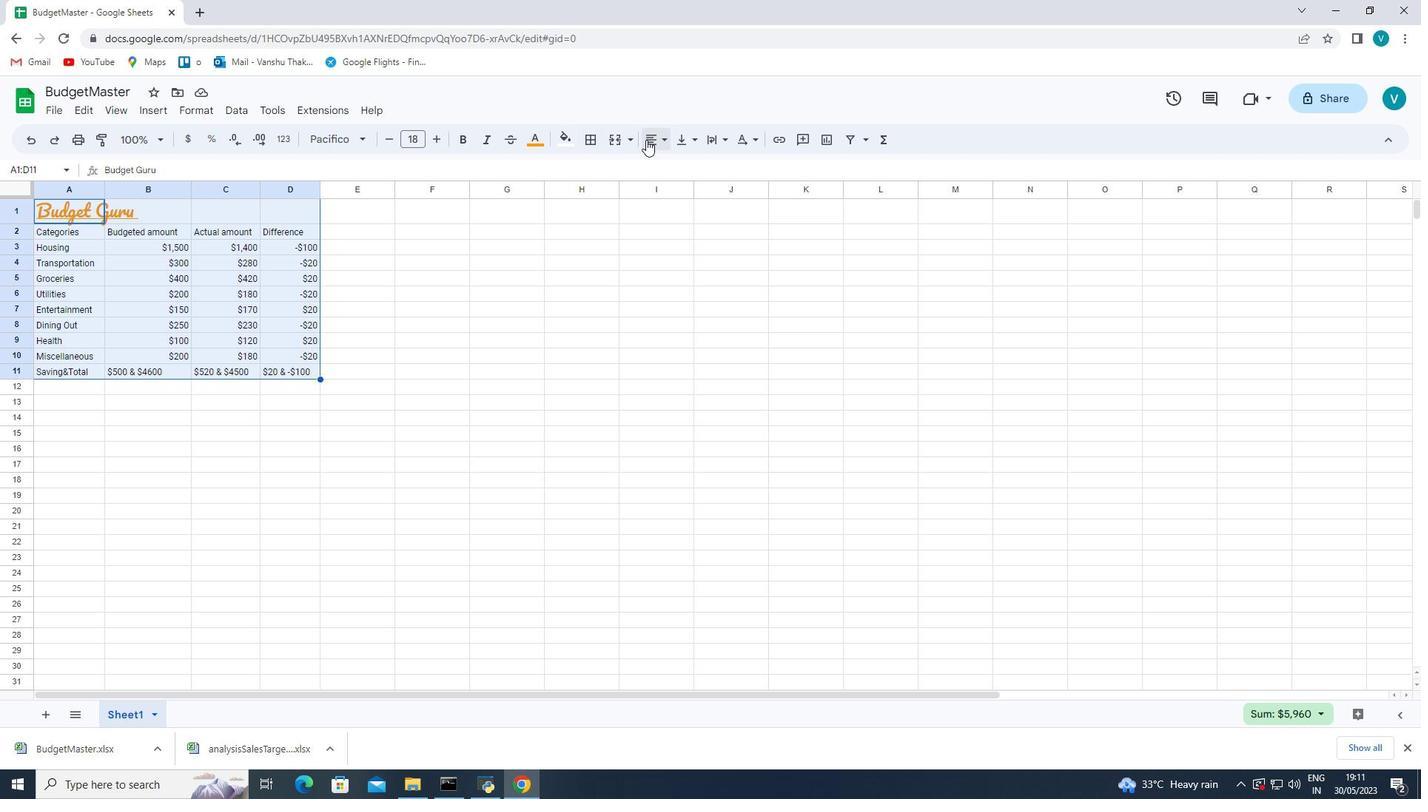 
Action: Mouse moved to (706, 172)
Screenshot: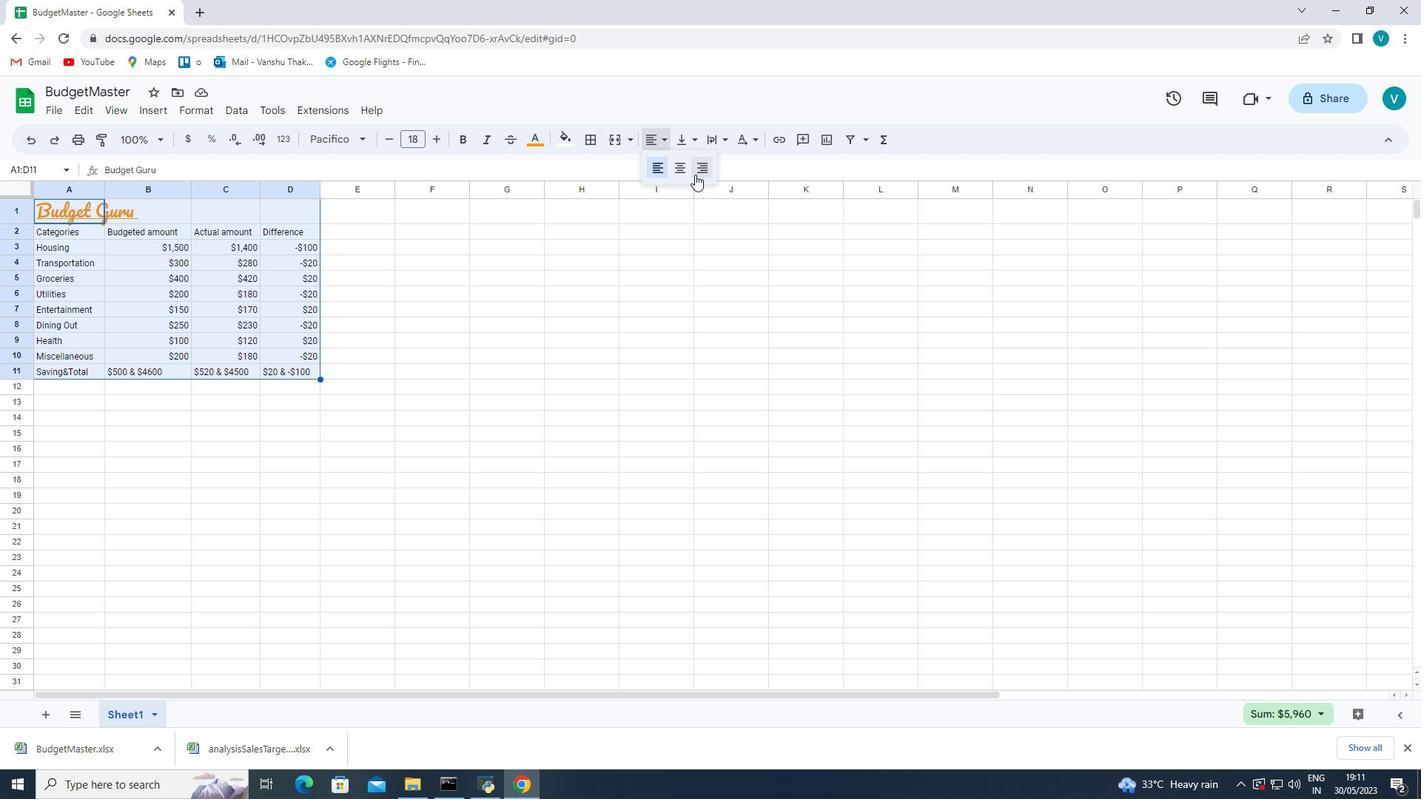 
Action: Mouse pressed left at (706, 172)
Screenshot: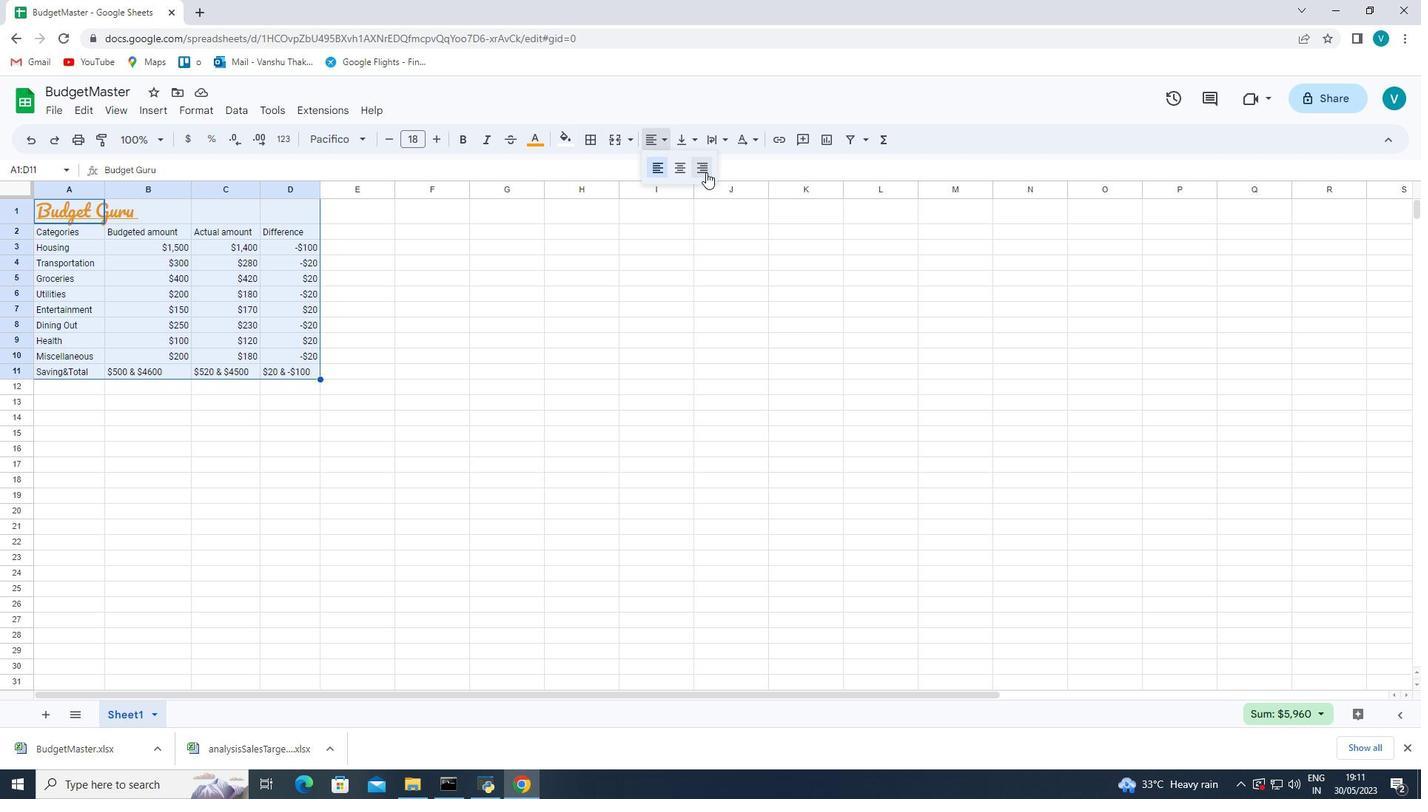 
Action: Mouse moved to (592, 417)
Screenshot: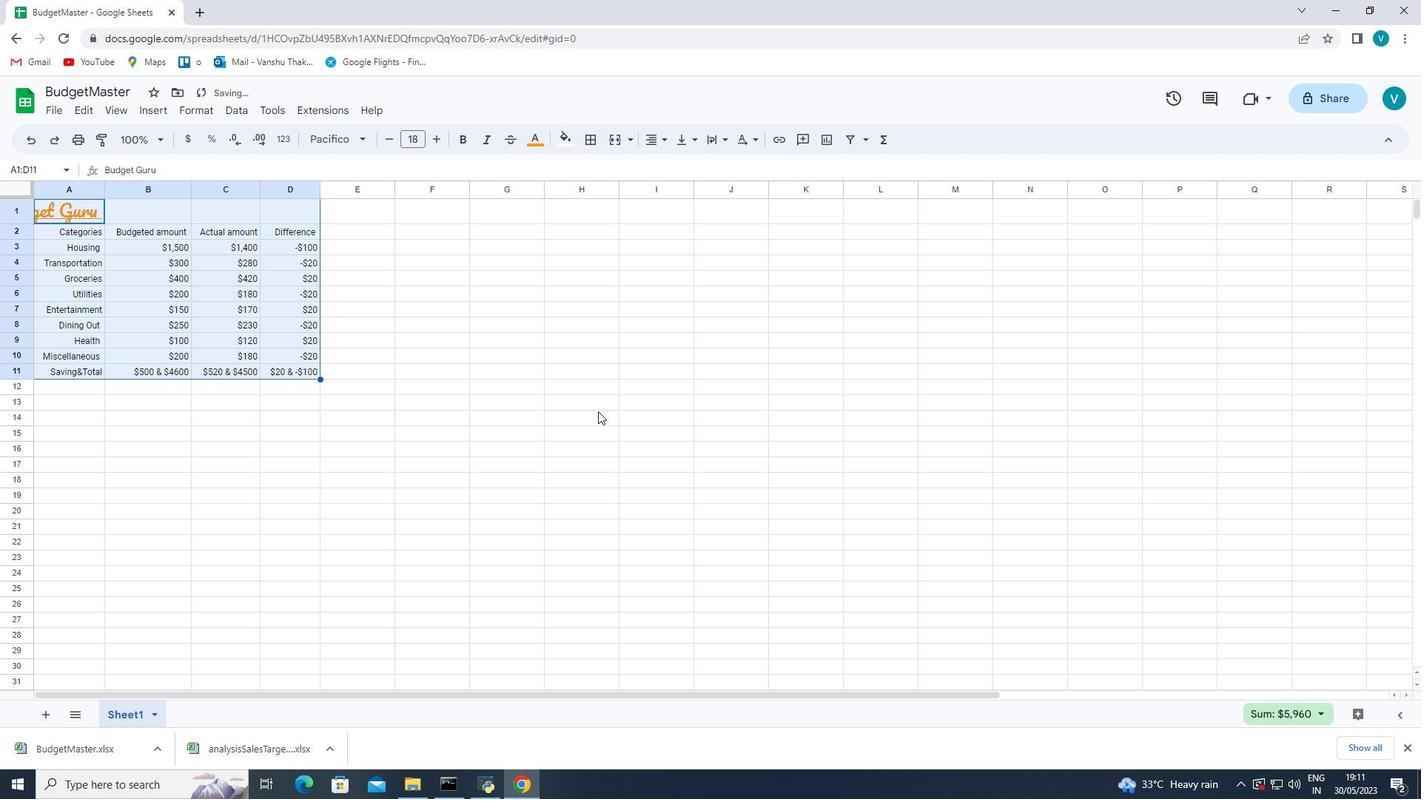 
Action: Mouse pressed left at (592, 417)
Screenshot: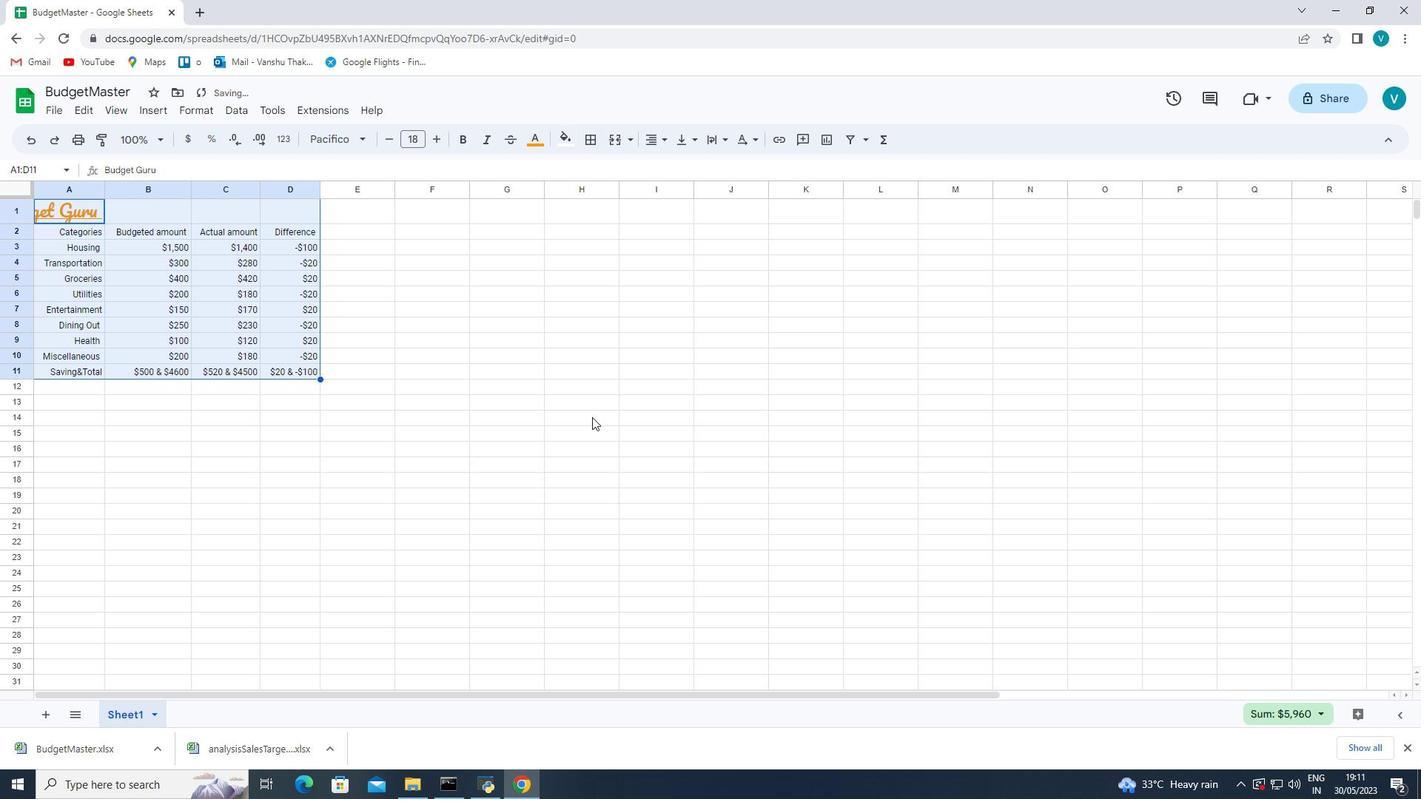 
Action: Mouse moved to (412, 398)
Screenshot: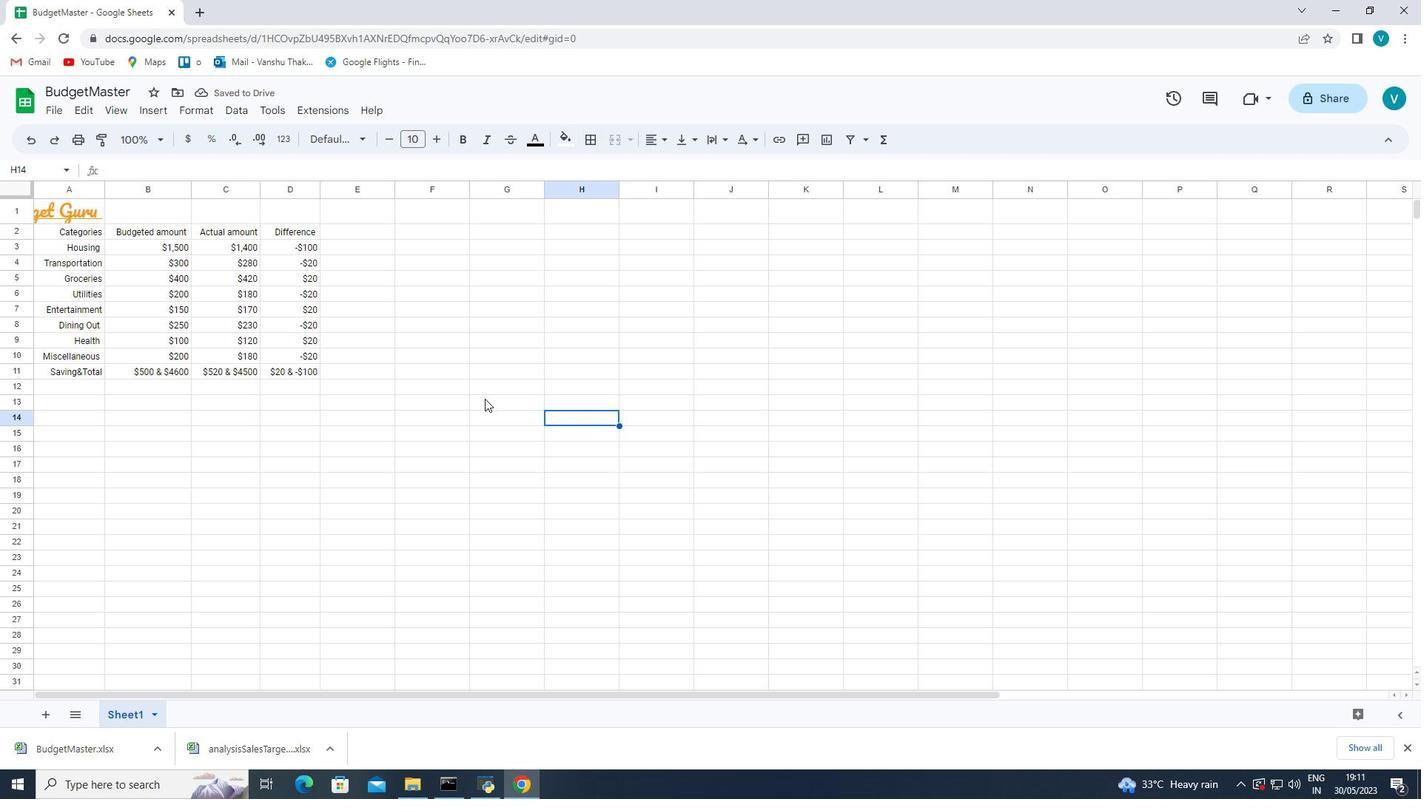 
Action: Mouse pressed left at (412, 398)
Screenshot: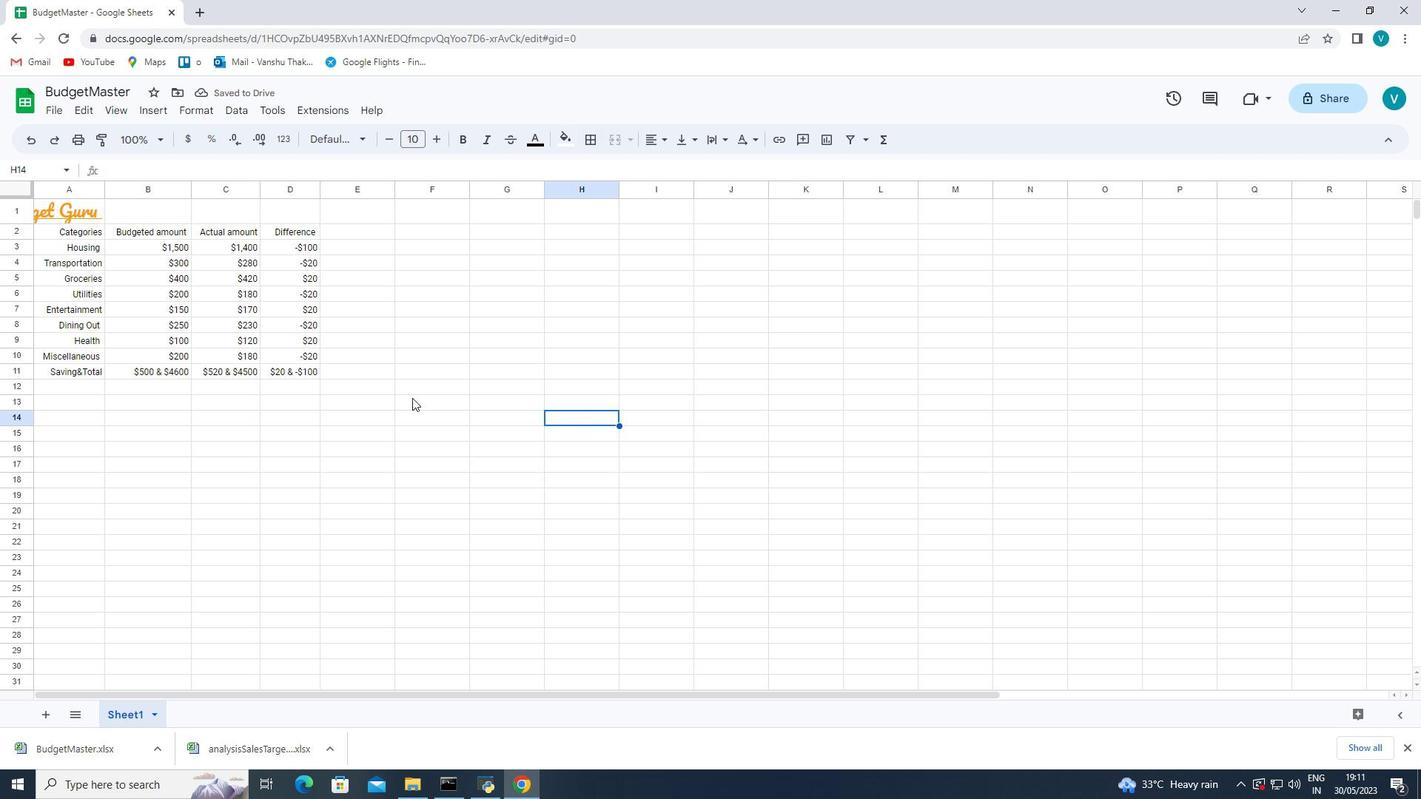 
Action: Mouse moved to (104, 187)
Screenshot: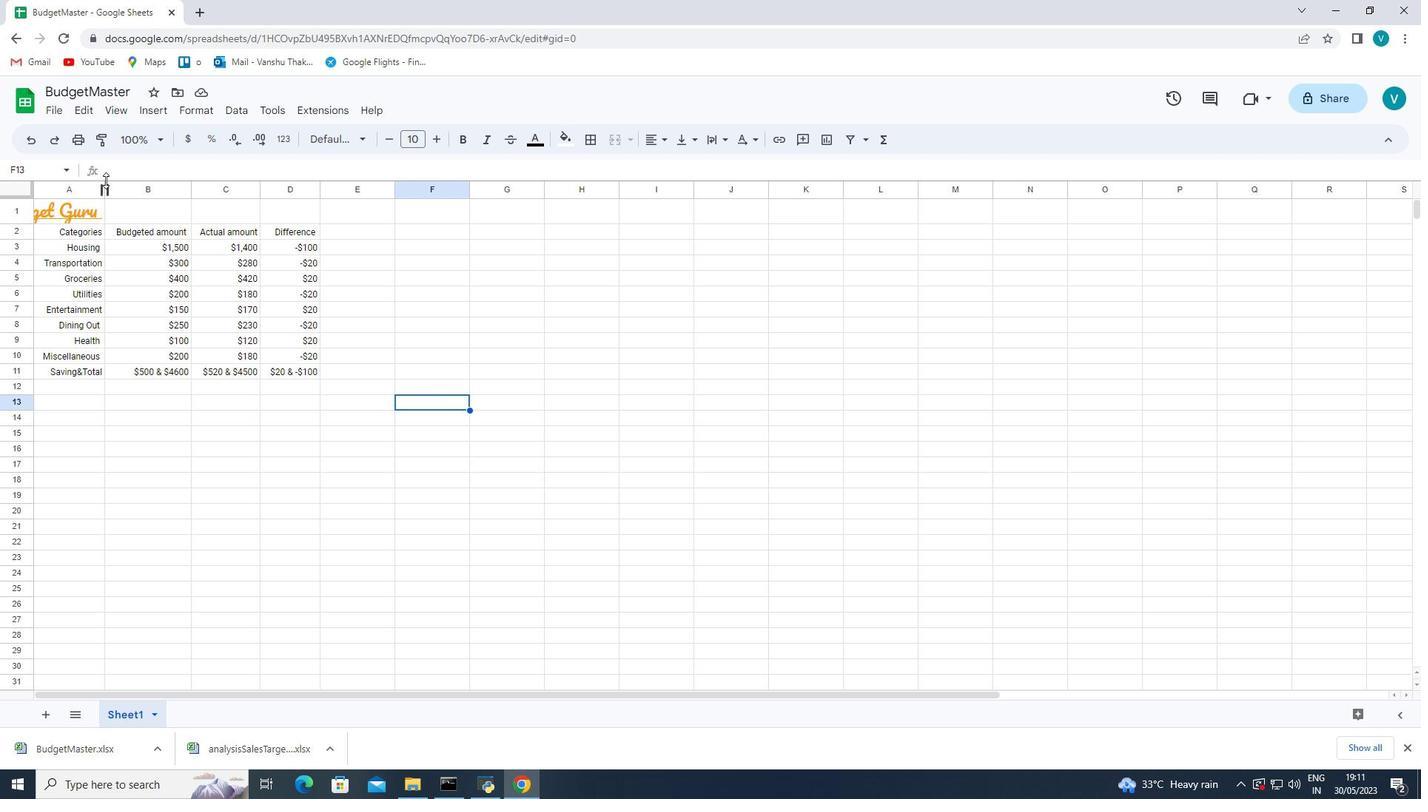 
Action: Mouse pressed left at (104, 187)
Screenshot: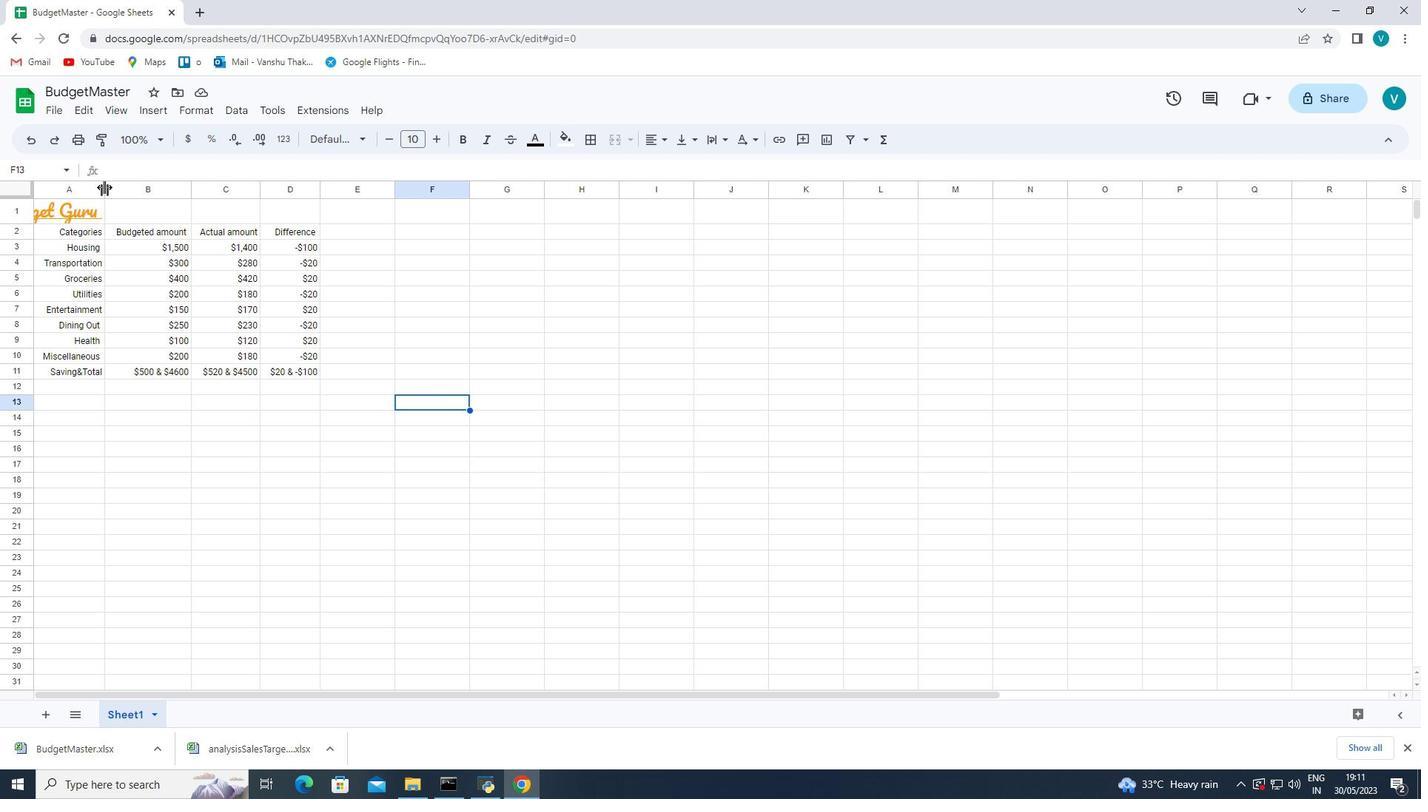 
Action: Mouse pressed left at (104, 187)
Screenshot: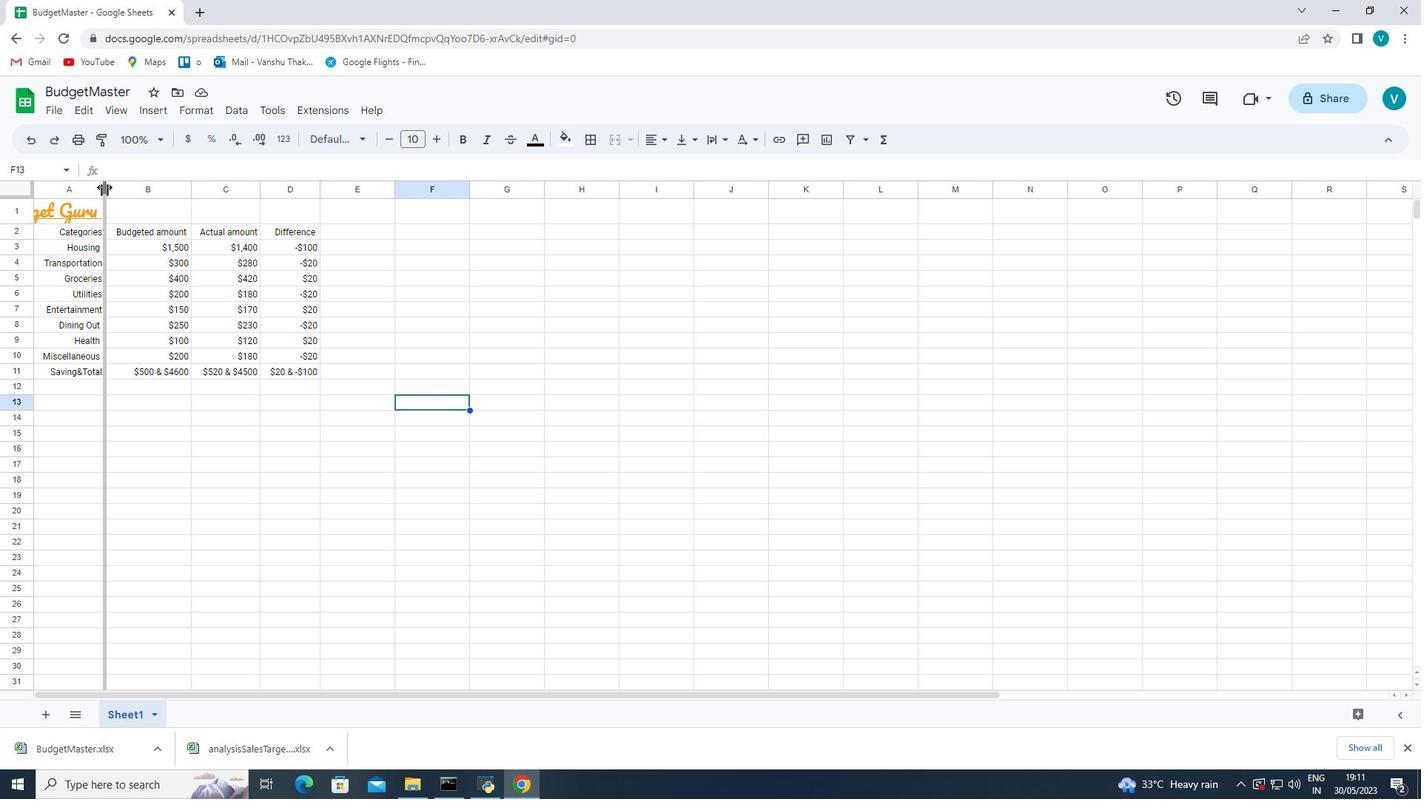 
Action: Mouse moved to (227, 185)
Screenshot: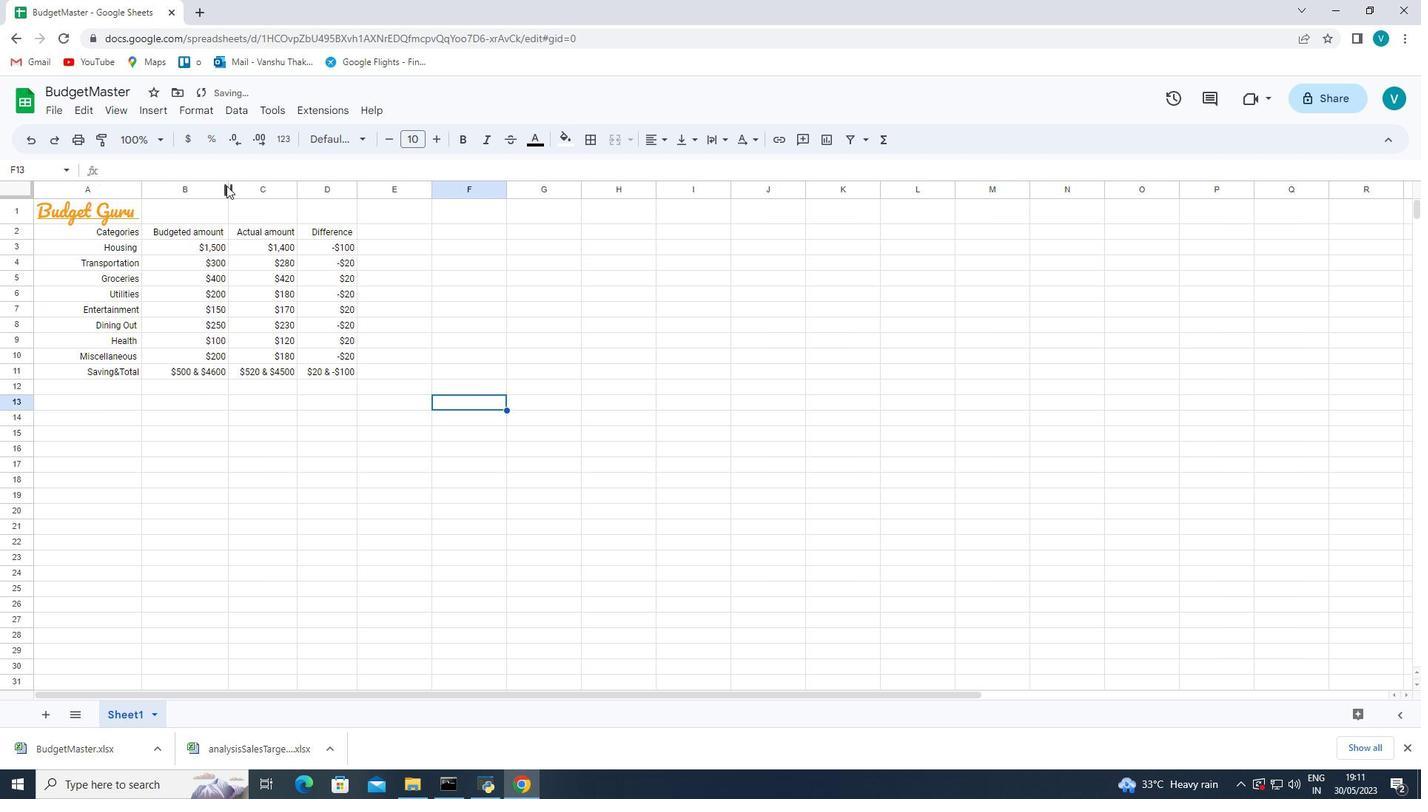 
Action: Mouse pressed left at (227, 185)
Screenshot: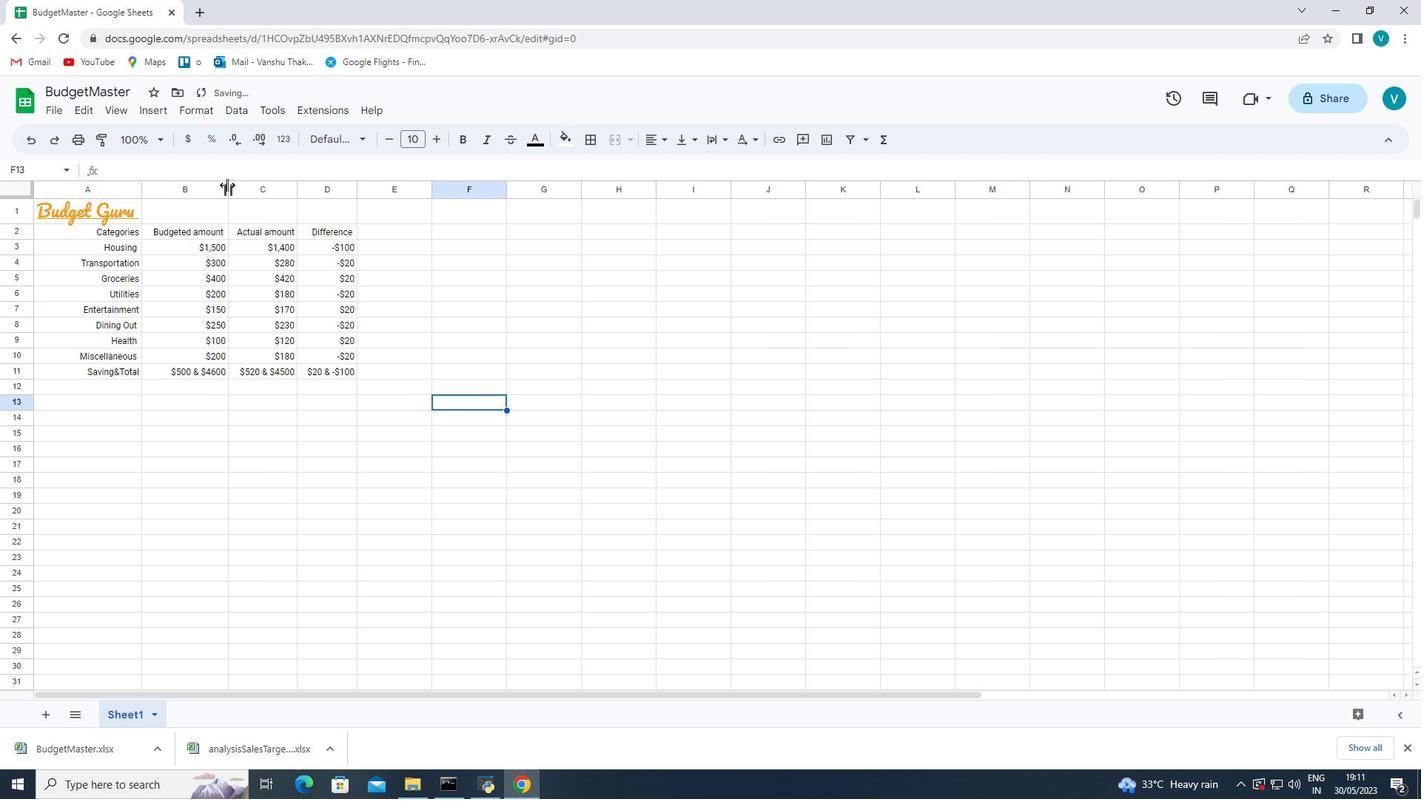 
Action: Mouse pressed left at (227, 185)
Screenshot: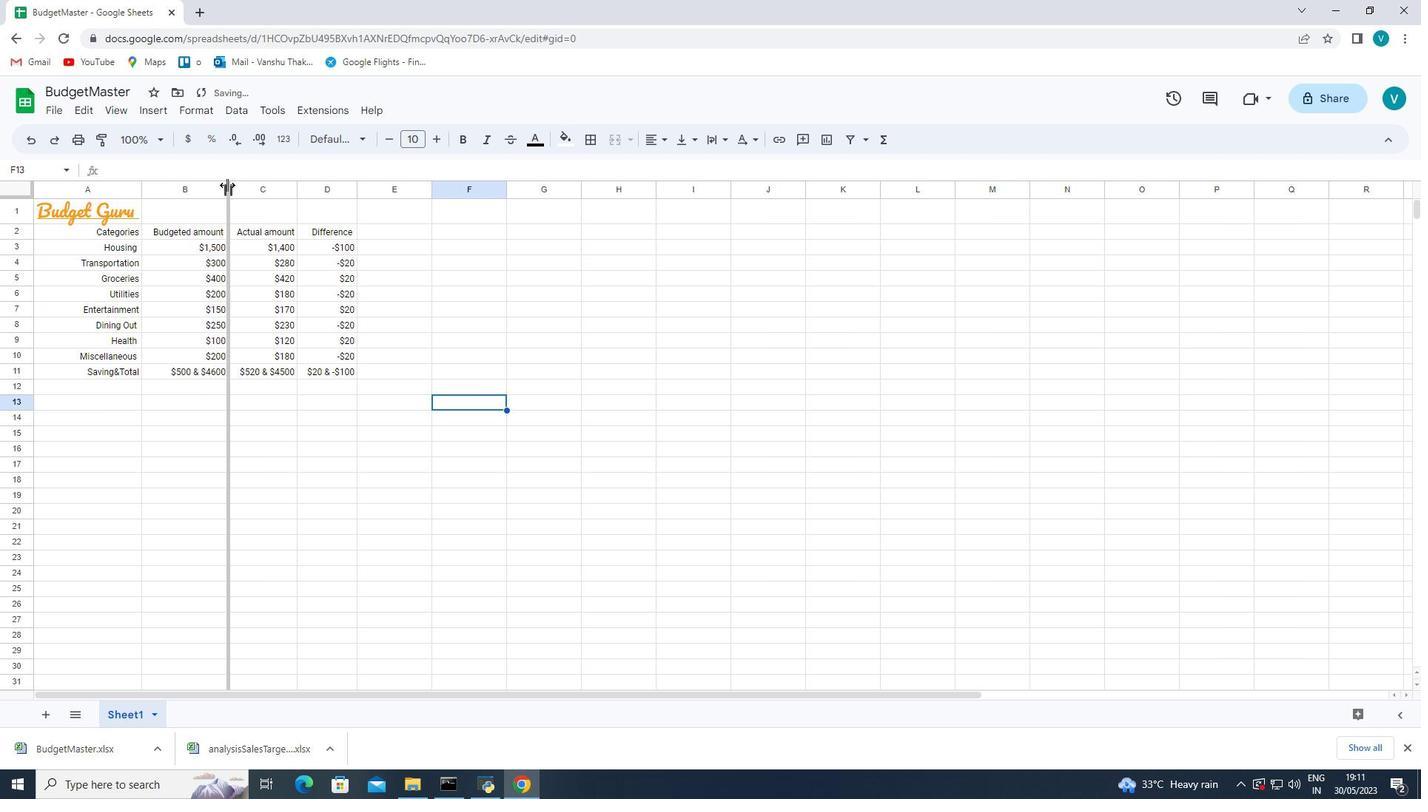 
Action: Mouse moved to (285, 182)
Screenshot: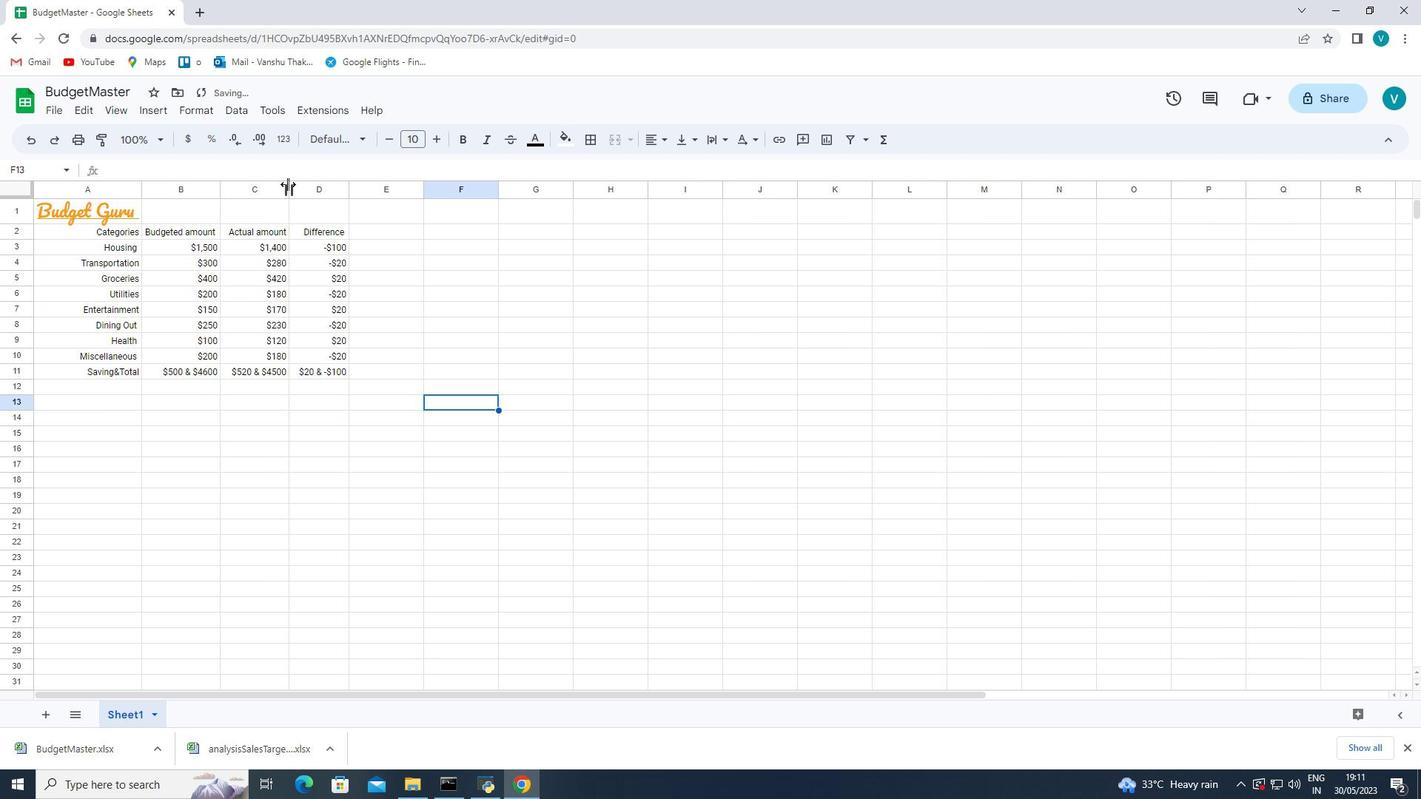 
Action: Mouse pressed left at (285, 182)
Screenshot: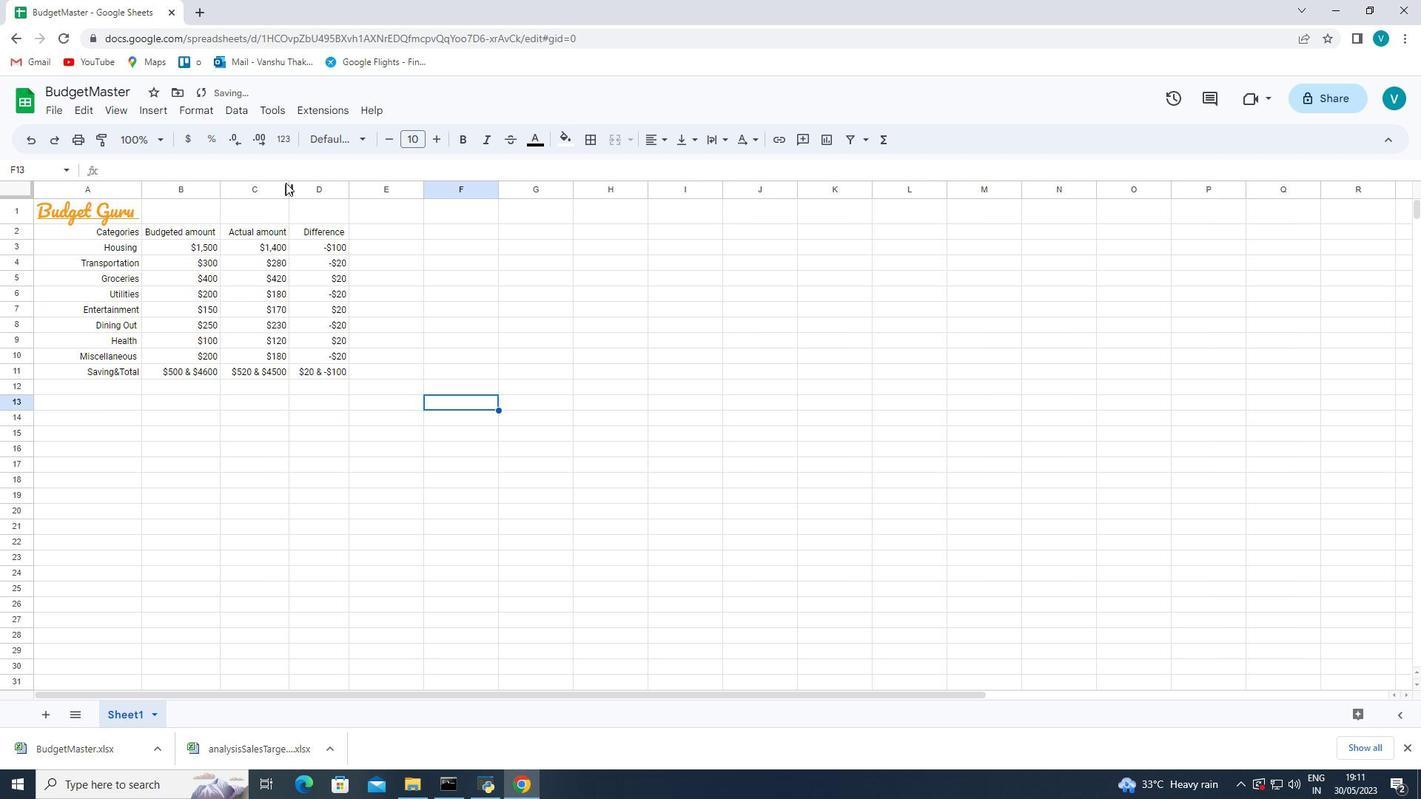 
Action: Mouse moved to (596, 376)
Screenshot: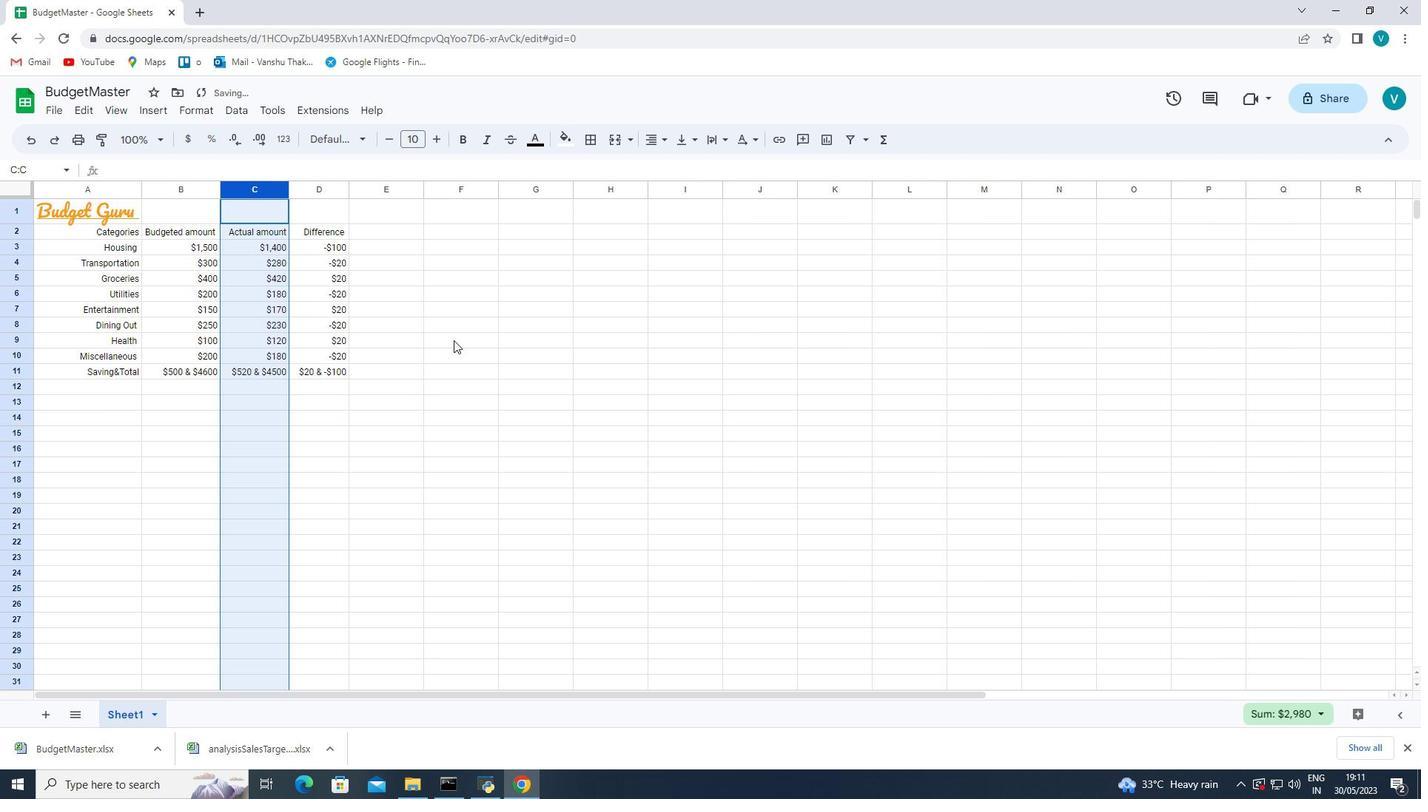 
Action: Mouse pressed left at (596, 376)
Screenshot: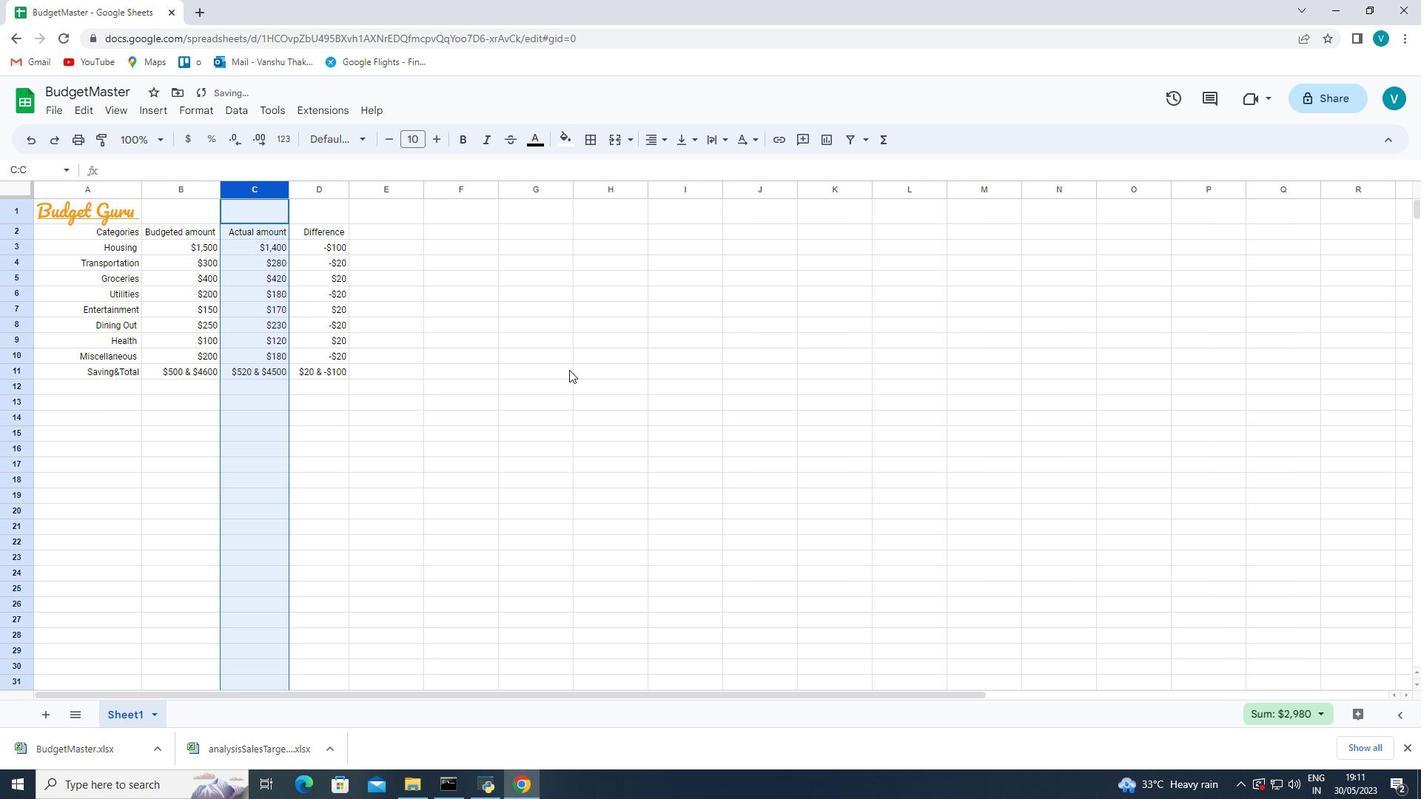 
Action: Mouse moved to (288, 185)
Screenshot: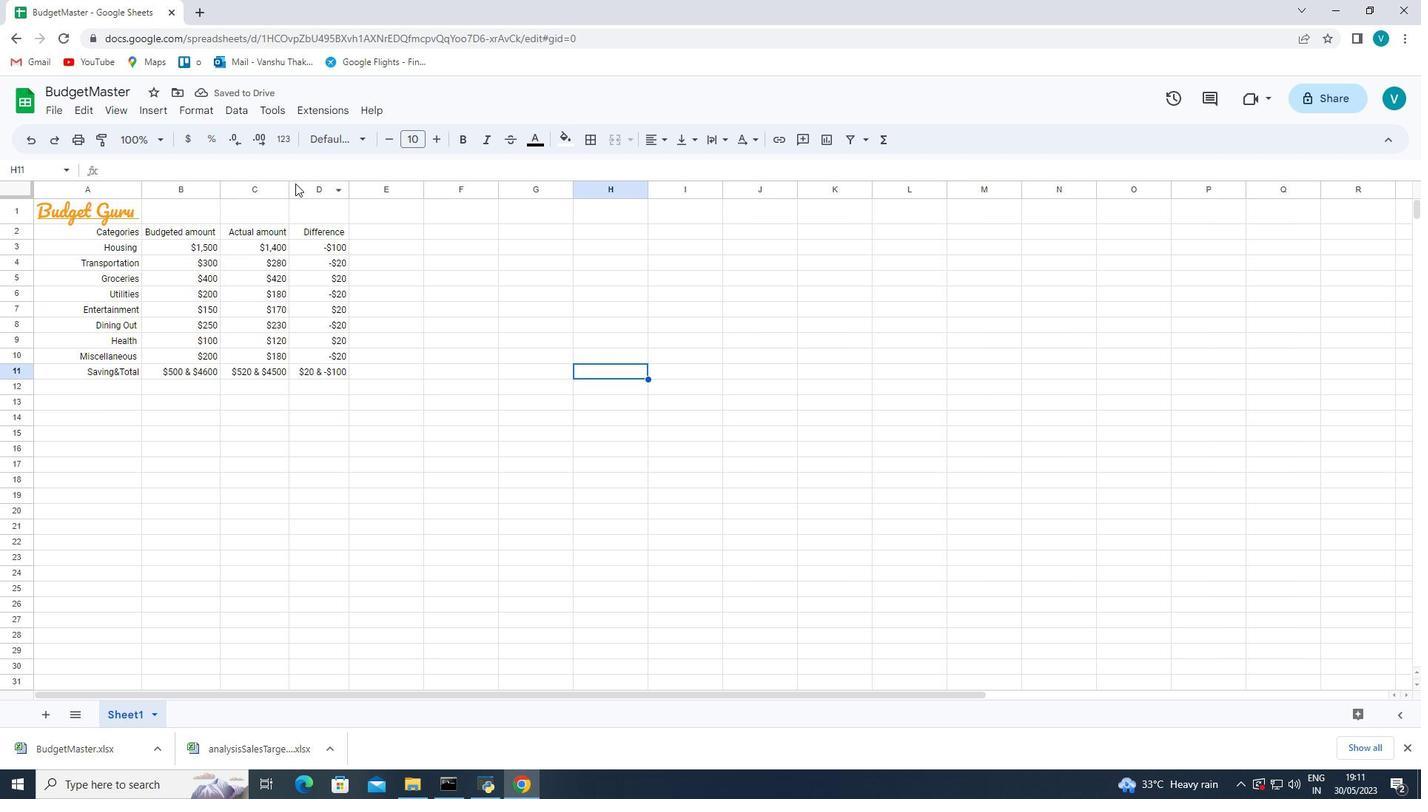 
Action: Mouse pressed left at (288, 185)
Screenshot: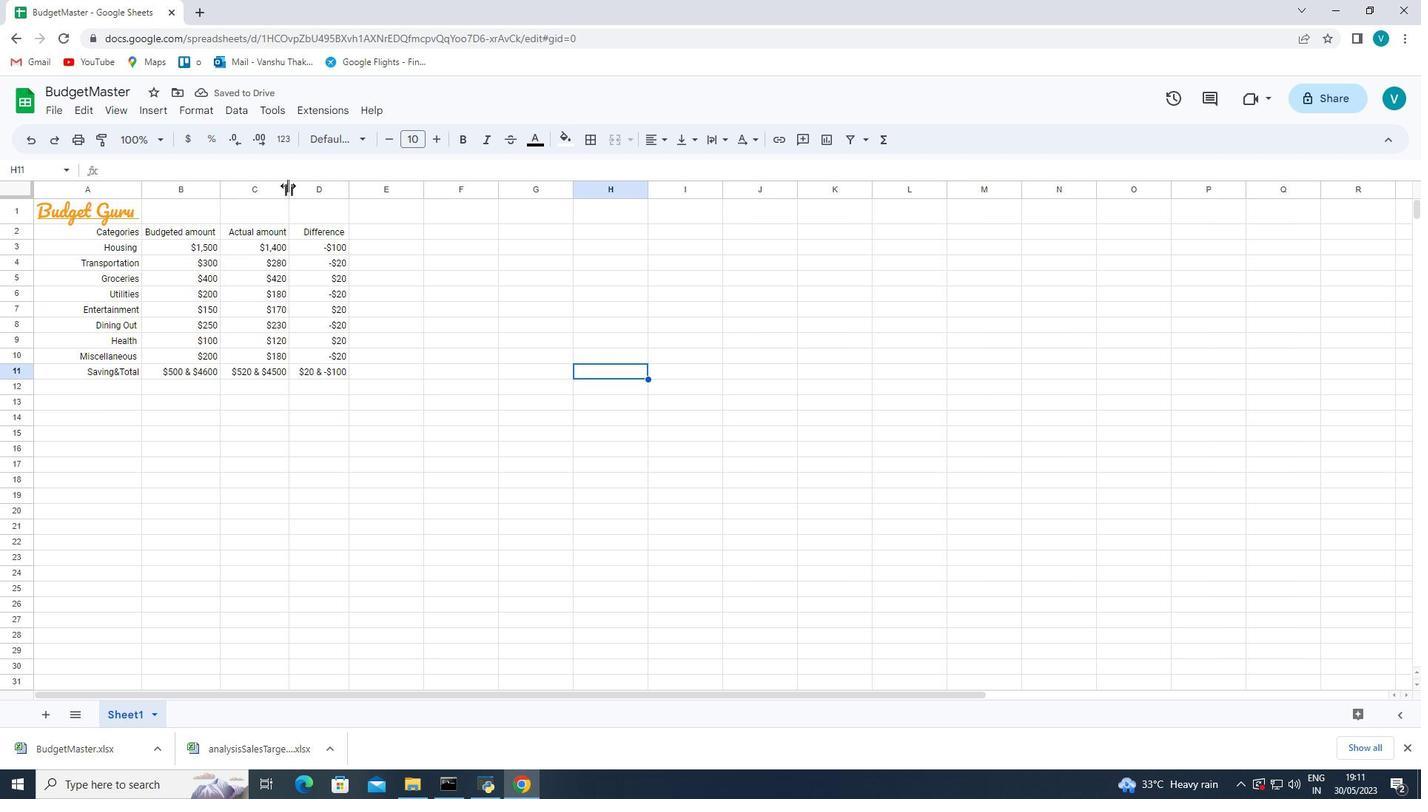 
Action: Mouse pressed left at (288, 185)
Screenshot: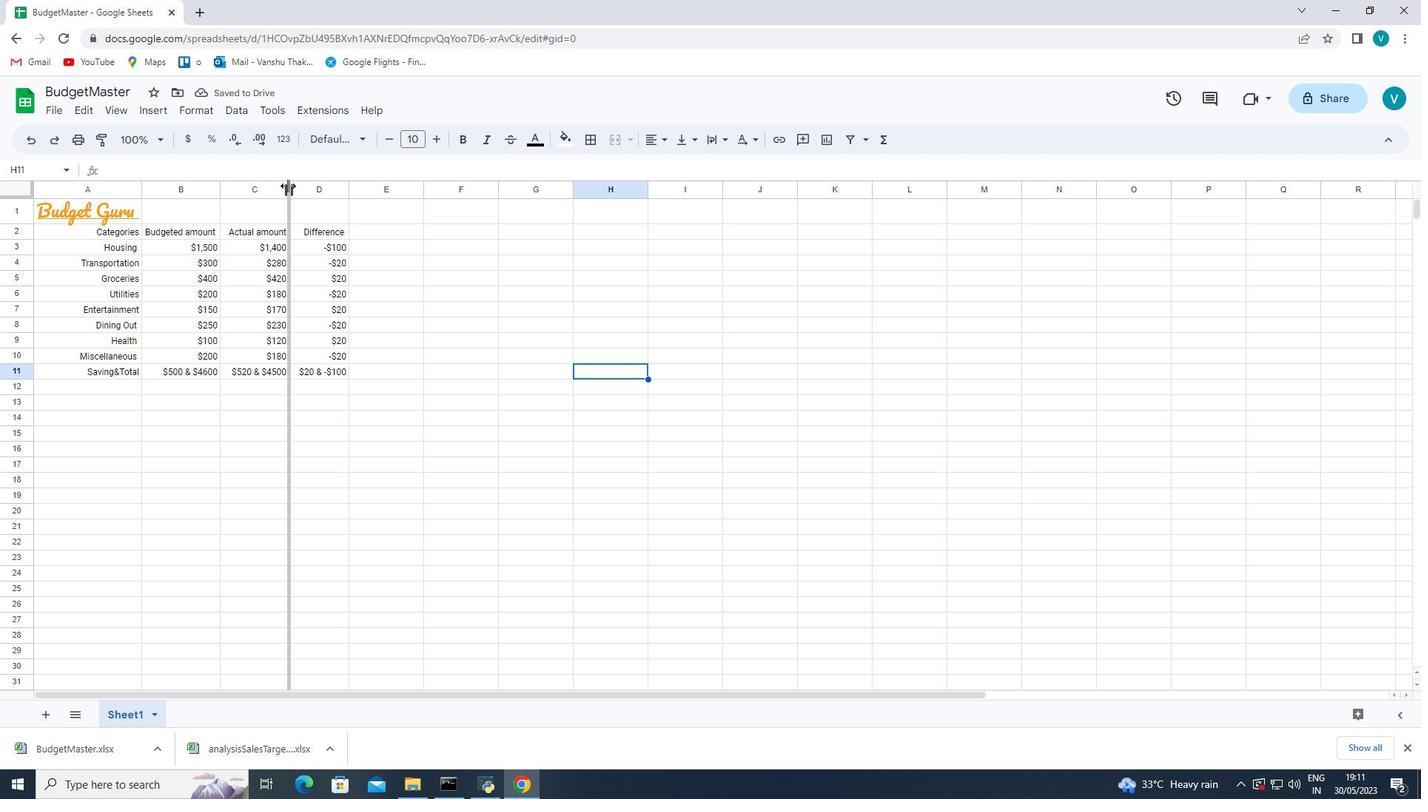 
Action: Mouse moved to (341, 187)
Screenshot: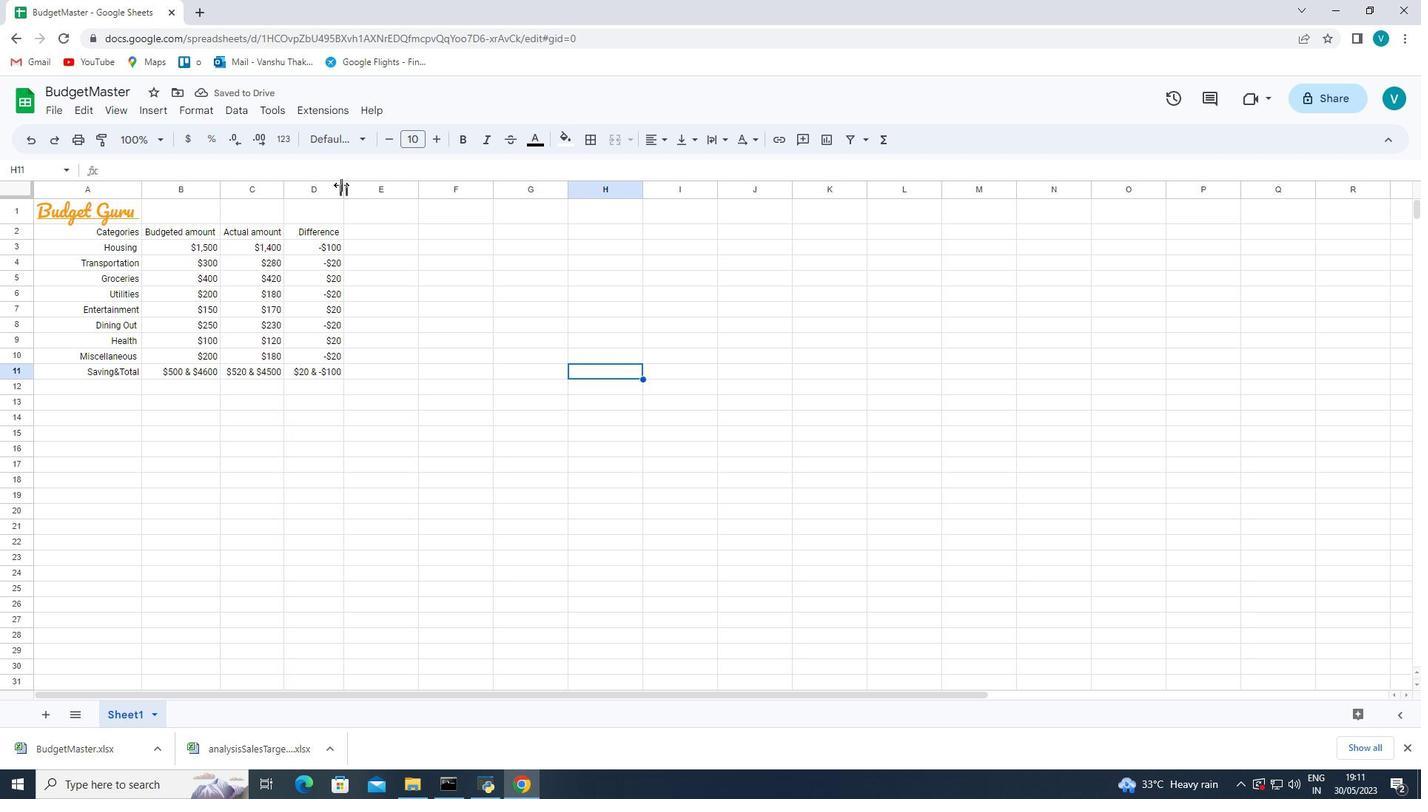 
Action: Mouse pressed left at (341, 187)
Screenshot: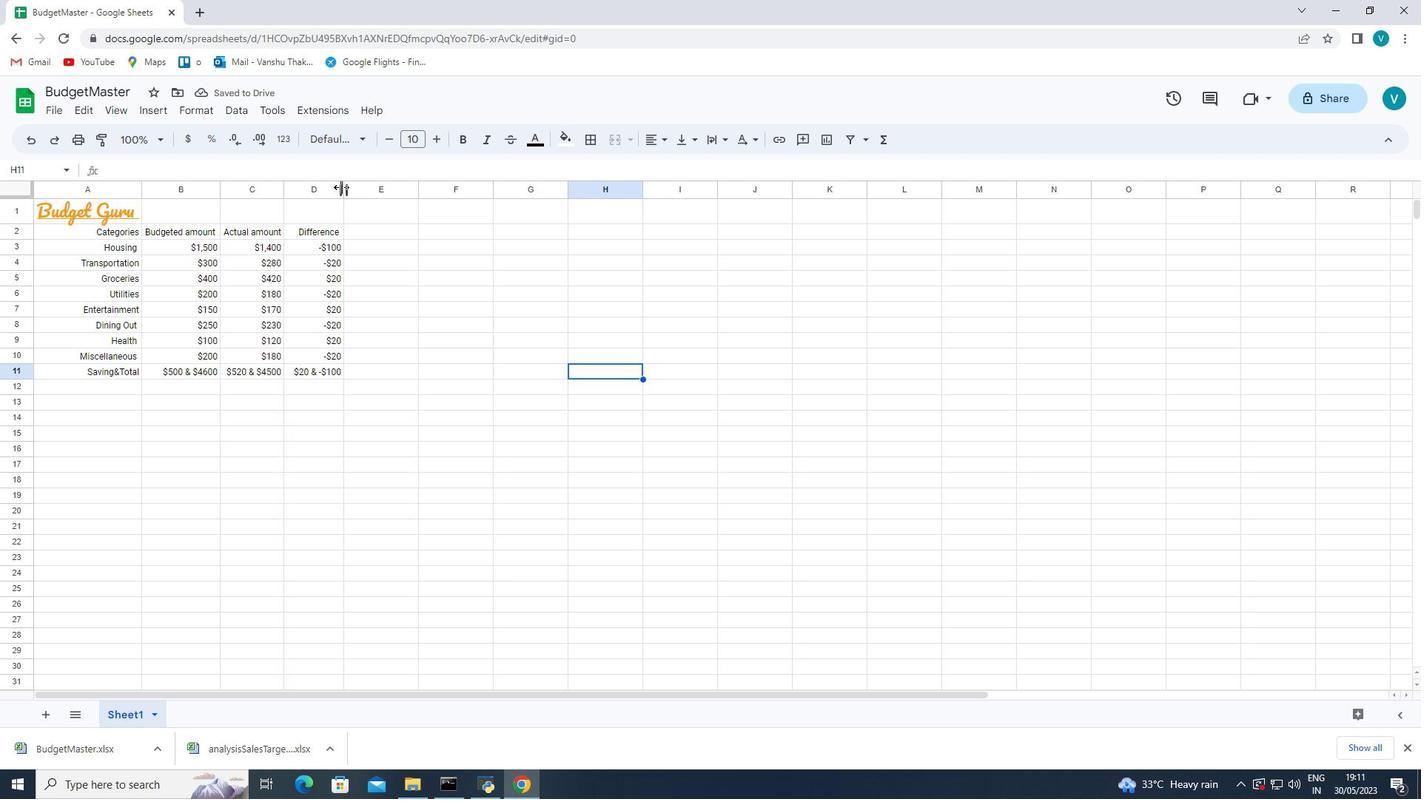 
Action: Mouse pressed left at (341, 187)
Screenshot: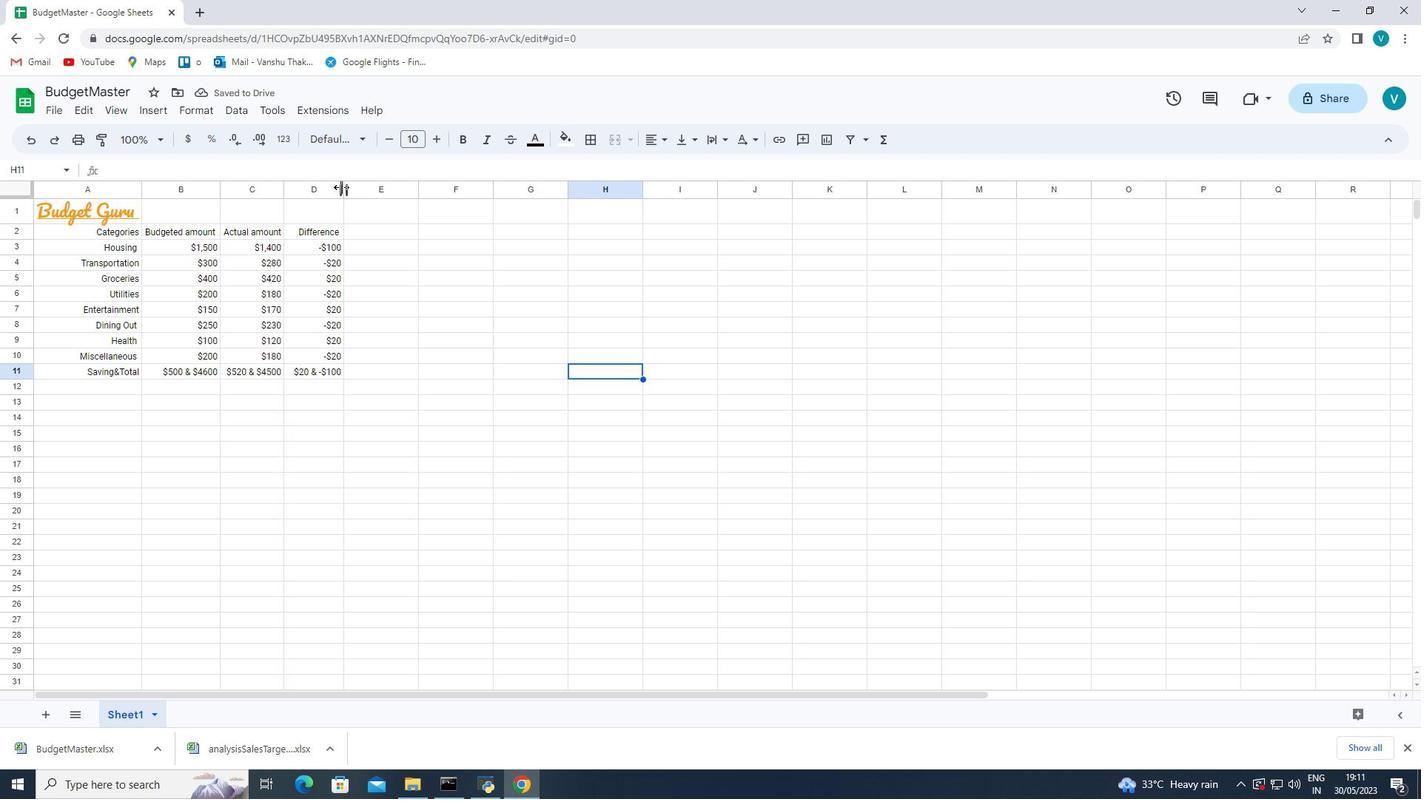 
Action: Mouse moved to (410, 386)
Screenshot: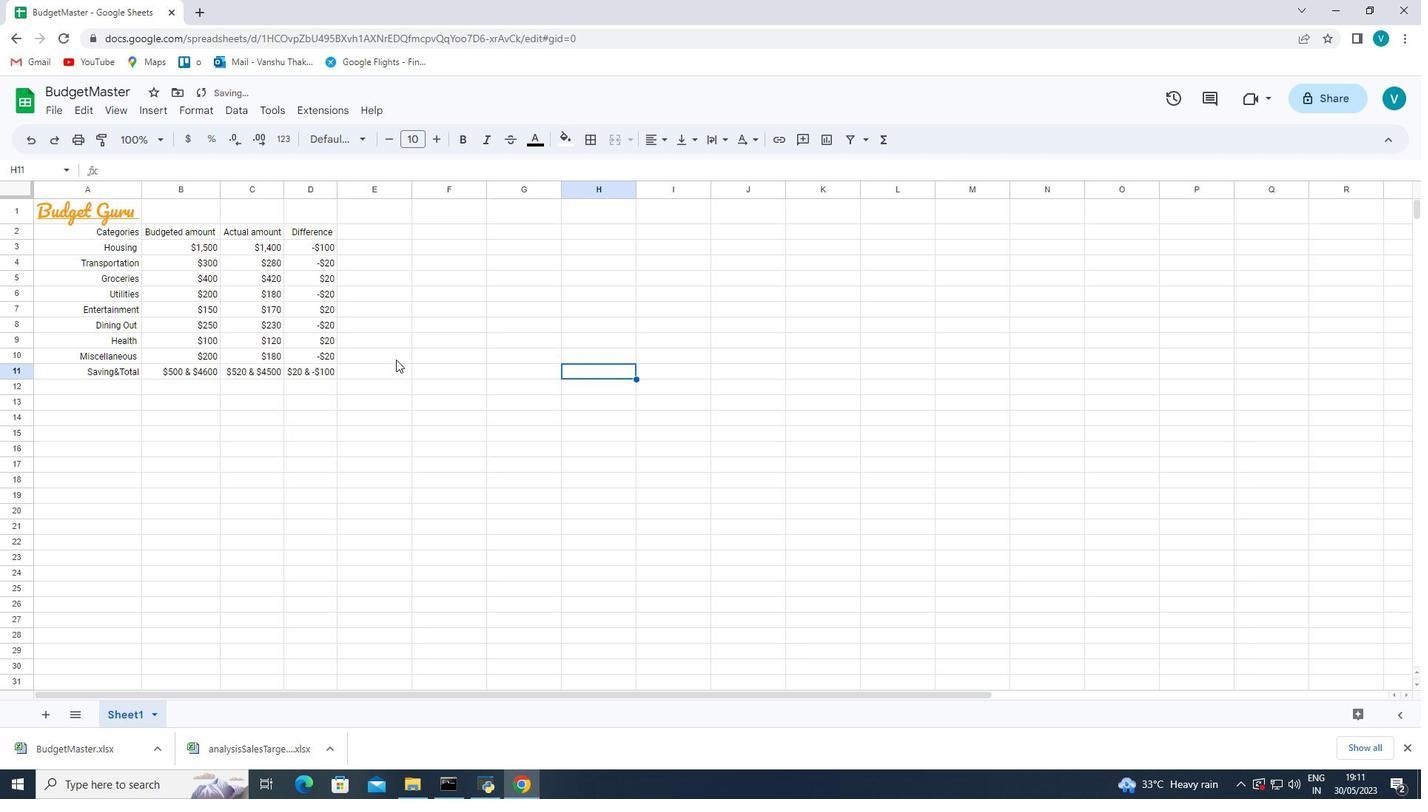 
Action: Mouse pressed left at (410, 386)
Screenshot: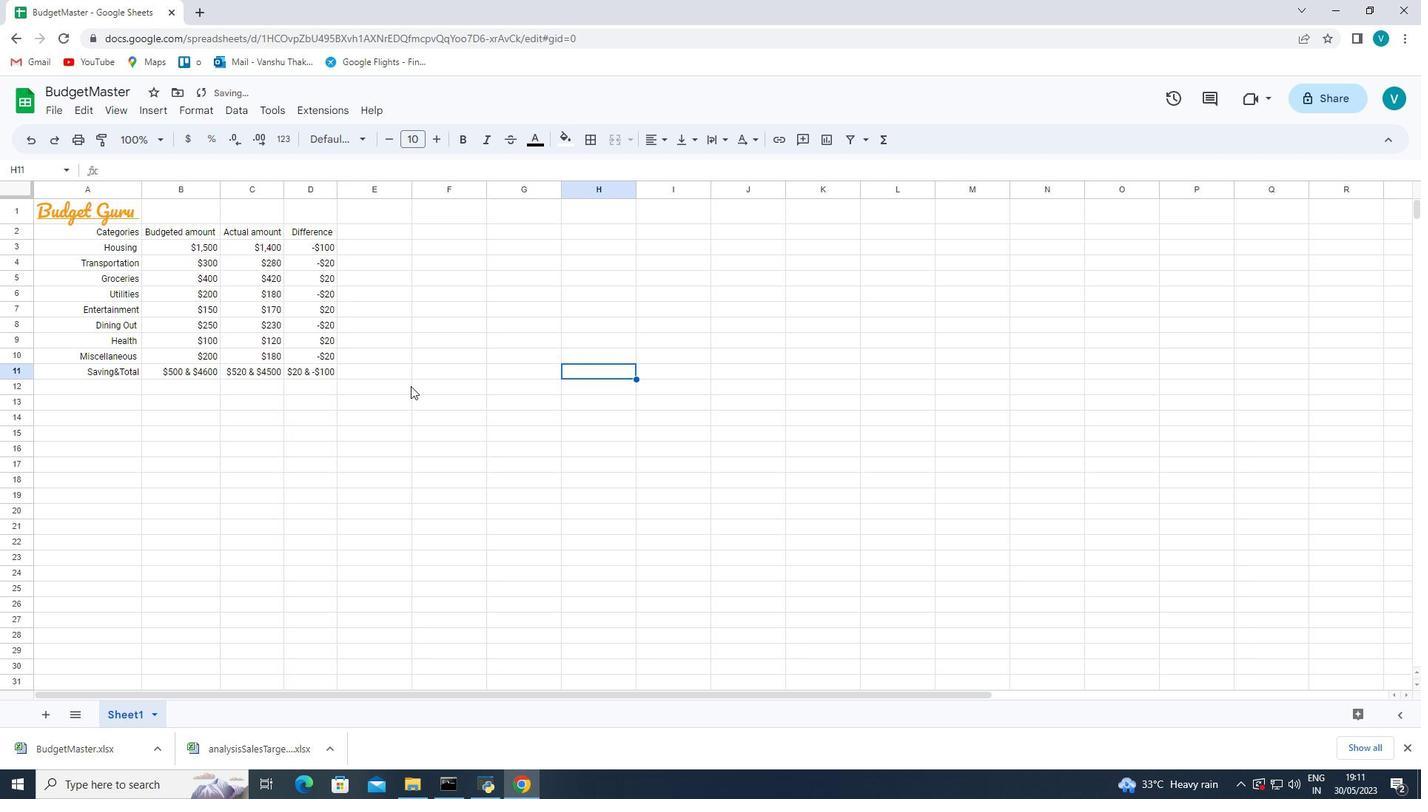 
Action: Mouse moved to (100, 291)
Screenshot: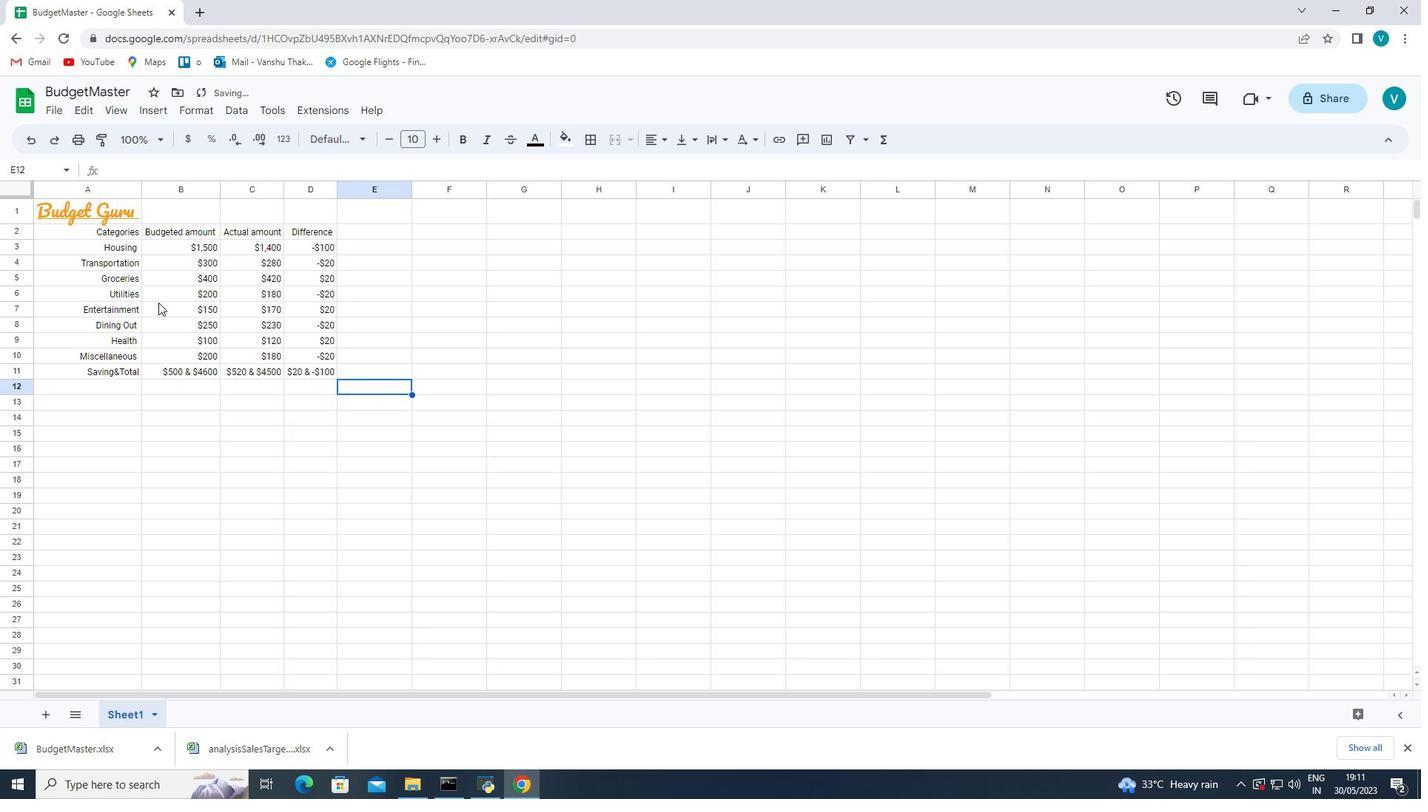 
Action: Mouse scrolled (100, 292) with delta (0, 0)
Screenshot: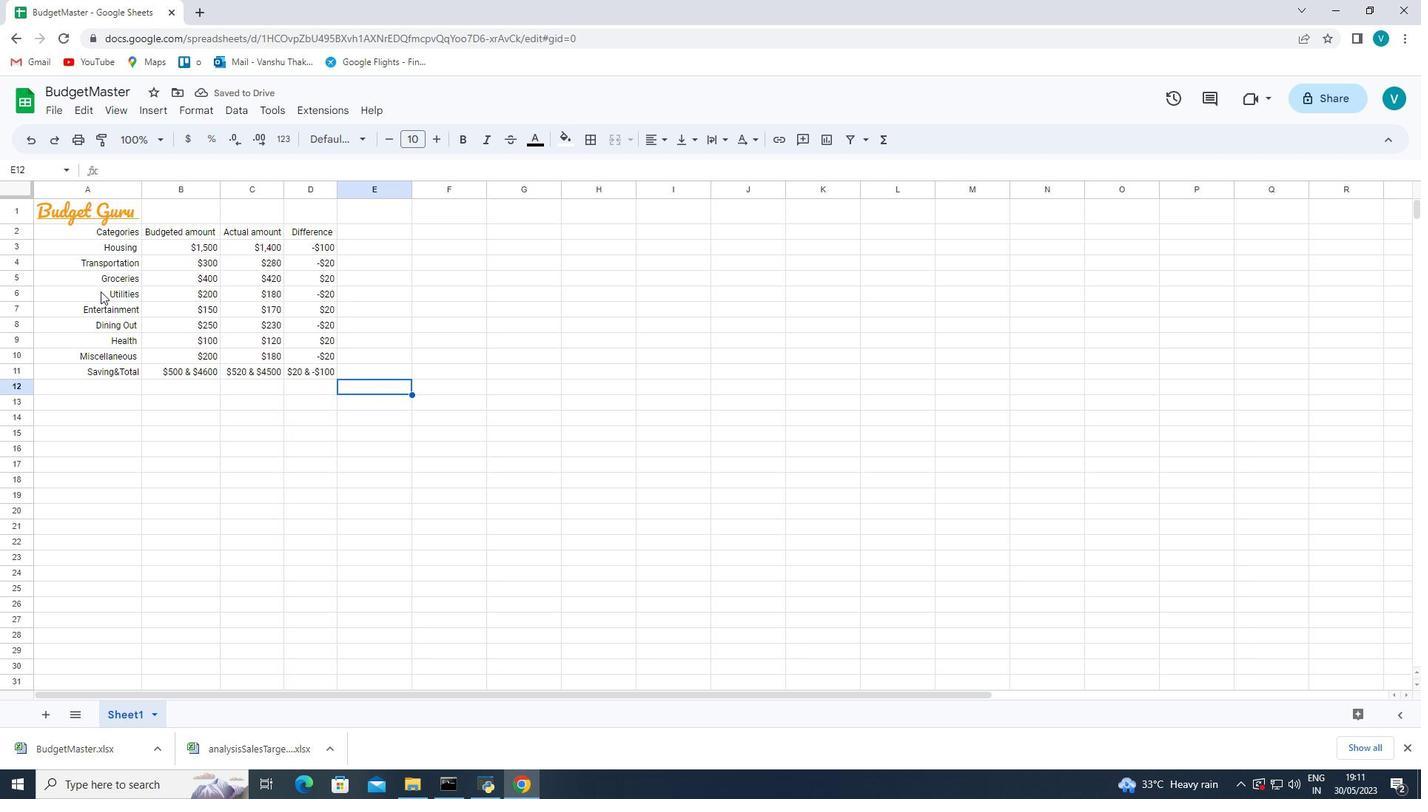 
Action: Mouse scrolled (100, 292) with delta (0, 0)
Screenshot: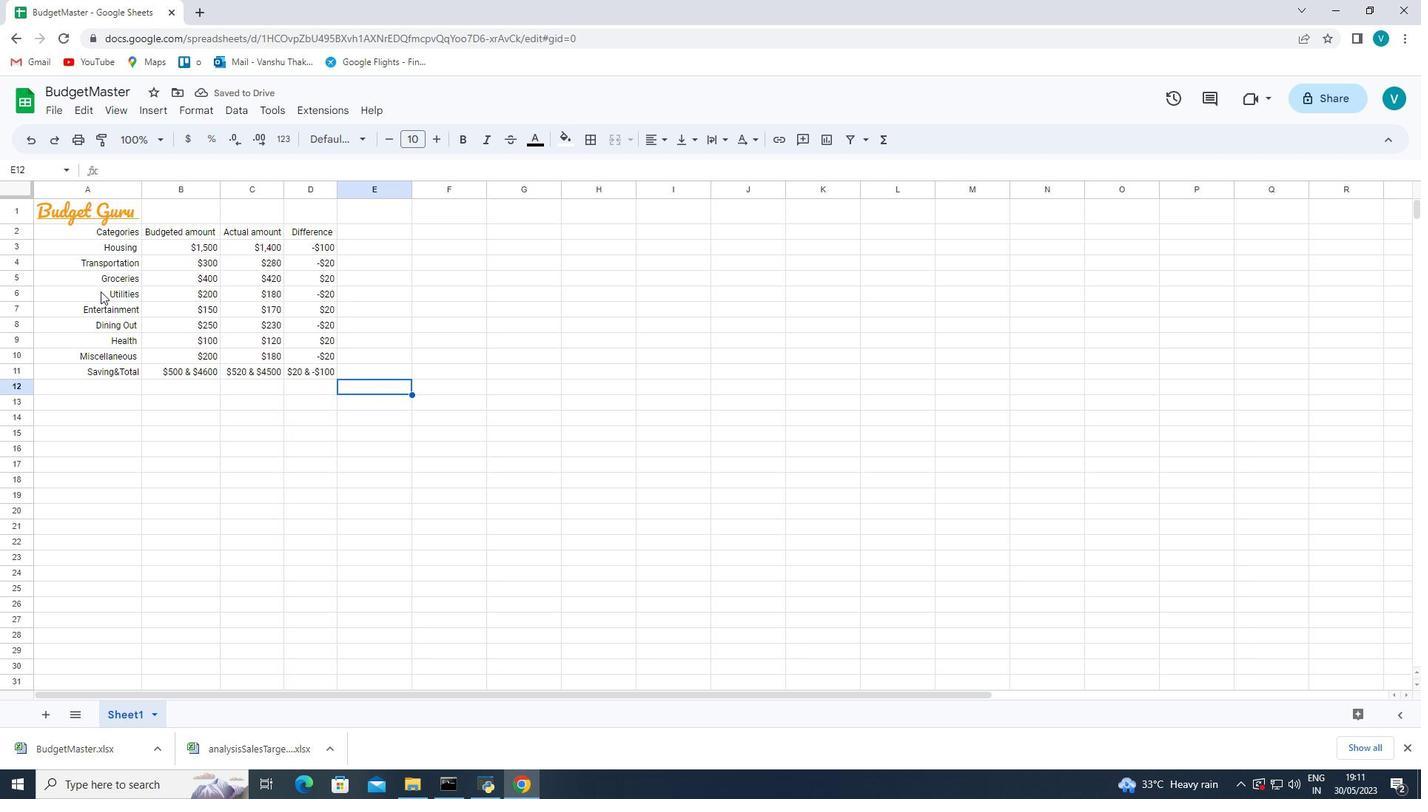 
Action: Mouse moved to (219, 320)
Screenshot: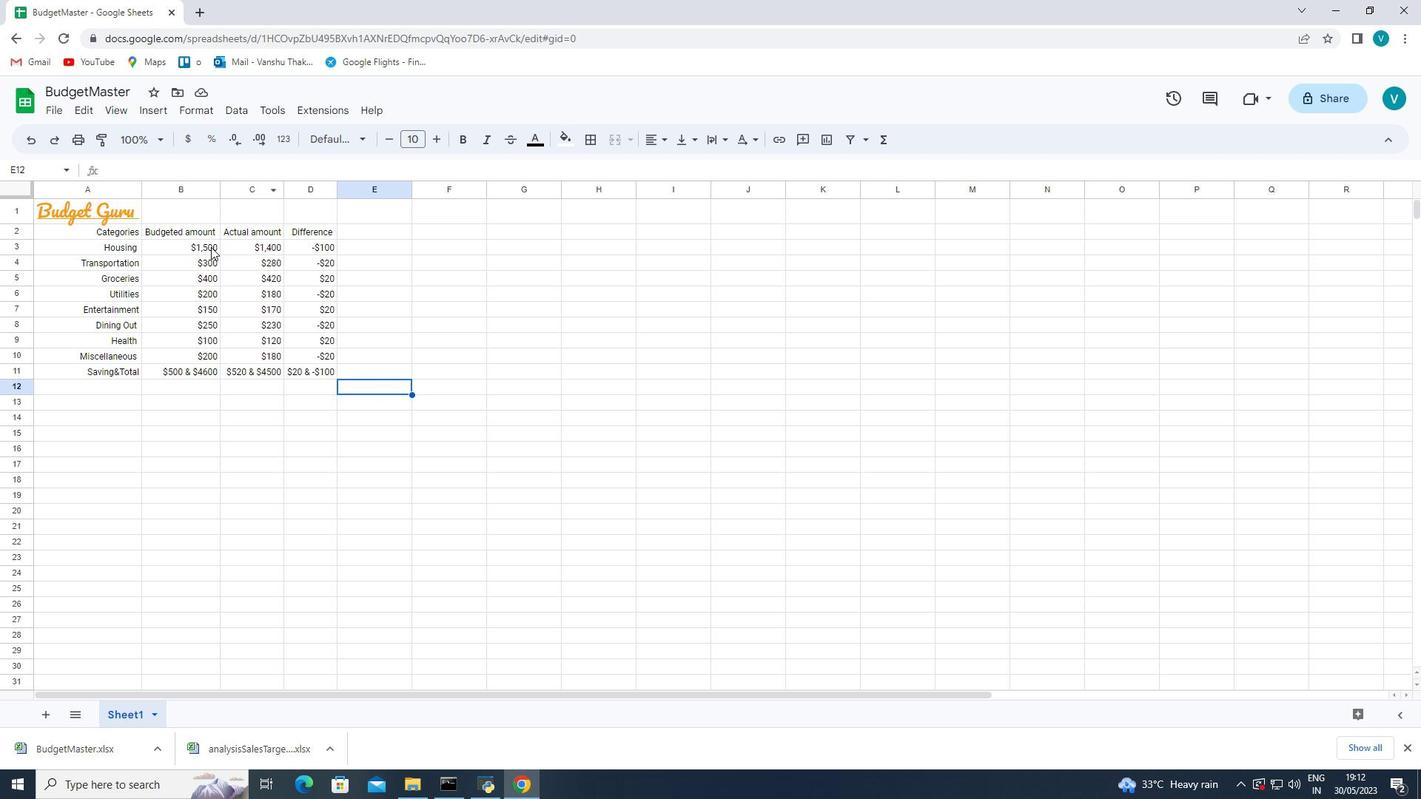 
Action: Mouse scrolled (219, 321) with delta (0, 0)
Screenshot: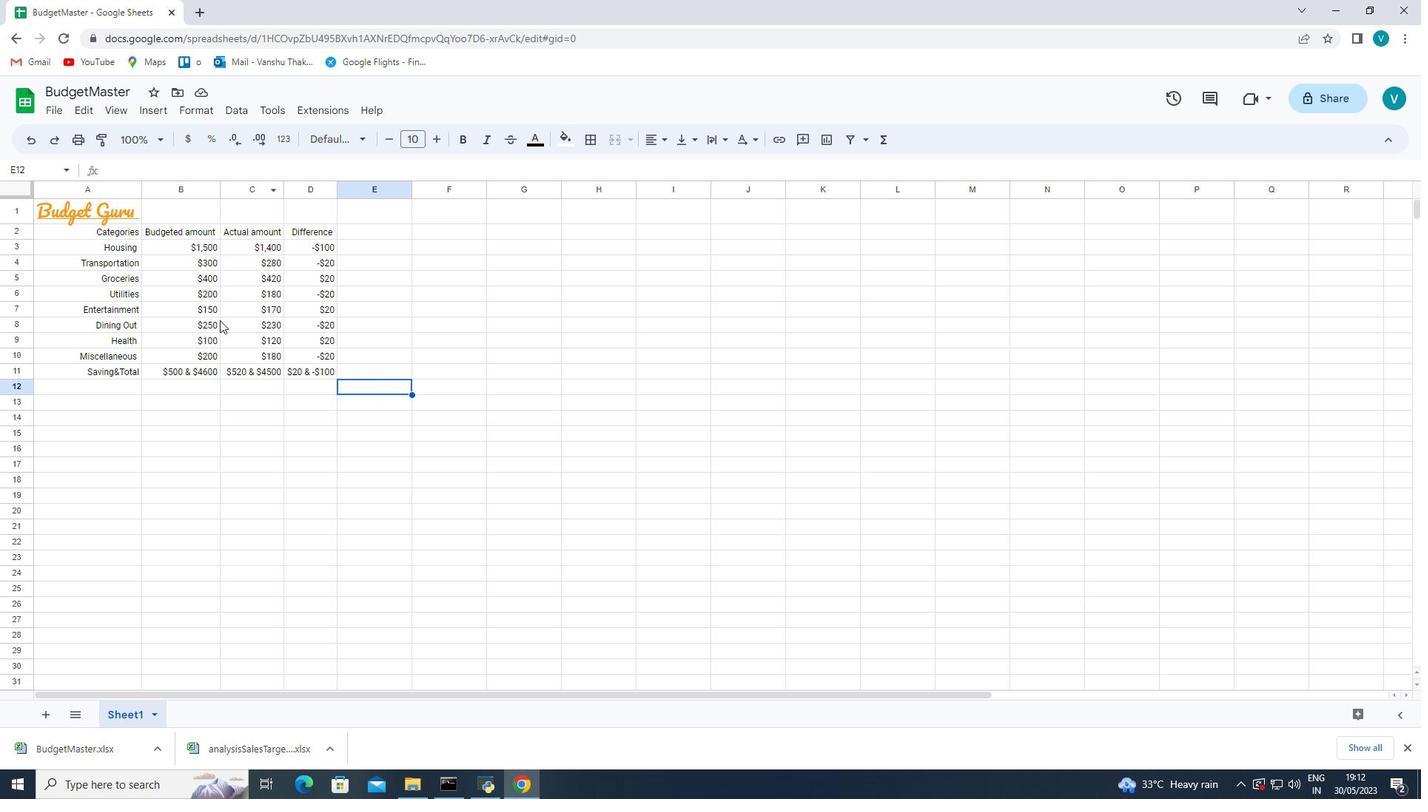 
Action: Mouse scrolled (219, 321) with delta (0, 0)
Screenshot: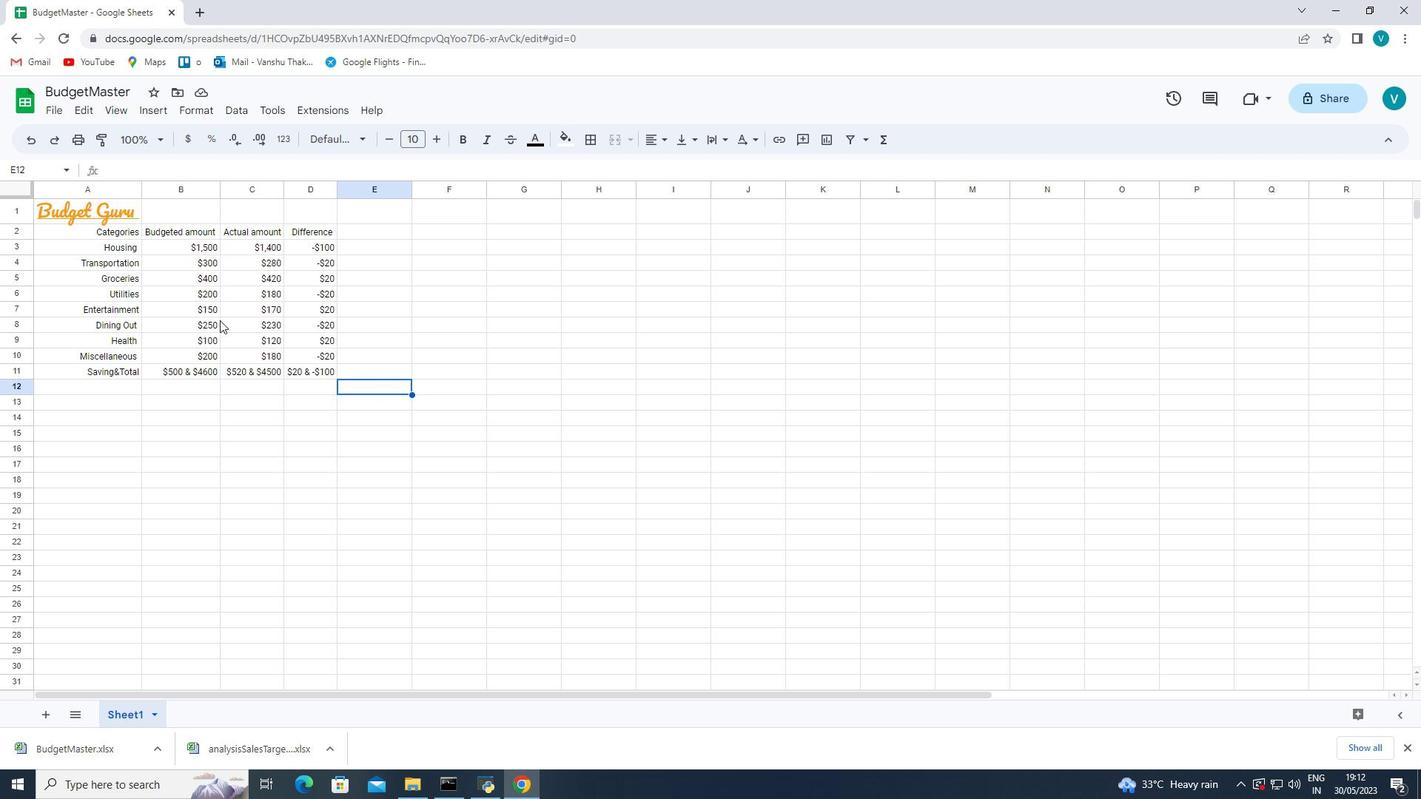 
Action: Mouse moved to (46, 103)
Screenshot: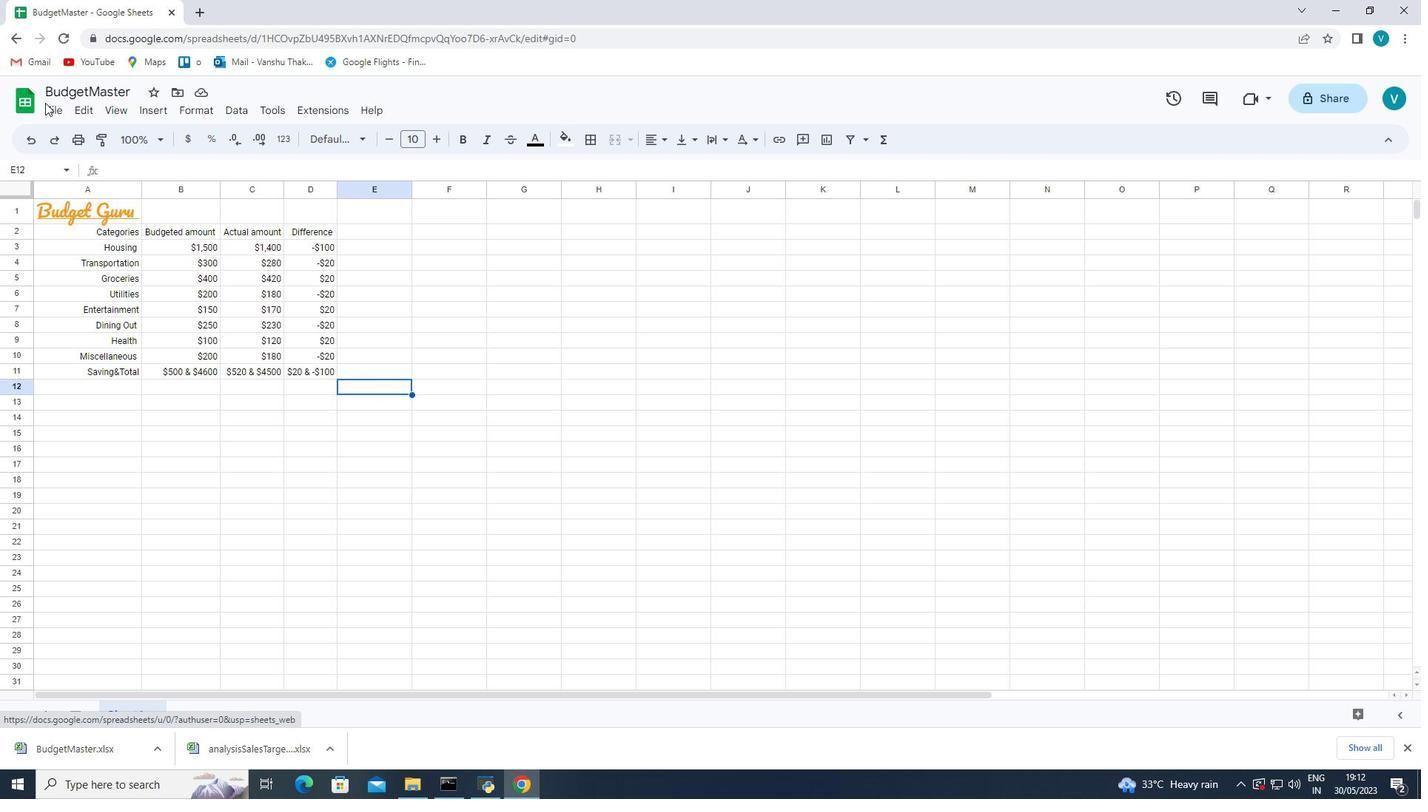 
Action: Mouse pressed left at (46, 103)
Screenshot: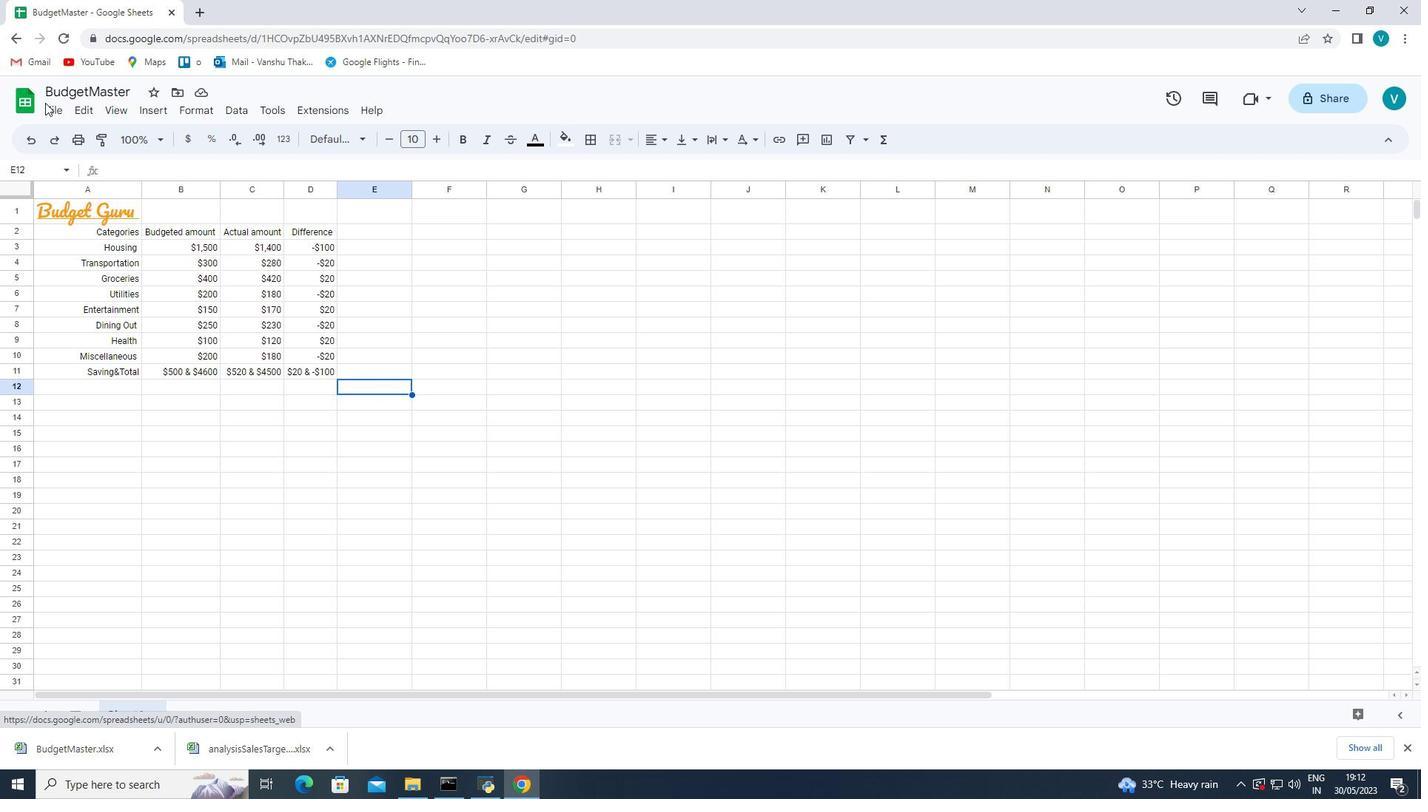
Action: Mouse moved to (54, 112)
Screenshot: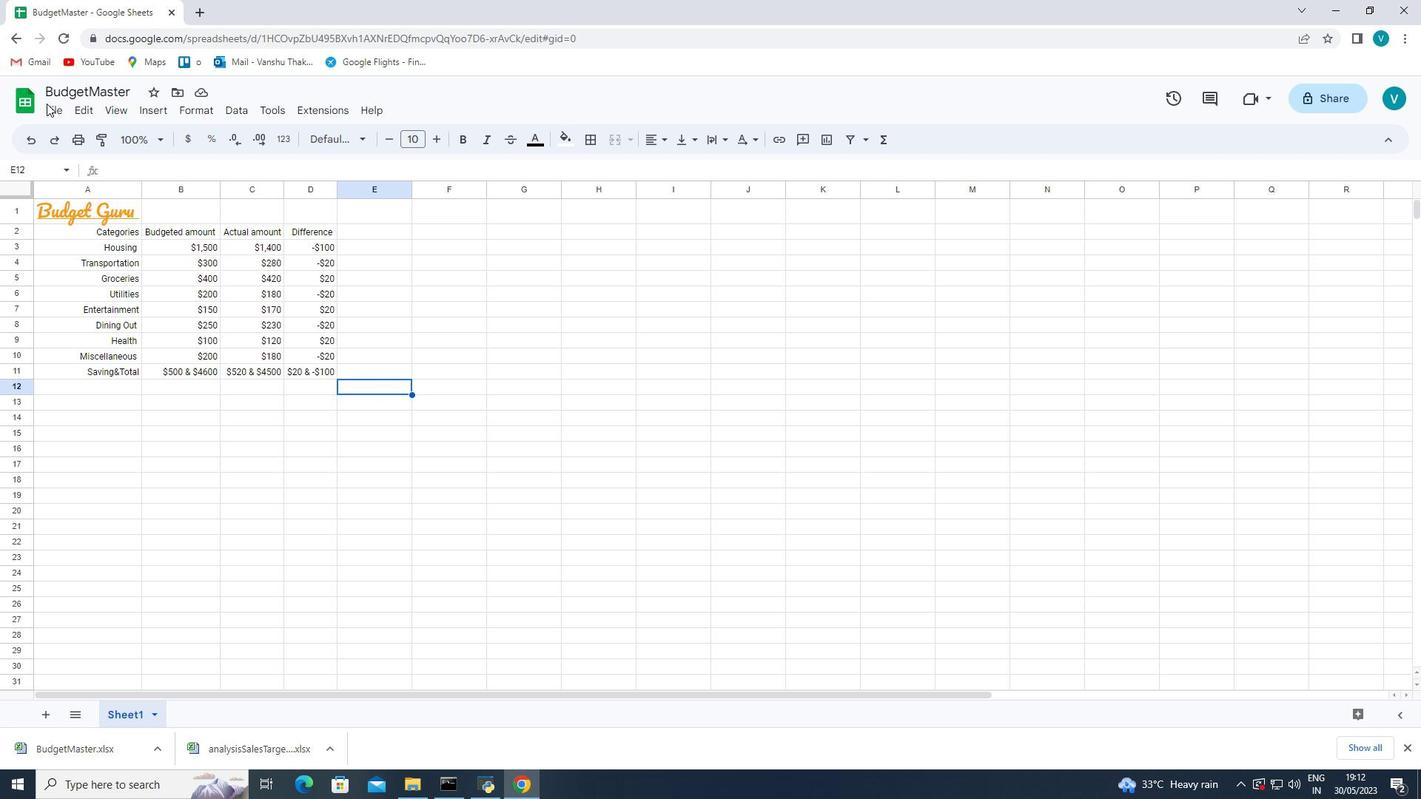 
Action: Mouse pressed left at (54, 112)
Screenshot: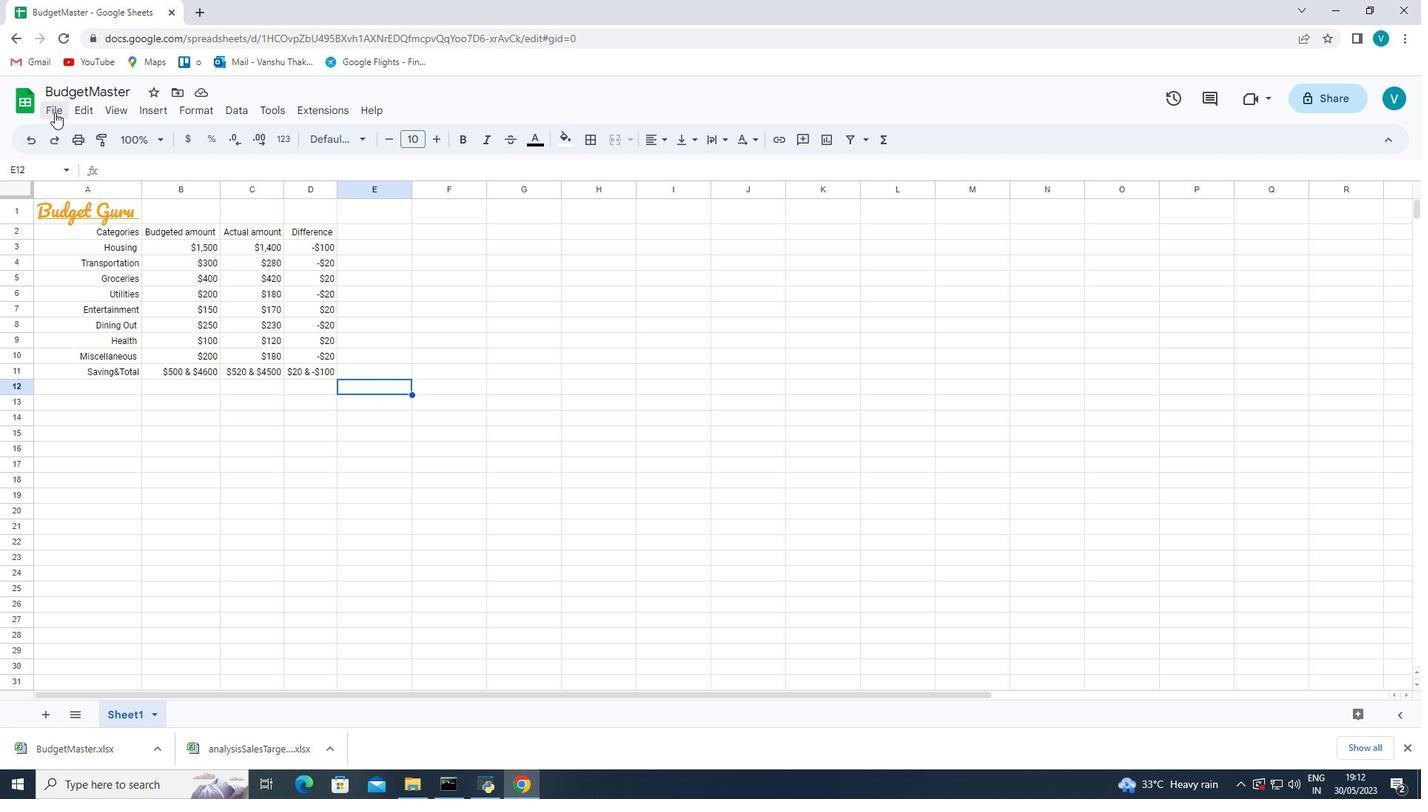
Action: Mouse moved to (128, 288)
Screenshot: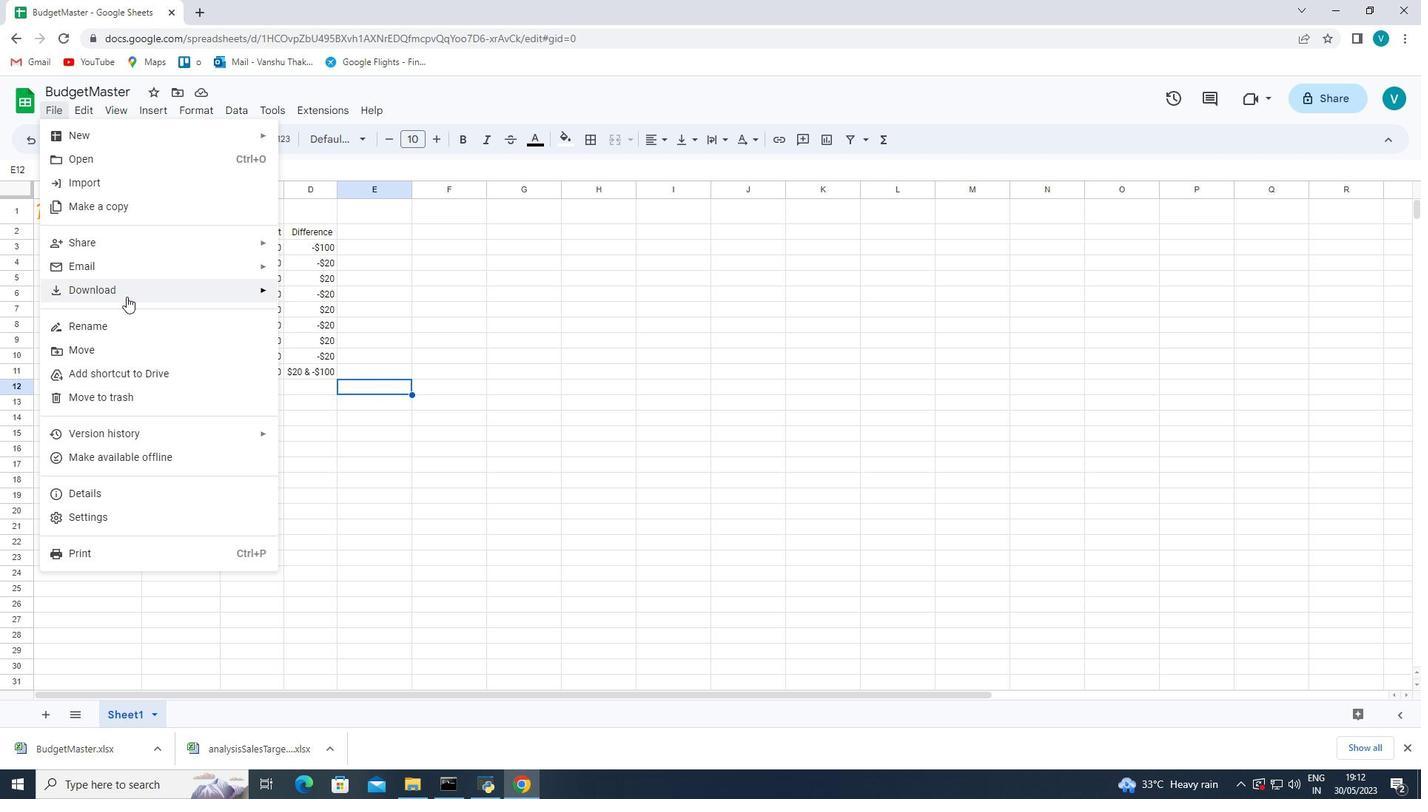 
Action: Mouse pressed left at (128, 288)
Screenshot: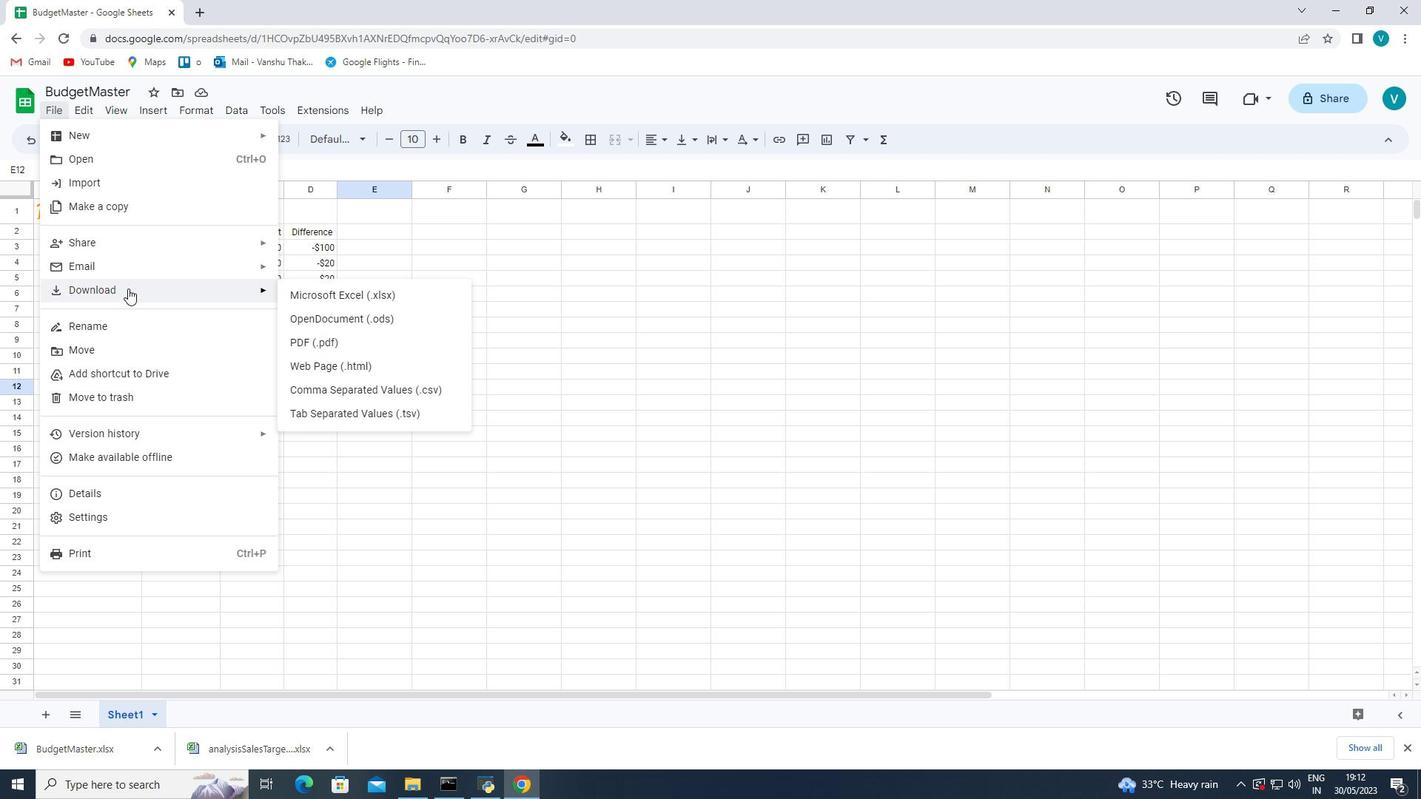 
Action: Mouse moved to (324, 293)
Screenshot: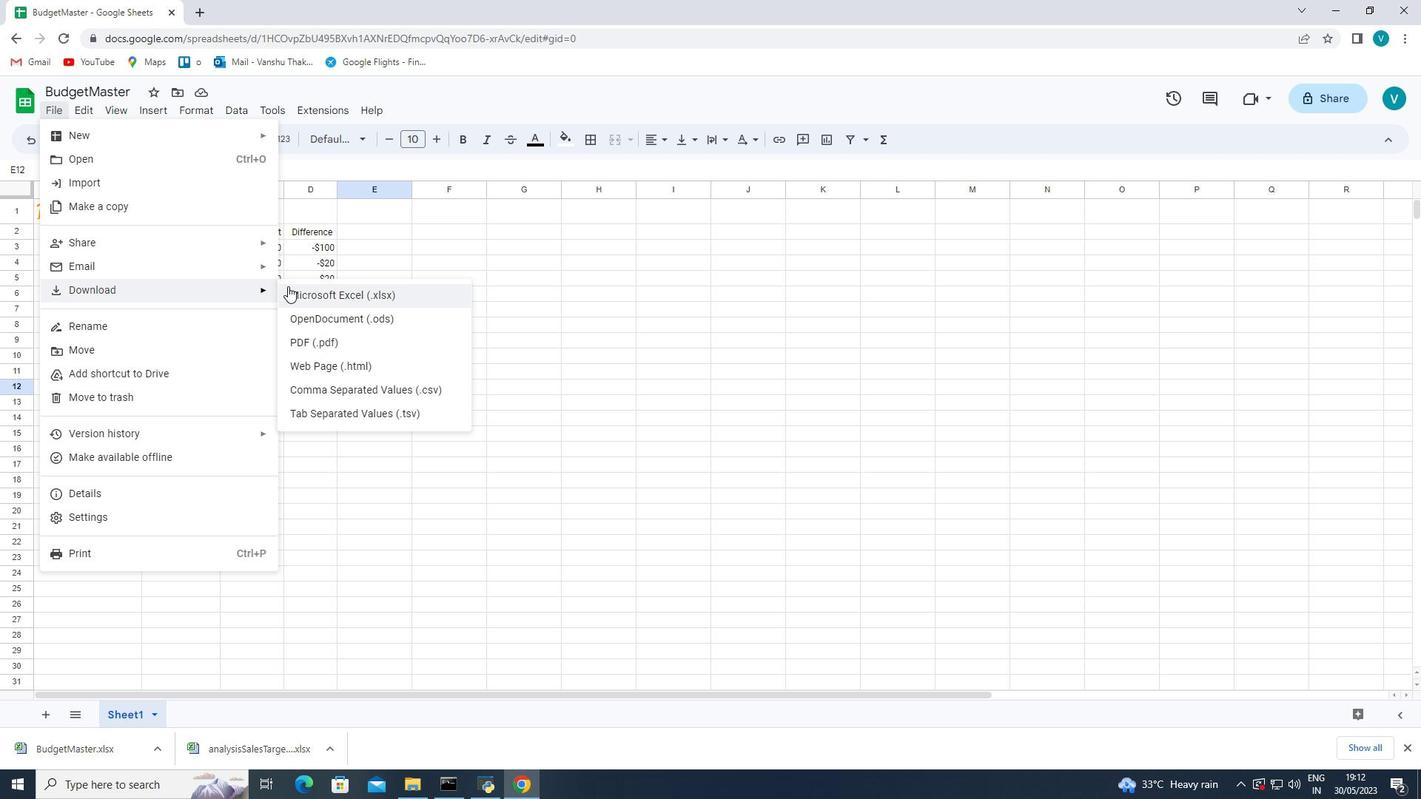 
Action: Mouse pressed left at (324, 293)
Screenshot: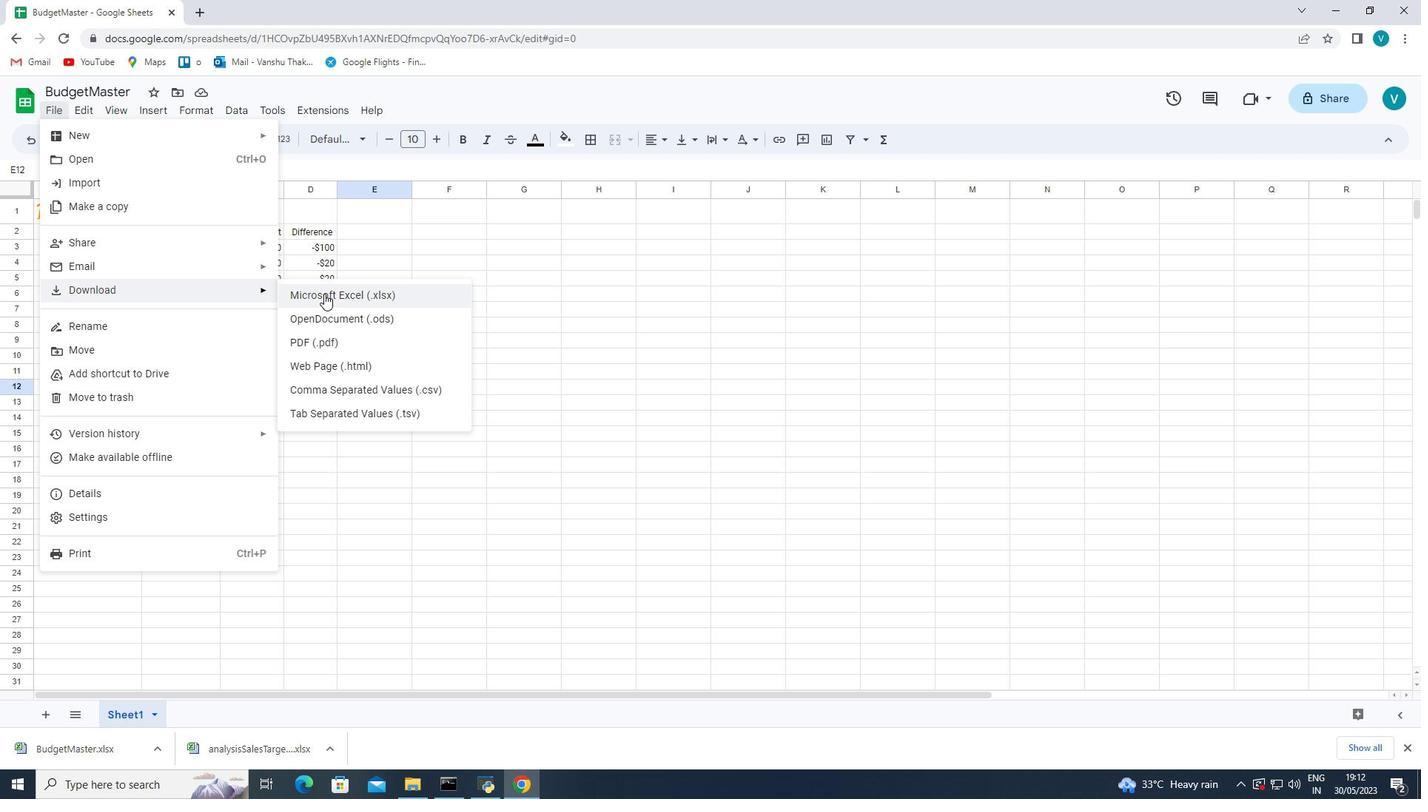
Action: Mouse moved to (852, 429)
Screenshot: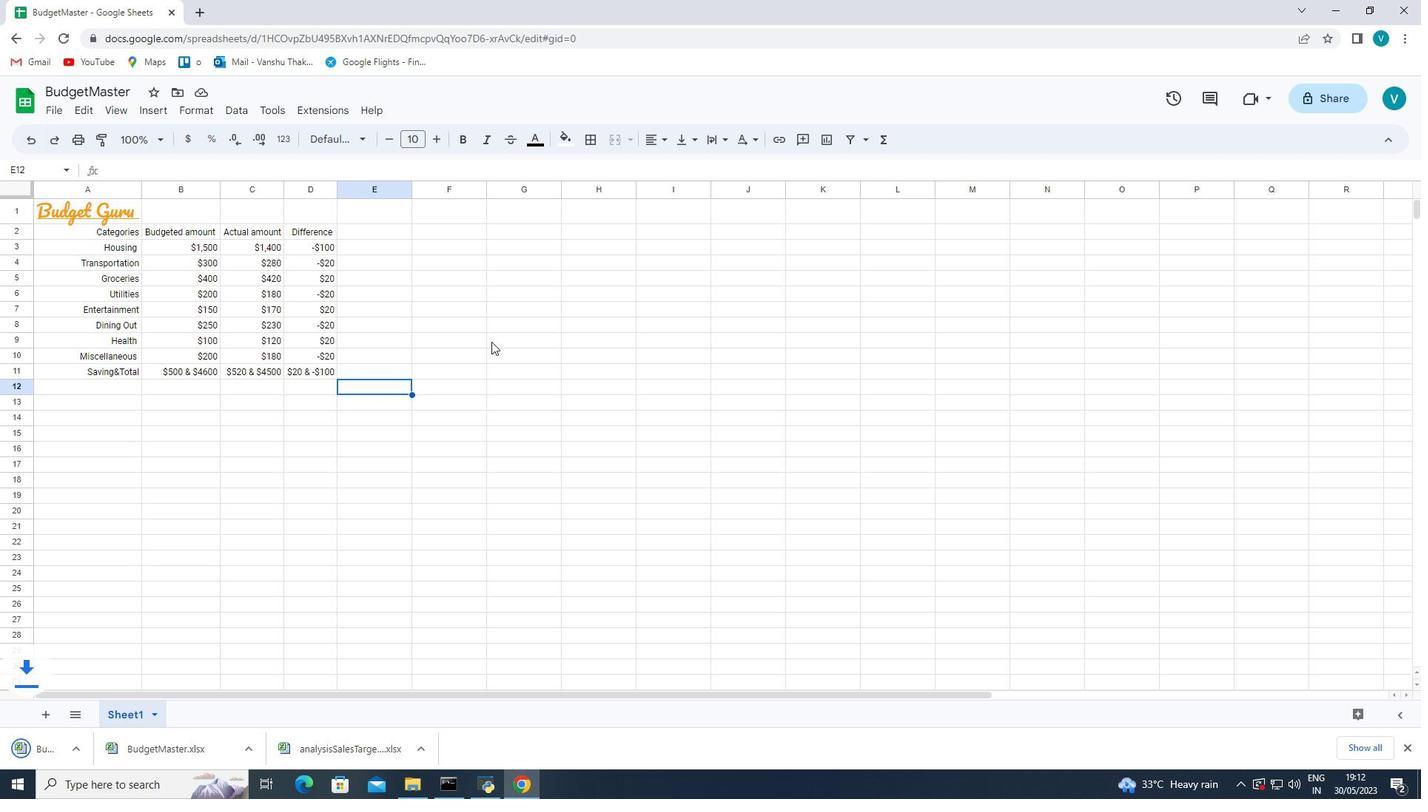 
